 Task: Assign team members to create training materials for the data visualization training session.
Action: Mouse moved to (837, 517)
Screenshot: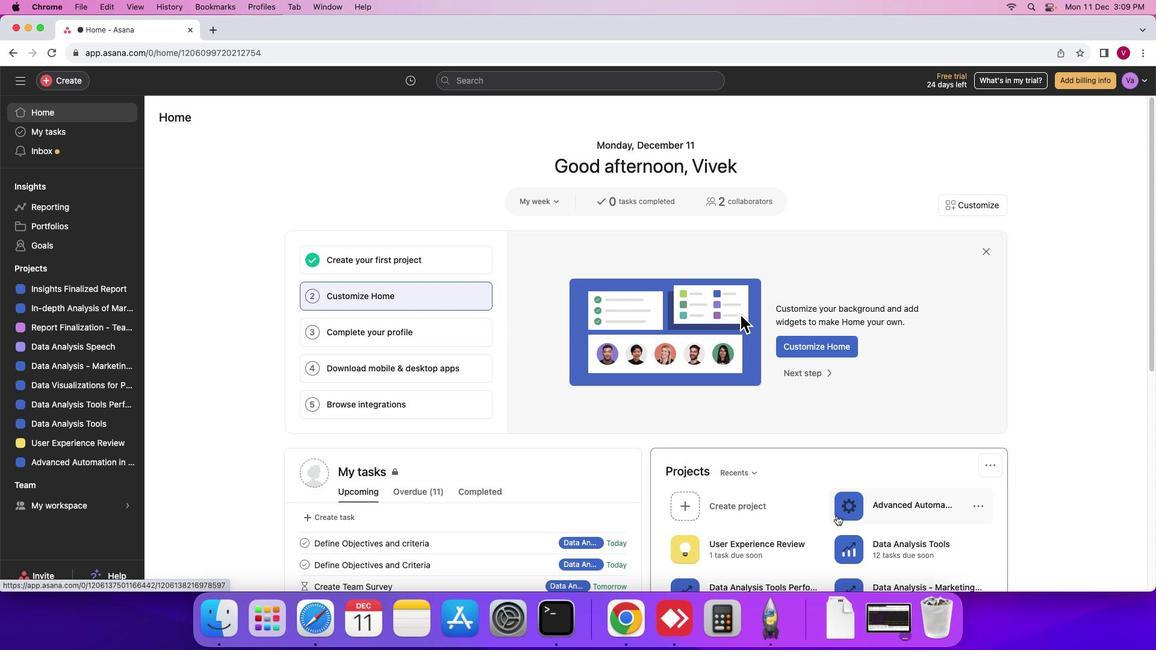 
Action: Mouse pressed left at (837, 517)
Screenshot: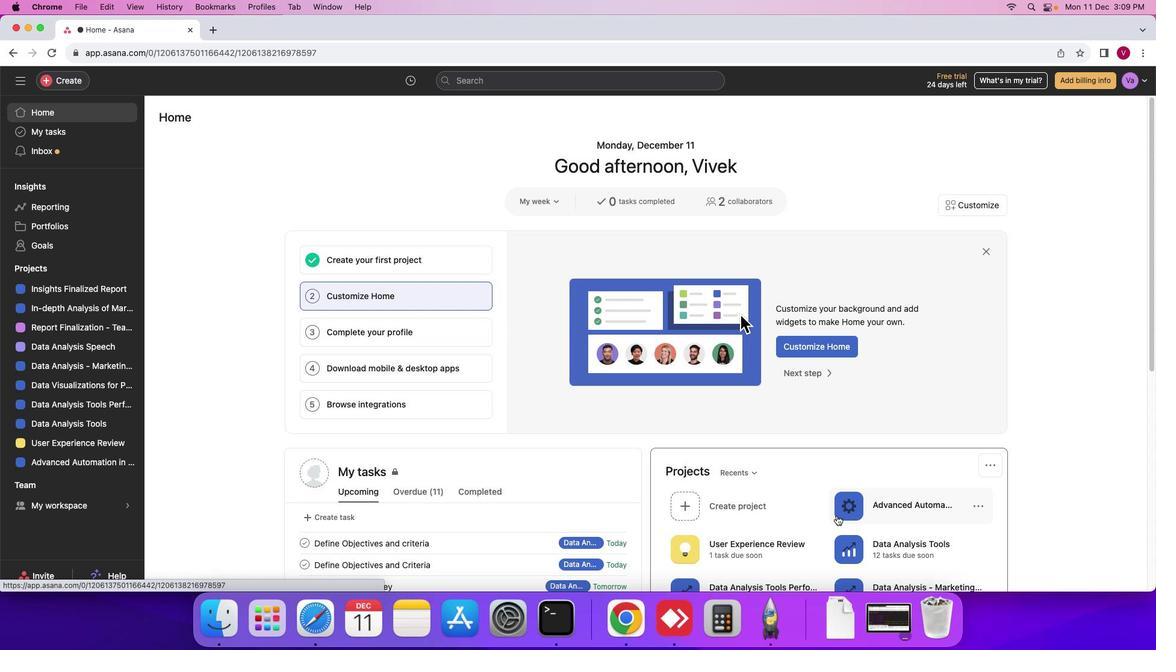 
Action: Mouse moved to (169, 225)
Screenshot: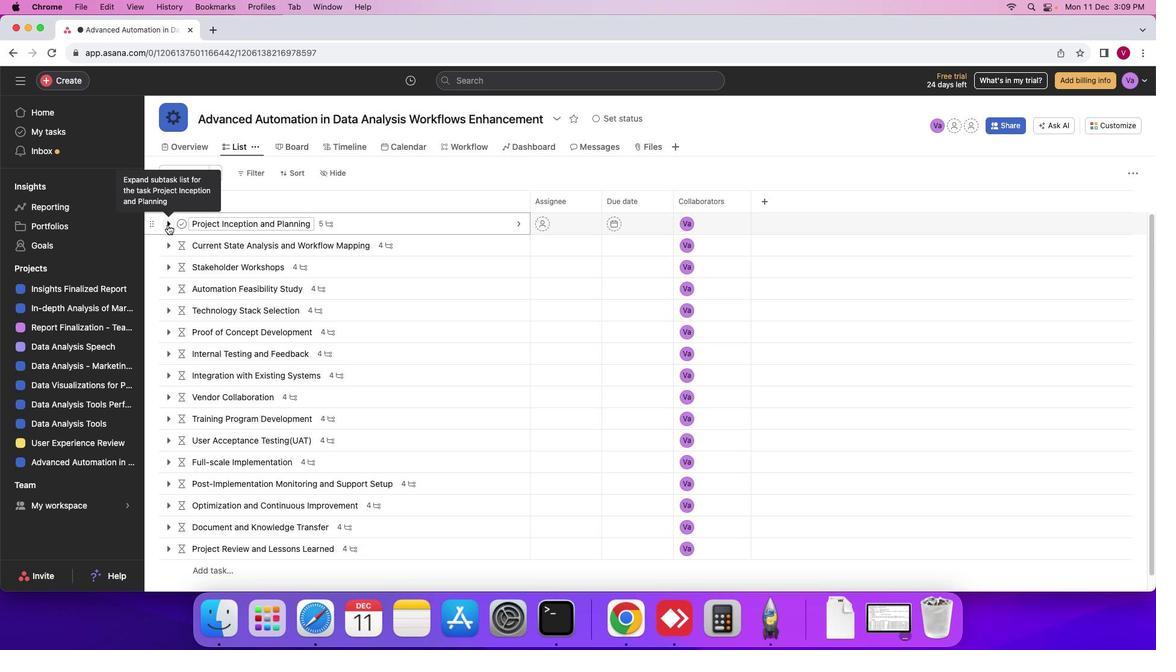 
Action: Mouse pressed left at (169, 225)
Screenshot: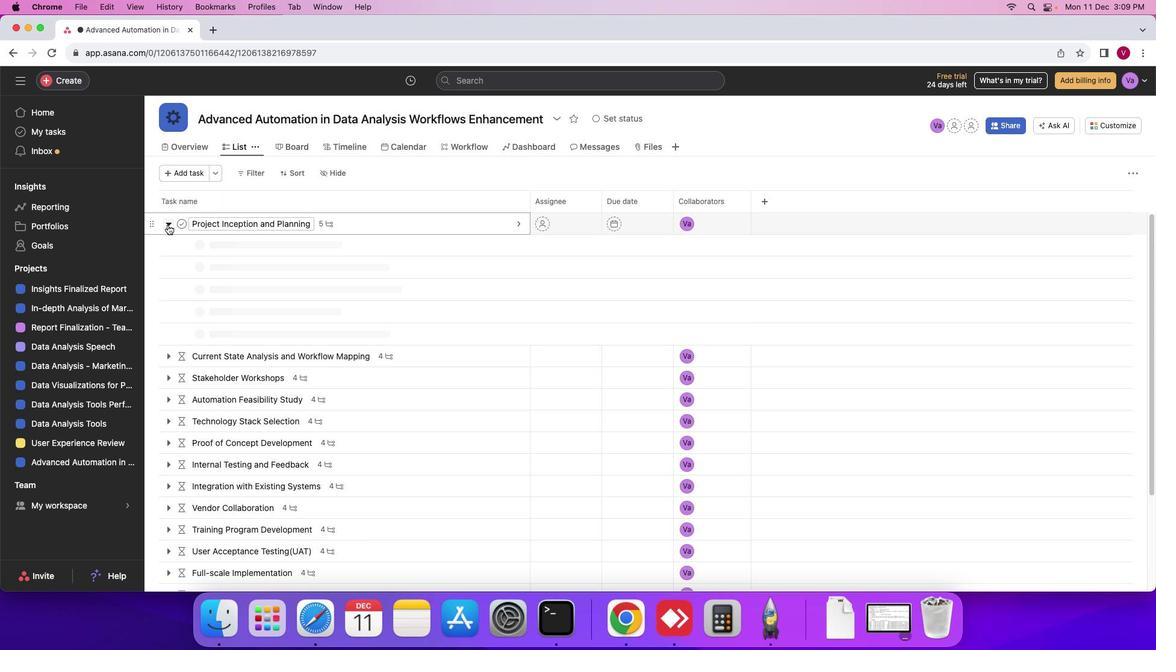 
Action: Mouse moved to (593, 225)
Screenshot: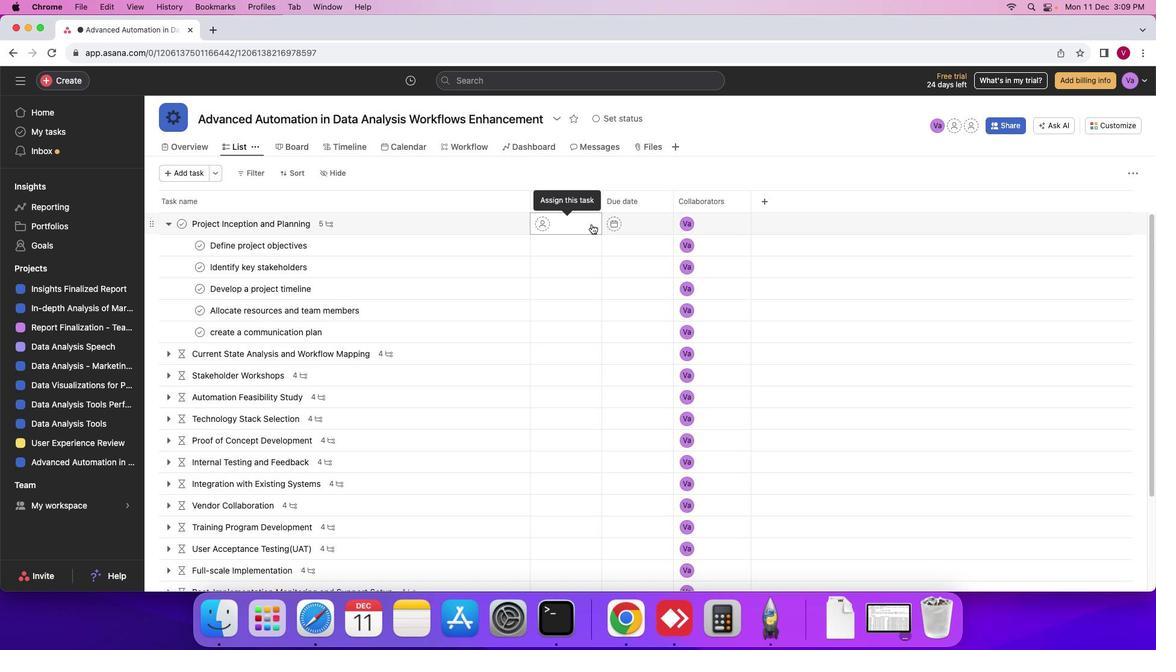 
Action: Mouse pressed left at (593, 225)
Screenshot: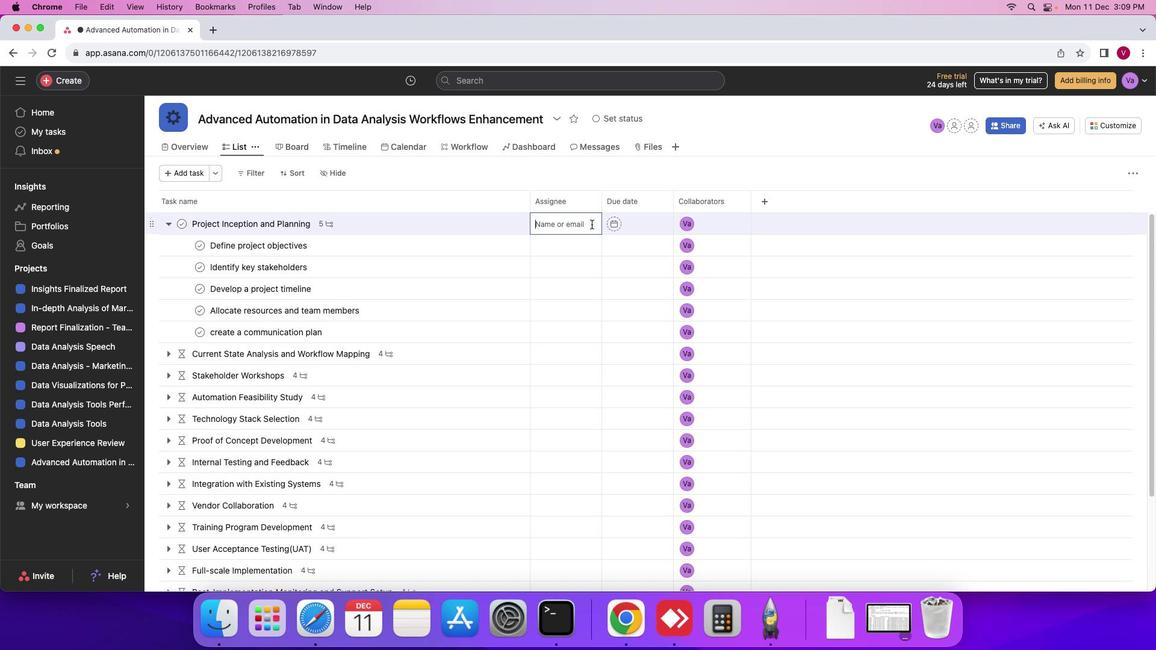 
Action: Mouse moved to (594, 272)
Screenshot: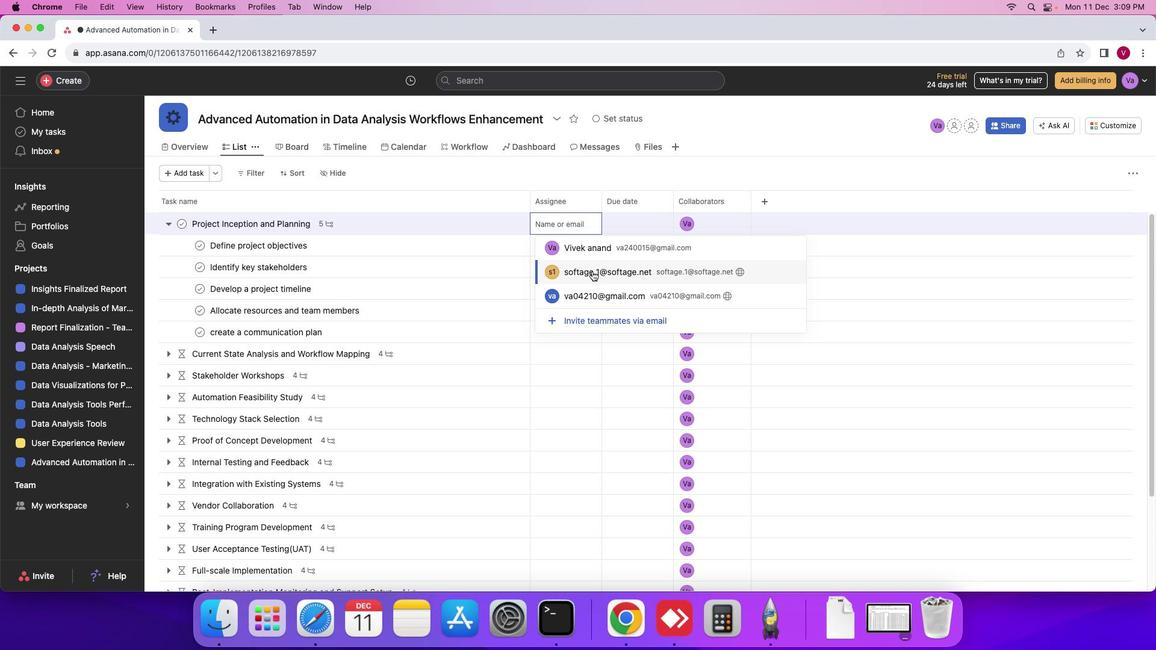
Action: Mouse pressed left at (594, 272)
Screenshot: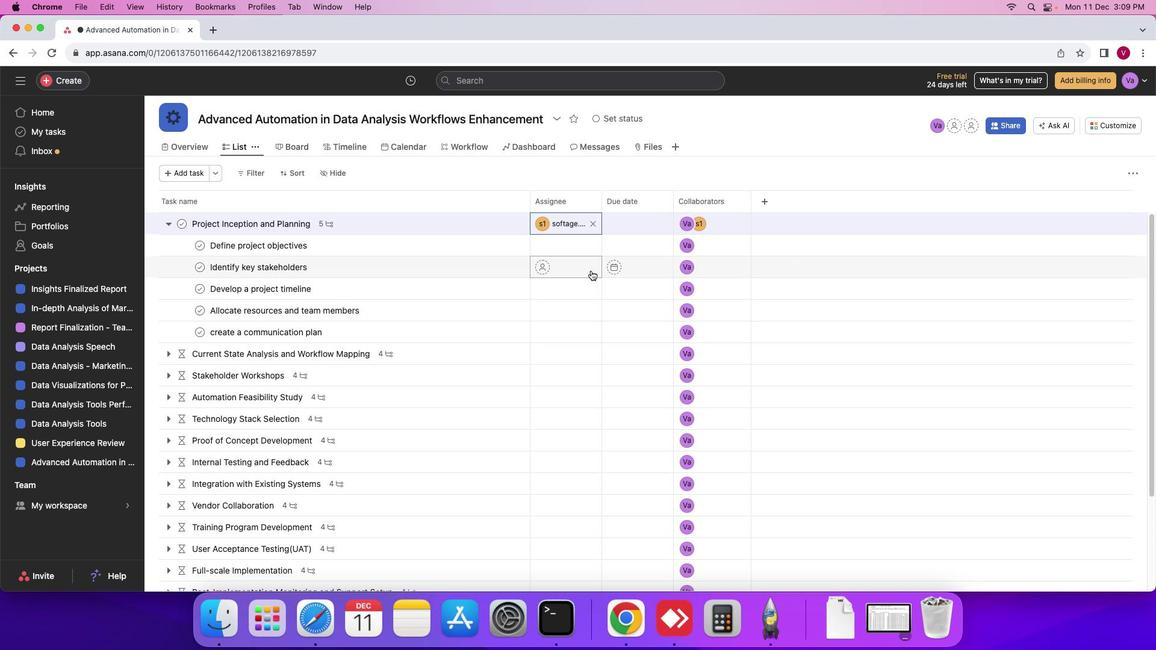 
Action: Mouse moved to (560, 251)
Screenshot: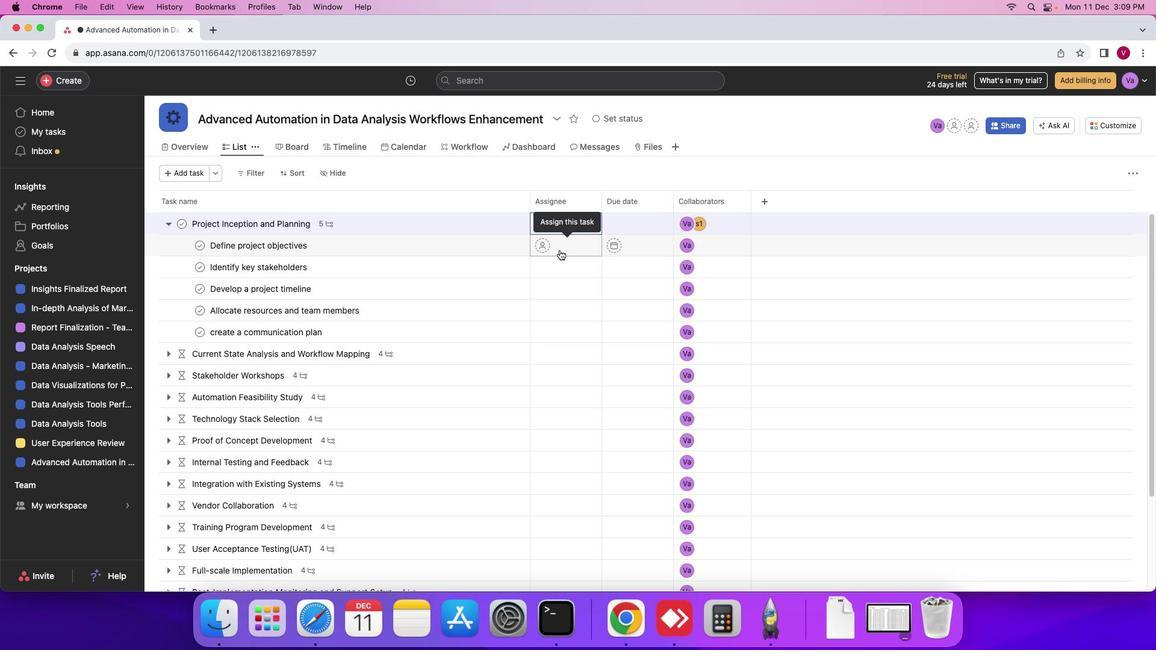 
Action: Mouse pressed left at (560, 251)
Screenshot: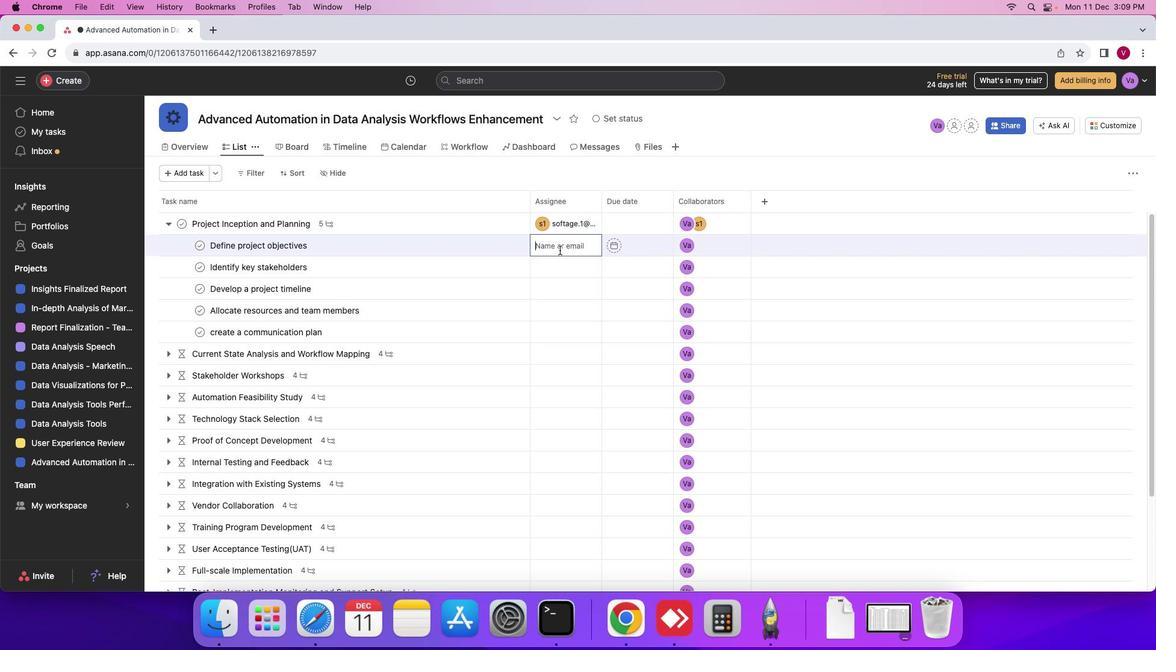 
Action: Mouse moved to (590, 310)
Screenshot: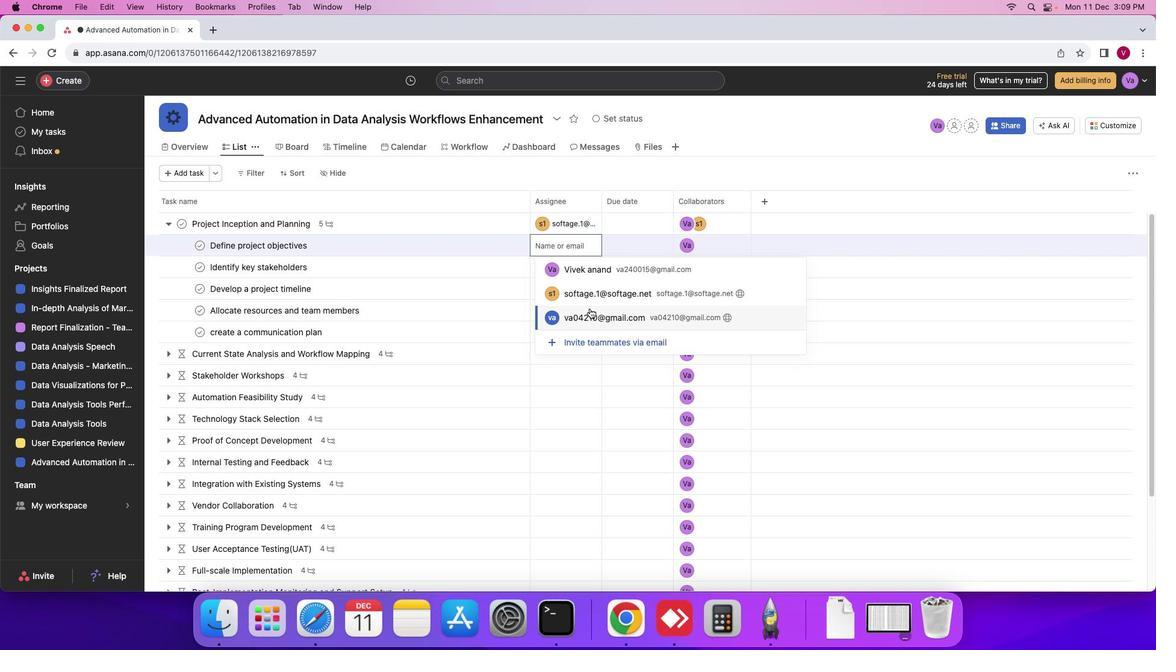 
Action: Mouse pressed left at (590, 310)
Screenshot: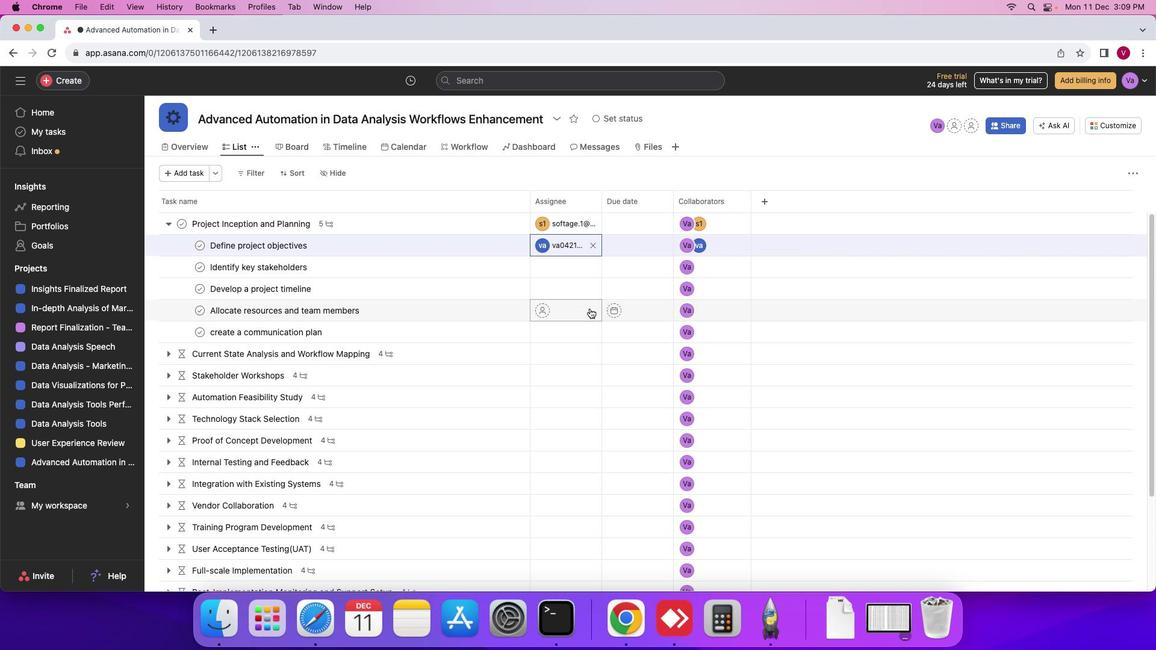 
Action: Mouse moved to (583, 268)
Screenshot: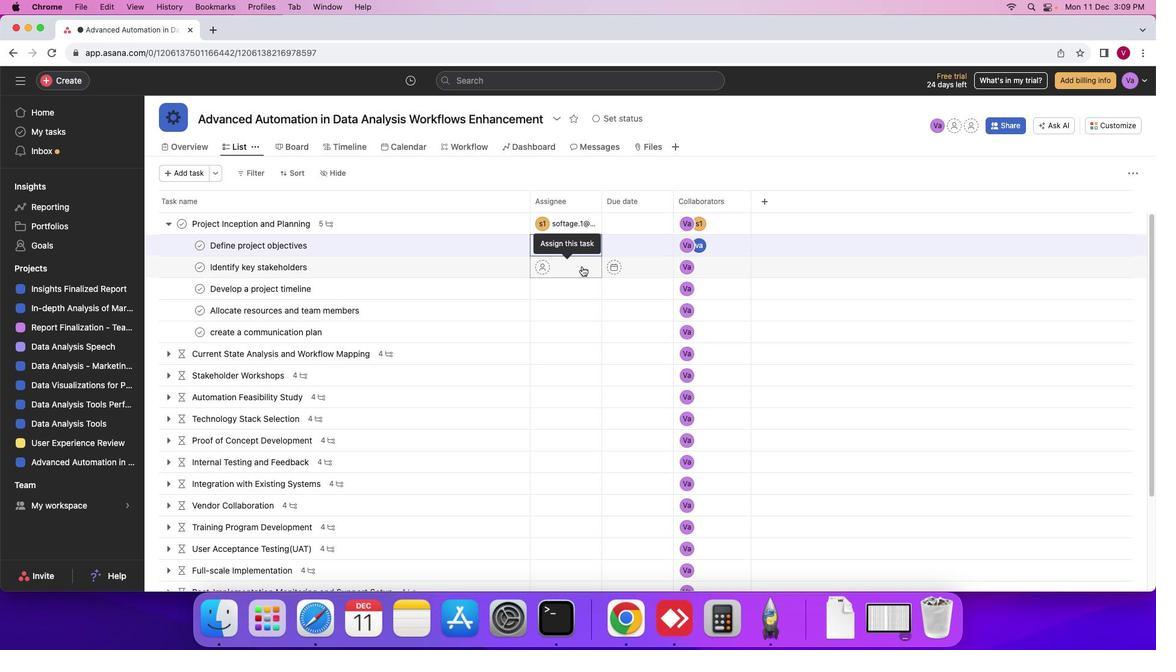 
Action: Mouse pressed left at (583, 268)
Screenshot: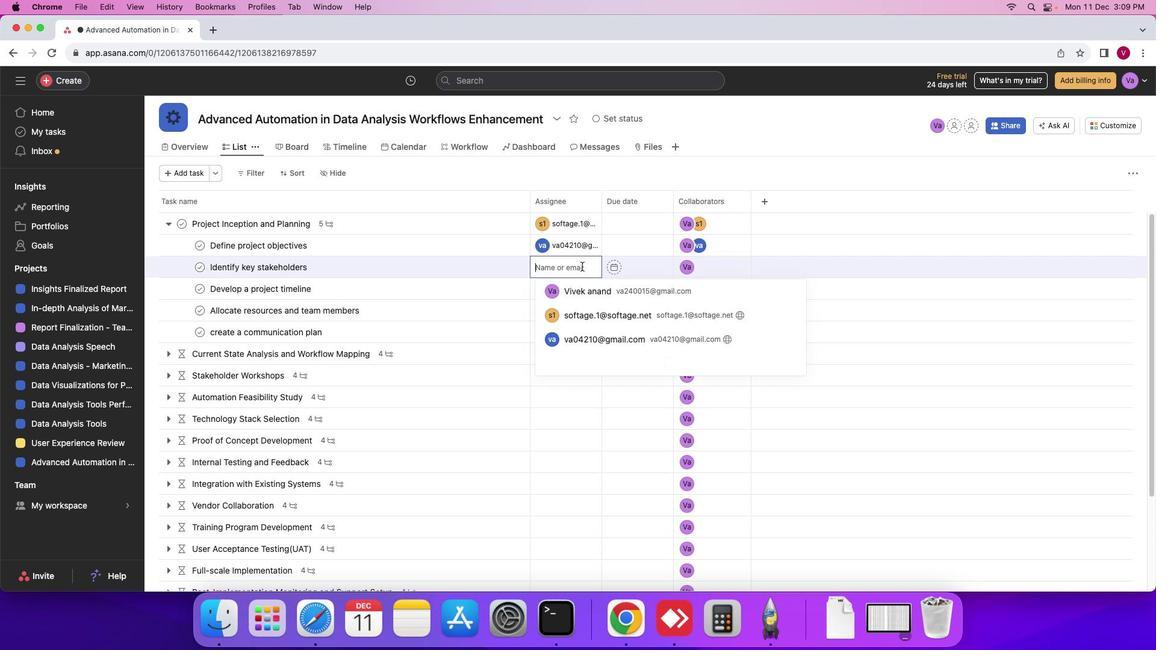 
Action: Mouse moved to (588, 340)
Screenshot: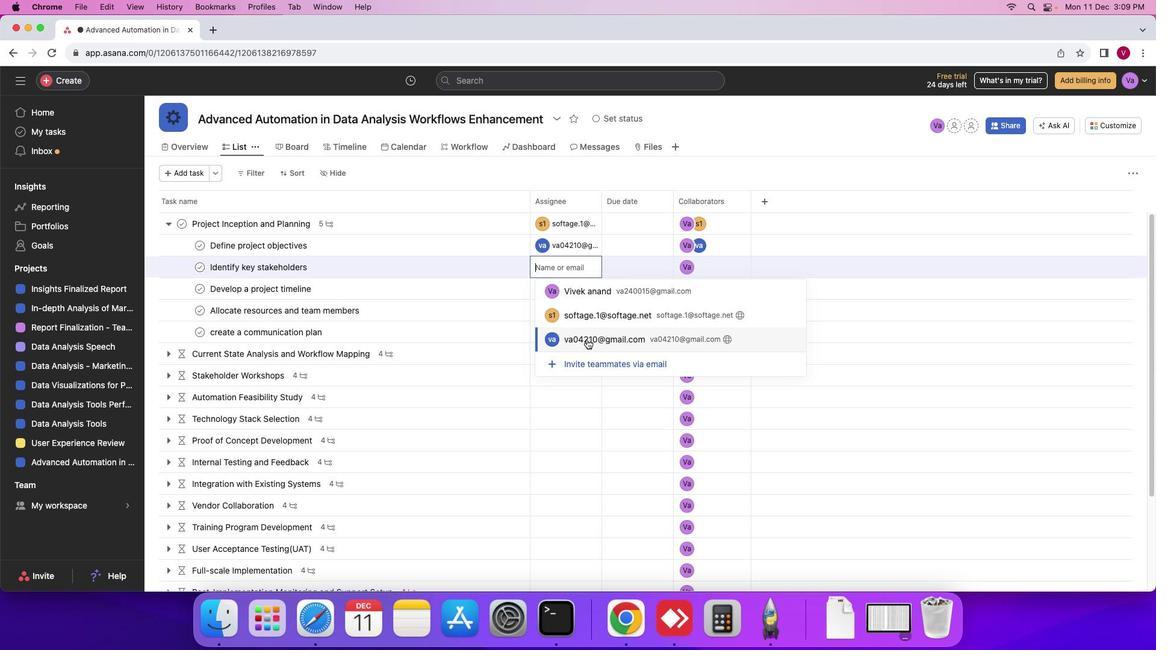 
Action: Mouse pressed left at (588, 340)
Screenshot: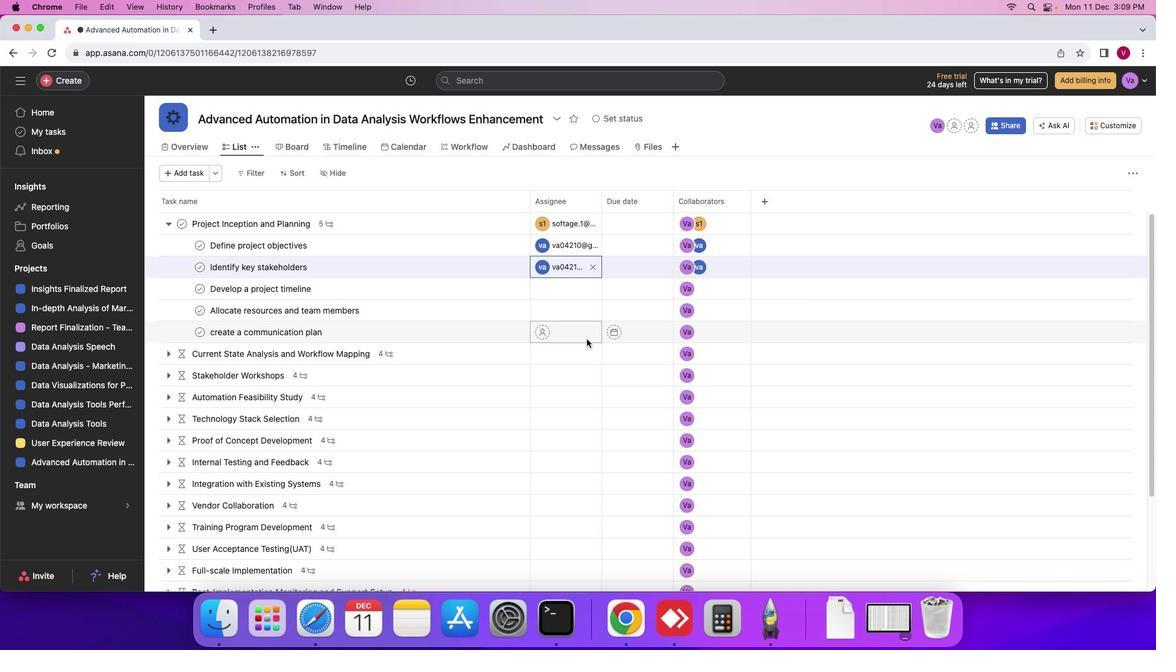 
Action: Mouse moved to (458, 291)
Screenshot: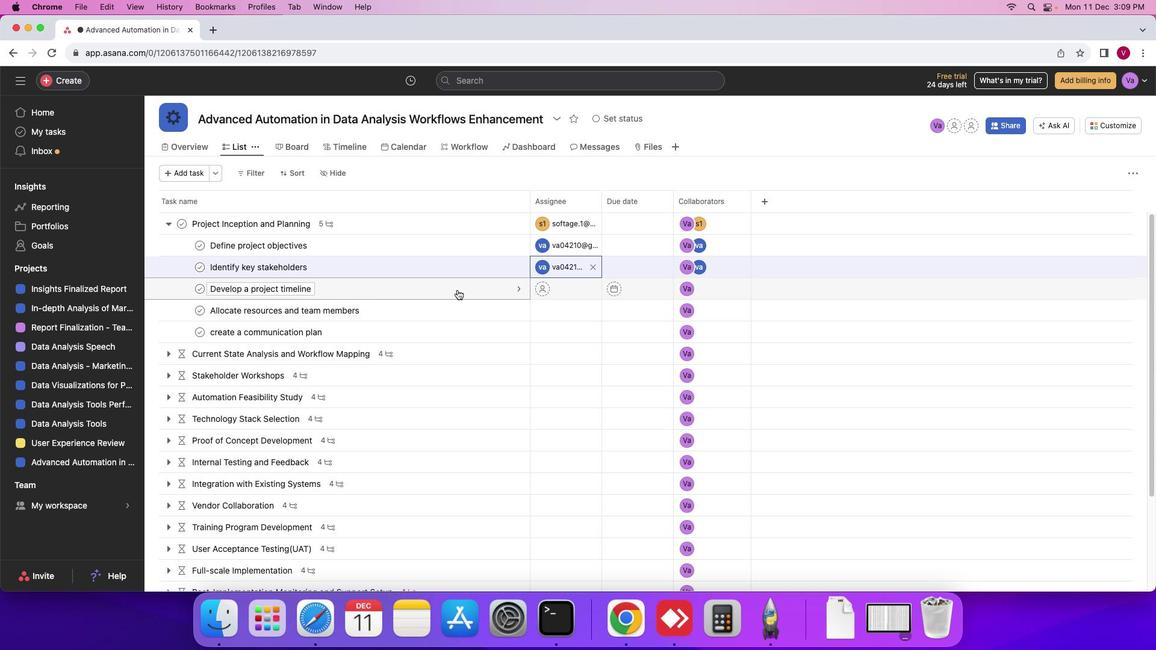 
Action: Mouse pressed left at (458, 291)
Screenshot: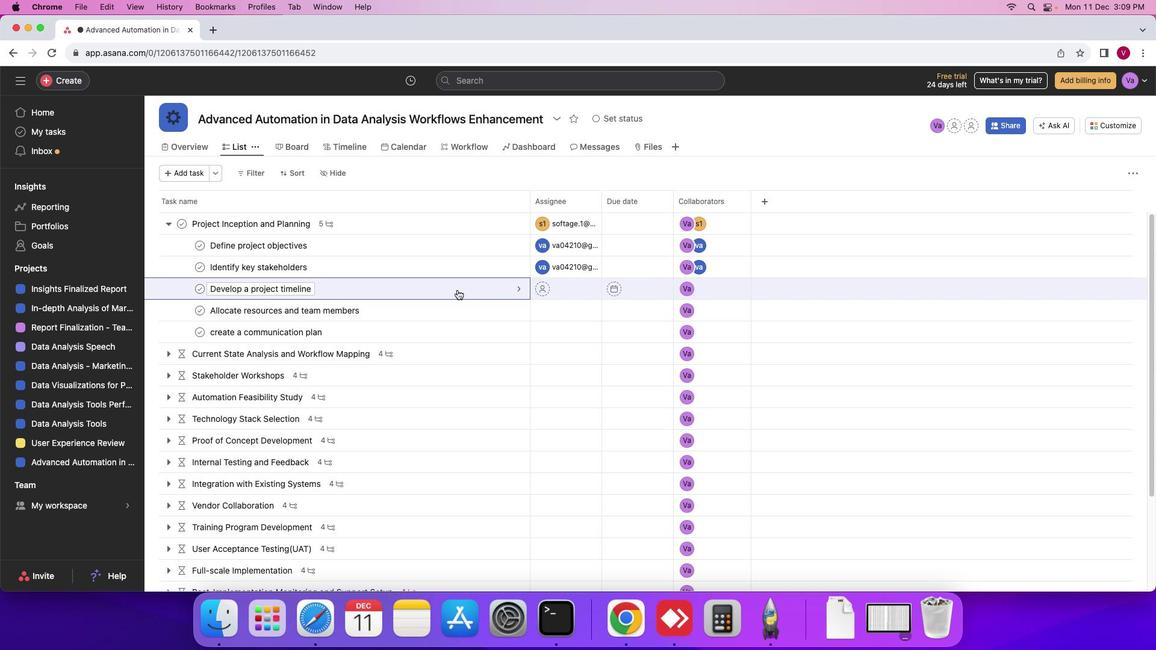 
Action: Mouse moved to (571, 295)
Screenshot: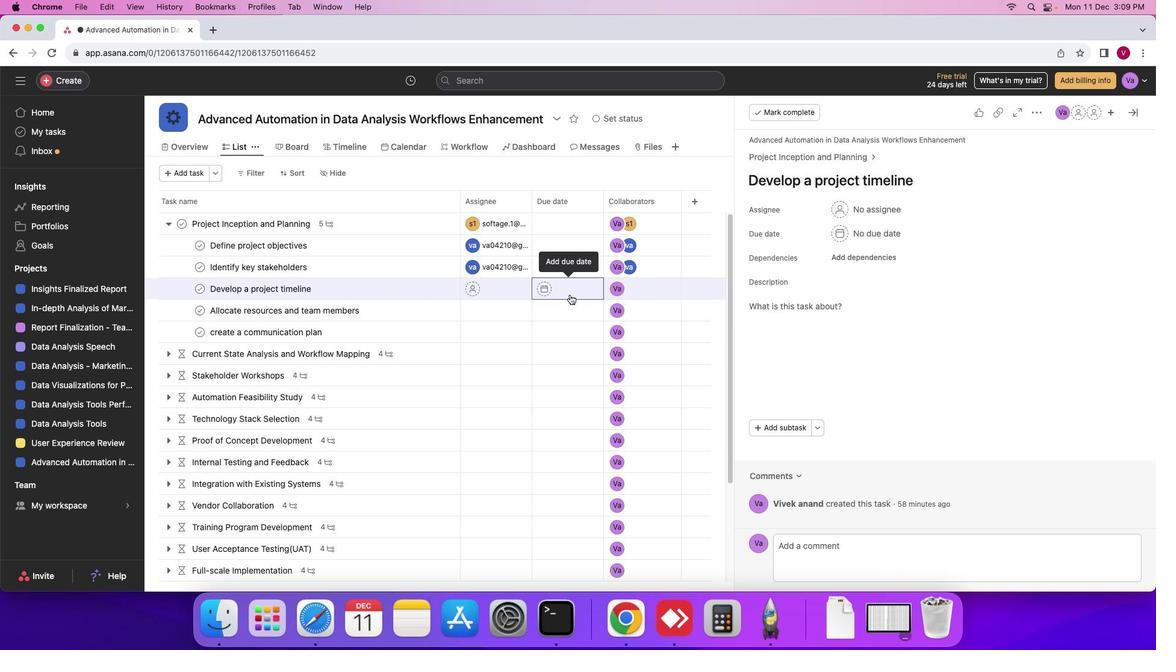 
Action: Mouse pressed left at (571, 295)
Screenshot: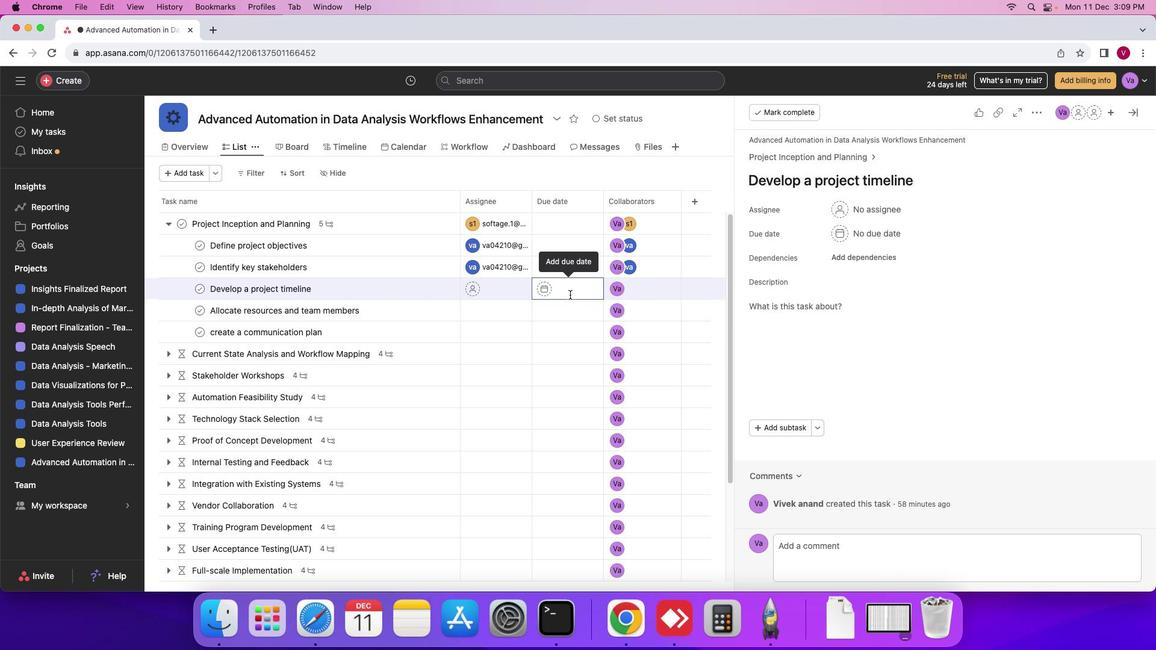 
Action: Mouse moved to (507, 290)
Screenshot: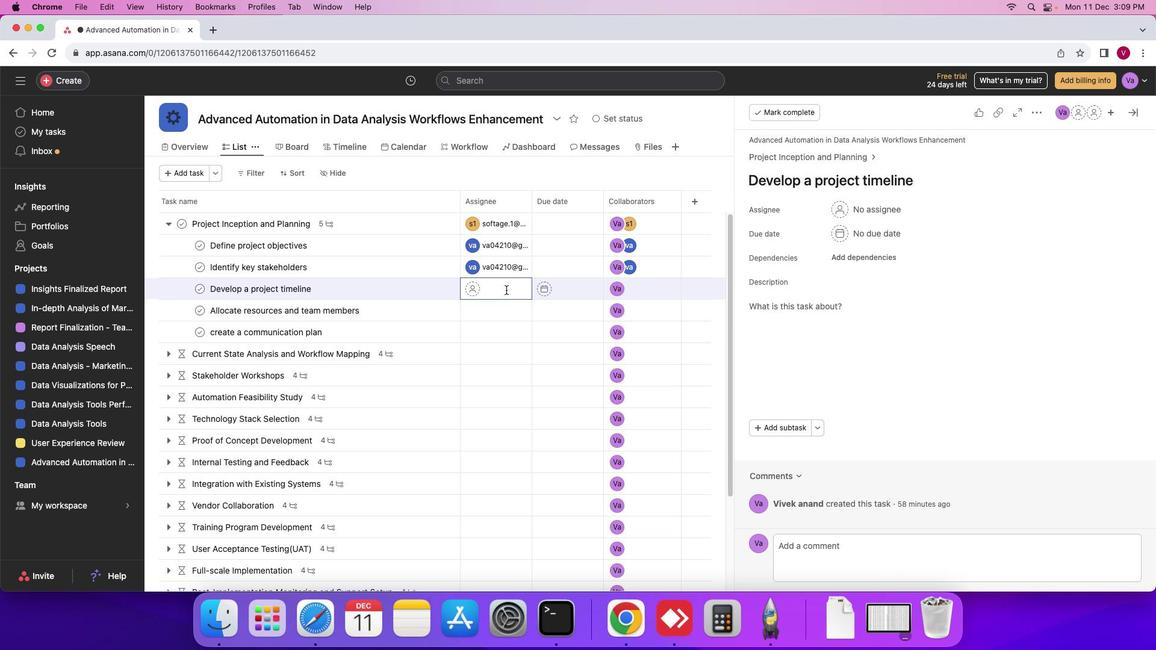 
Action: Mouse pressed left at (507, 290)
Screenshot: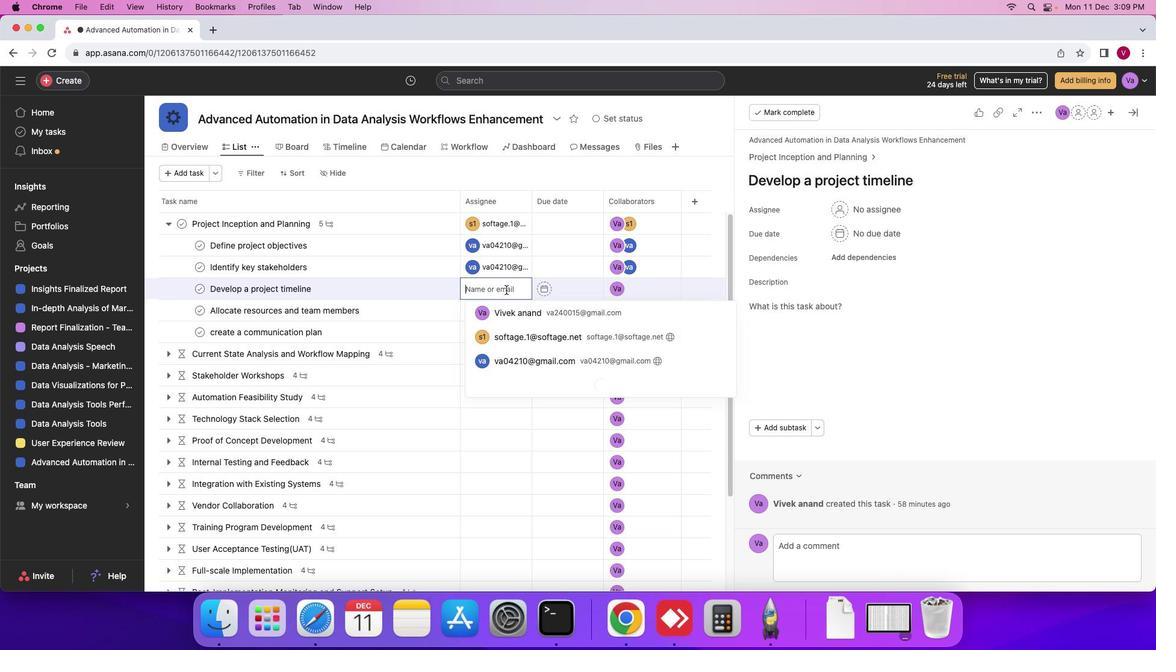 
Action: Mouse moved to (512, 351)
Screenshot: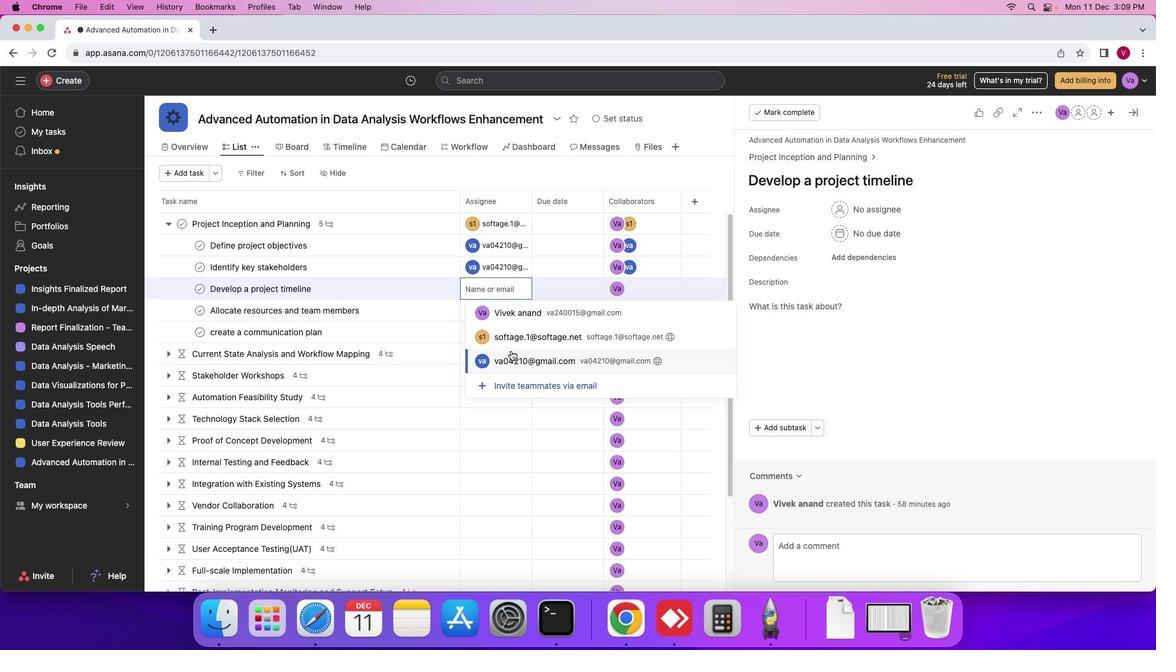 
Action: Mouse pressed left at (512, 351)
Screenshot: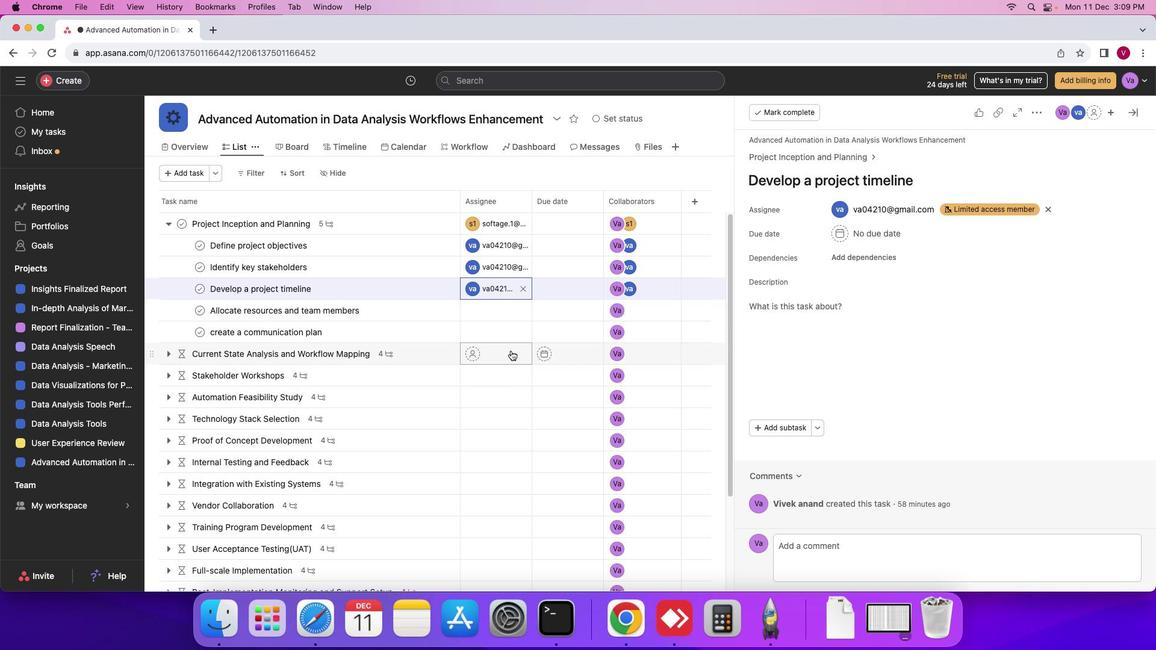 
Action: Mouse moved to (486, 315)
Screenshot: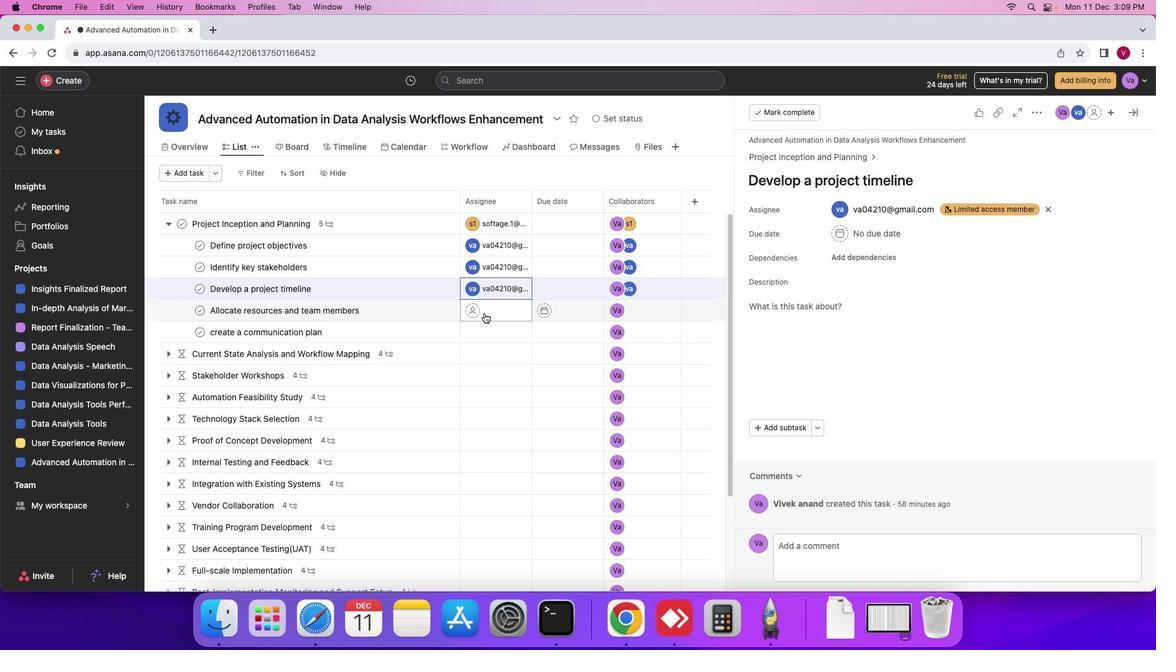 
Action: Mouse pressed left at (486, 315)
Screenshot: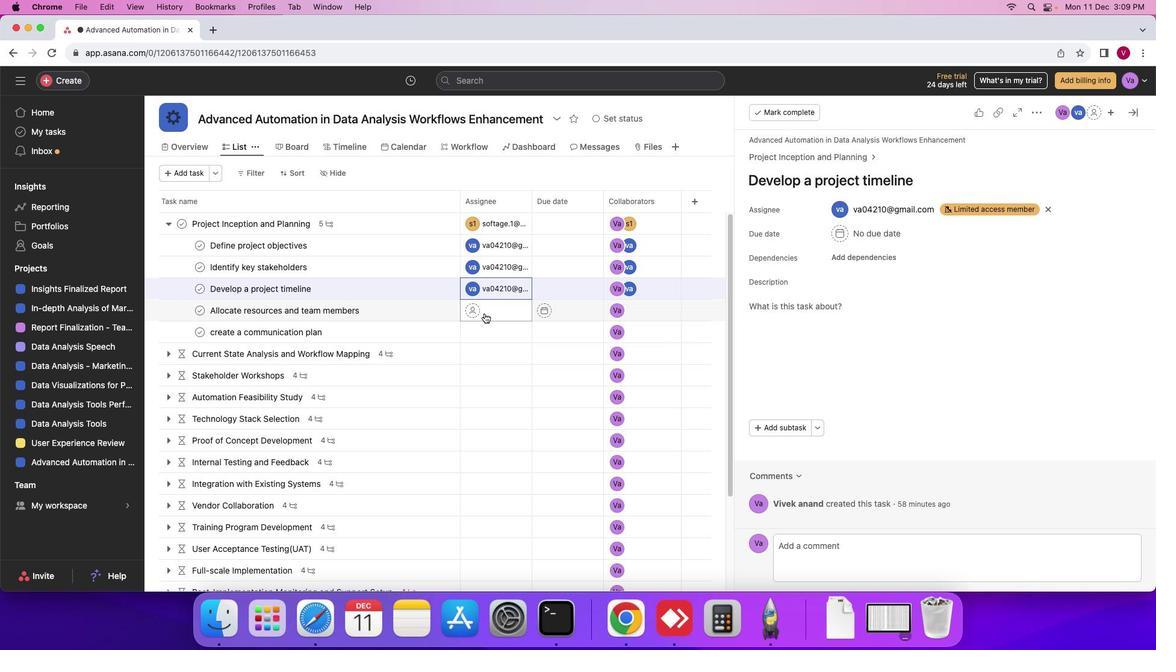 
Action: Mouse moved to (493, 333)
Screenshot: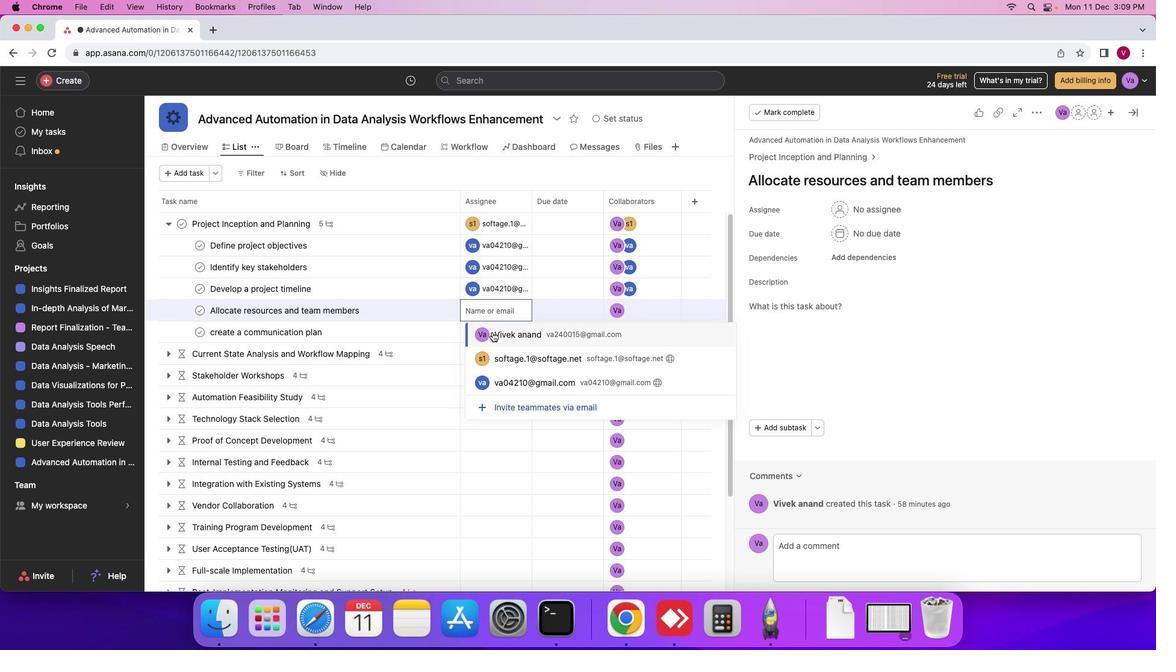 
Action: Mouse pressed left at (493, 333)
Screenshot: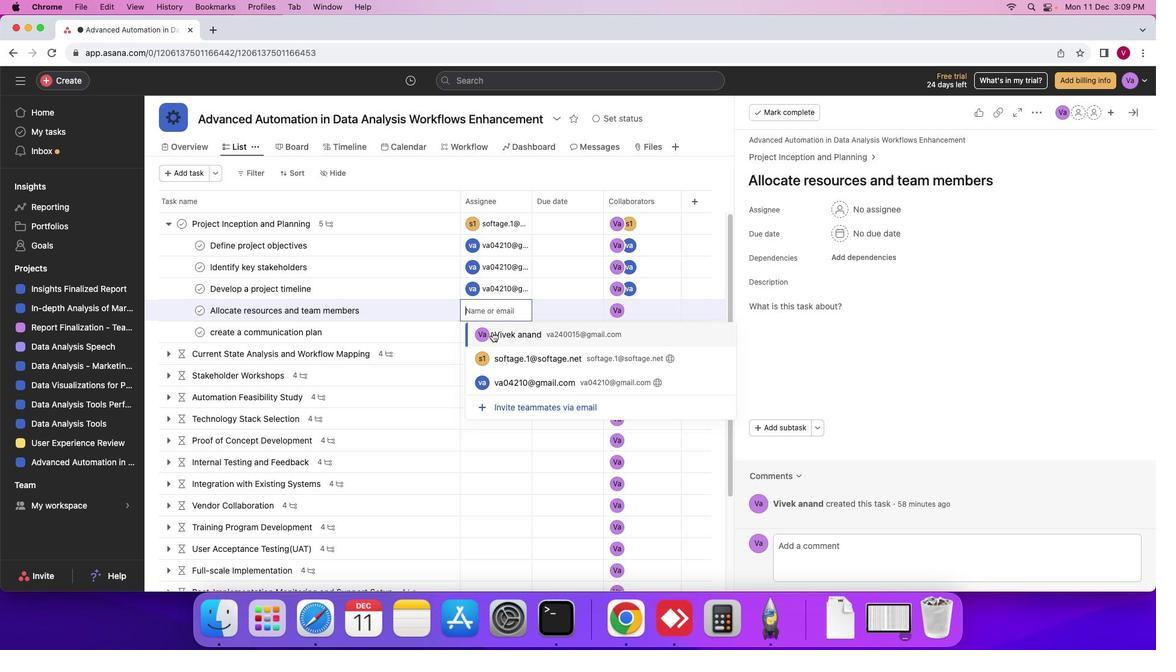 
Action: Mouse moved to (484, 333)
Screenshot: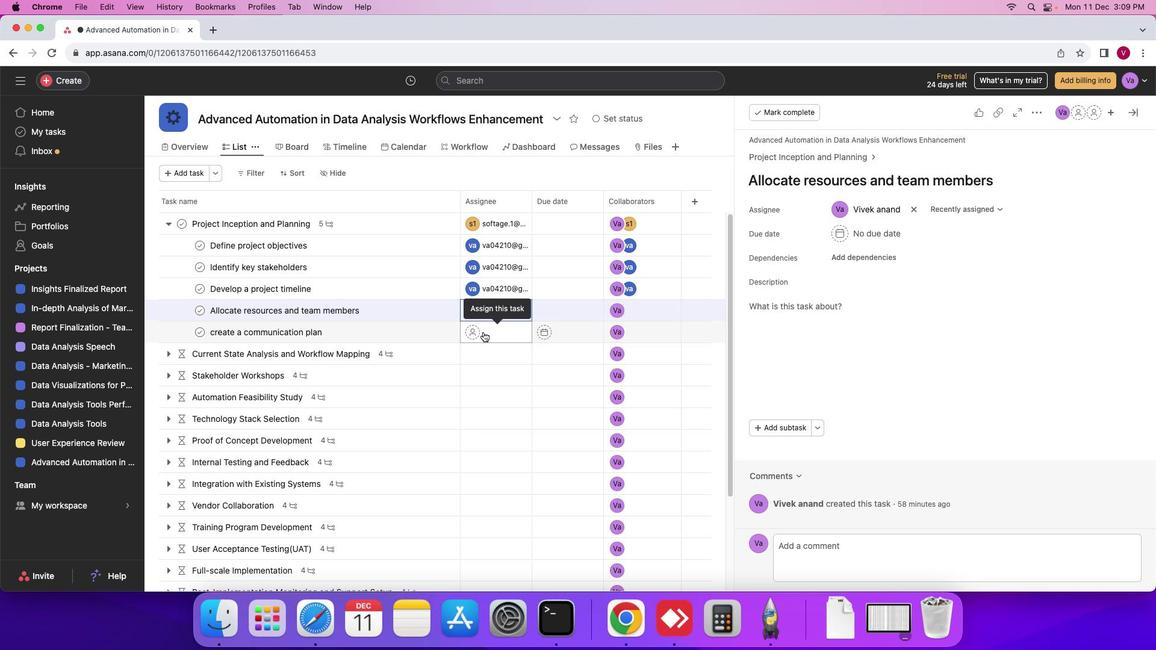 
Action: Mouse pressed left at (484, 333)
Screenshot: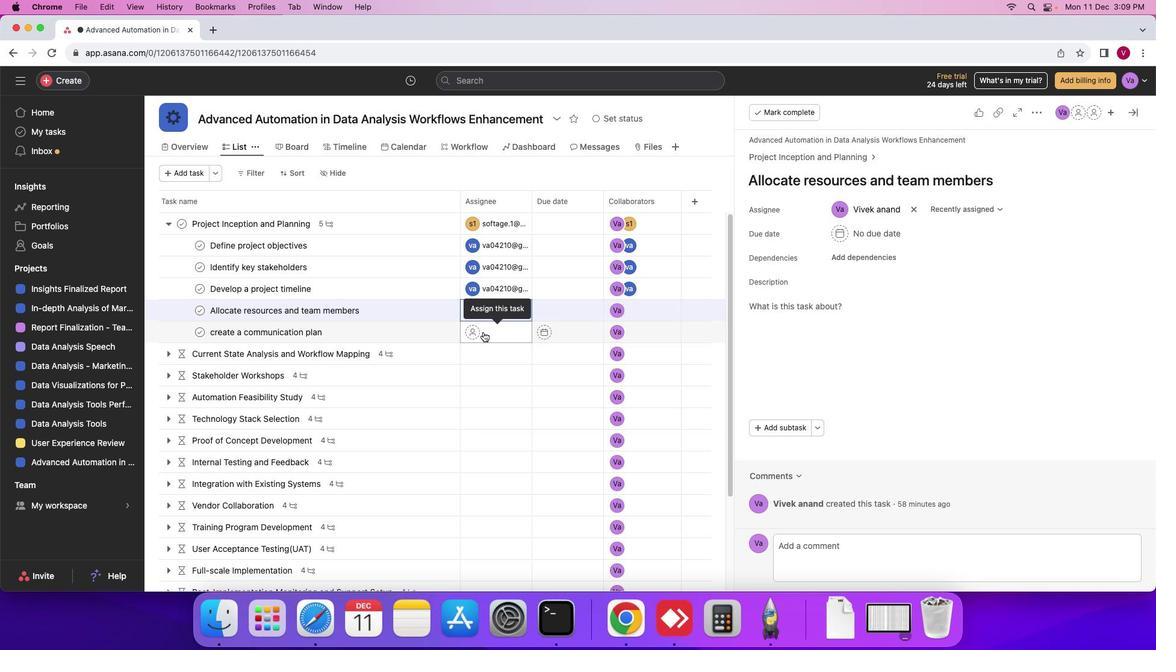 
Action: Mouse moved to (485, 362)
Screenshot: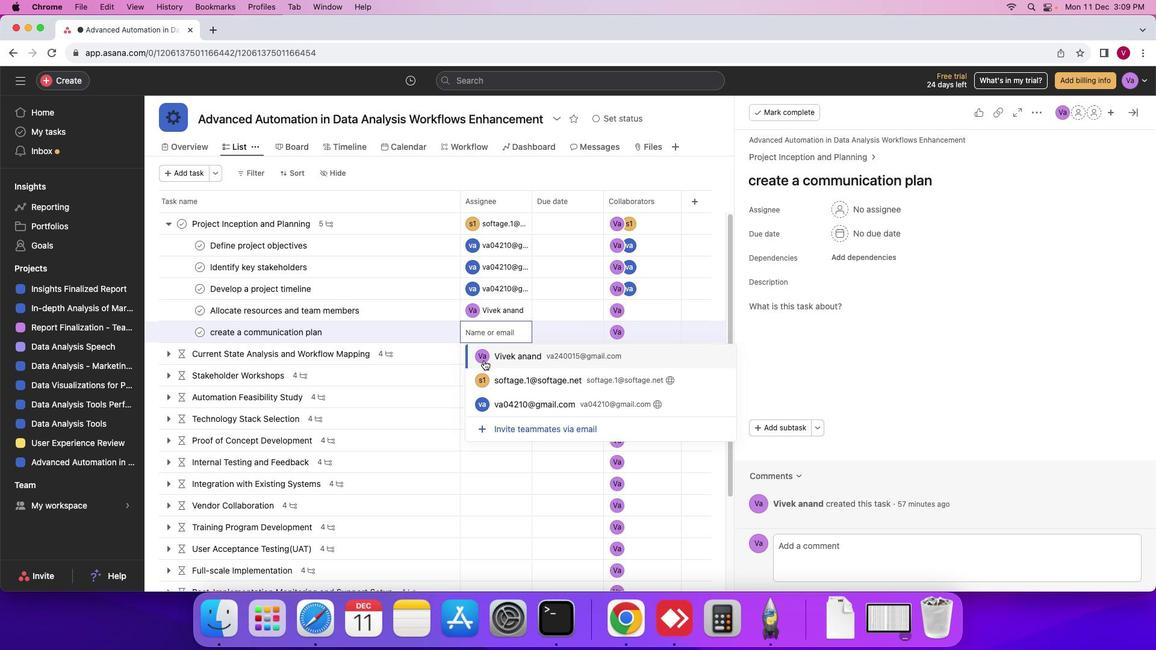 
Action: Mouse pressed left at (485, 362)
Screenshot: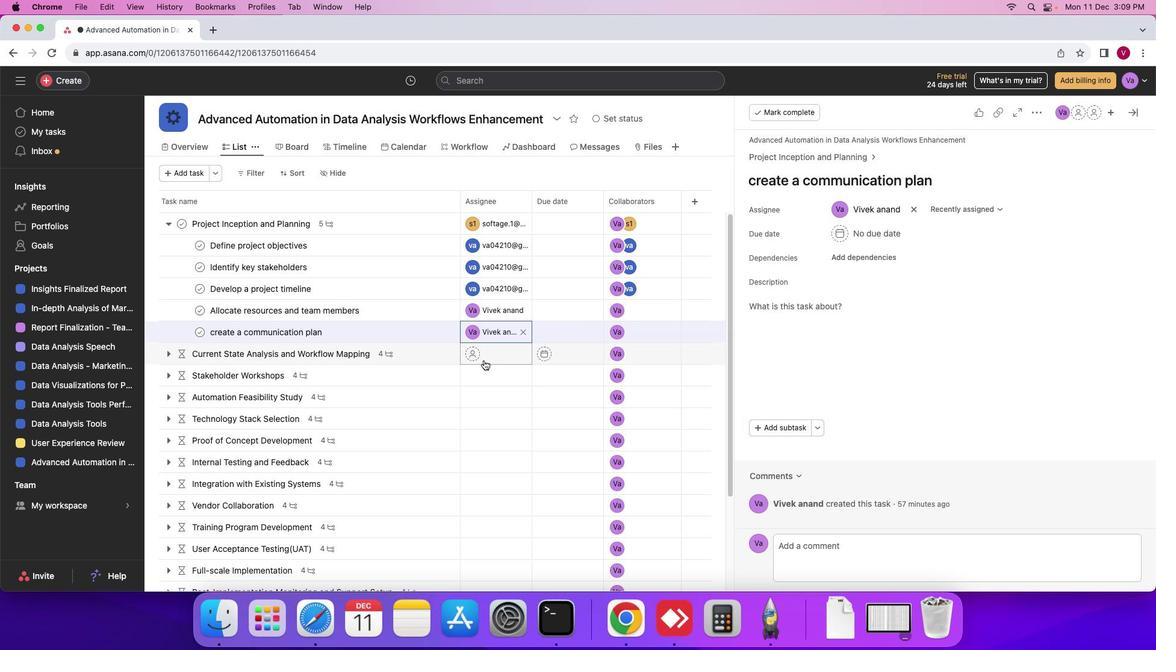 
Action: Mouse moved to (509, 359)
Screenshot: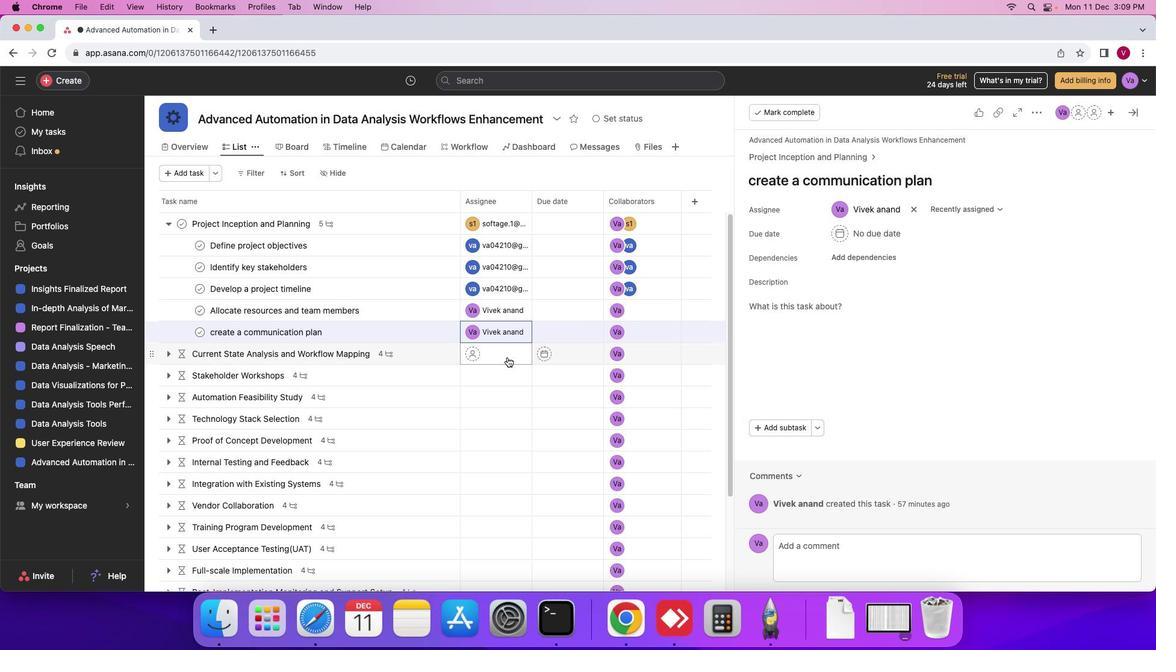 
Action: Mouse pressed left at (509, 359)
Screenshot: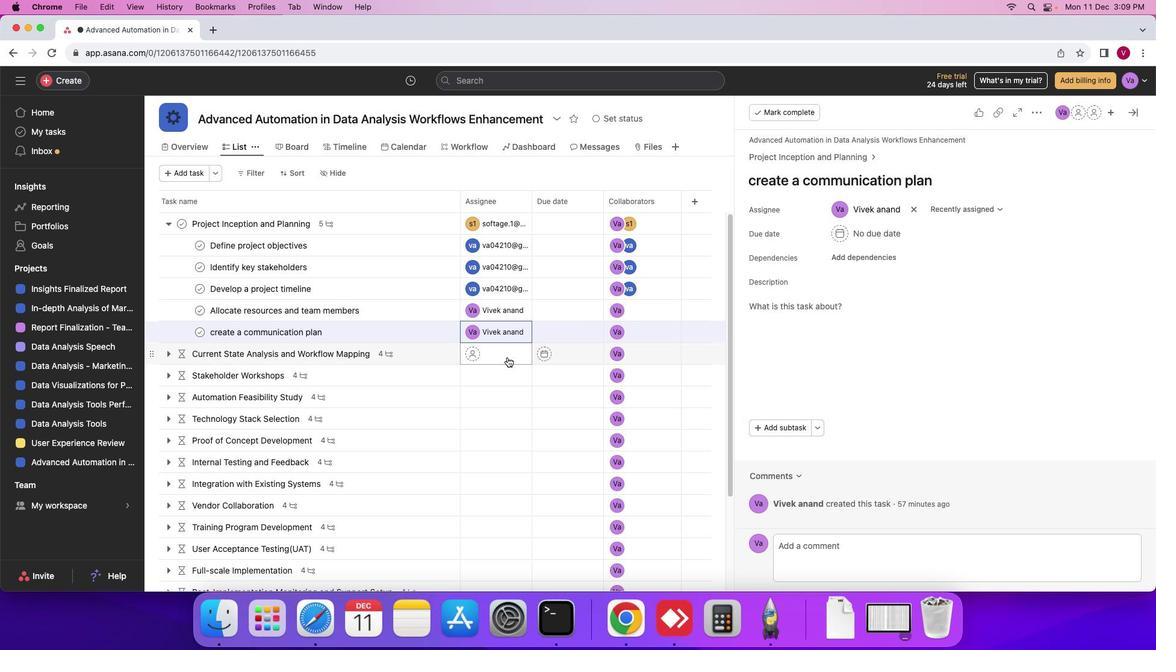 
Action: Mouse moved to (504, 397)
Screenshot: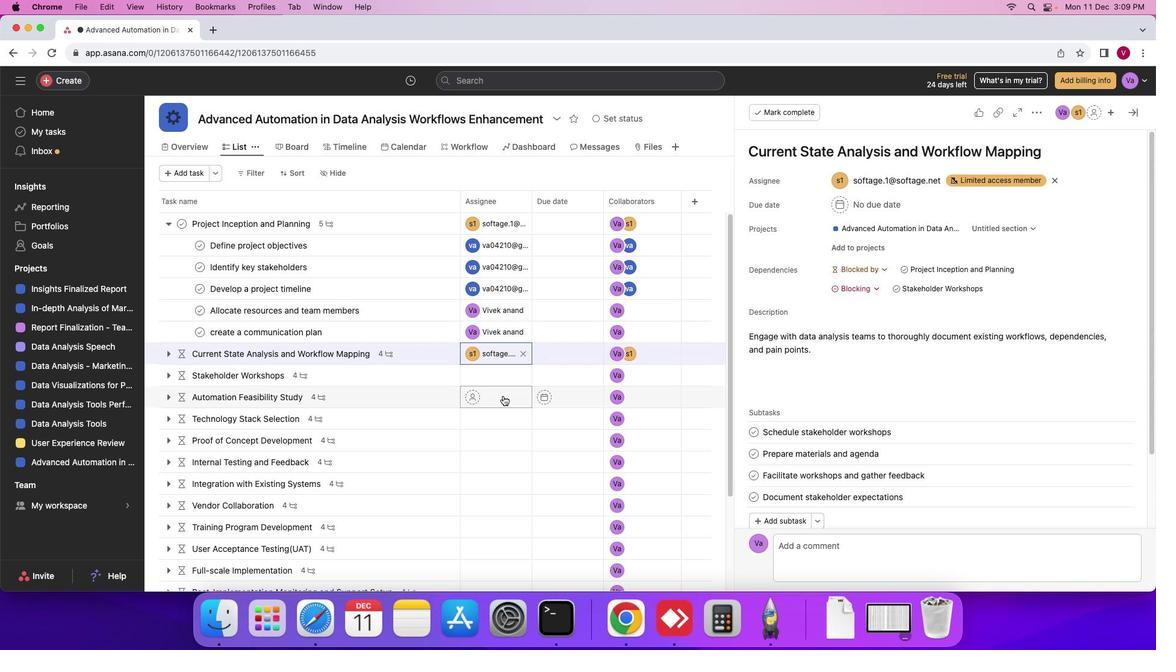 
Action: Mouse pressed left at (504, 397)
Screenshot: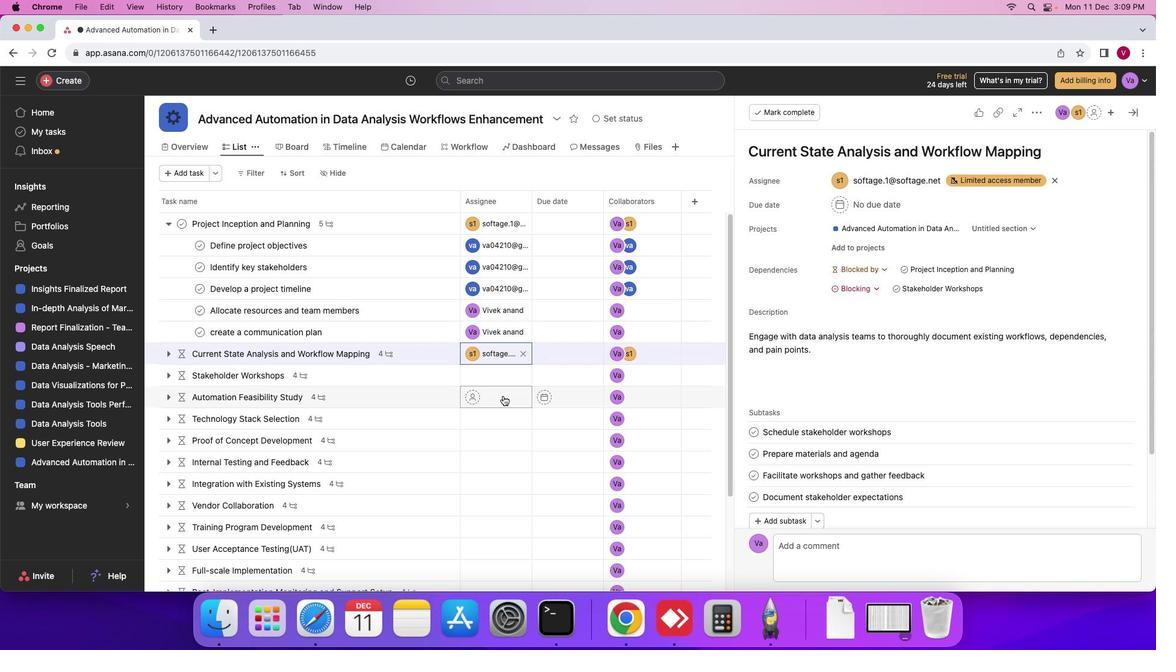 
Action: Mouse moved to (484, 371)
Screenshot: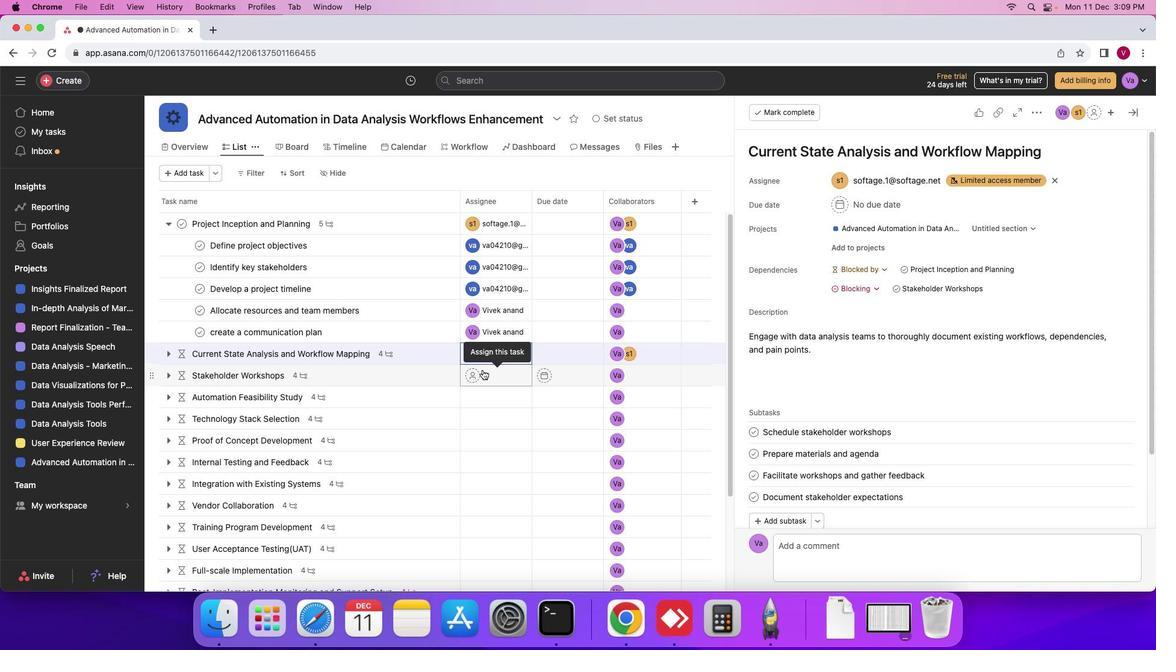 
Action: Mouse pressed left at (484, 371)
Screenshot: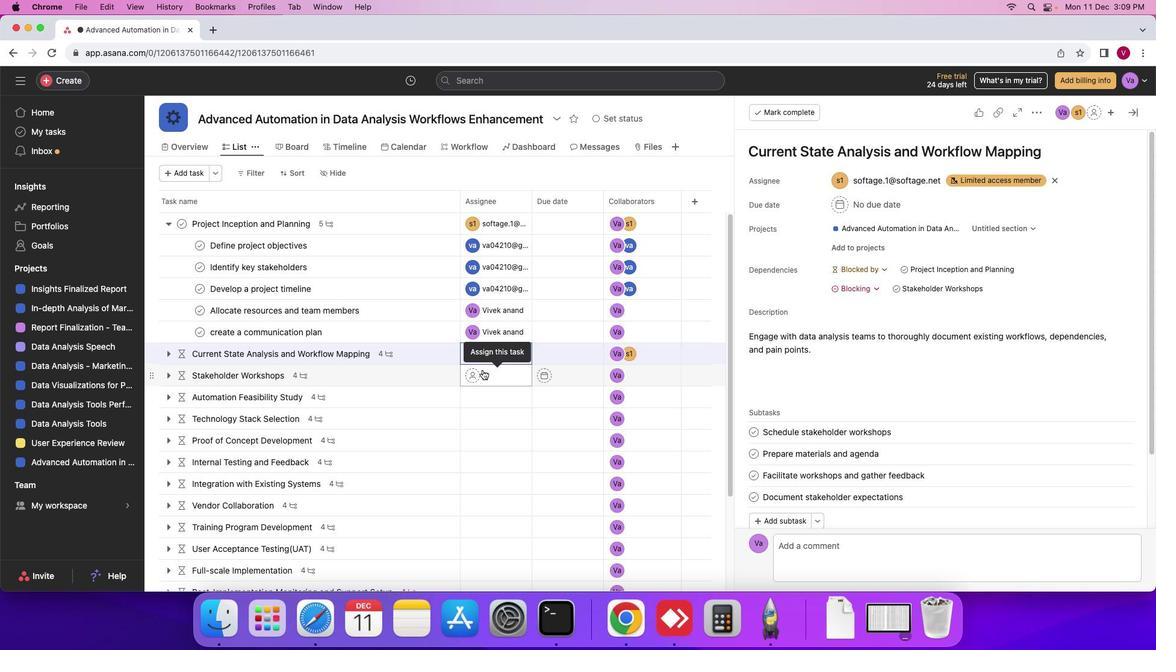 
Action: Mouse moved to (498, 451)
Screenshot: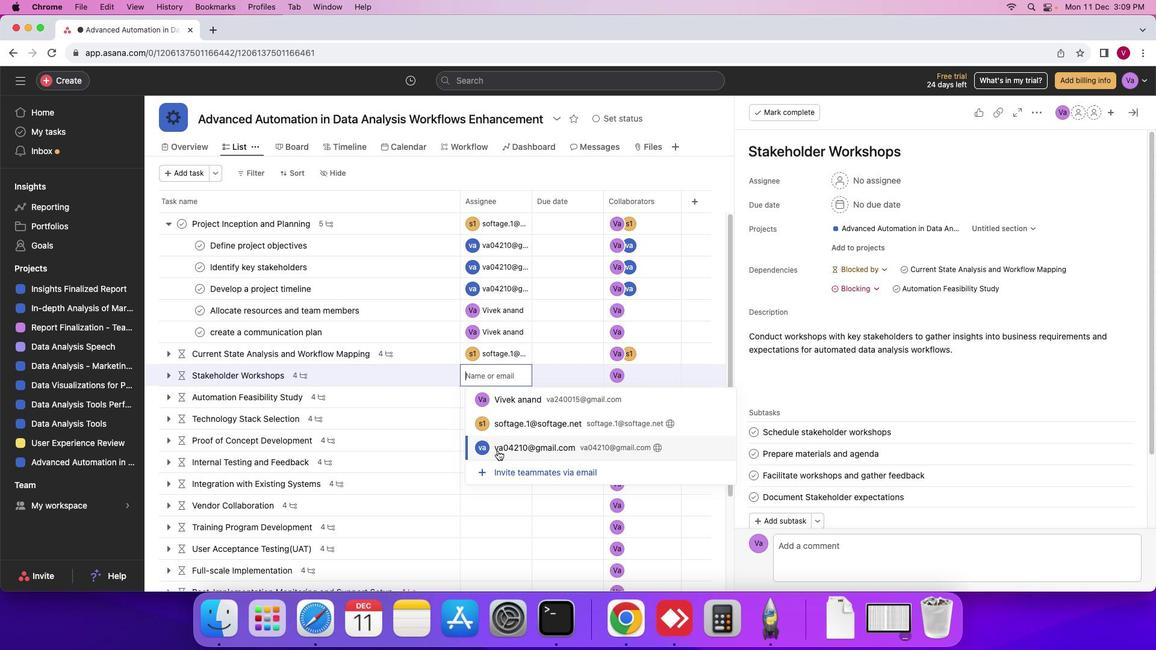 
Action: Mouse pressed left at (498, 451)
Screenshot: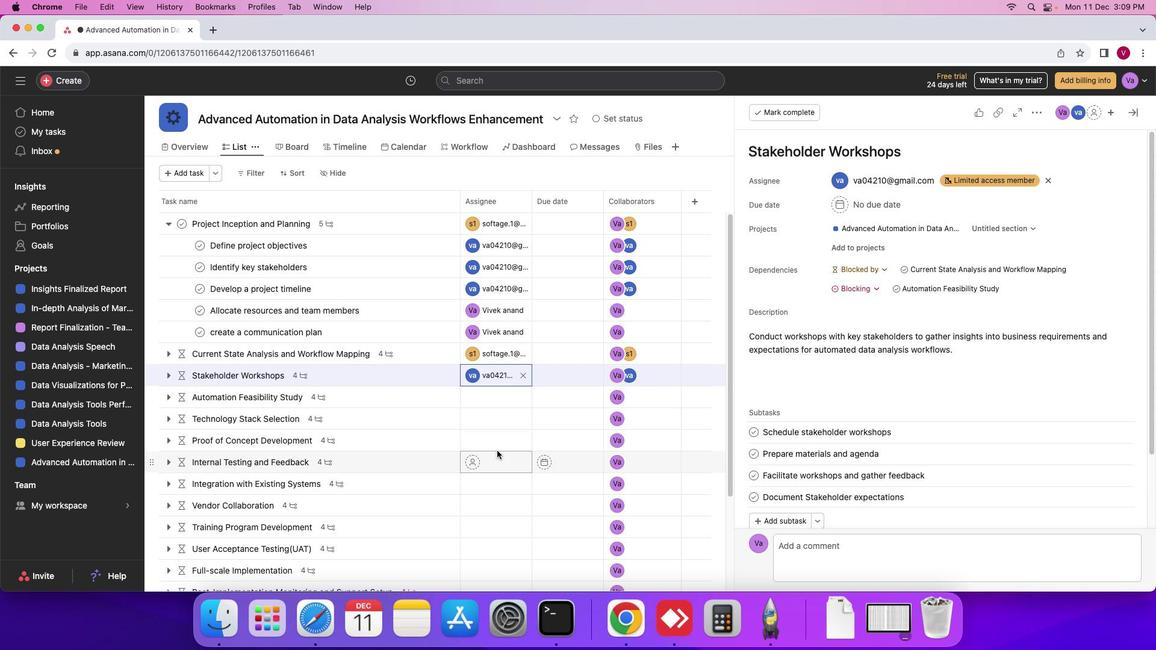 
Action: Mouse moved to (480, 401)
Screenshot: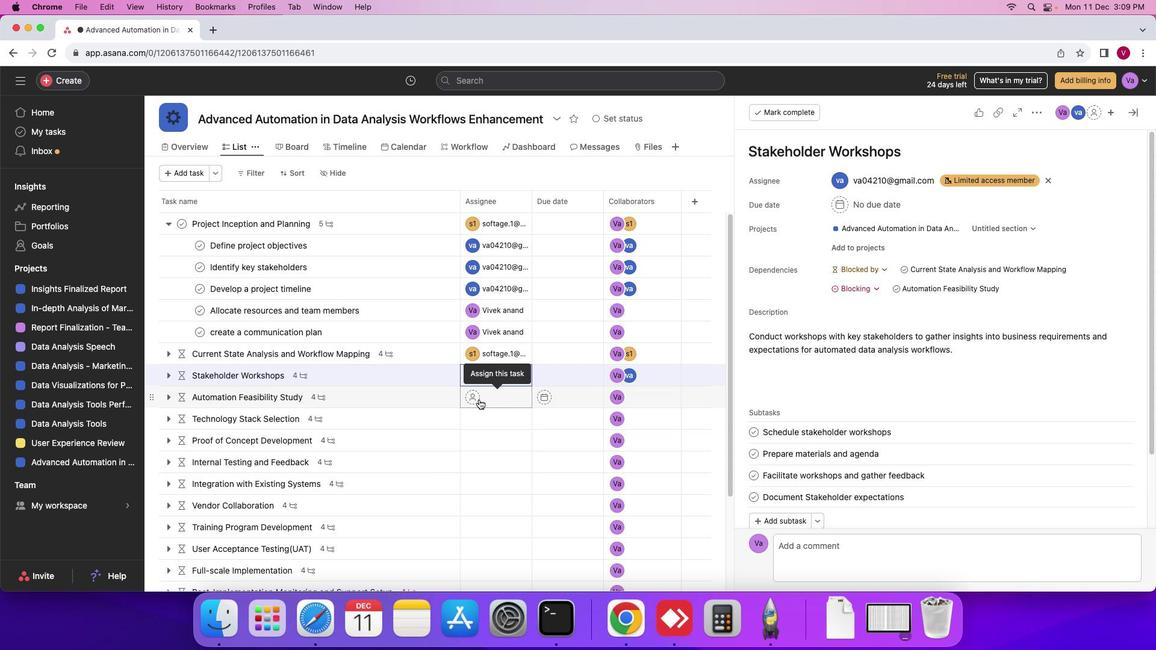 
Action: Mouse pressed left at (480, 401)
Screenshot: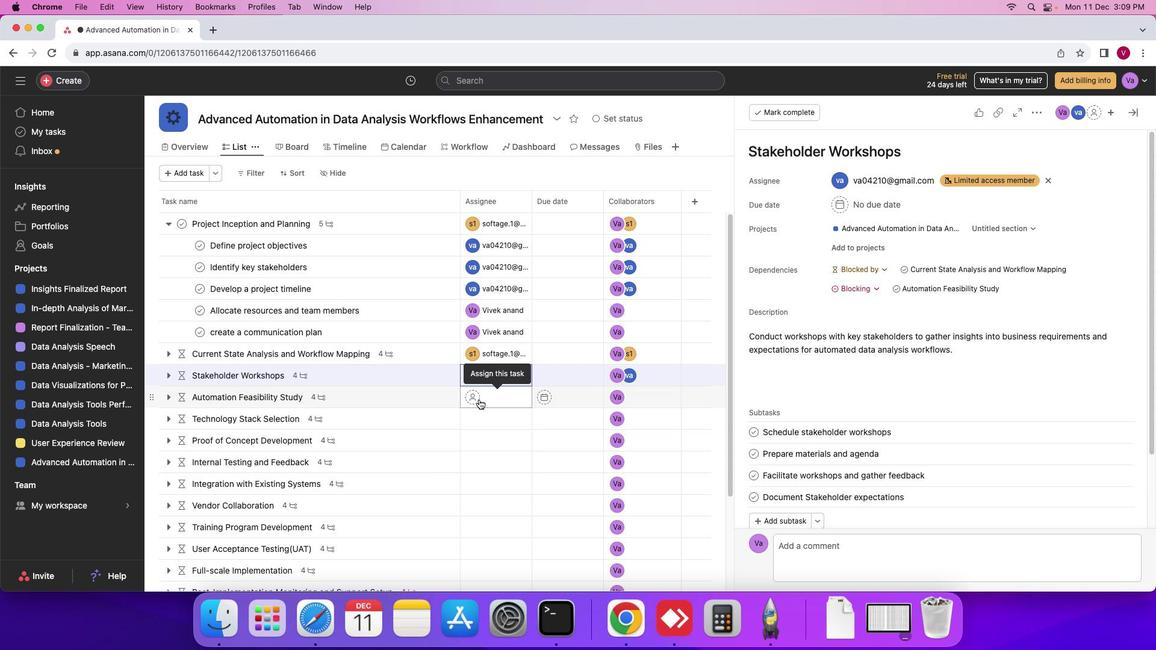
Action: Mouse moved to (495, 463)
Screenshot: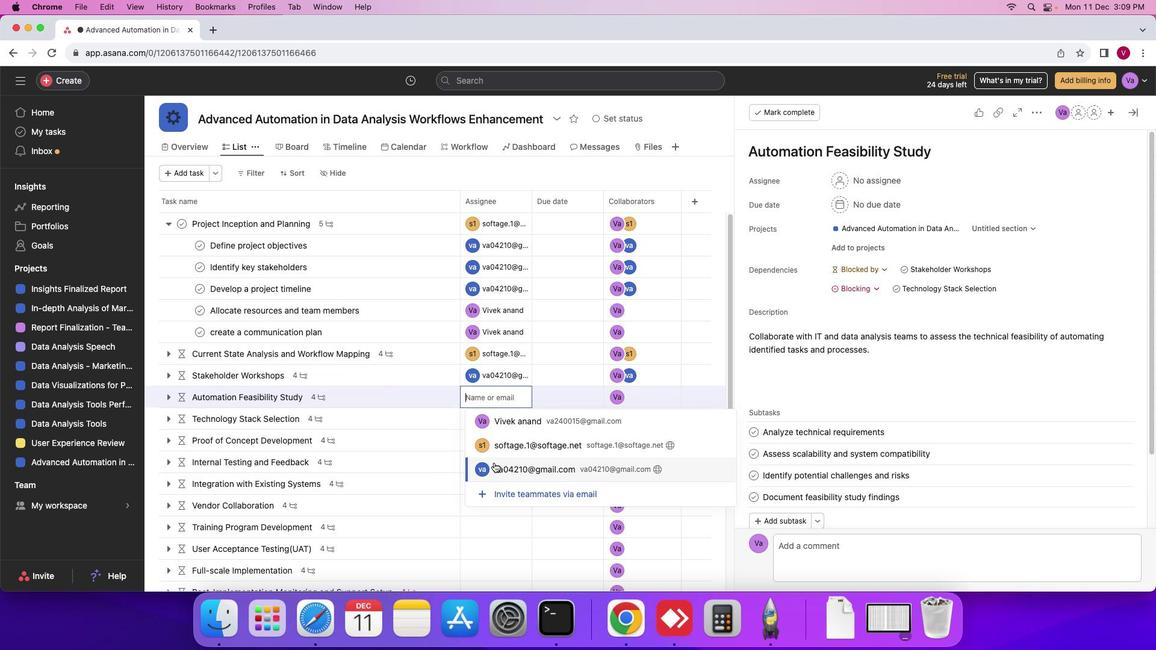 
Action: Mouse pressed left at (495, 463)
Screenshot: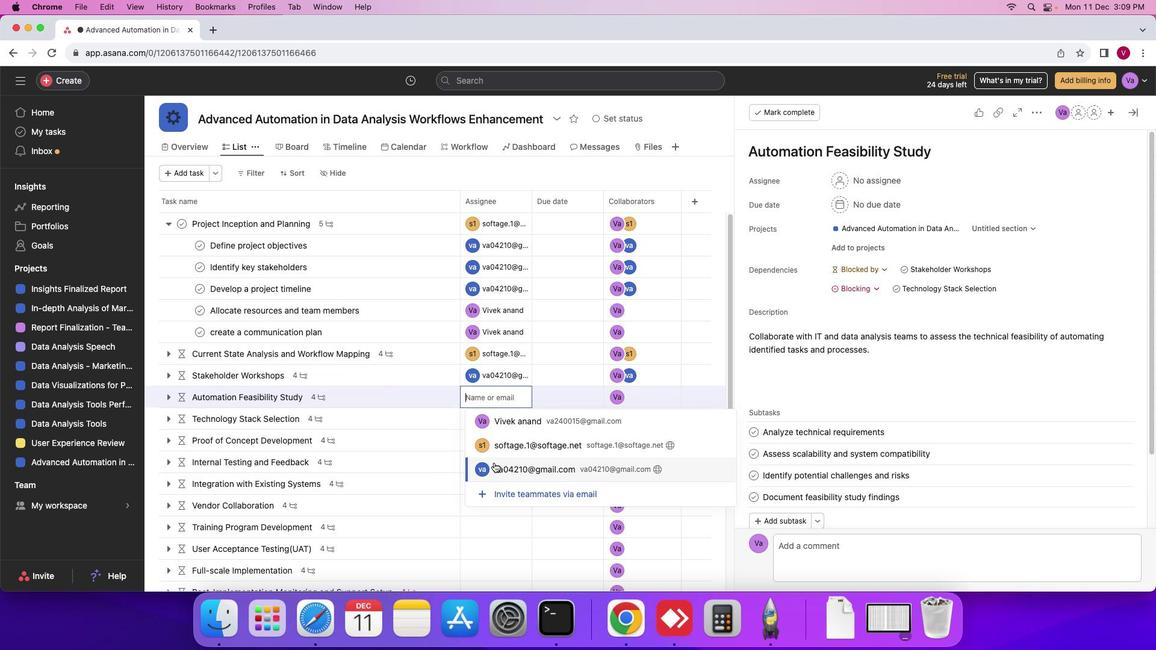 
Action: Mouse moved to (471, 427)
Screenshot: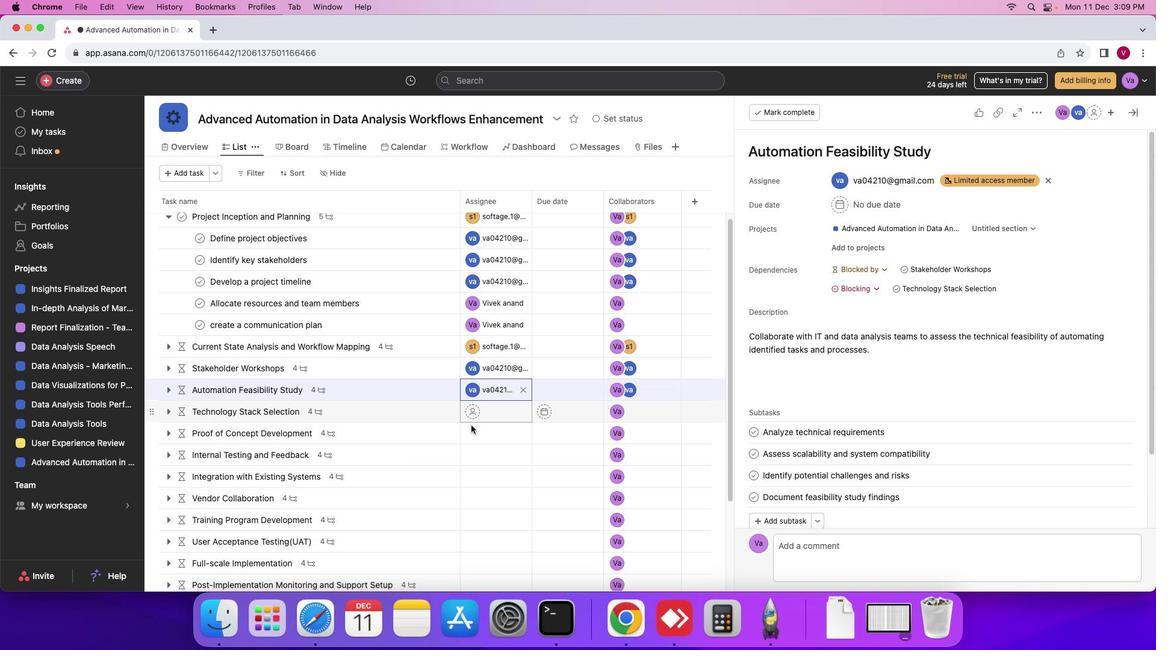 
Action: Mouse scrolled (471, 427) with delta (1, 0)
Screenshot: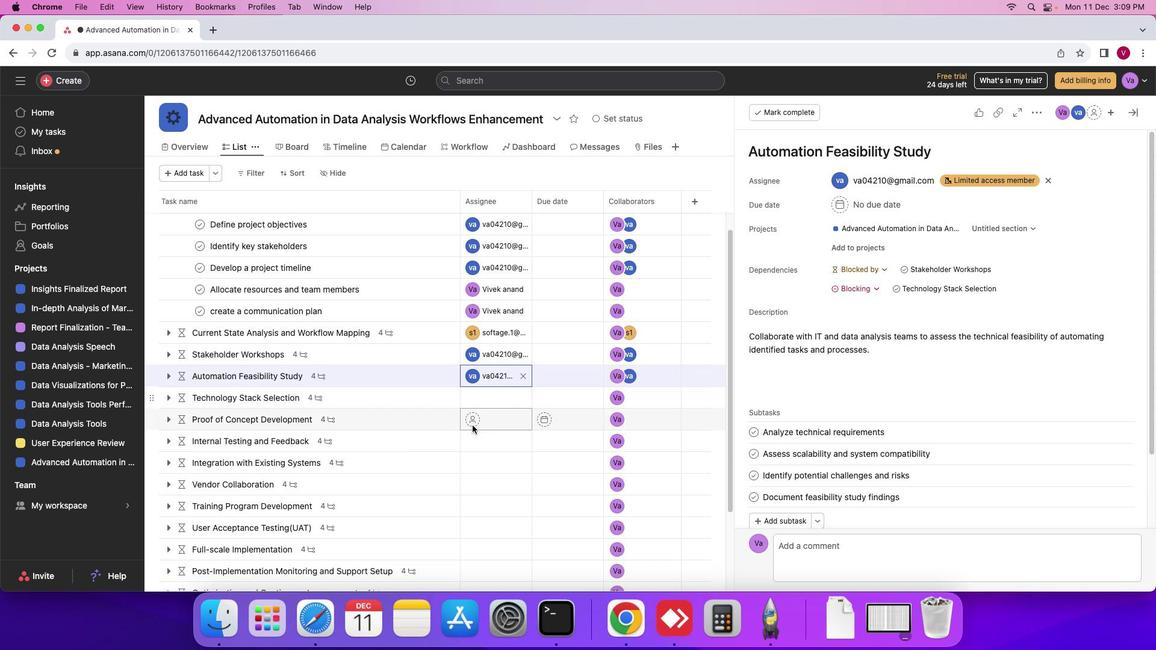 
Action: Mouse moved to (472, 427)
Screenshot: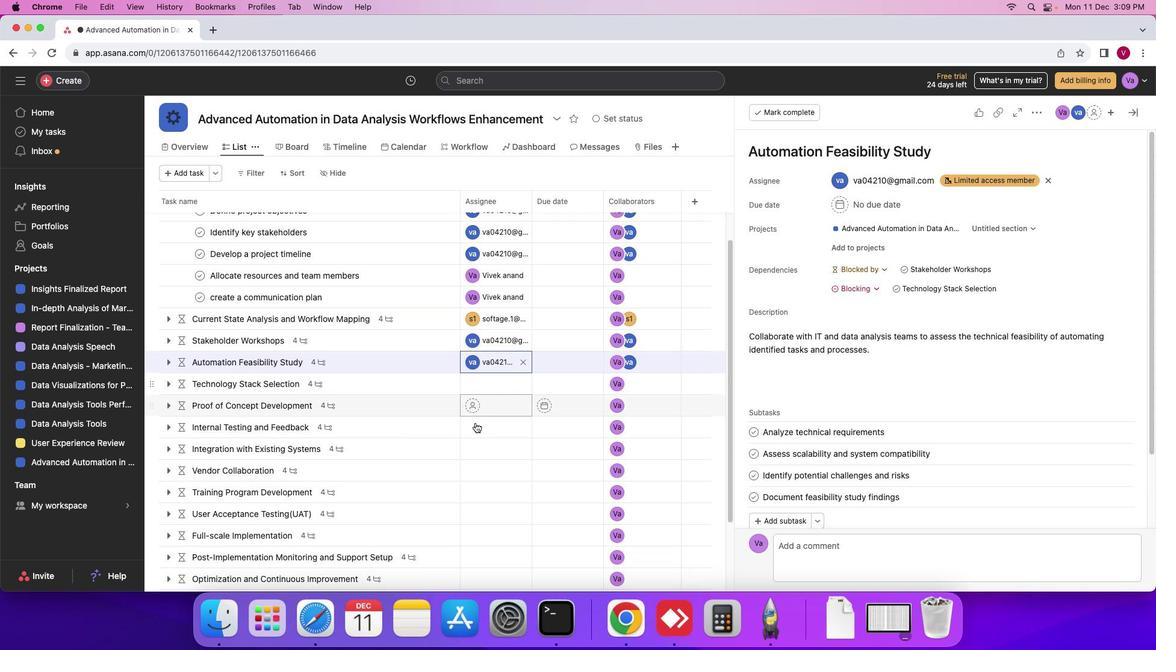 
Action: Mouse scrolled (472, 427) with delta (1, 0)
Screenshot: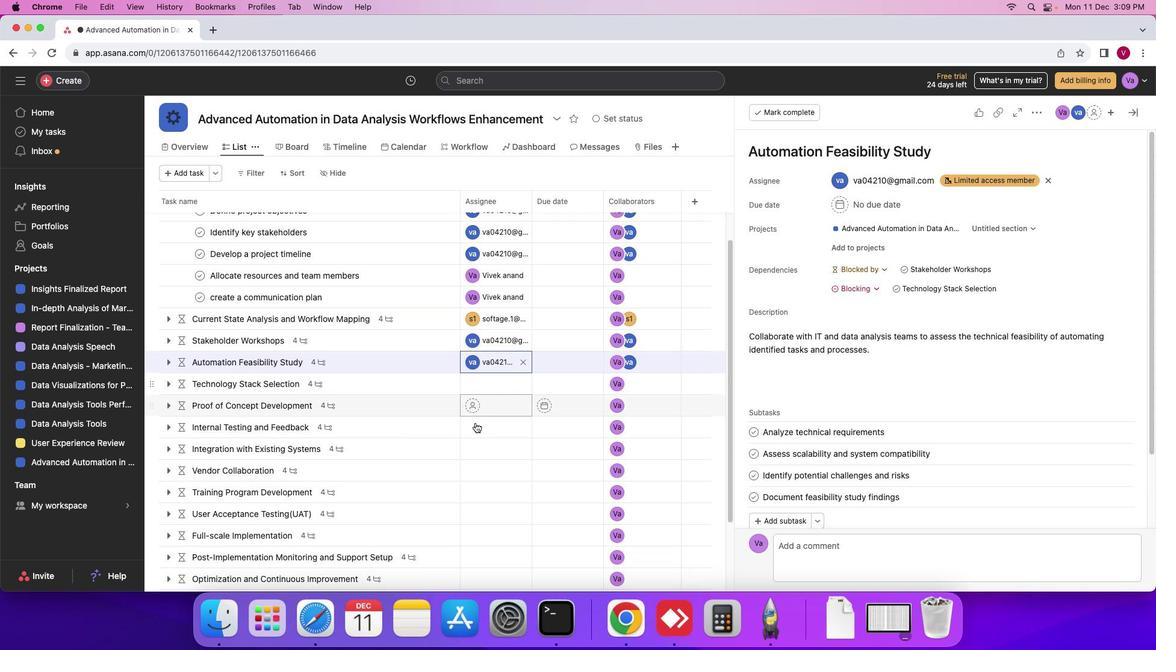 
Action: Mouse moved to (472, 427)
Screenshot: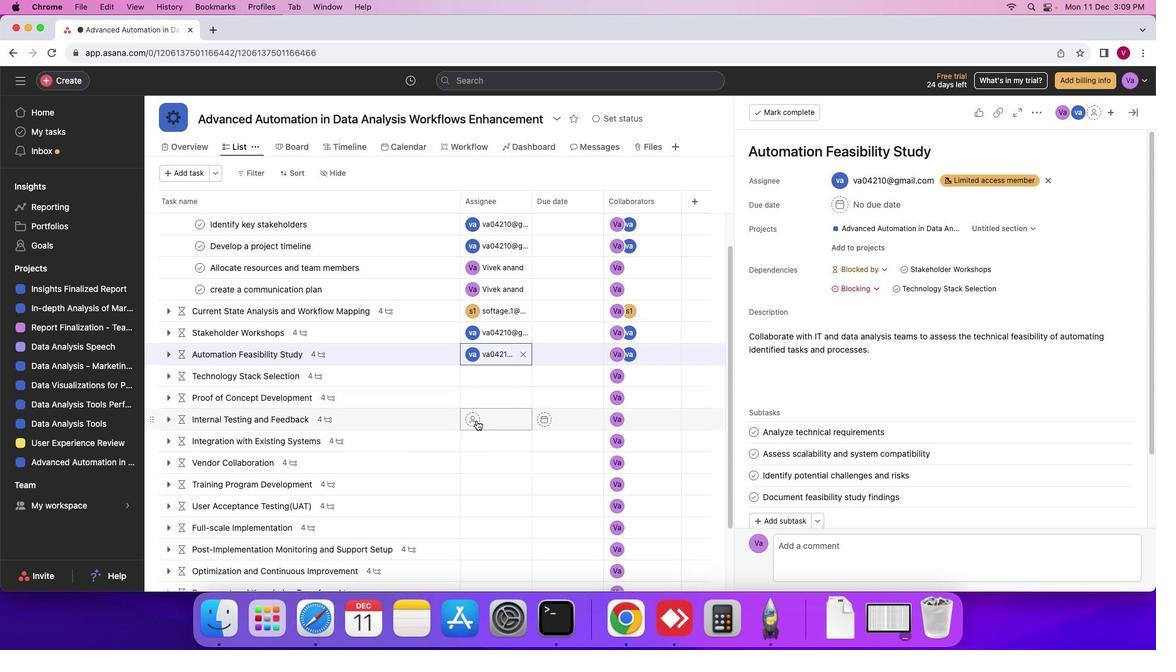 
Action: Mouse scrolled (472, 427) with delta (1, 0)
Screenshot: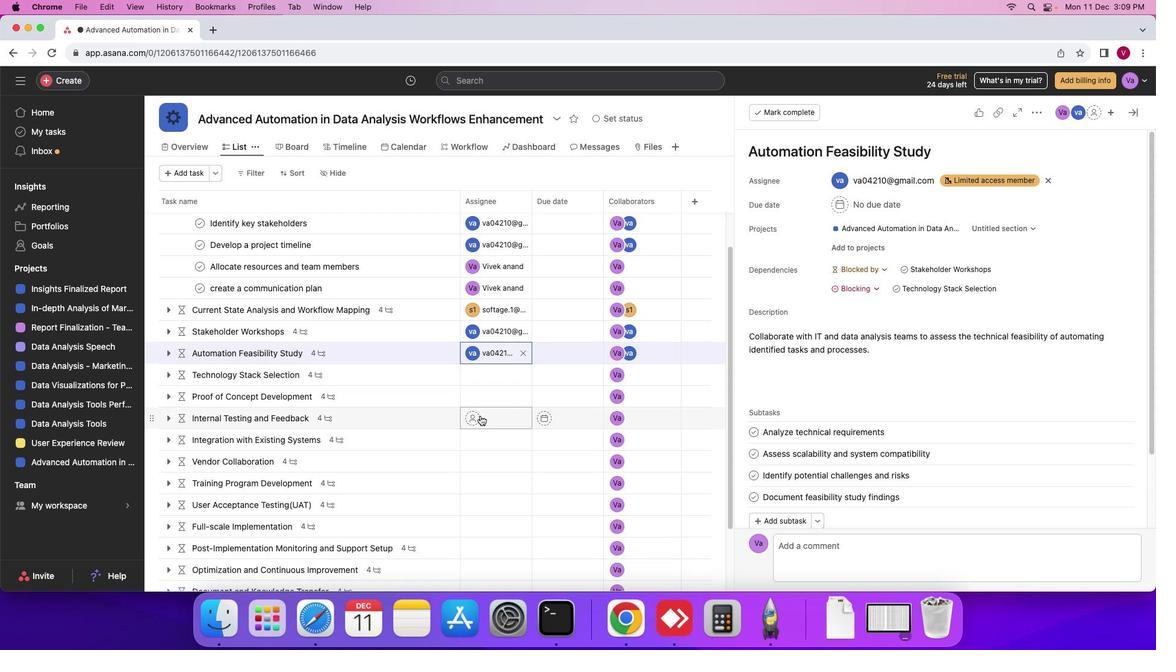 
Action: Mouse moved to (504, 374)
Screenshot: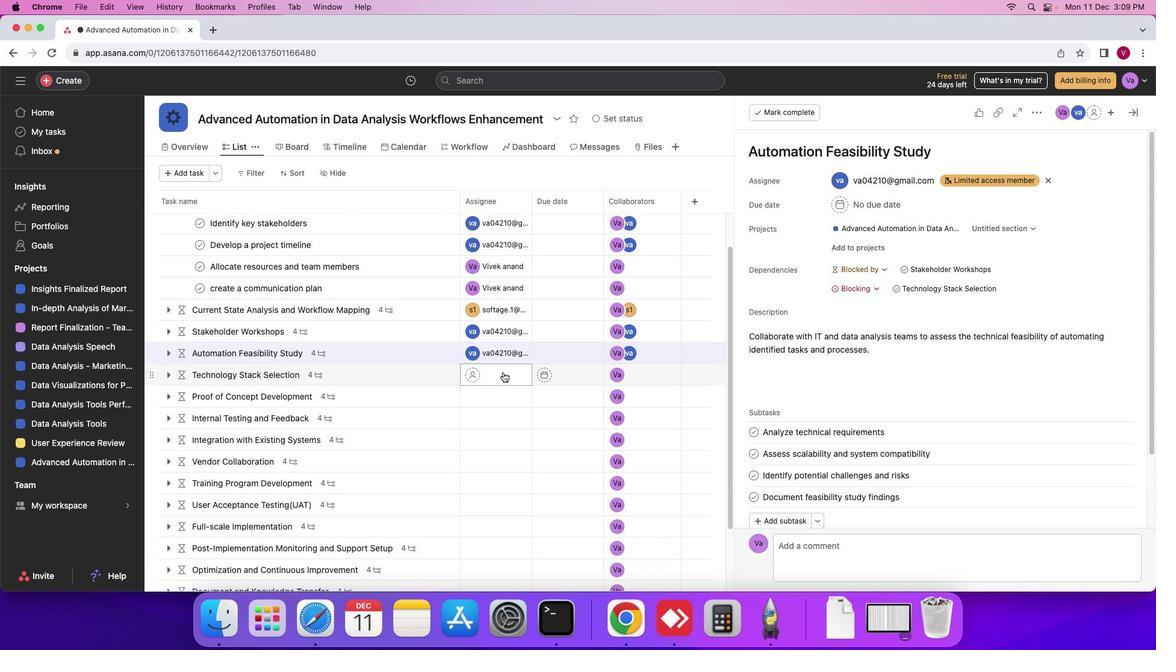 
Action: Mouse pressed left at (504, 374)
Screenshot: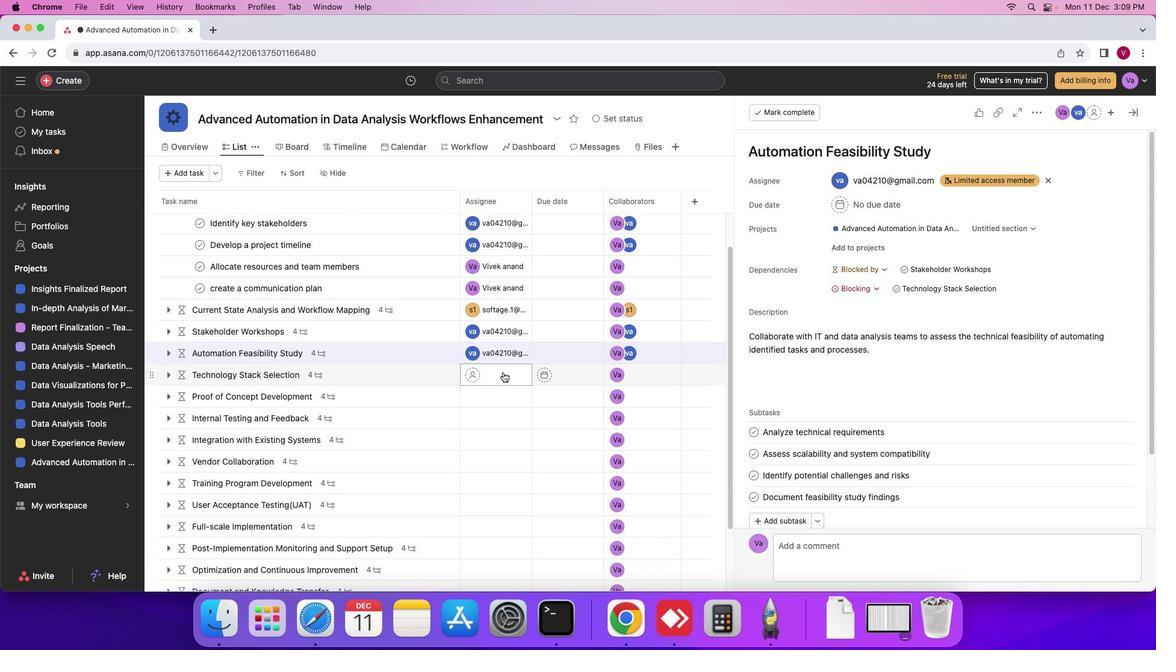 
Action: Mouse moved to (534, 441)
Screenshot: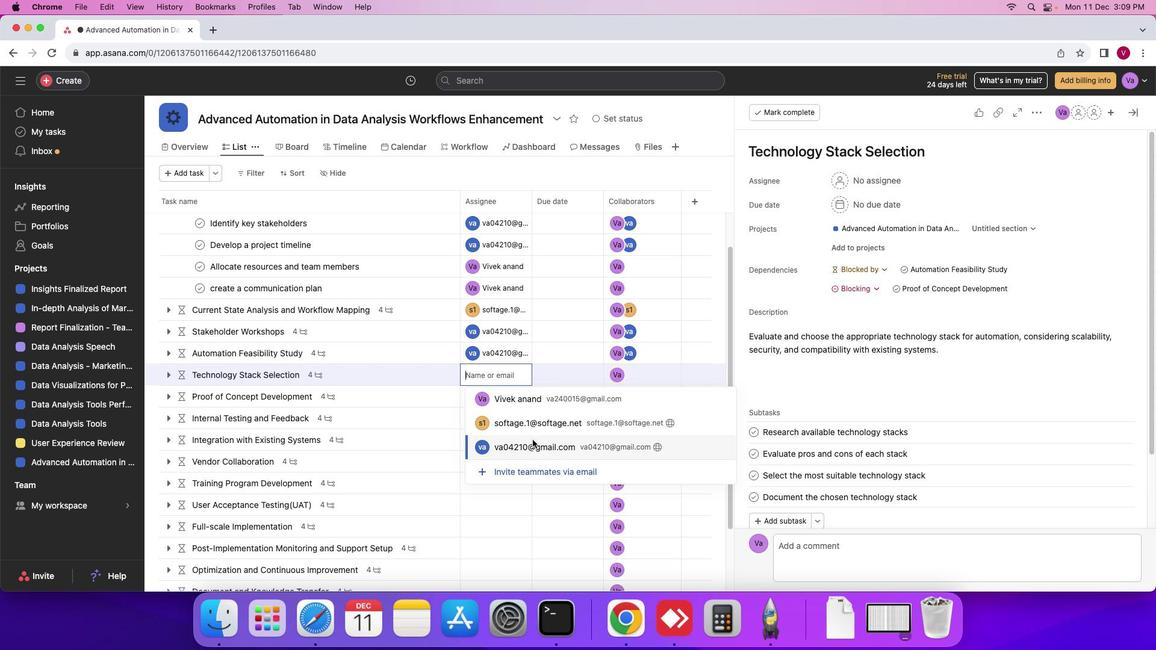
Action: Mouse pressed left at (534, 441)
Screenshot: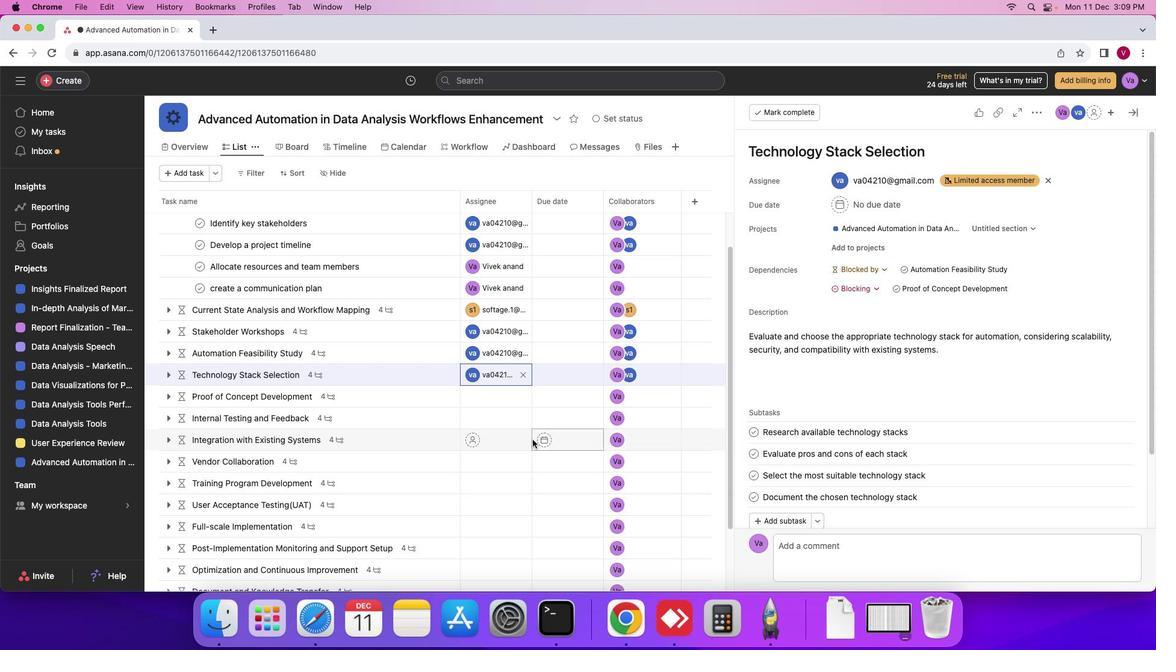 
Action: Mouse moved to (476, 399)
Screenshot: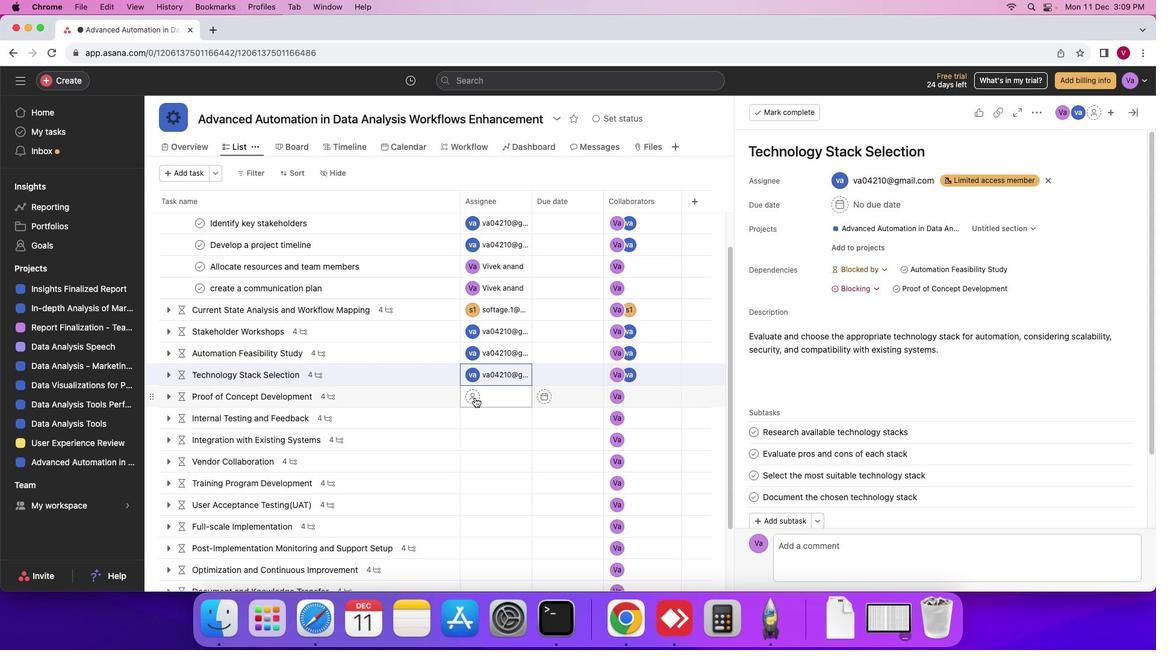 
Action: Mouse pressed left at (476, 399)
Screenshot: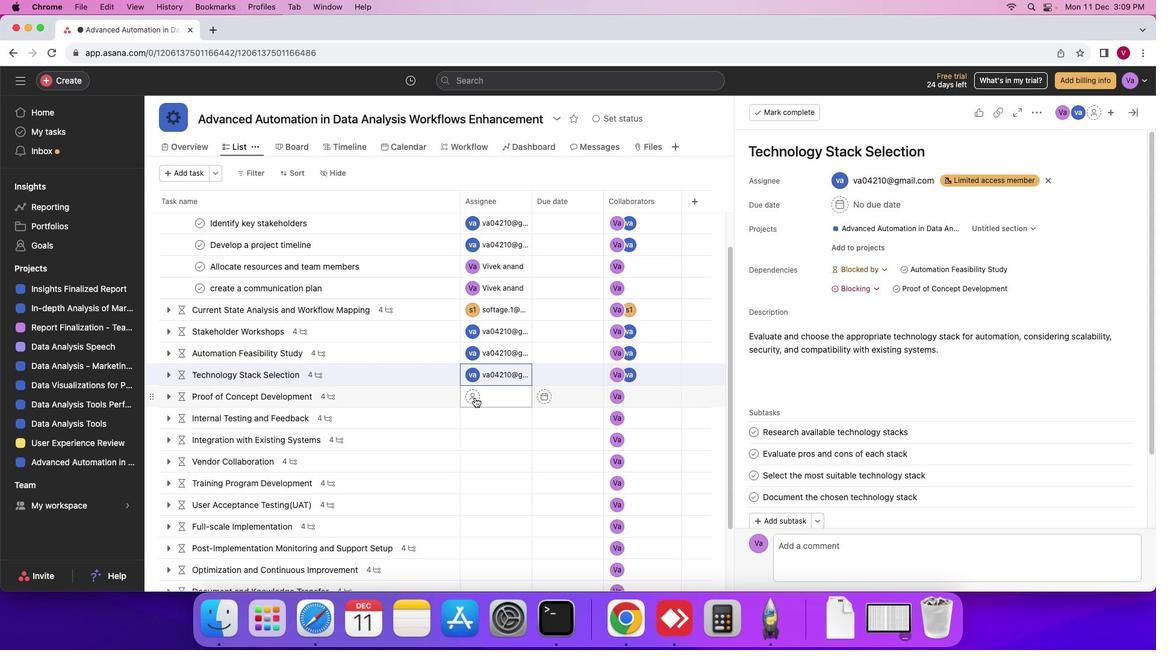 
Action: Mouse moved to (552, 450)
Screenshot: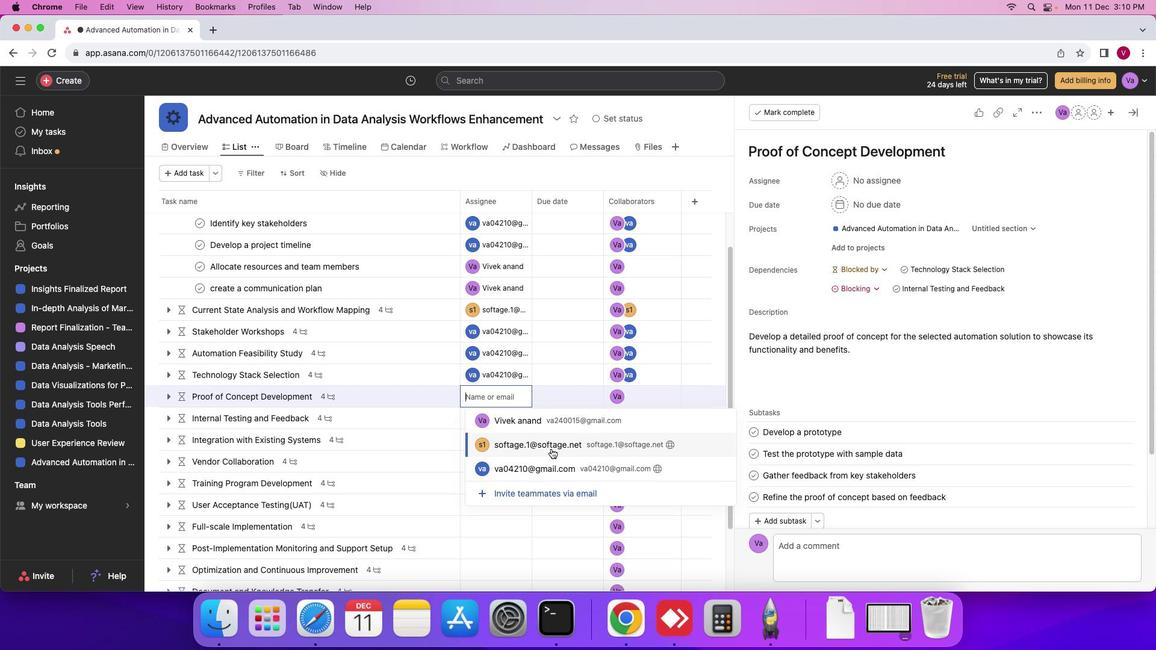 
Action: Mouse pressed left at (552, 450)
Screenshot: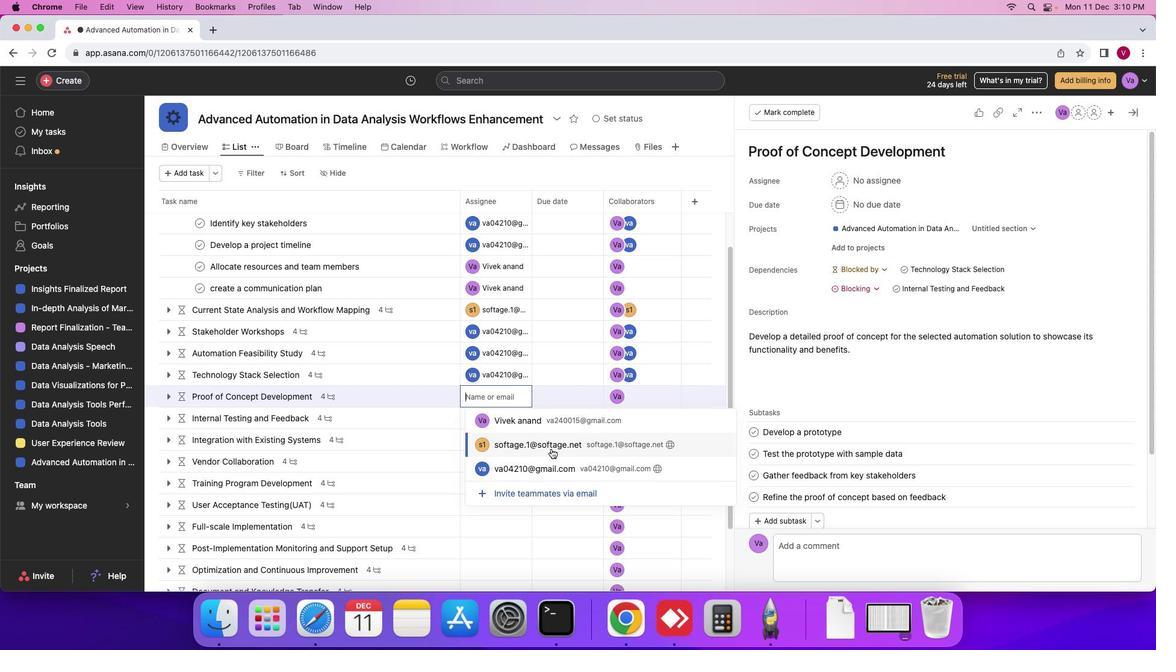 
Action: Mouse moved to (170, 315)
Screenshot: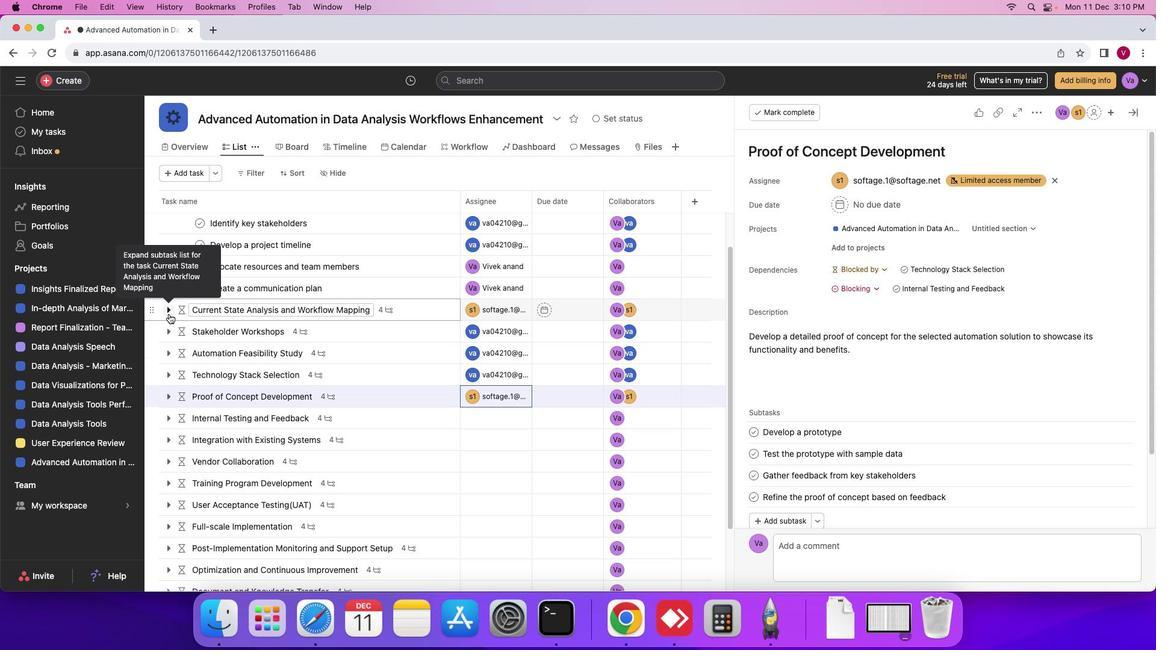 
Action: Mouse pressed left at (170, 315)
Screenshot: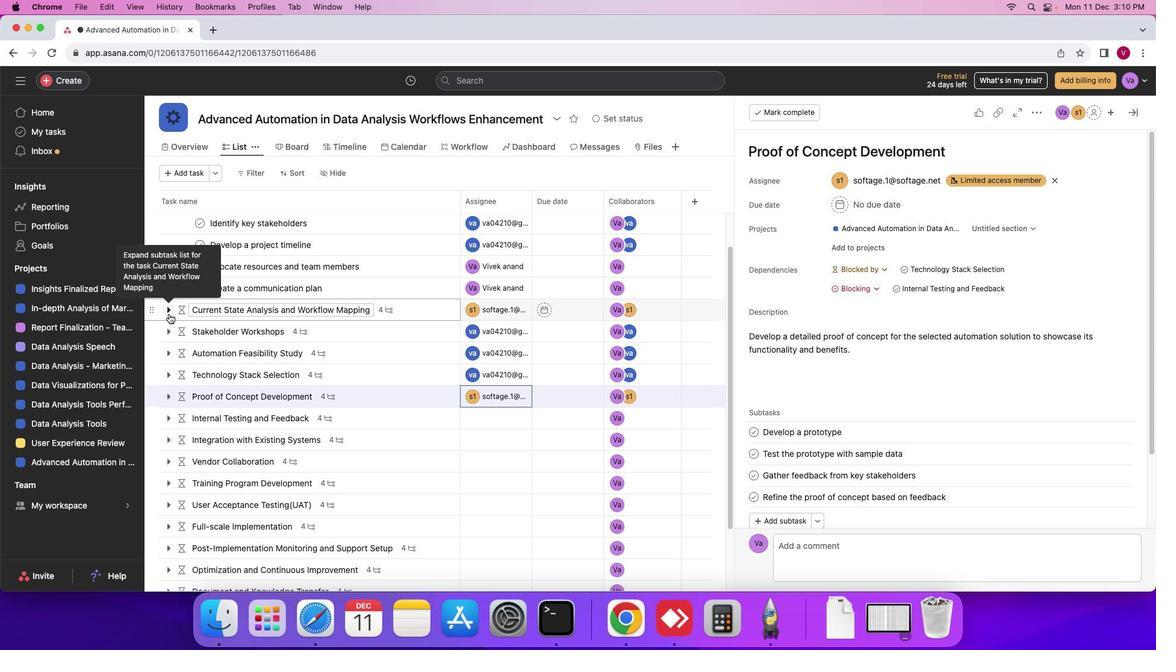 
Action: Mouse moved to (501, 332)
Screenshot: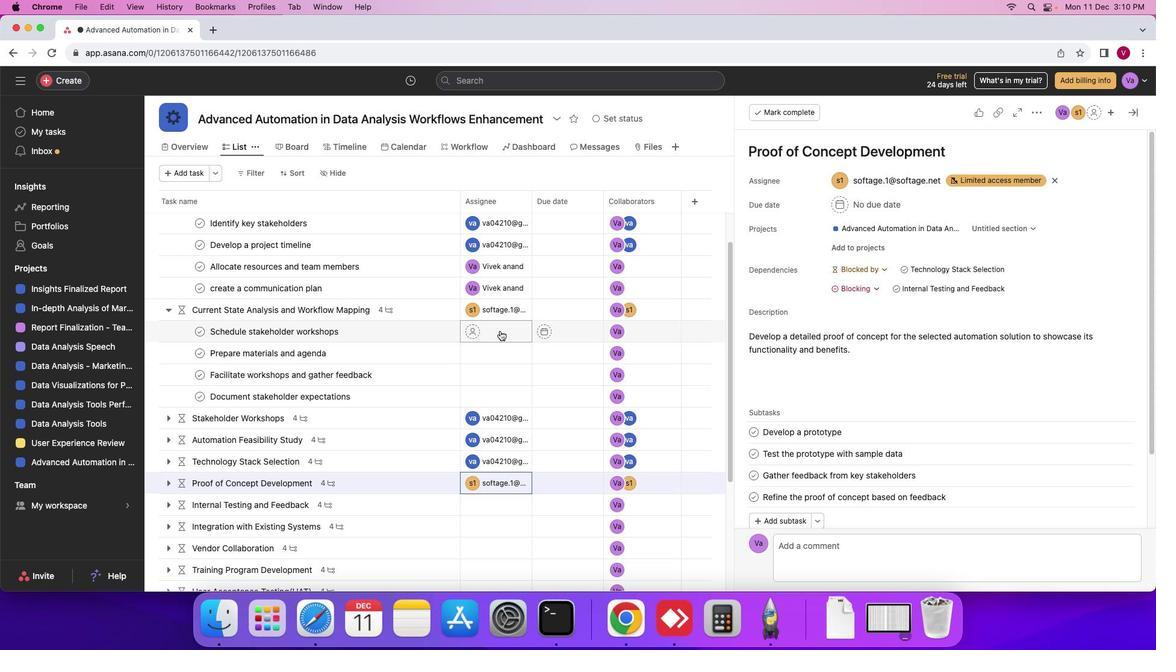 
Action: Mouse pressed left at (501, 332)
Screenshot: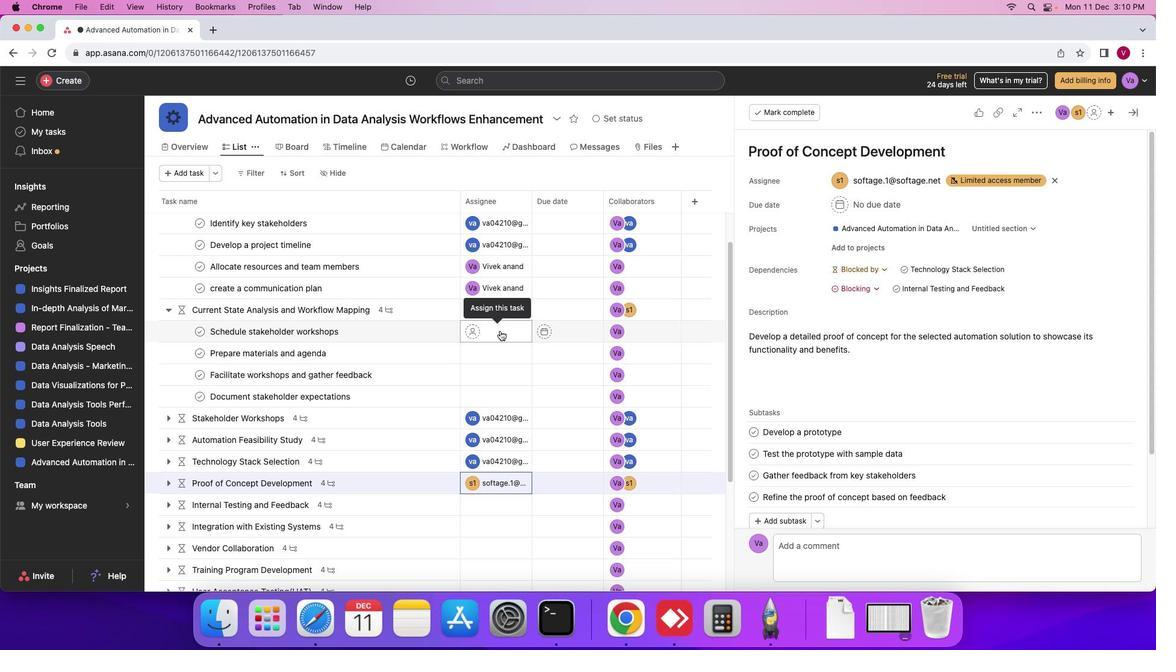 
Action: Mouse moved to (498, 400)
Screenshot: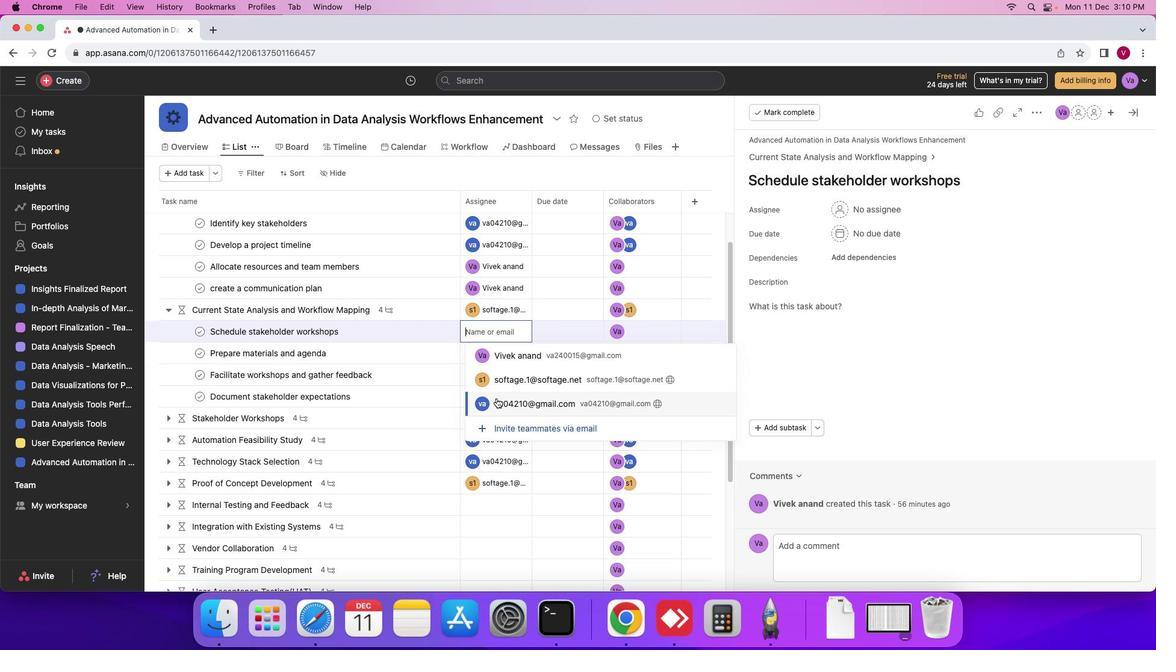 
Action: Mouse pressed left at (498, 400)
Screenshot: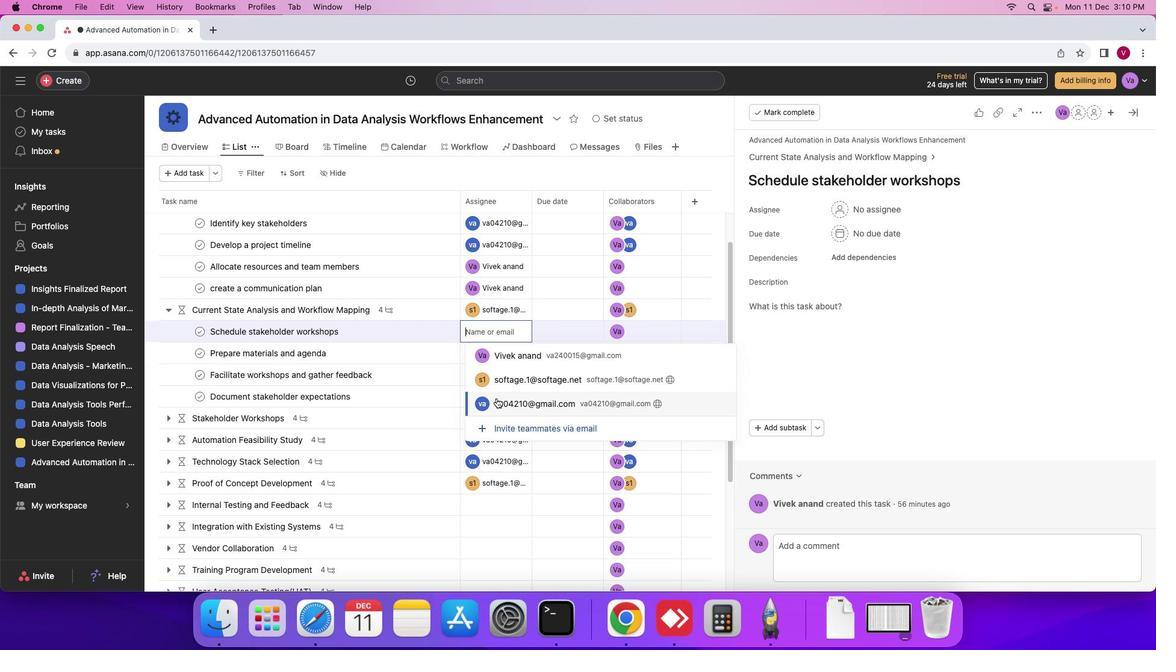 
Action: Mouse moved to (487, 353)
Screenshot: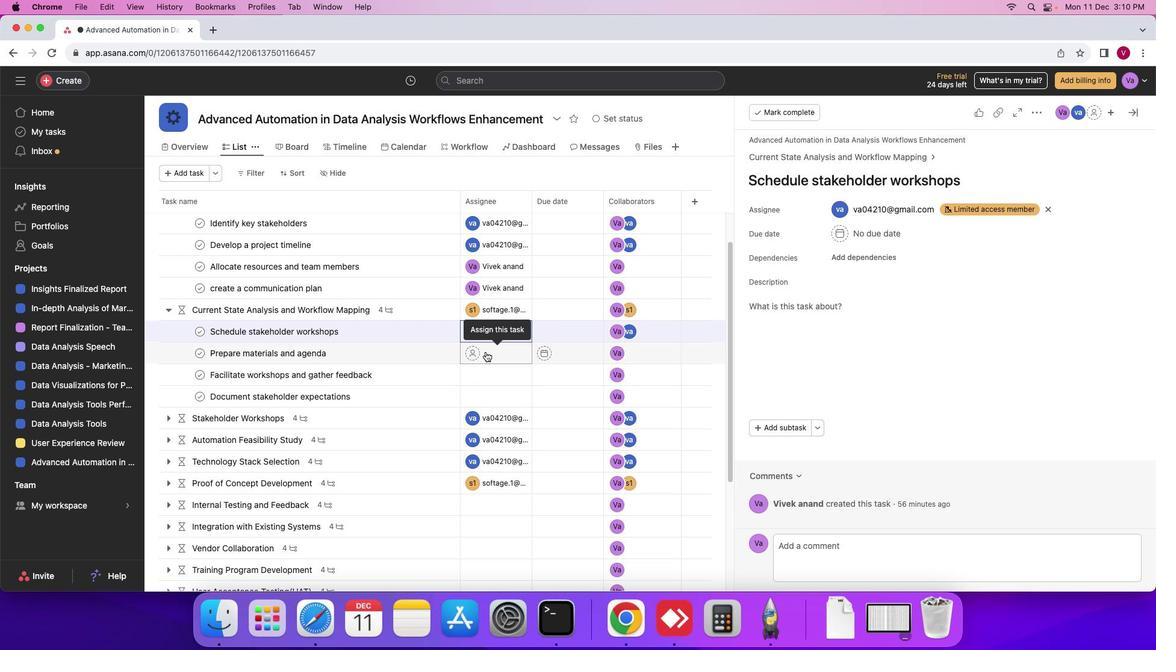 
Action: Mouse pressed left at (487, 353)
Screenshot: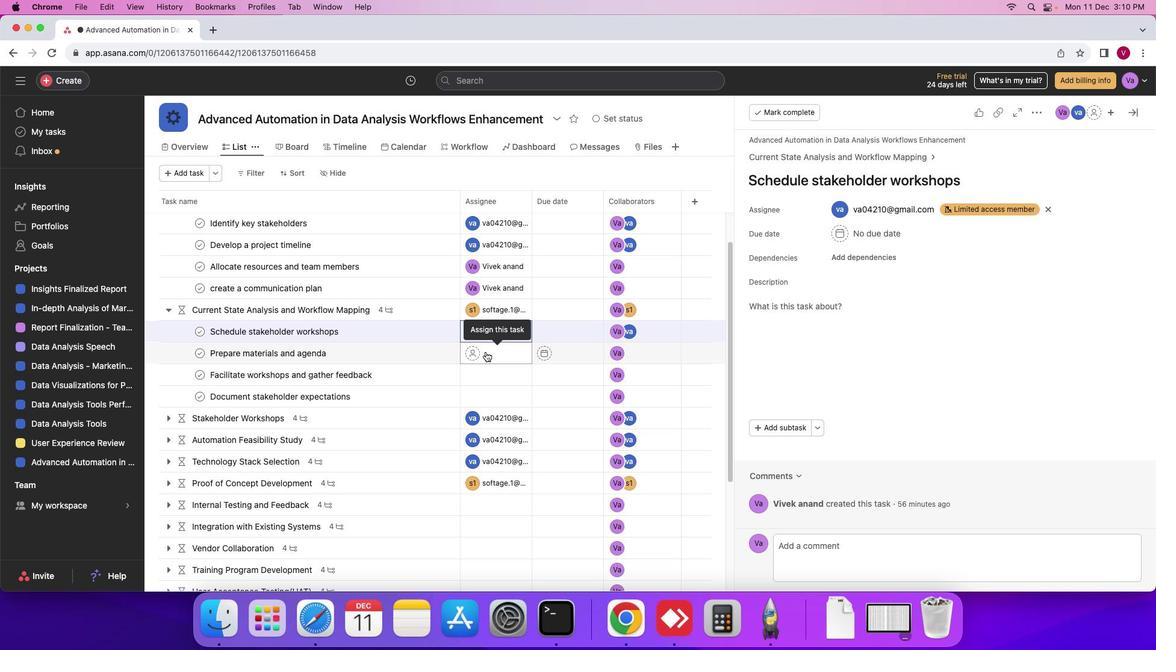 
Action: Mouse moved to (496, 410)
Screenshot: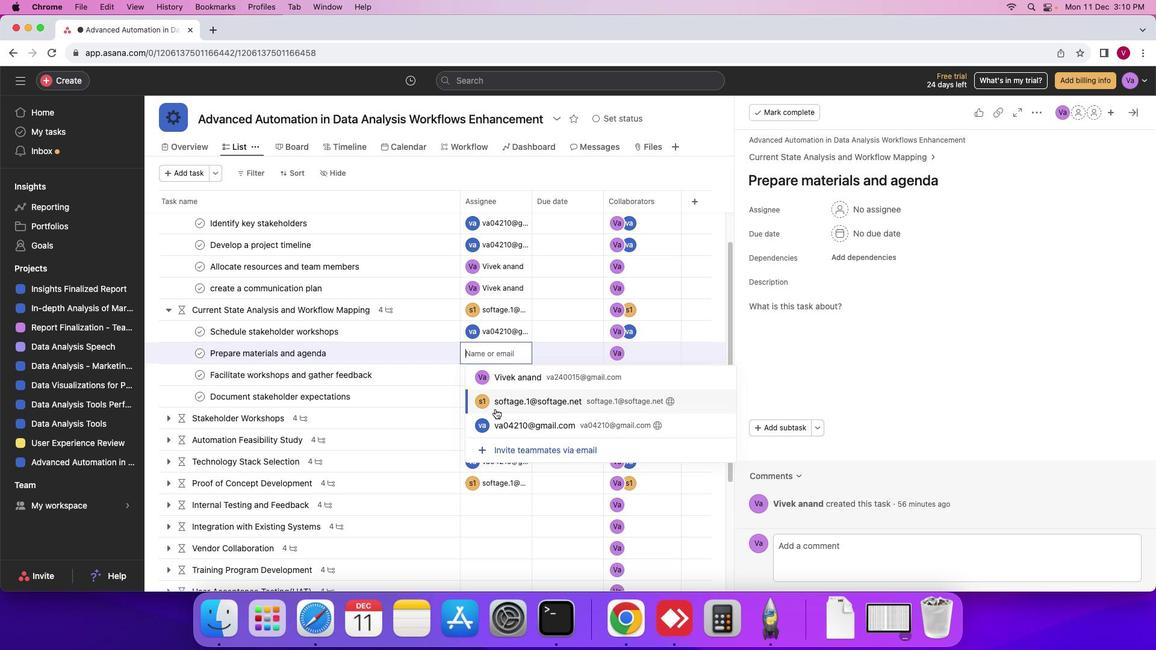 
Action: Mouse pressed left at (496, 410)
Screenshot: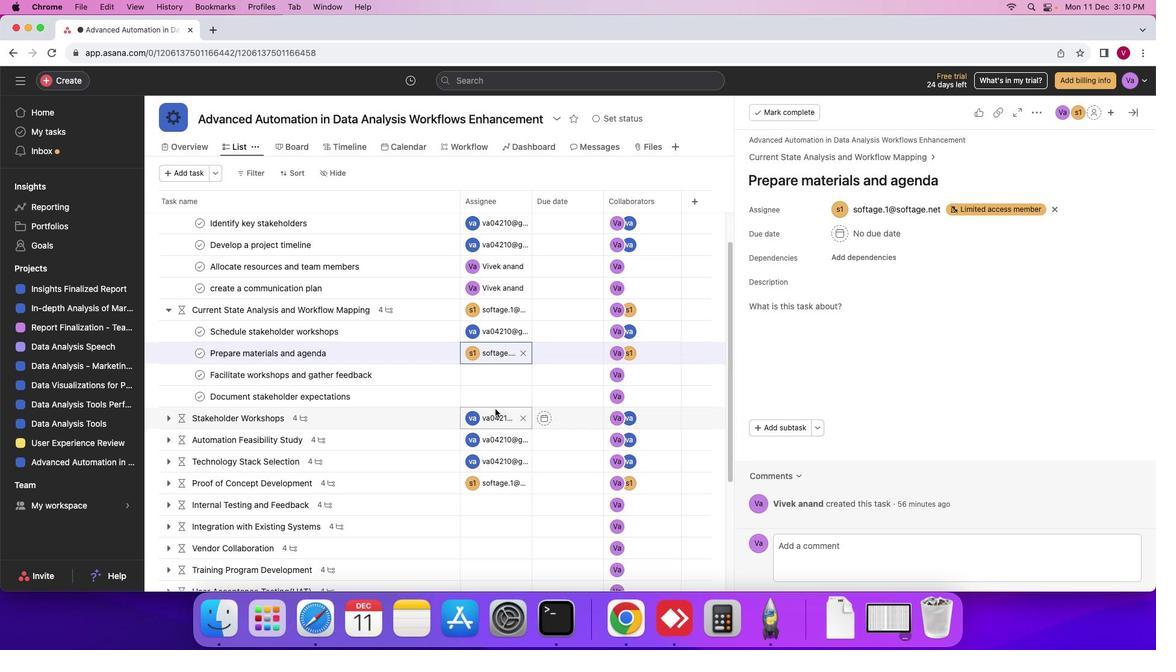 
Action: Mouse moved to (481, 383)
Screenshot: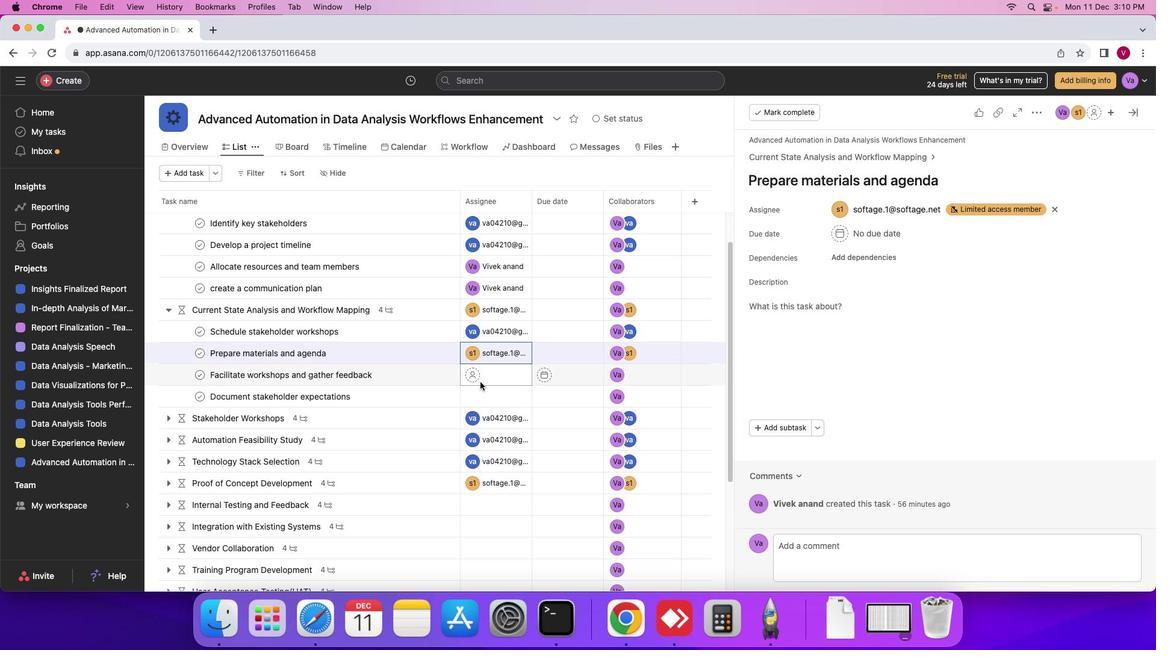 
Action: Mouse pressed left at (481, 383)
Screenshot: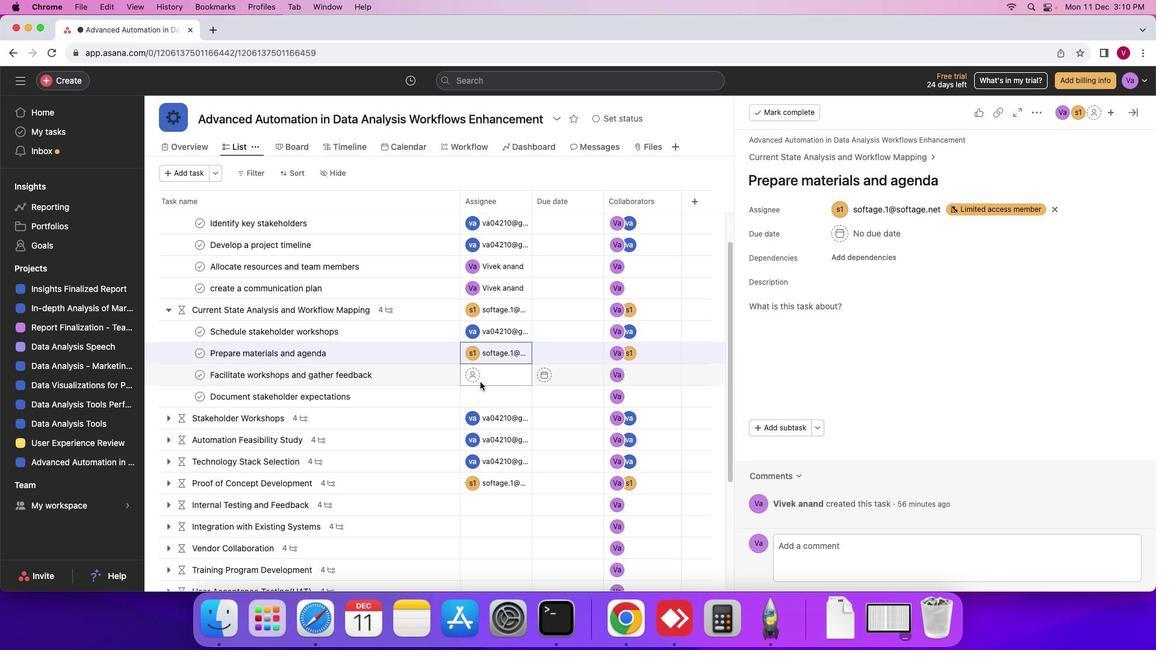 
Action: Mouse moved to (483, 380)
Screenshot: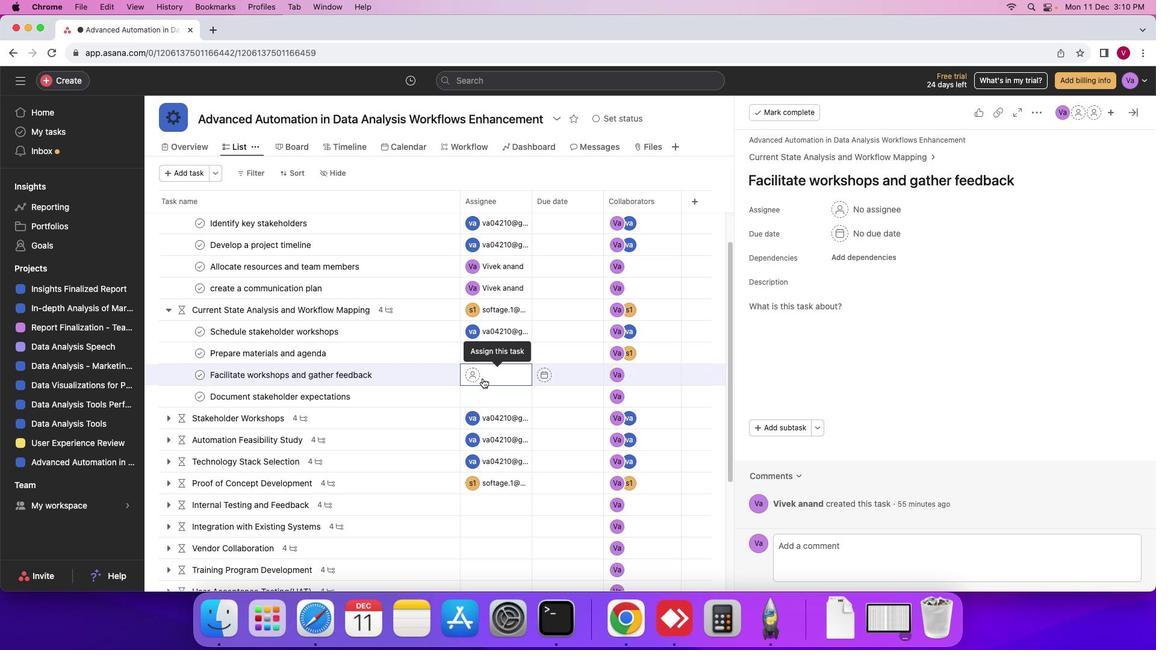 
Action: Mouse pressed left at (483, 380)
Screenshot: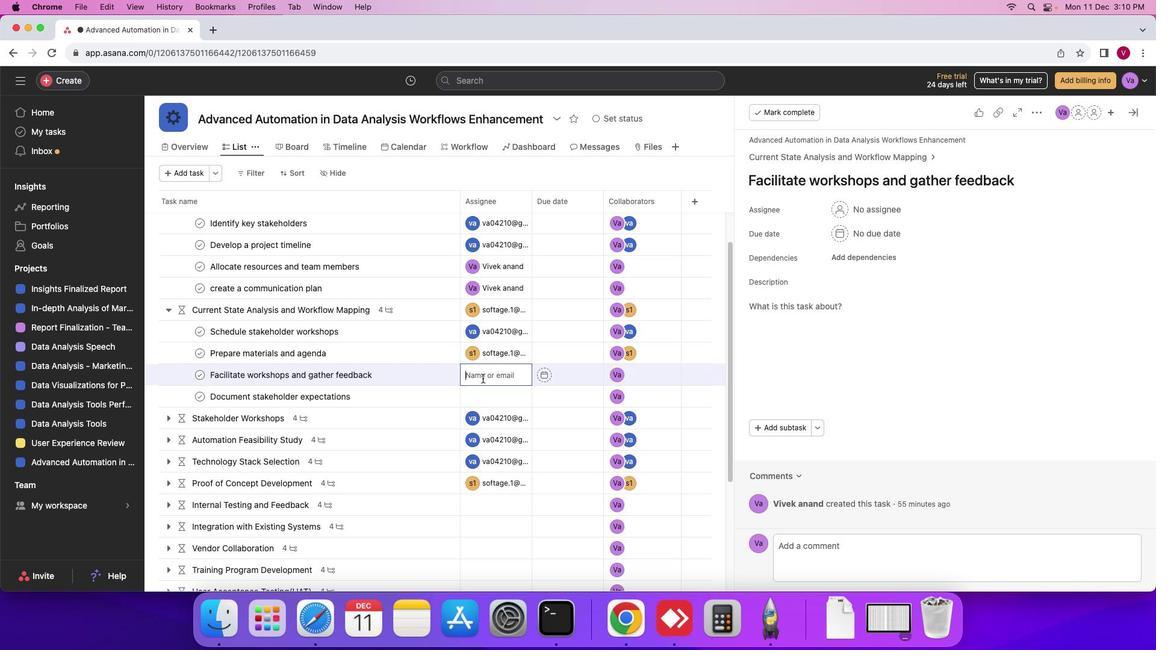
Action: Mouse moved to (494, 425)
Screenshot: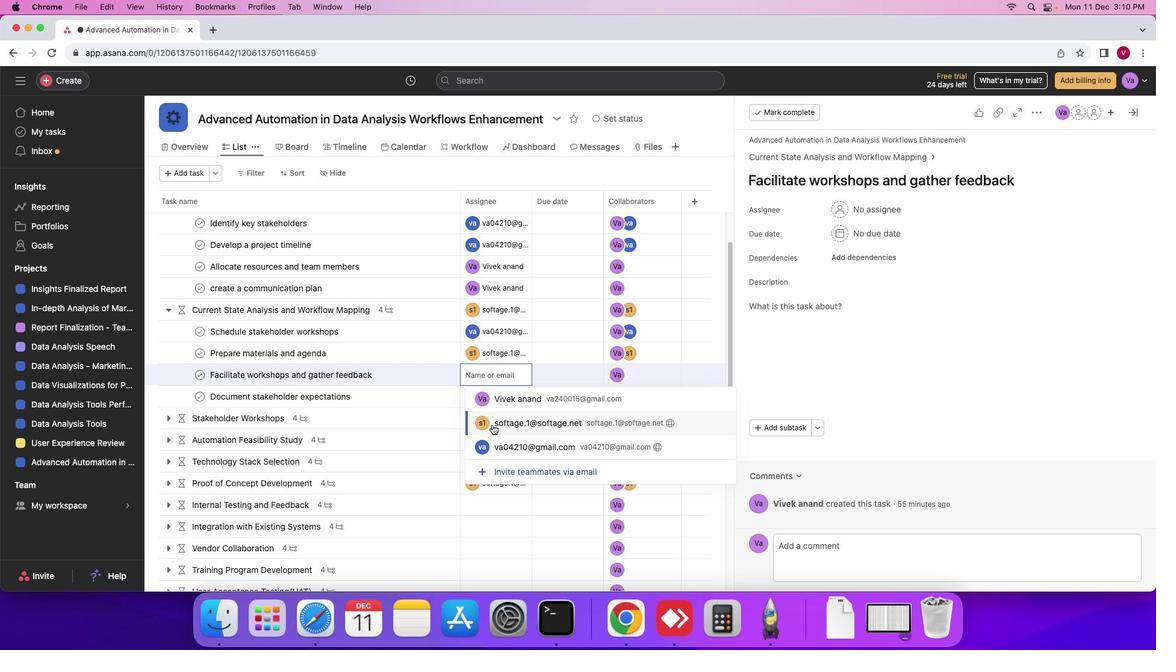 
Action: Mouse pressed left at (494, 425)
Screenshot: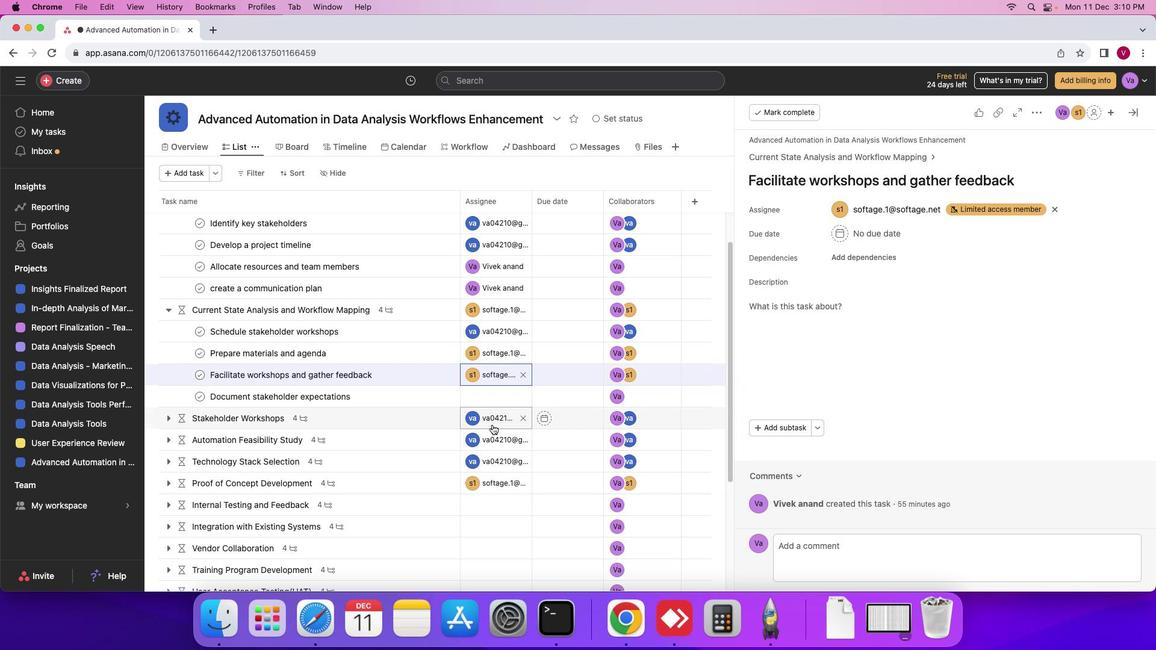
Action: Mouse moved to (477, 403)
Screenshot: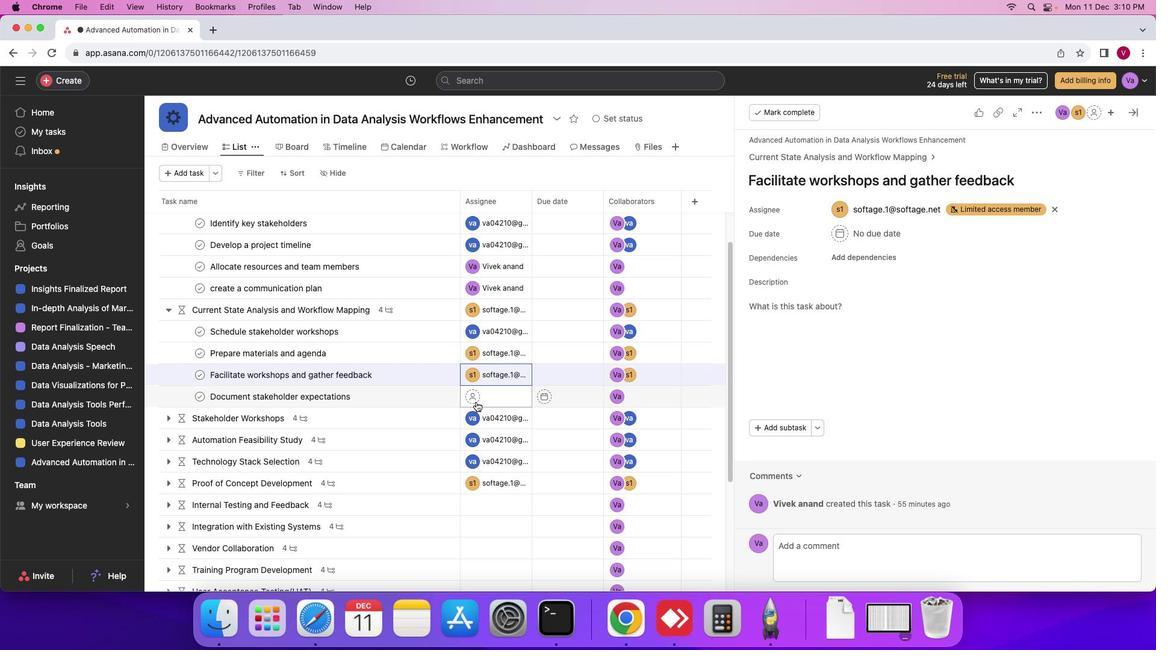 
Action: Mouse pressed left at (477, 403)
Screenshot: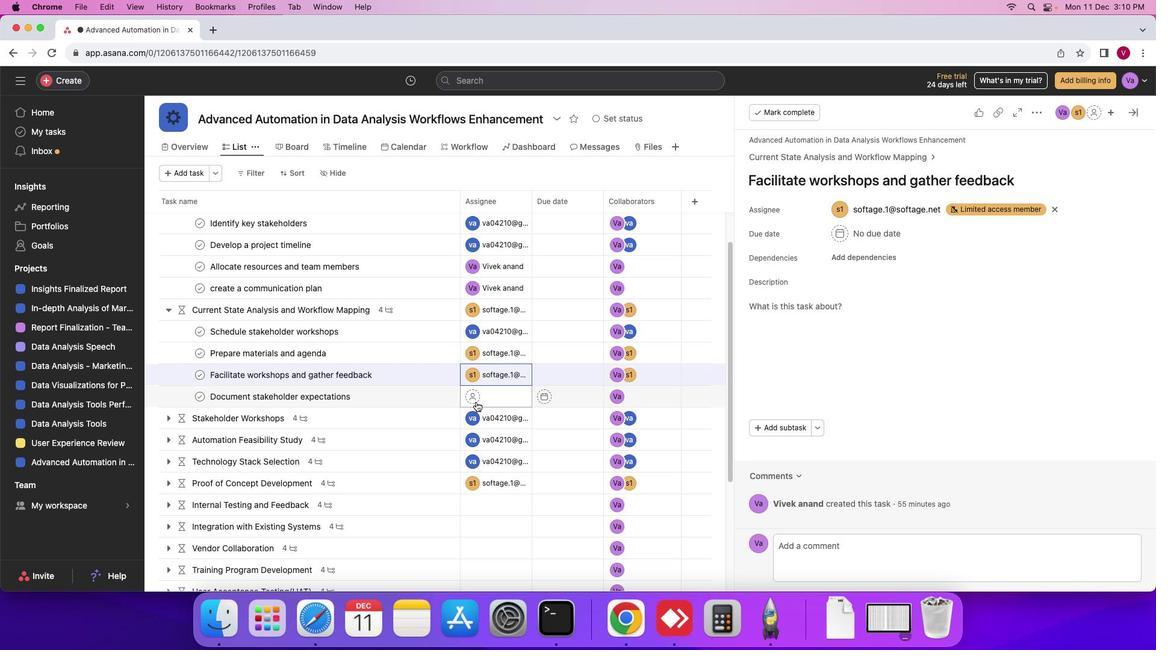 
Action: Mouse moved to (508, 463)
Screenshot: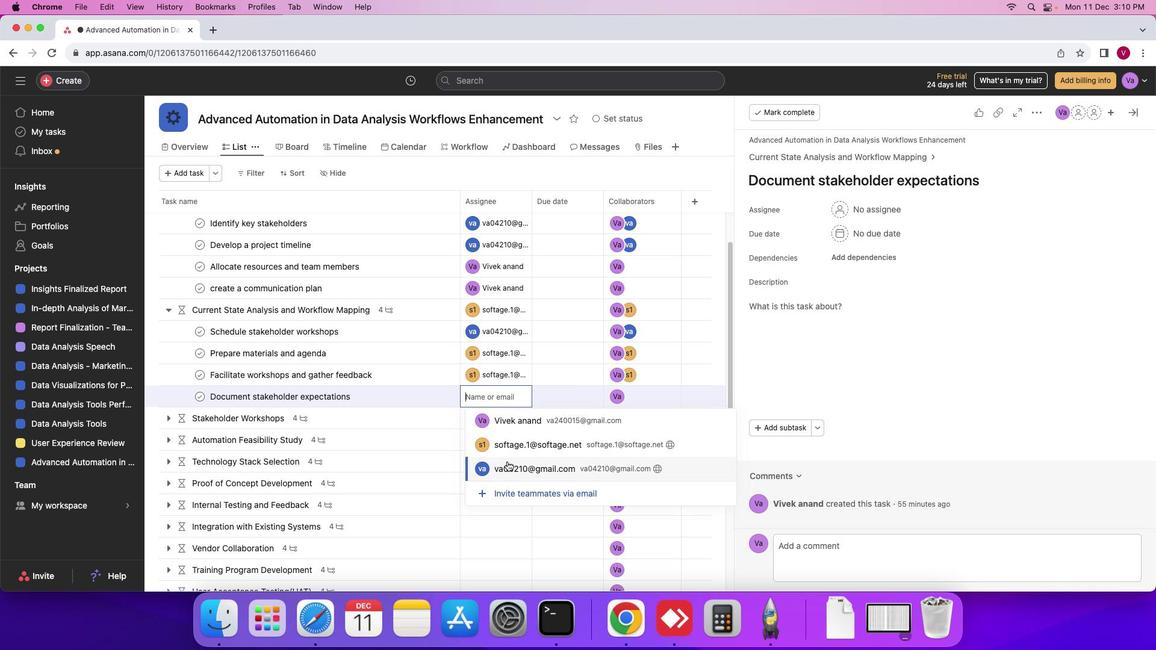 
Action: Mouse pressed left at (508, 463)
Screenshot: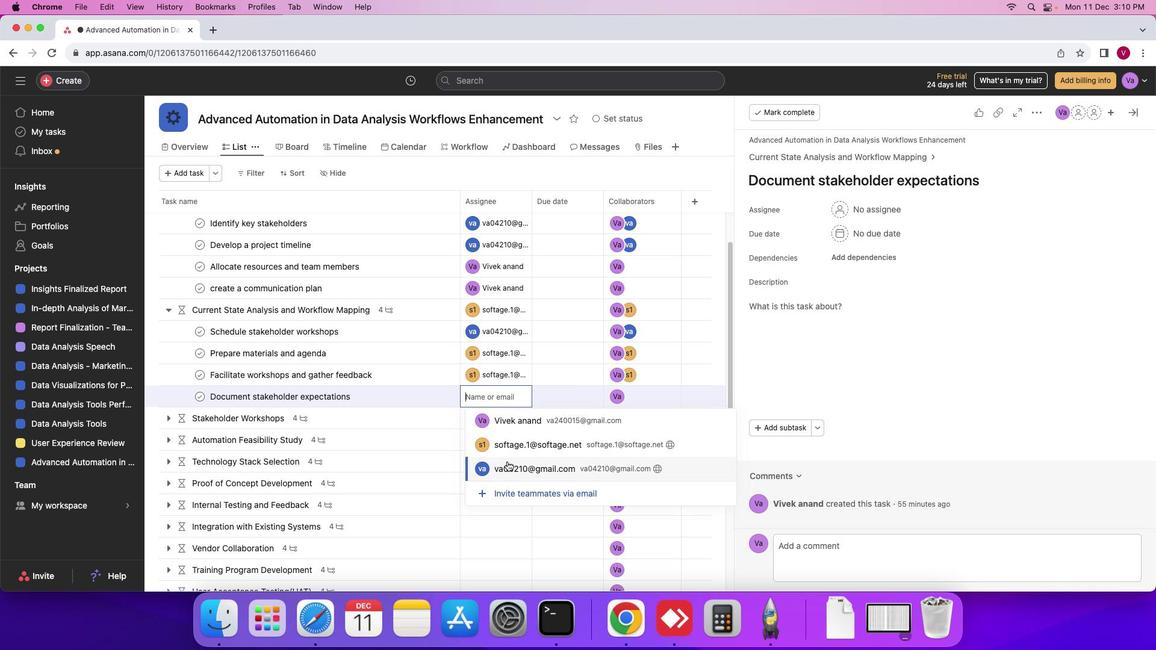 
Action: Mouse moved to (447, 404)
Screenshot: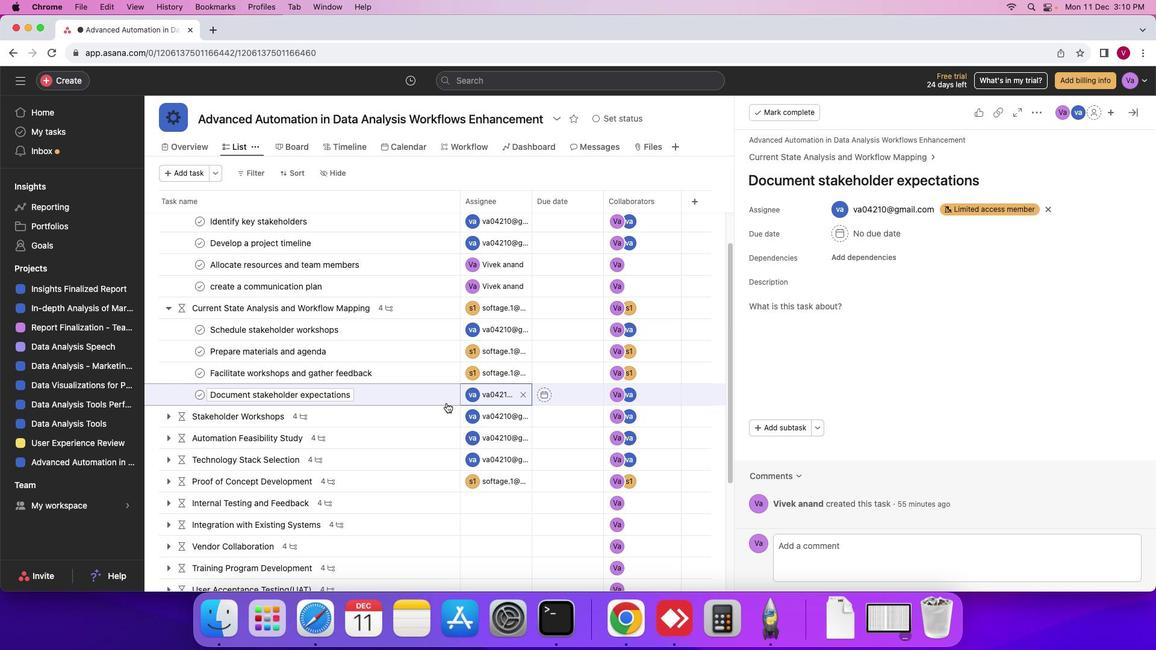 
Action: Mouse scrolled (447, 404) with delta (1, 0)
Screenshot: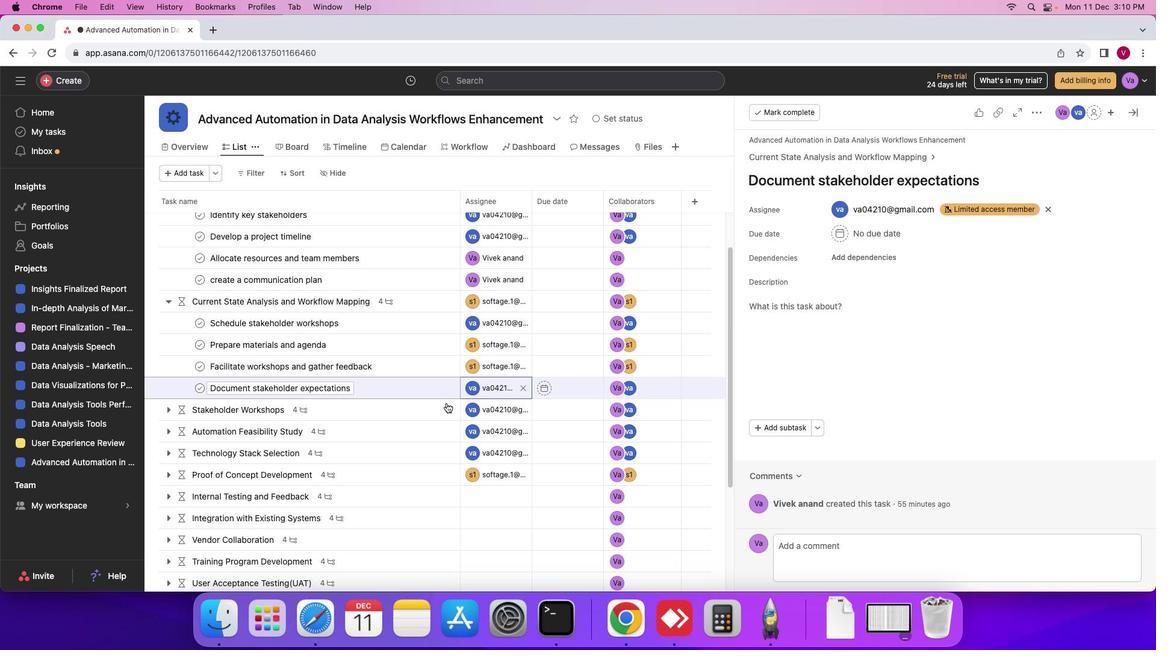 
Action: Mouse scrolled (447, 404) with delta (1, 0)
Screenshot: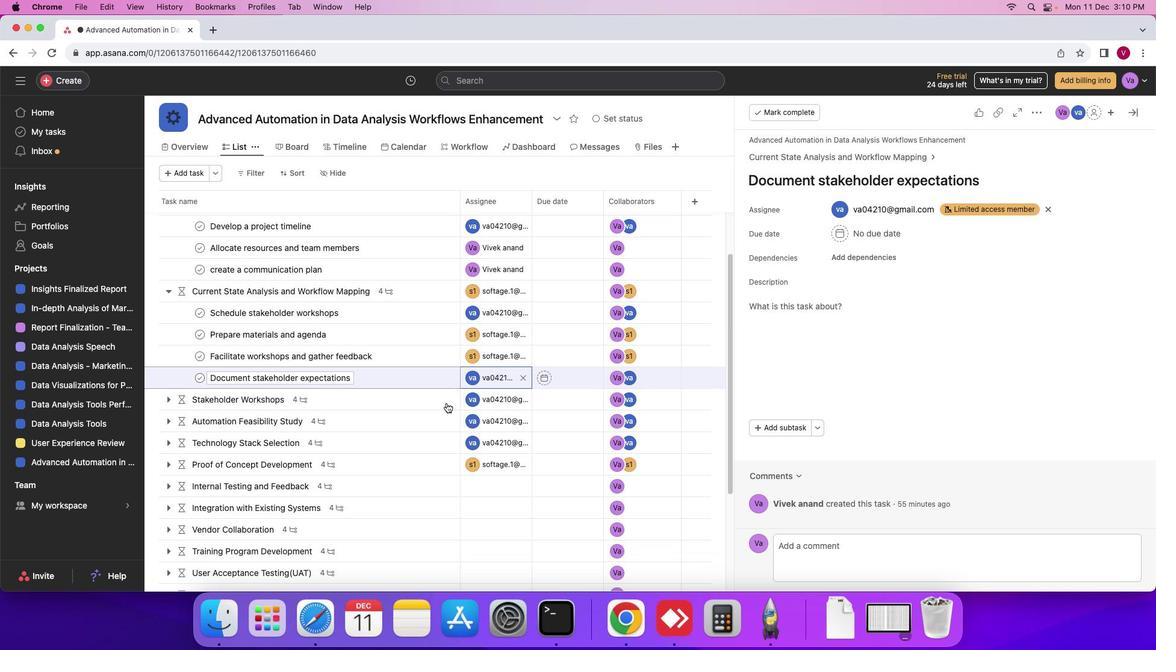 
Action: Mouse scrolled (447, 404) with delta (1, 0)
Screenshot: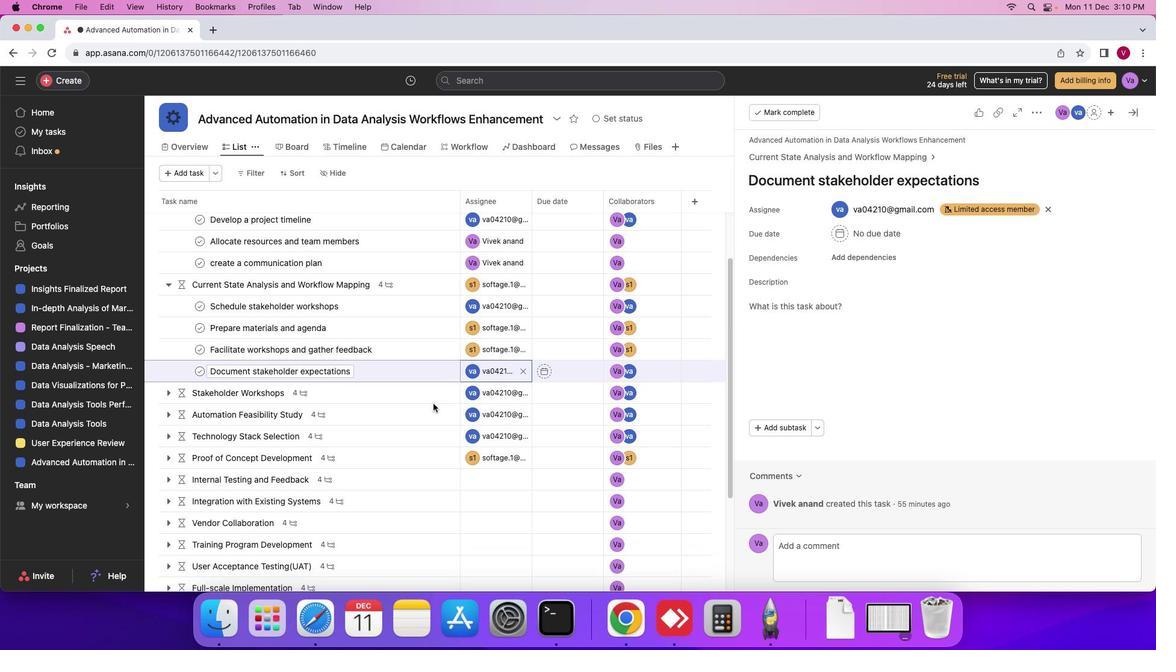 
Action: Mouse moved to (168, 393)
Screenshot: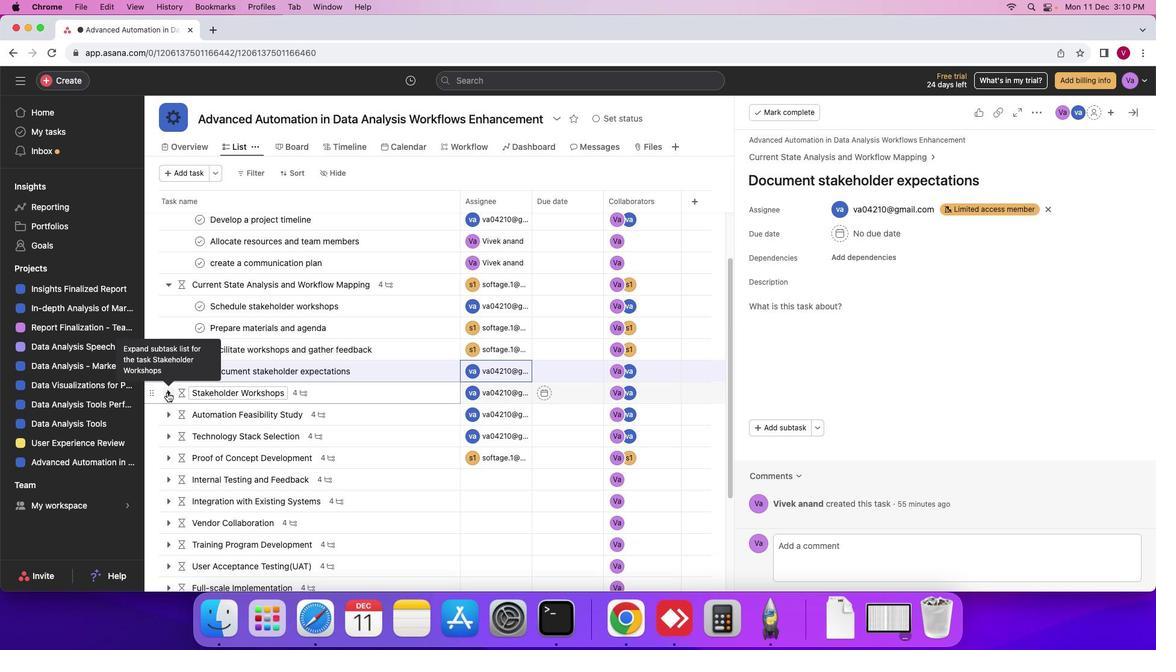 
Action: Mouse pressed left at (168, 393)
Screenshot: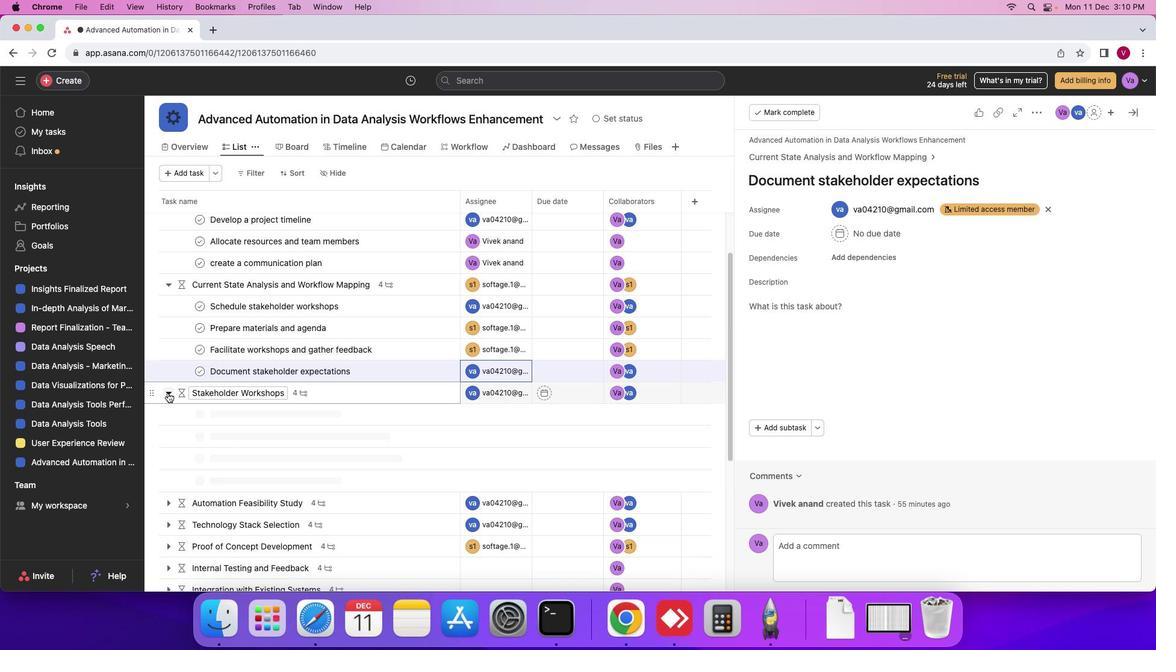 
Action: Mouse moved to (472, 418)
Screenshot: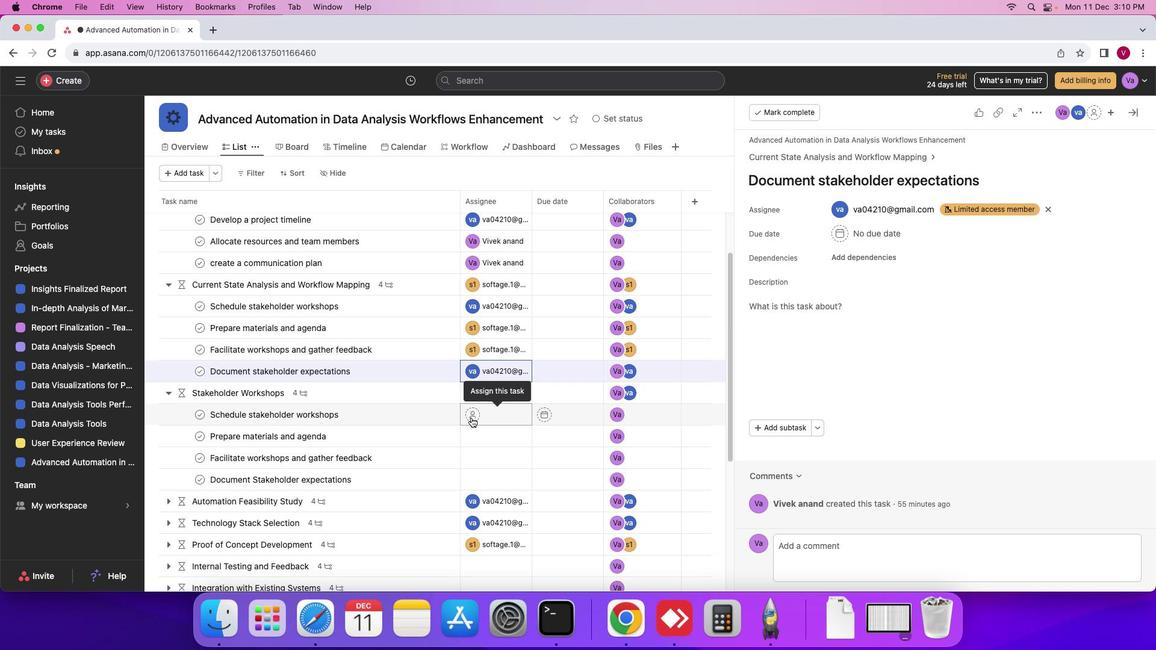 
Action: Mouse pressed left at (472, 418)
Screenshot: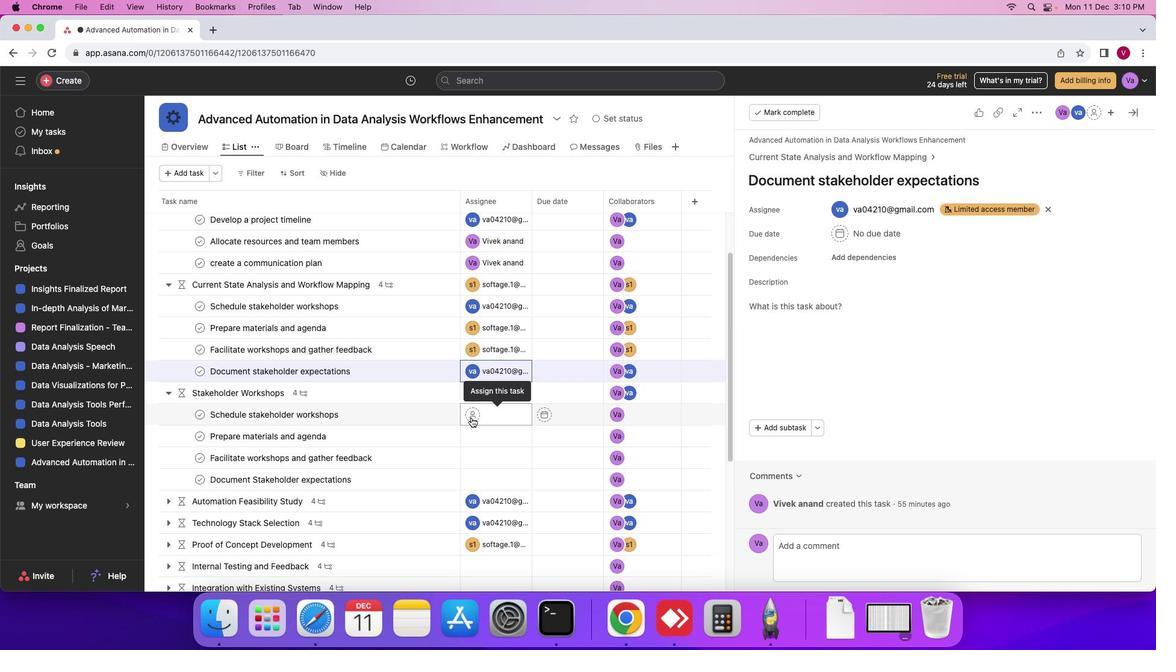 
Action: Mouse moved to (500, 456)
Screenshot: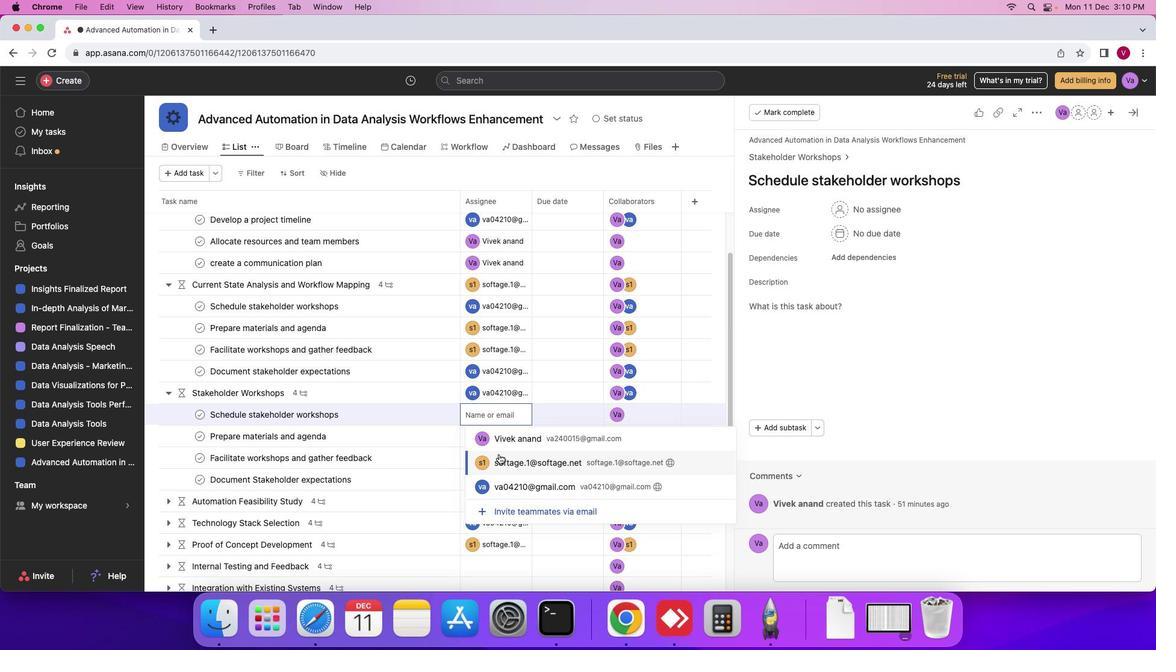 
Action: Mouse pressed left at (500, 456)
Screenshot: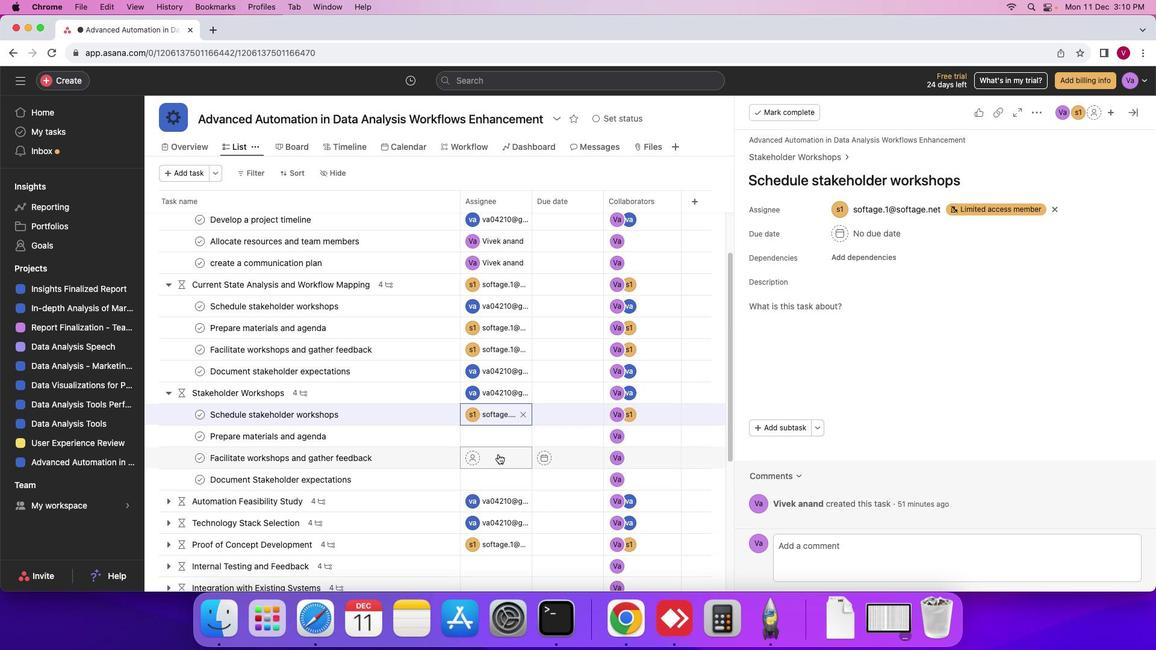
Action: Mouse moved to (481, 437)
Screenshot: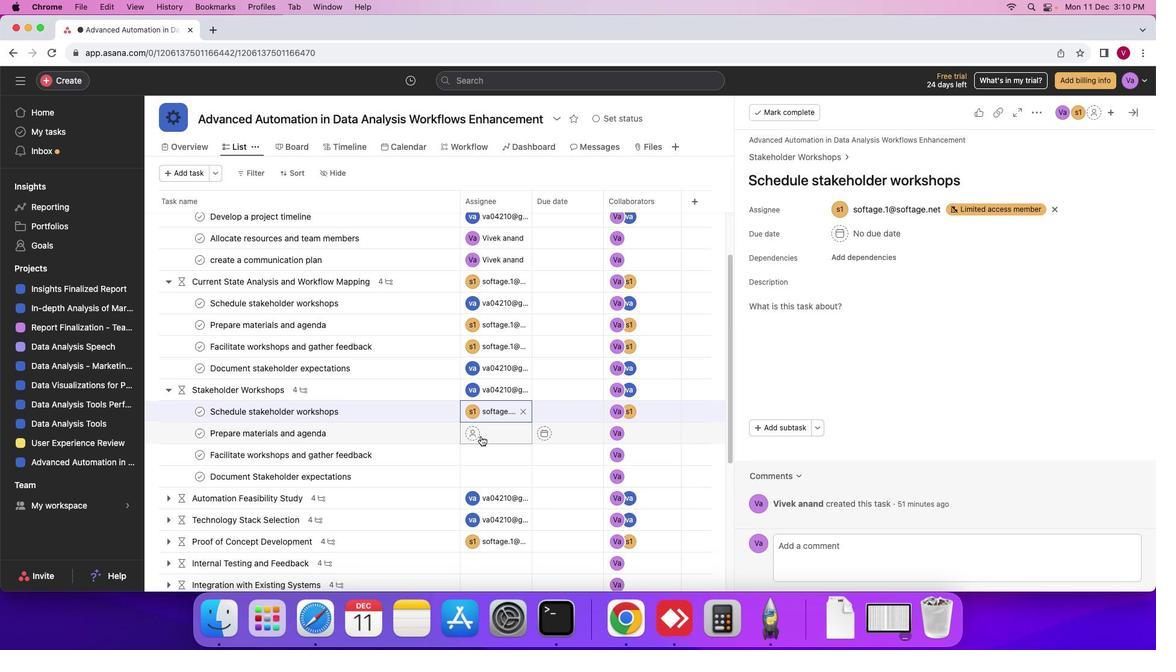 
Action: Mouse scrolled (481, 437) with delta (1, 0)
Screenshot: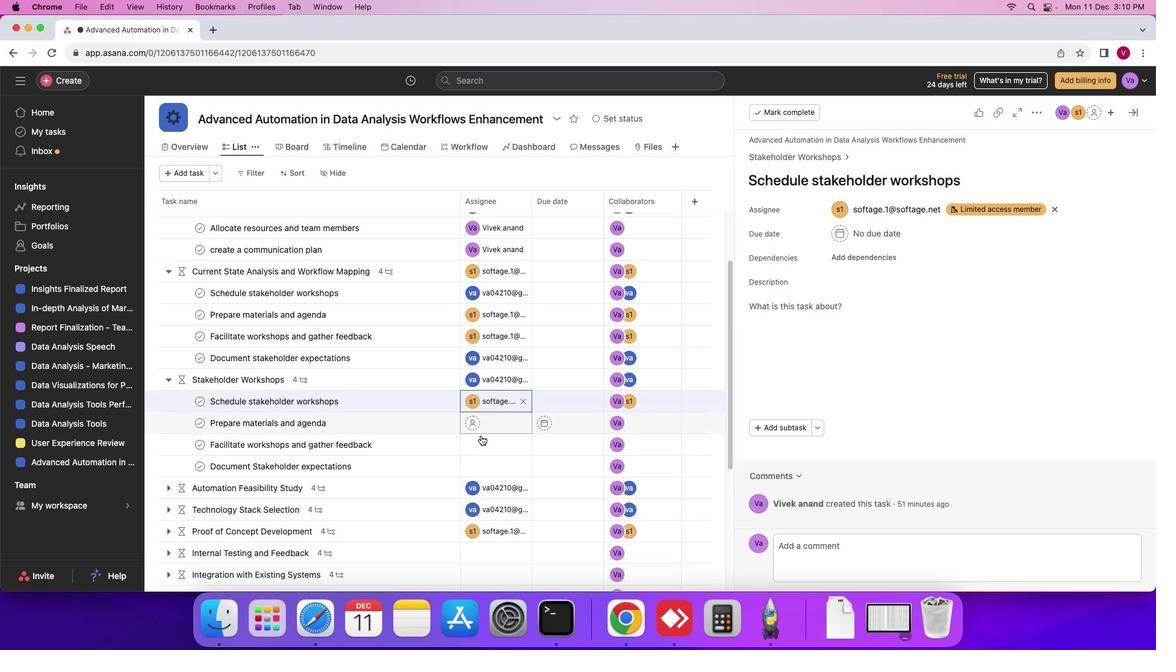 
Action: Mouse scrolled (481, 437) with delta (1, 0)
Screenshot: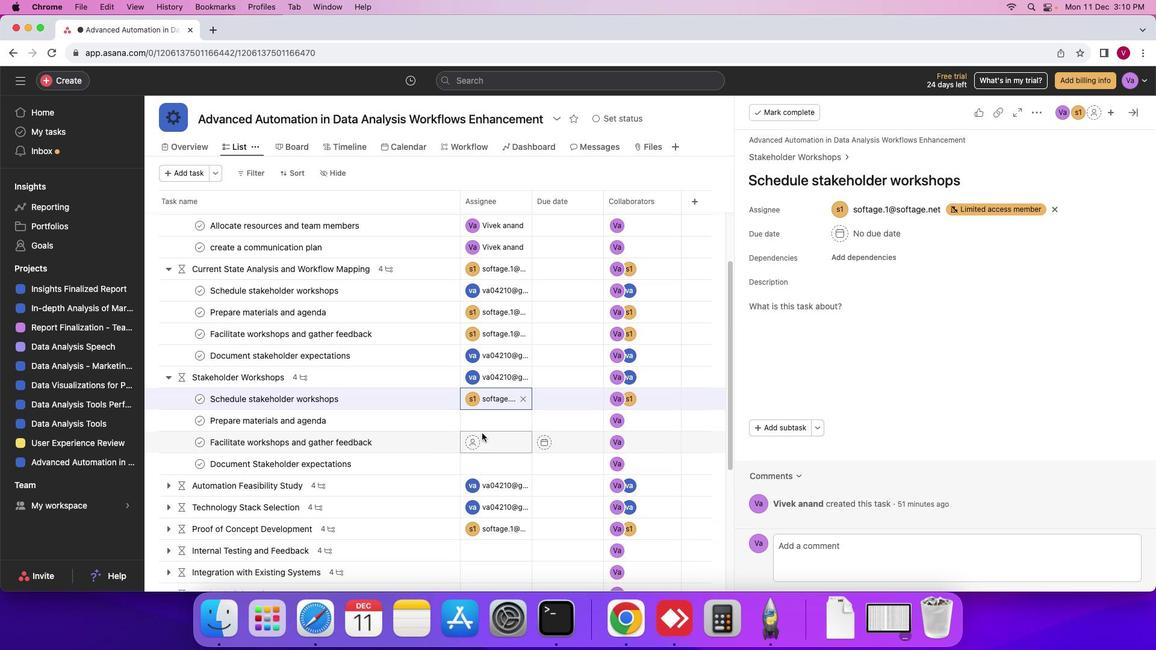 
Action: Mouse moved to (504, 416)
Screenshot: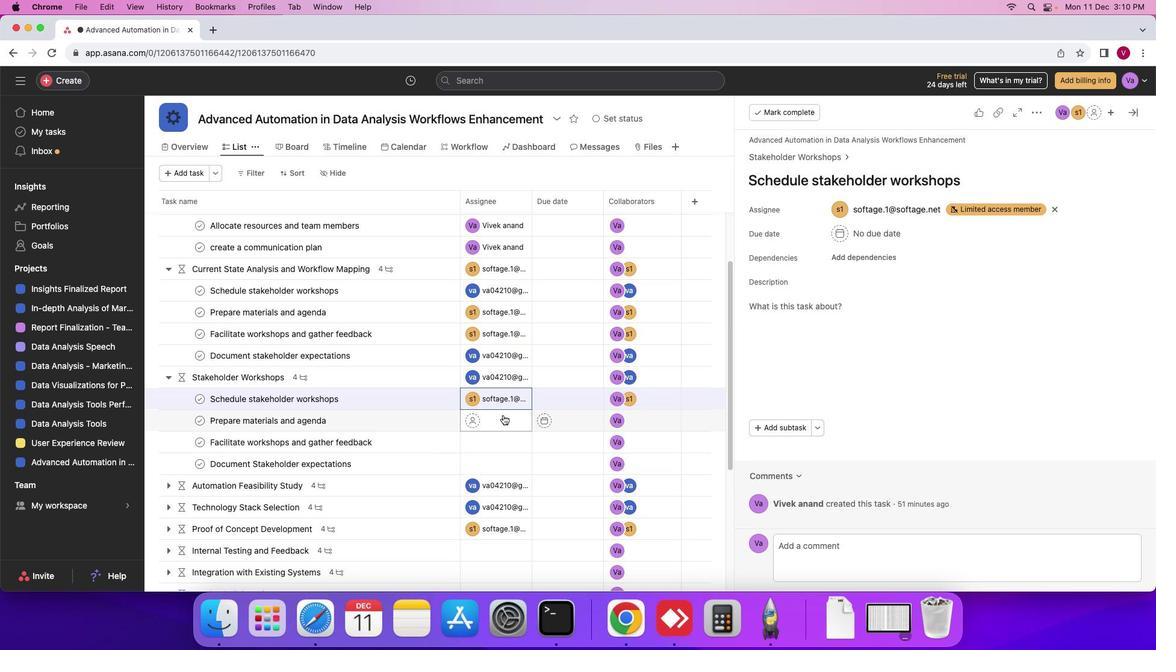 
Action: Mouse pressed left at (504, 416)
Screenshot: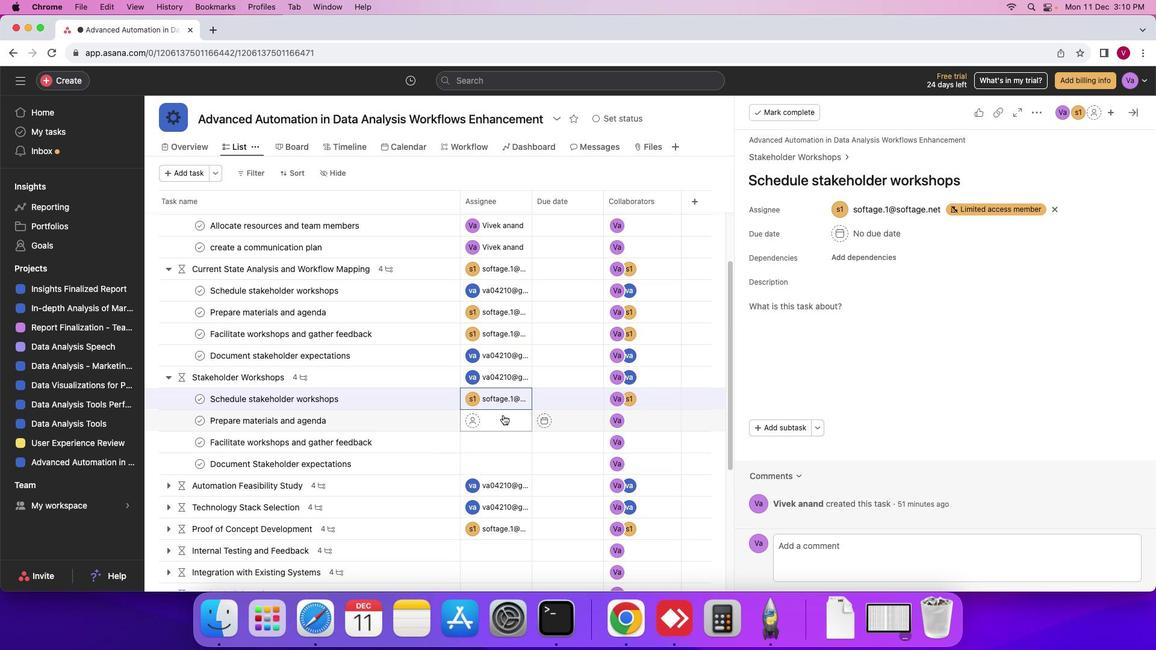 
Action: Mouse moved to (509, 474)
Screenshot: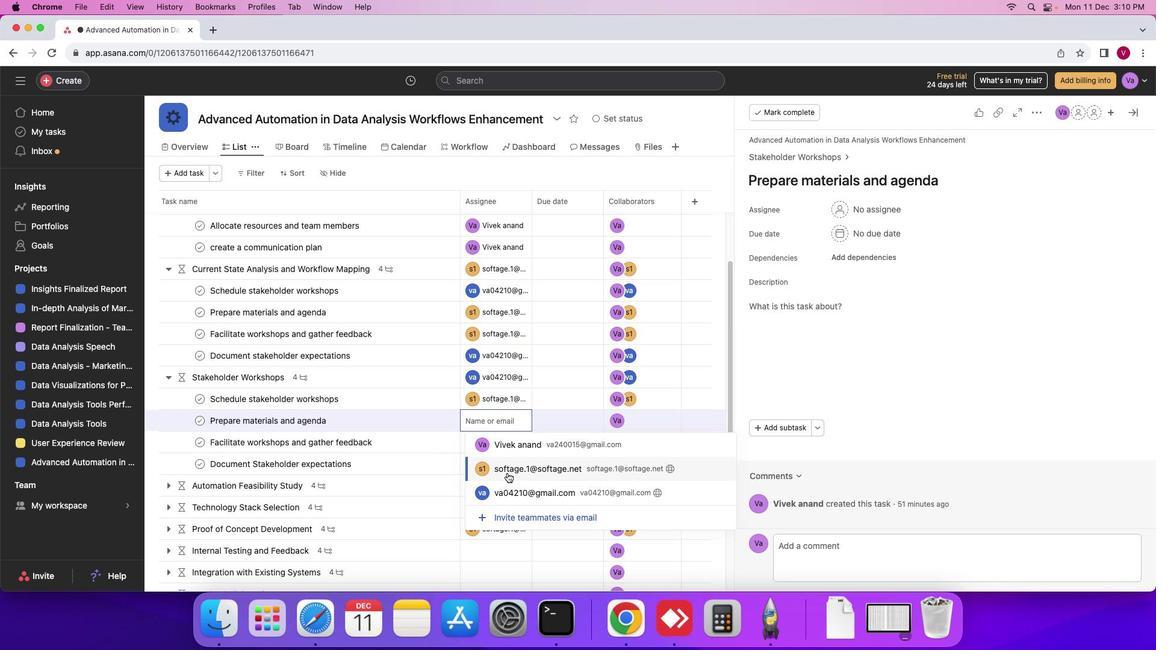 
Action: Mouse pressed left at (509, 474)
Screenshot: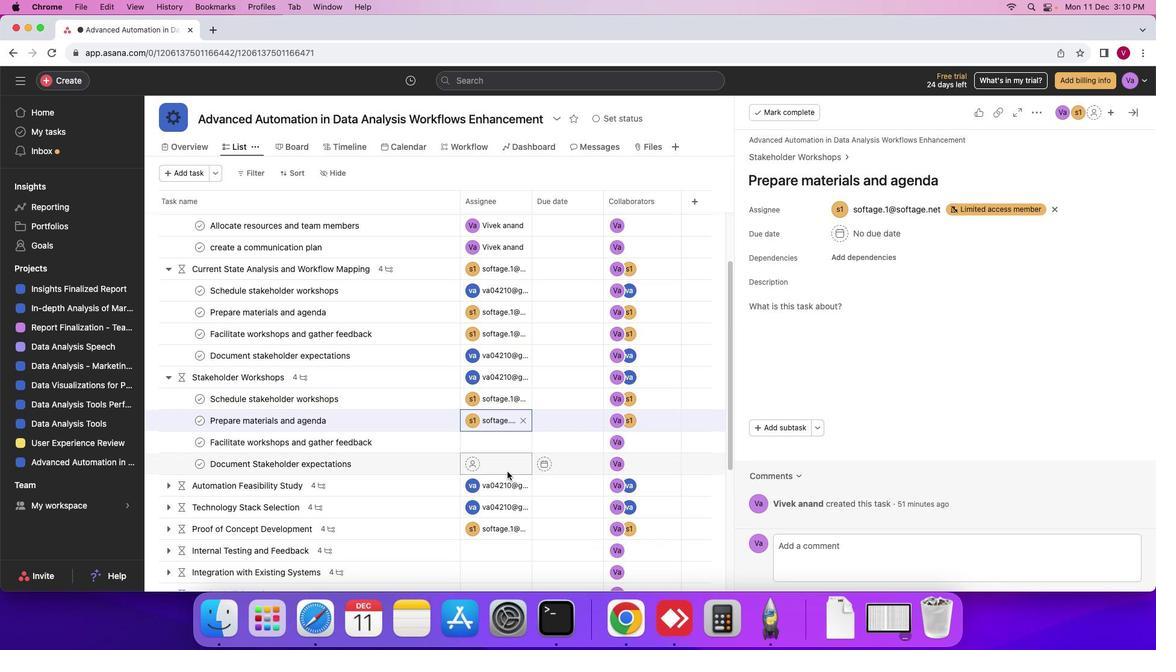 
Action: Mouse moved to (489, 456)
Screenshot: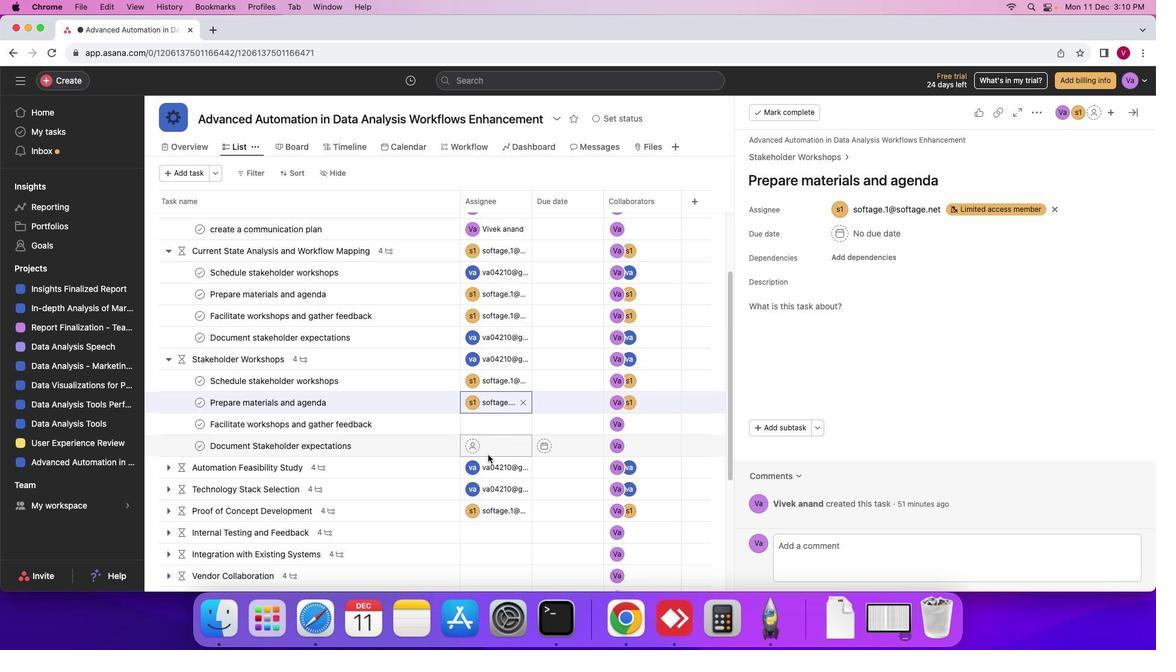 
Action: Mouse scrolled (489, 456) with delta (1, 0)
Screenshot: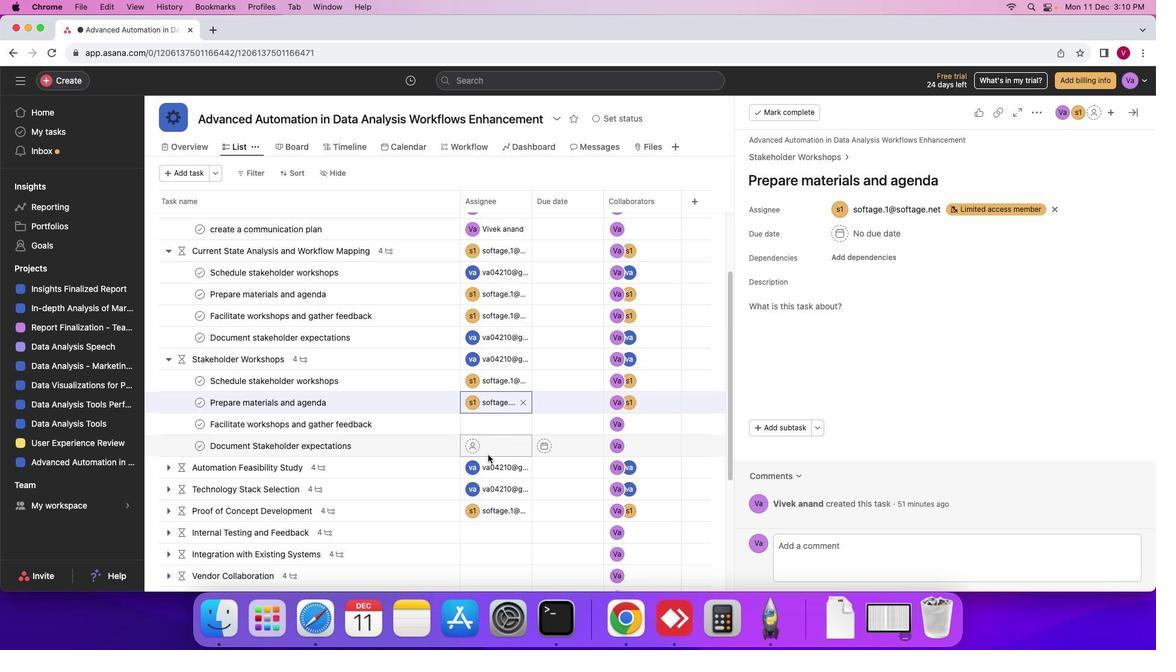 
Action: Mouse scrolled (489, 456) with delta (1, 0)
Screenshot: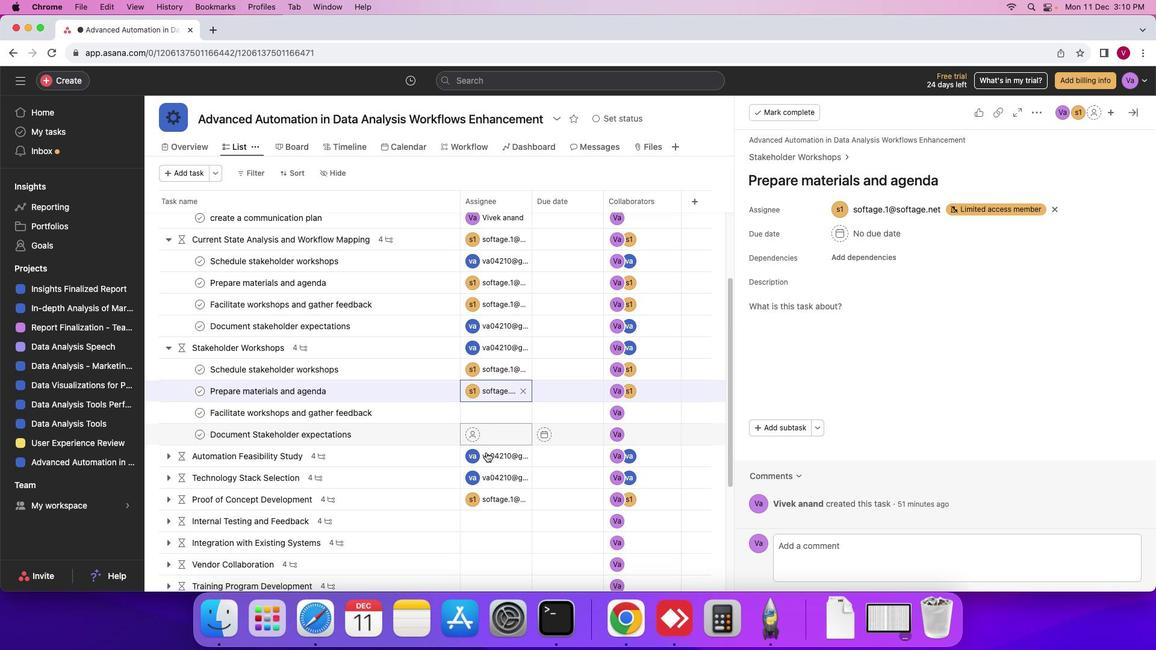 
Action: Mouse scrolled (489, 456) with delta (1, 0)
Screenshot: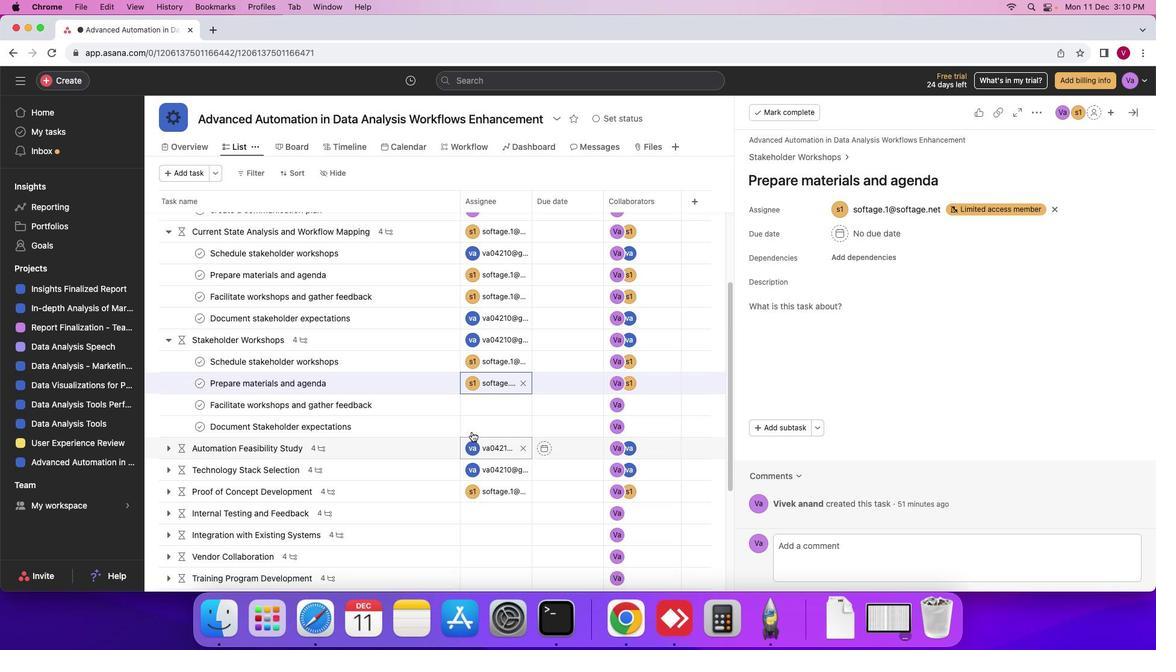 
Action: Mouse moved to (469, 413)
Screenshot: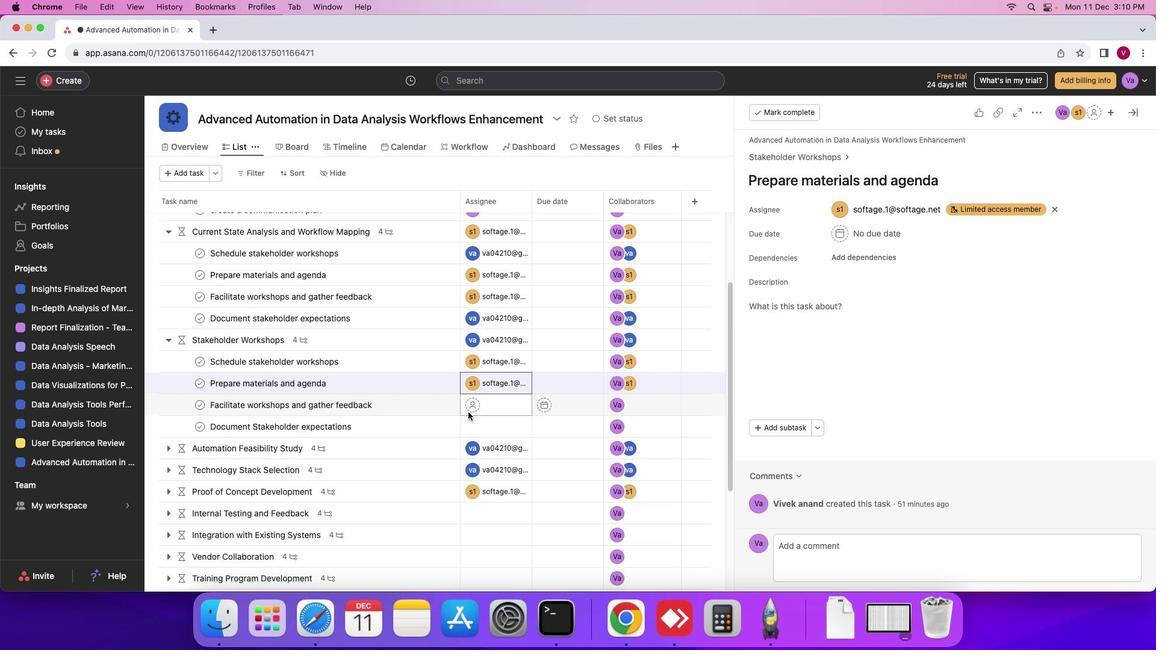 
Action: Mouse pressed left at (469, 413)
Screenshot: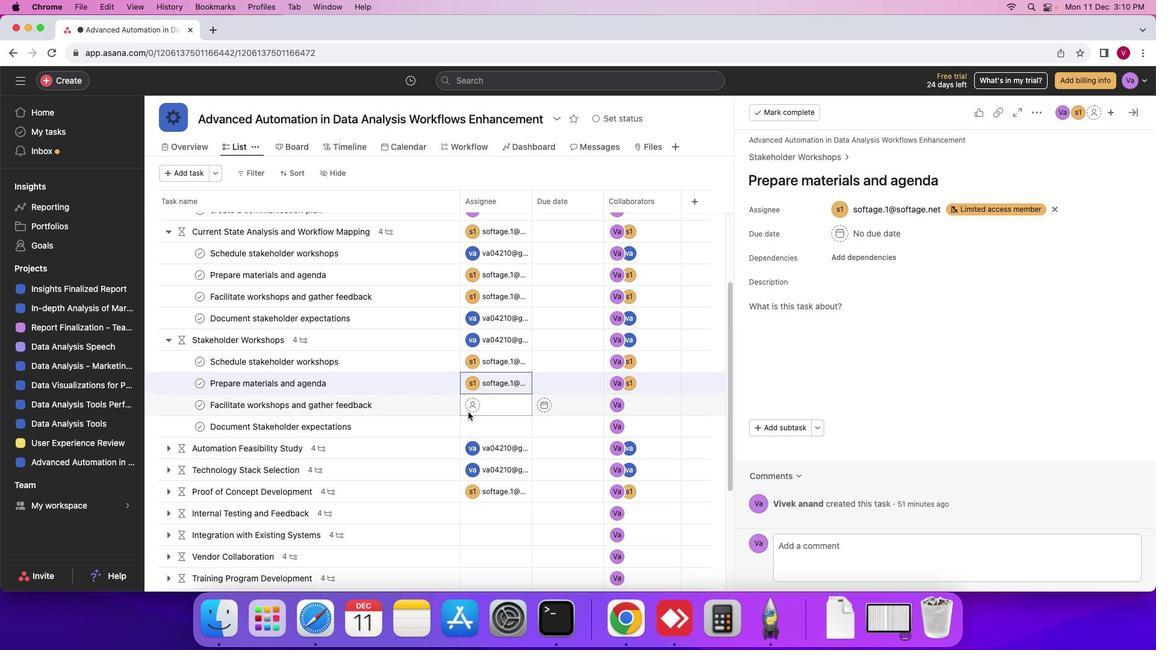 
Action: Mouse moved to (475, 407)
Screenshot: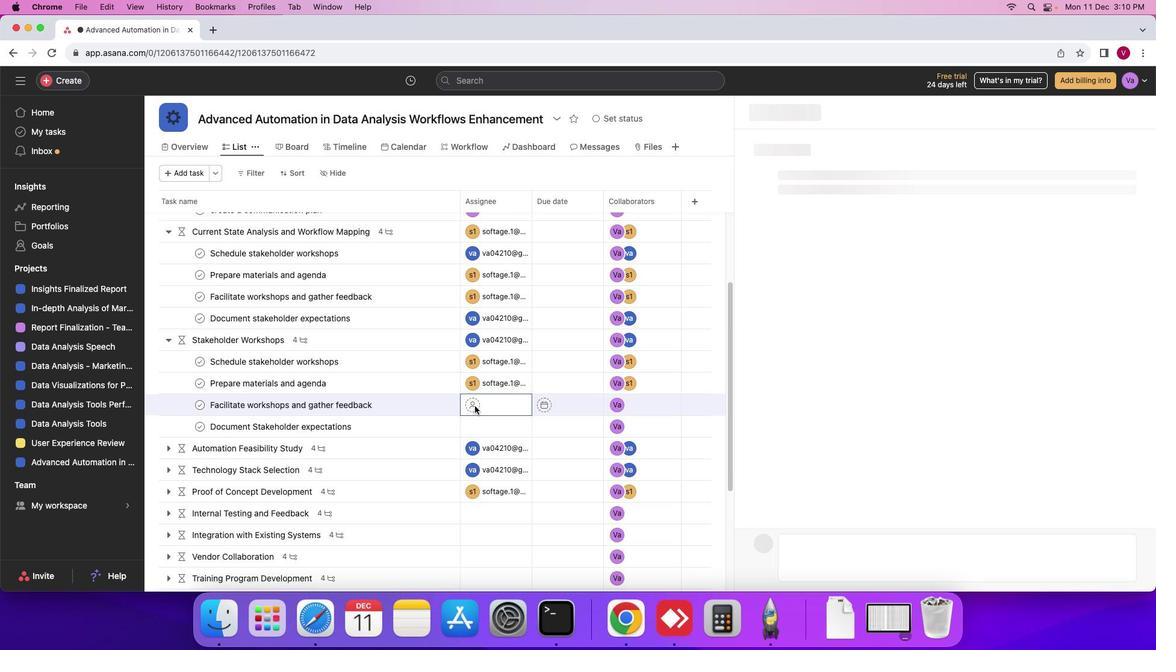 
Action: Mouse pressed left at (475, 407)
Screenshot: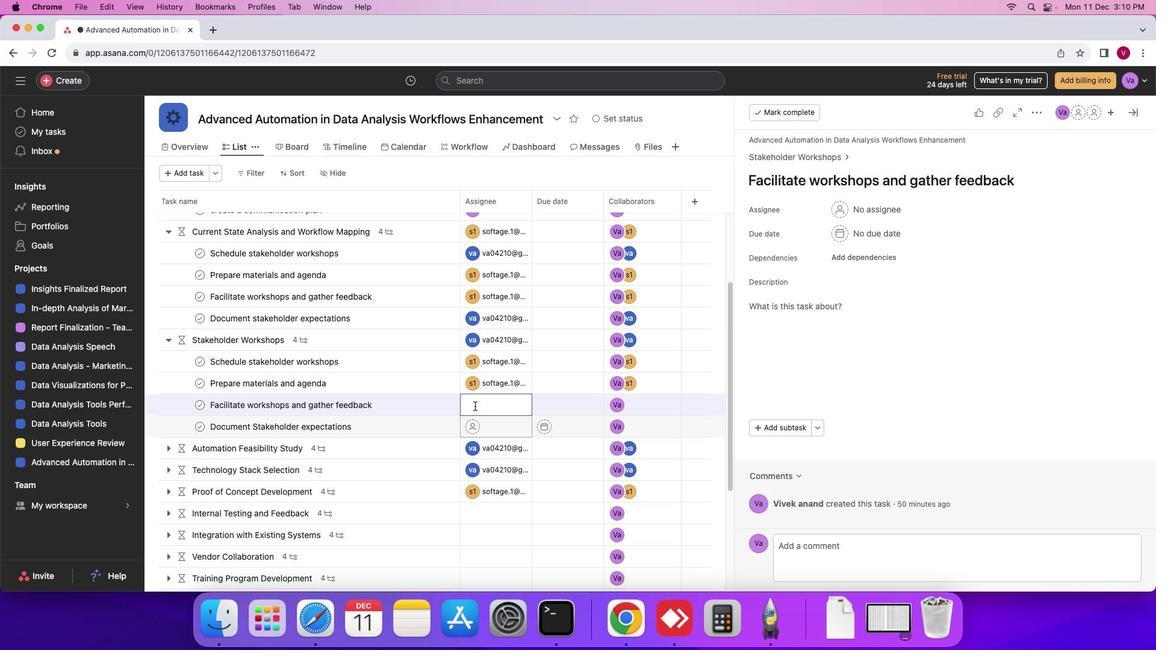 
Action: Mouse moved to (522, 472)
Screenshot: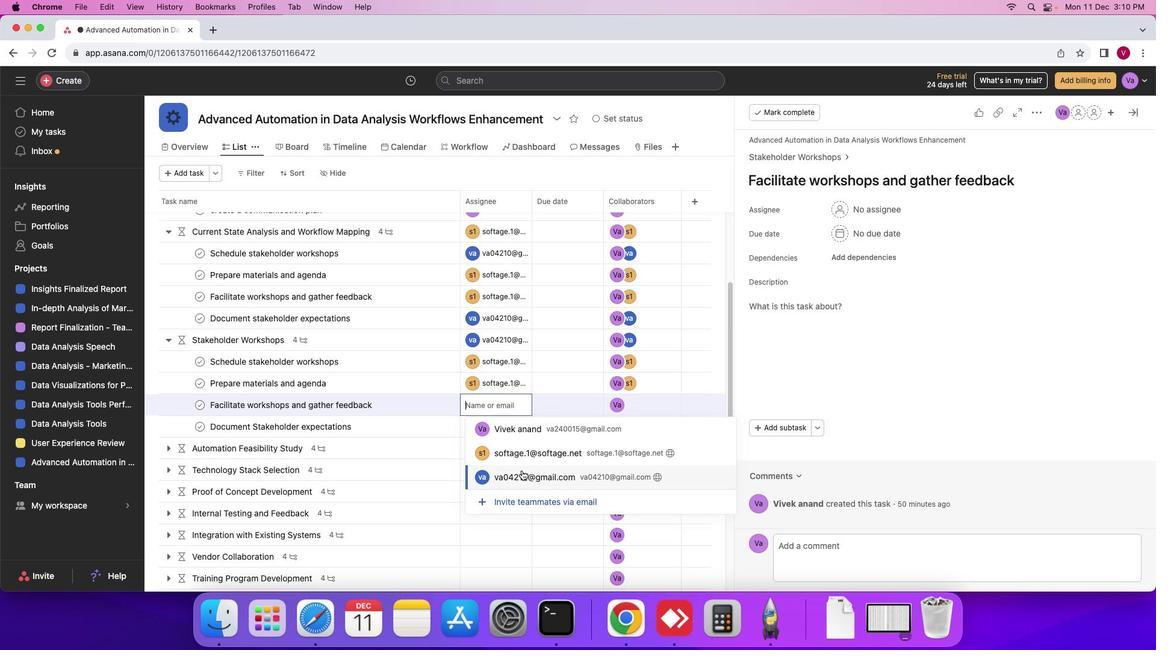 
Action: Mouse pressed left at (522, 472)
Screenshot: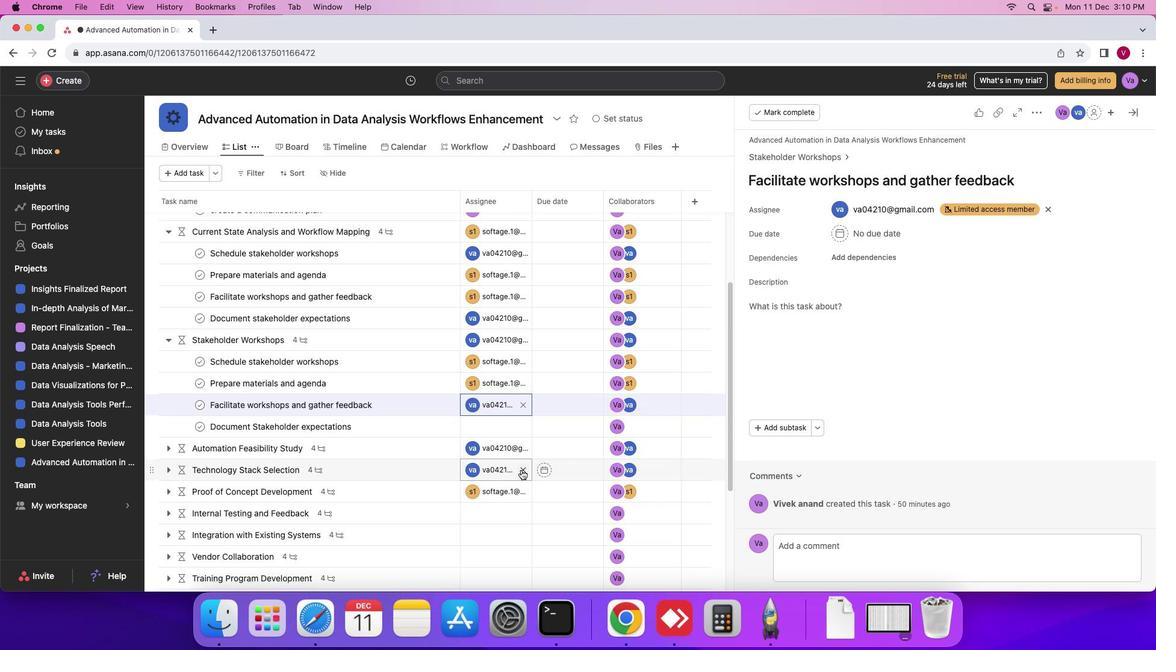 
Action: Mouse moved to (495, 425)
Screenshot: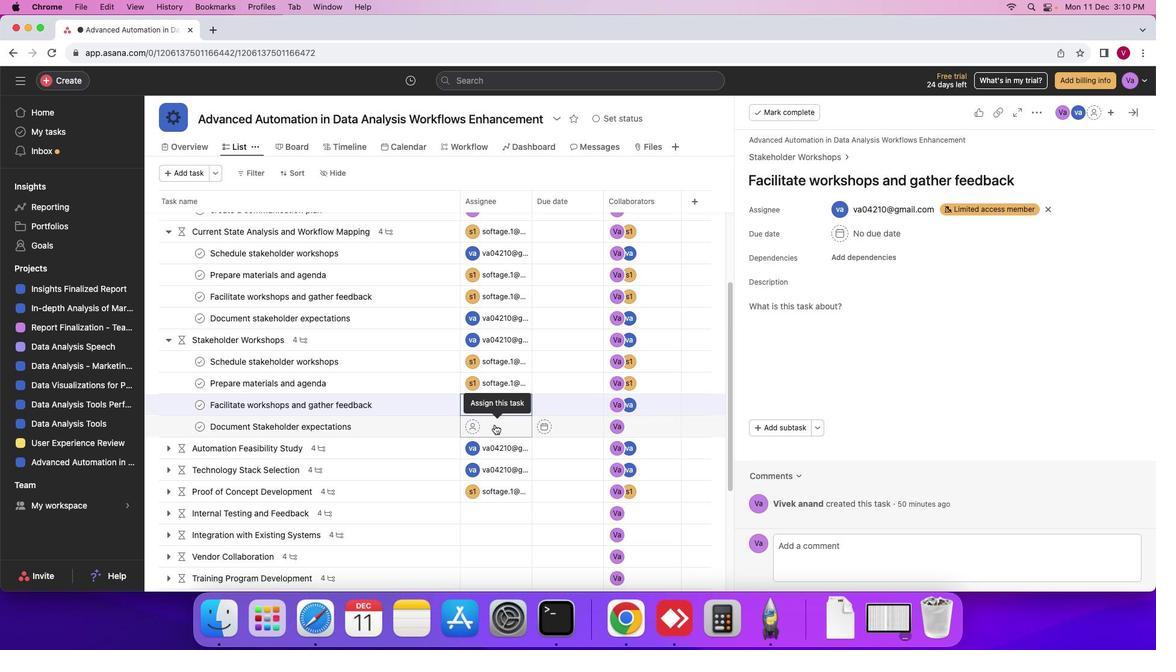 
Action: Mouse pressed left at (495, 425)
Screenshot: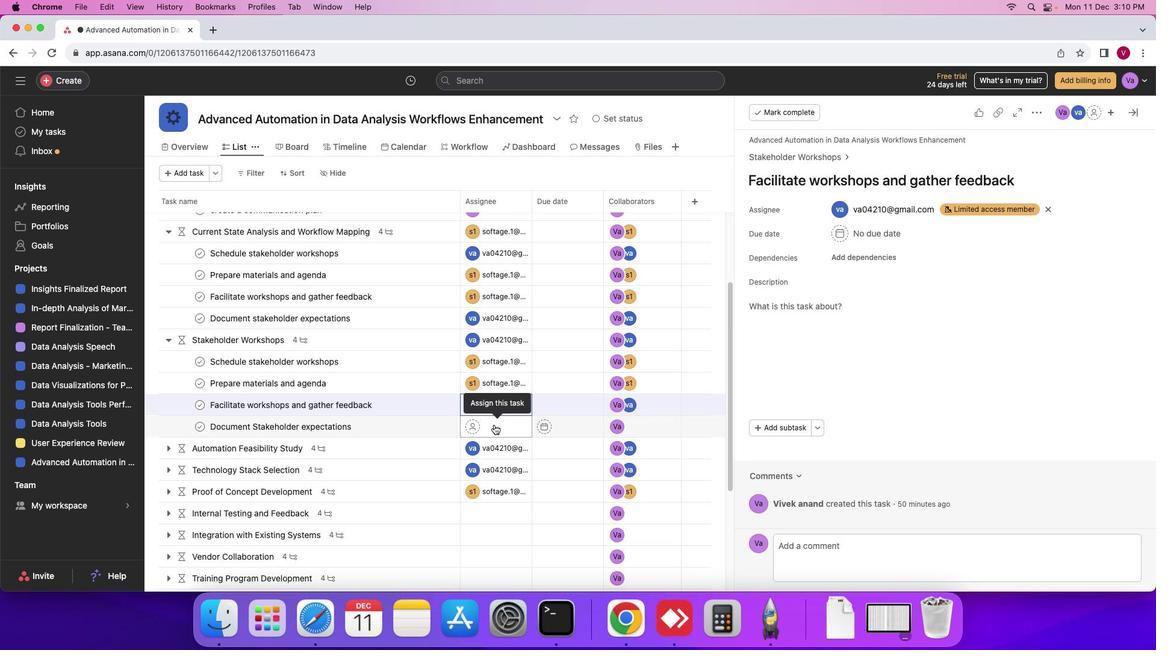 
Action: Mouse moved to (512, 477)
Screenshot: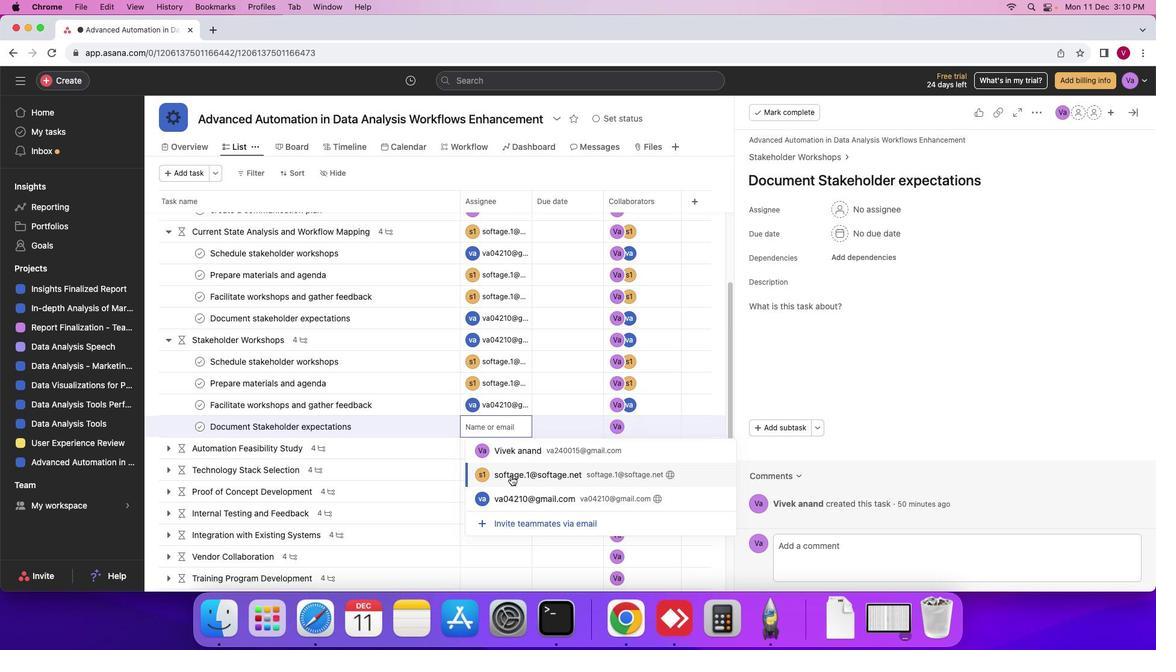 
Action: Mouse pressed left at (512, 477)
Screenshot: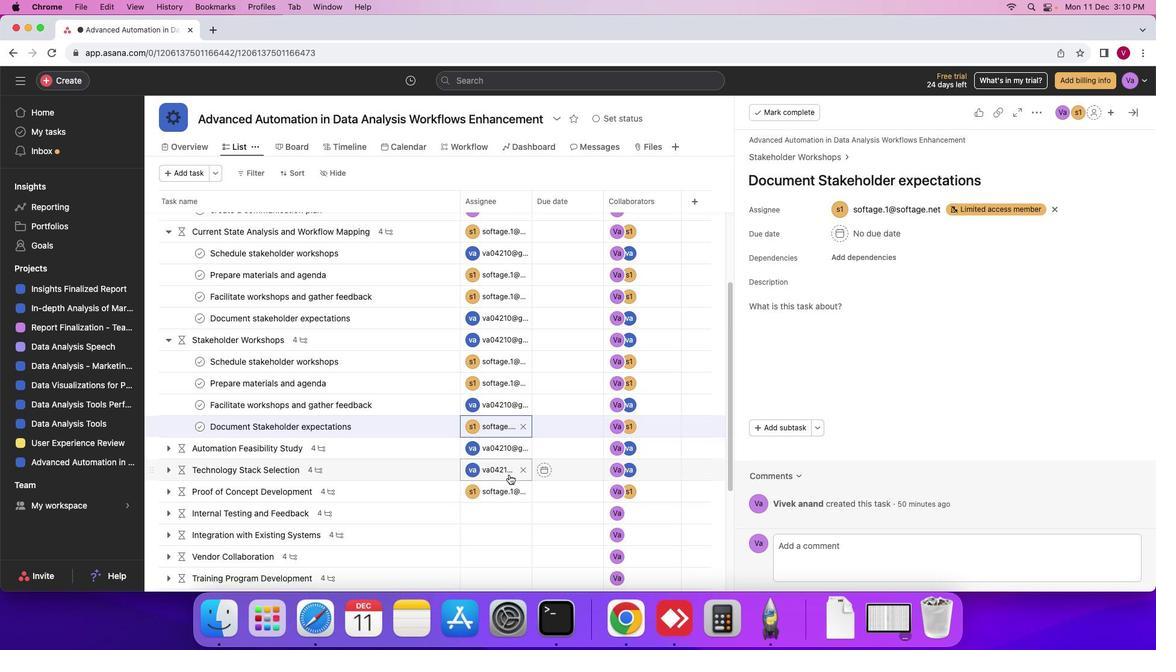 
Action: Mouse moved to (469, 406)
Screenshot: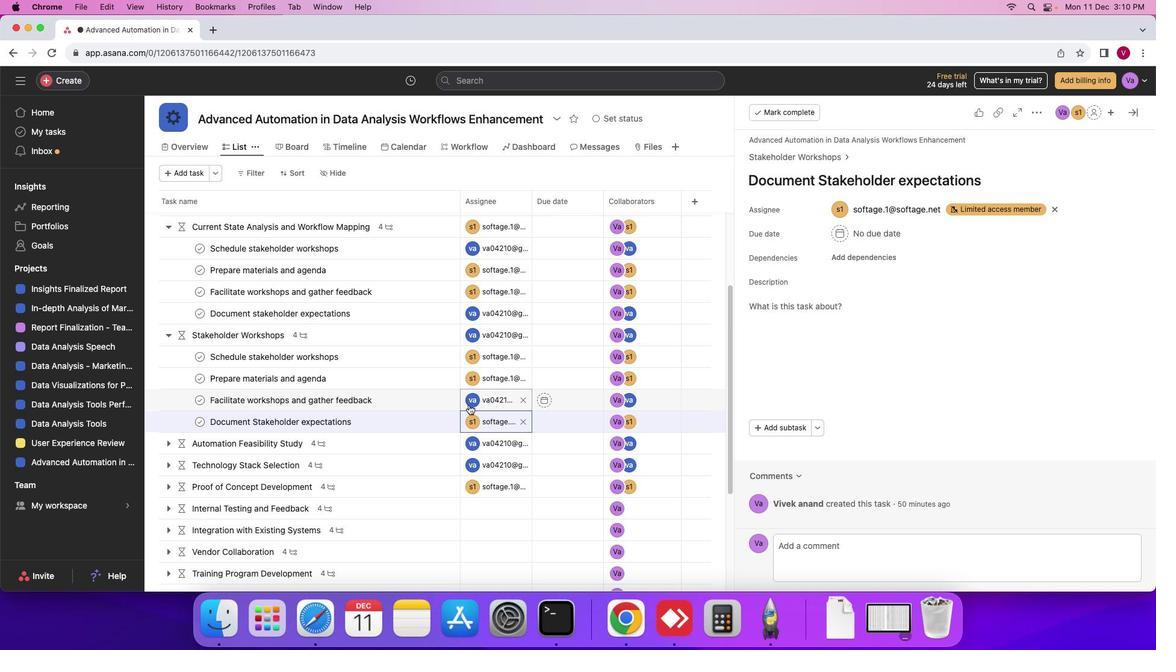 
Action: Mouse scrolled (469, 406) with delta (1, 0)
Screenshot: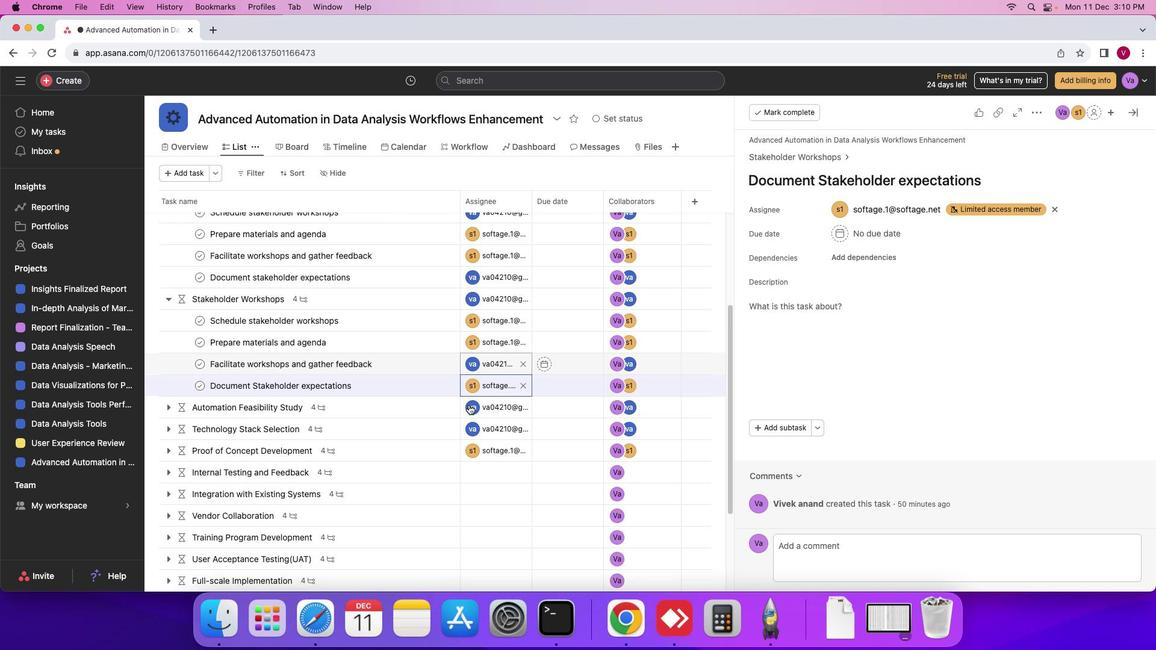 
Action: Mouse scrolled (469, 406) with delta (1, 0)
Screenshot: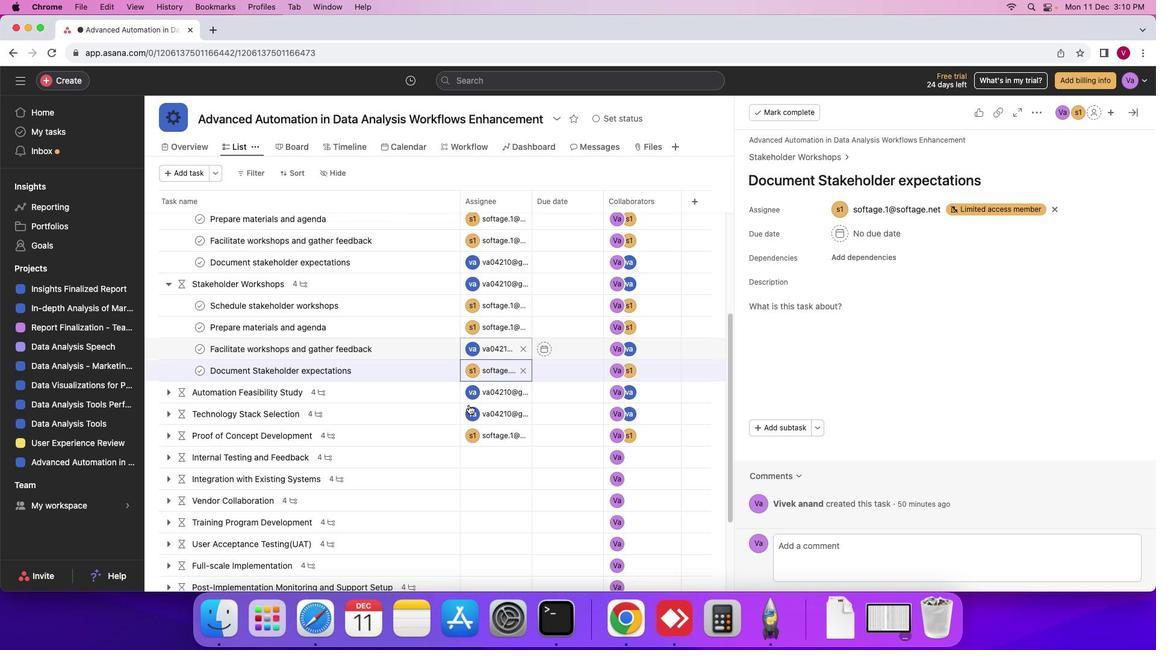 
Action: Mouse scrolled (469, 406) with delta (1, 0)
Screenshot: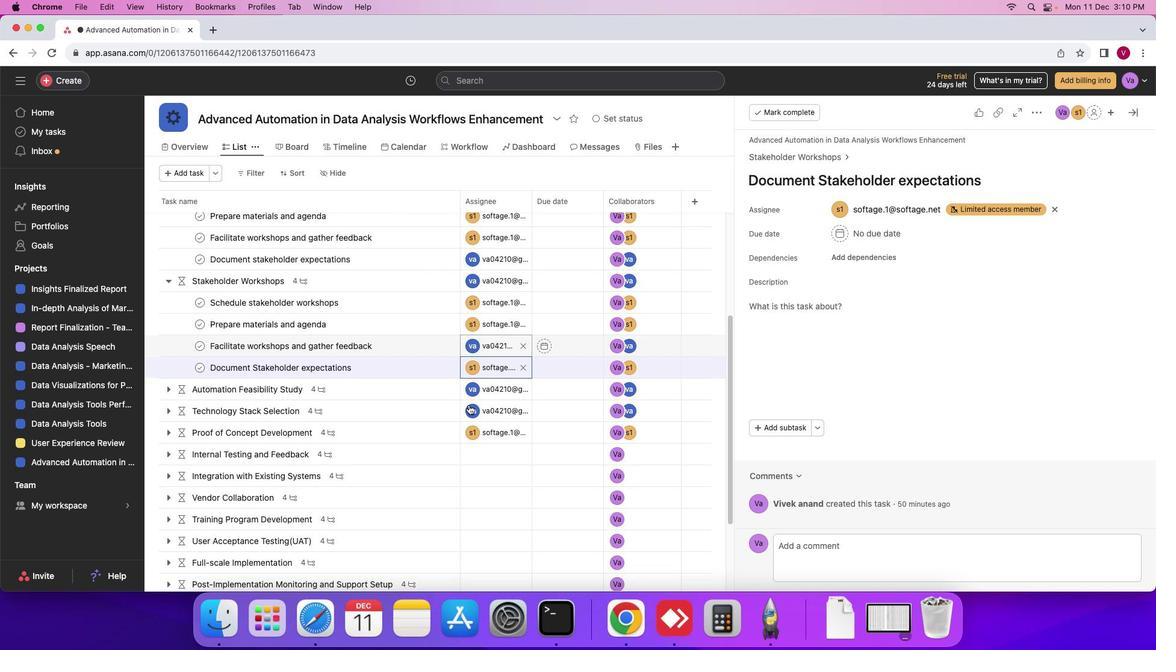 
Action: Mouse moved to (470, 406)
Screenshot: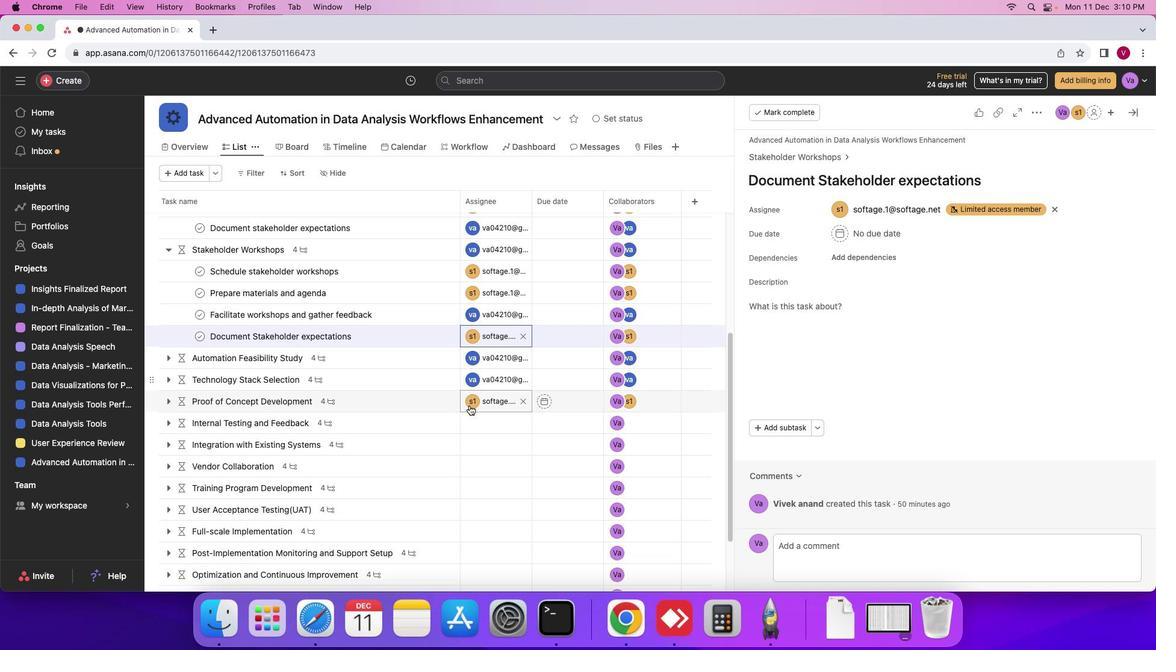 
Action: Mouse scrolled (470, 406) with delta (1, 0)
Screenshot: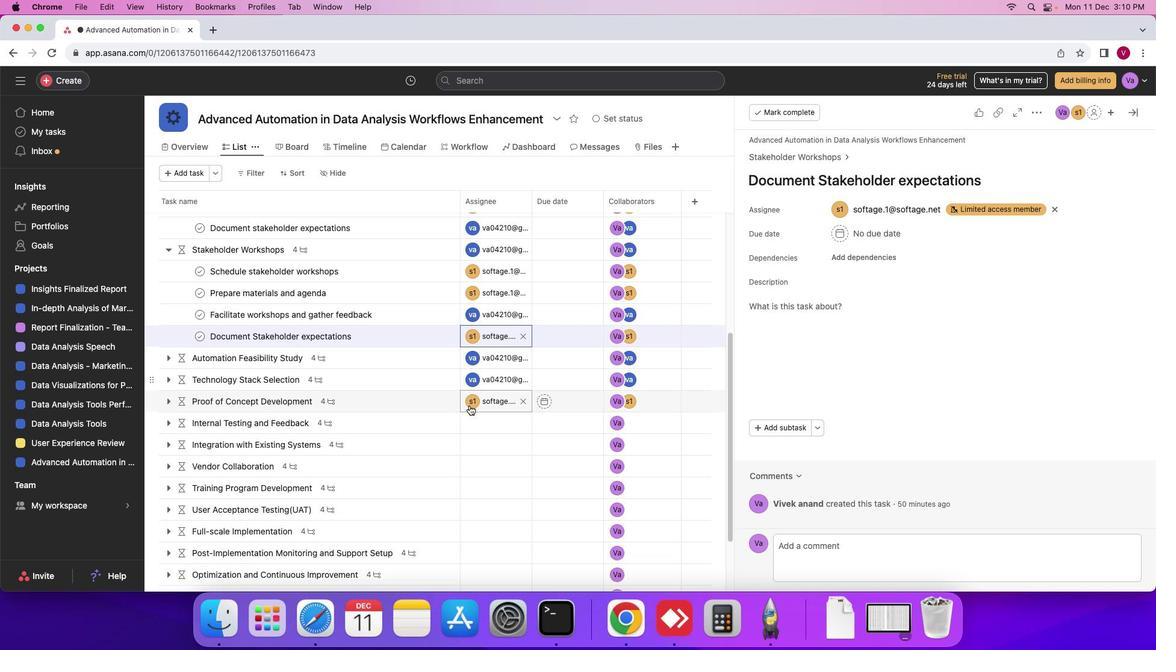 
Action: Mouse scrolled (470, 406) with delta (1, 0)
Screenshot: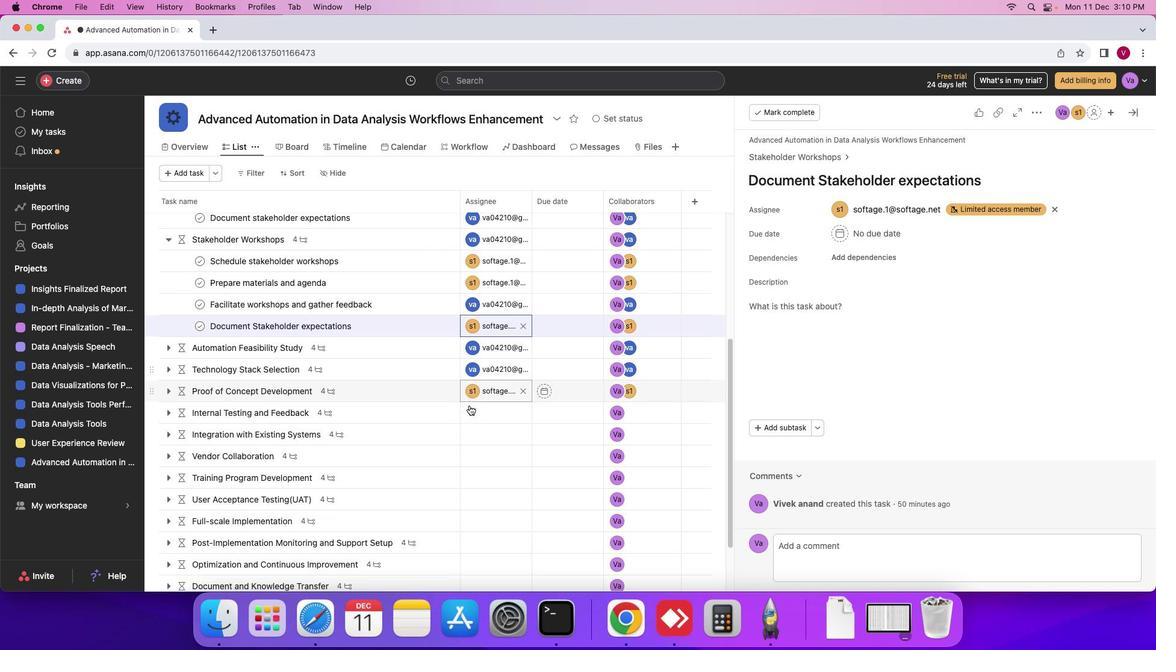 
Action: Mouse scrolled (470, 406) with delta (1, 0)
Screenshot: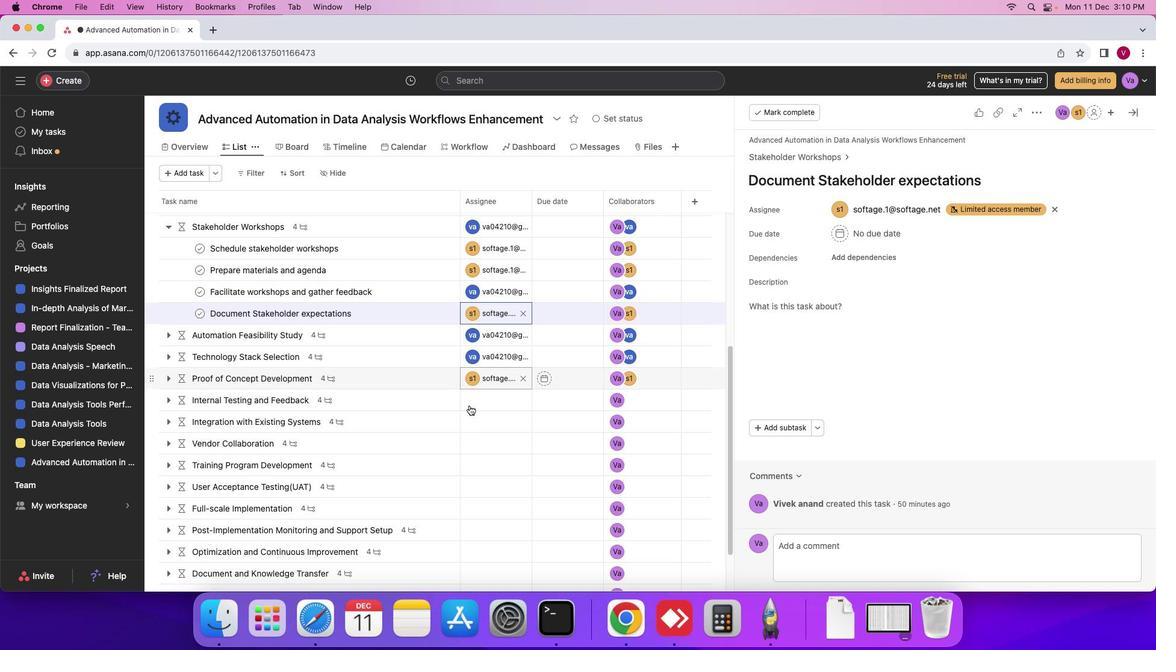 
Action: Mouse moved to (167, 335)
Screenshot: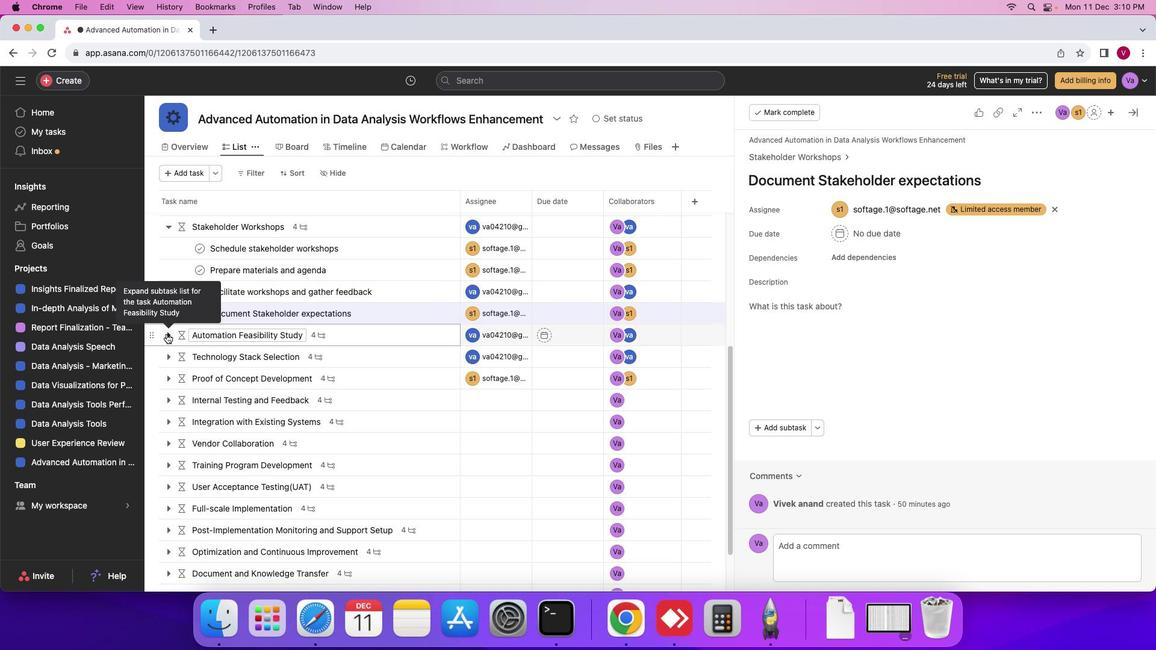 
Action: Mouse pressed left at (167, 335)
Screenshot: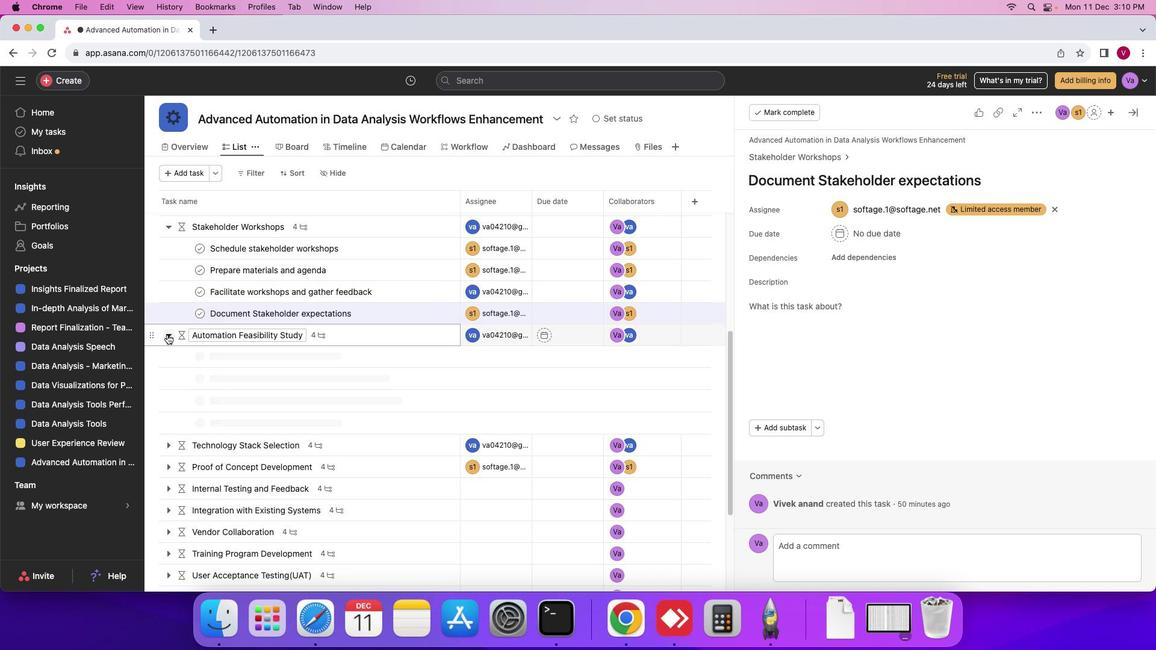 
Action: Mouse moved to (482, 357)
Screenshot: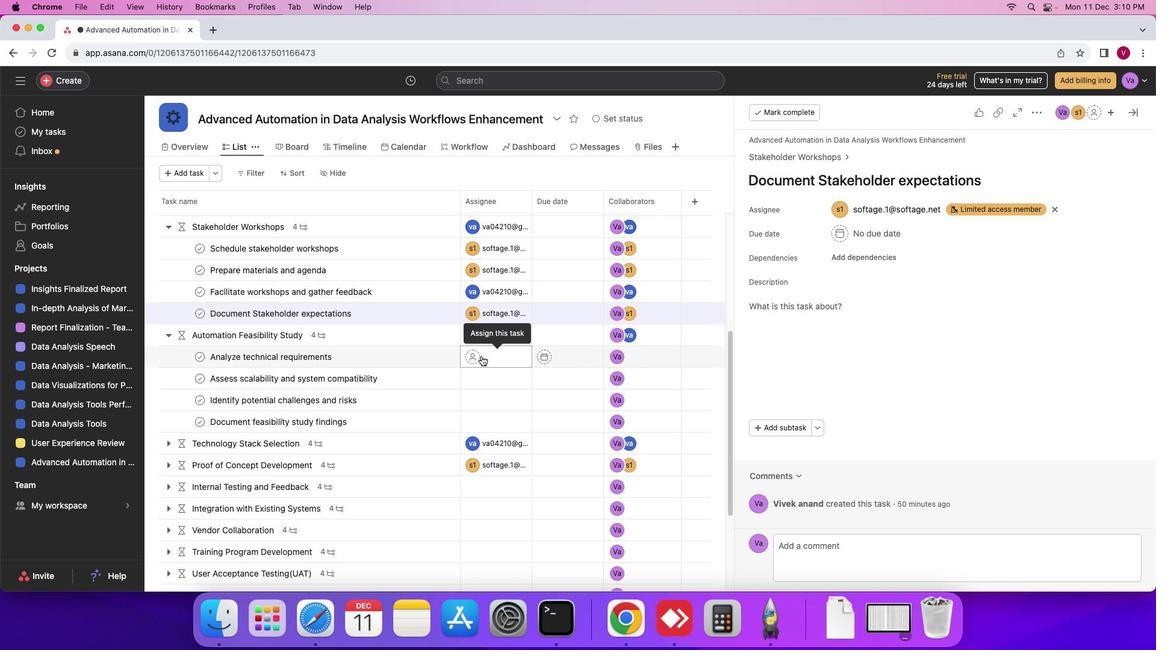 
Action: Mouse pressed left at (482, 357)
Screenshot: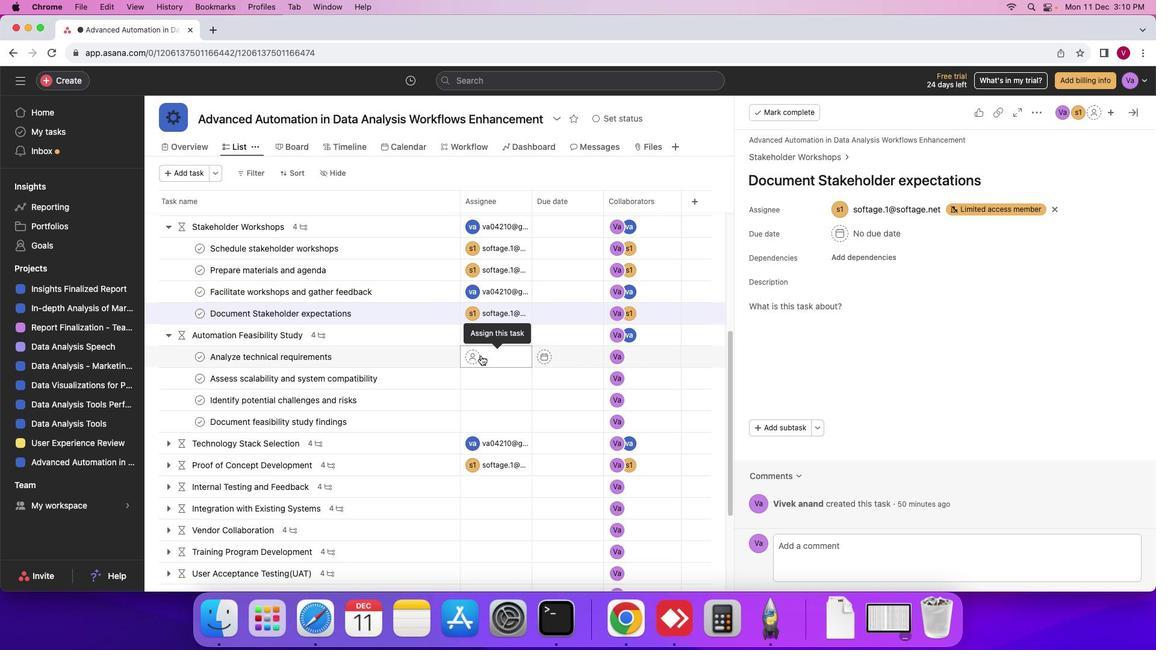 
Action: Mouse moved to (502, 387)
Screenshot: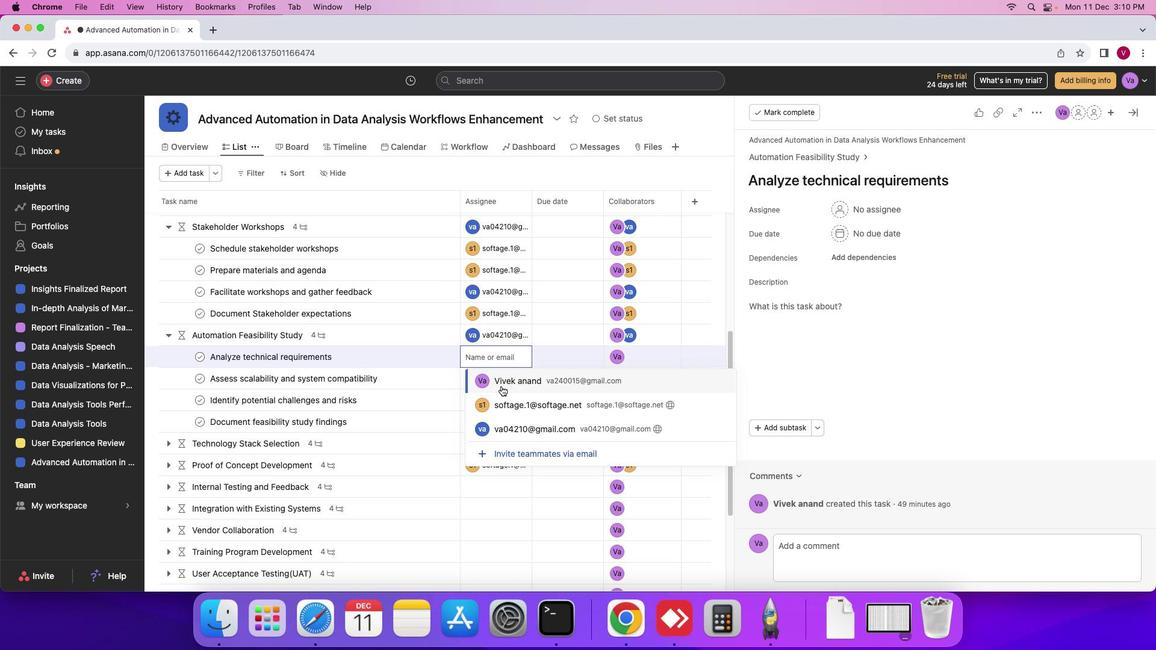 
Action: Mouse pressed left at (502, 387)
Screenshot: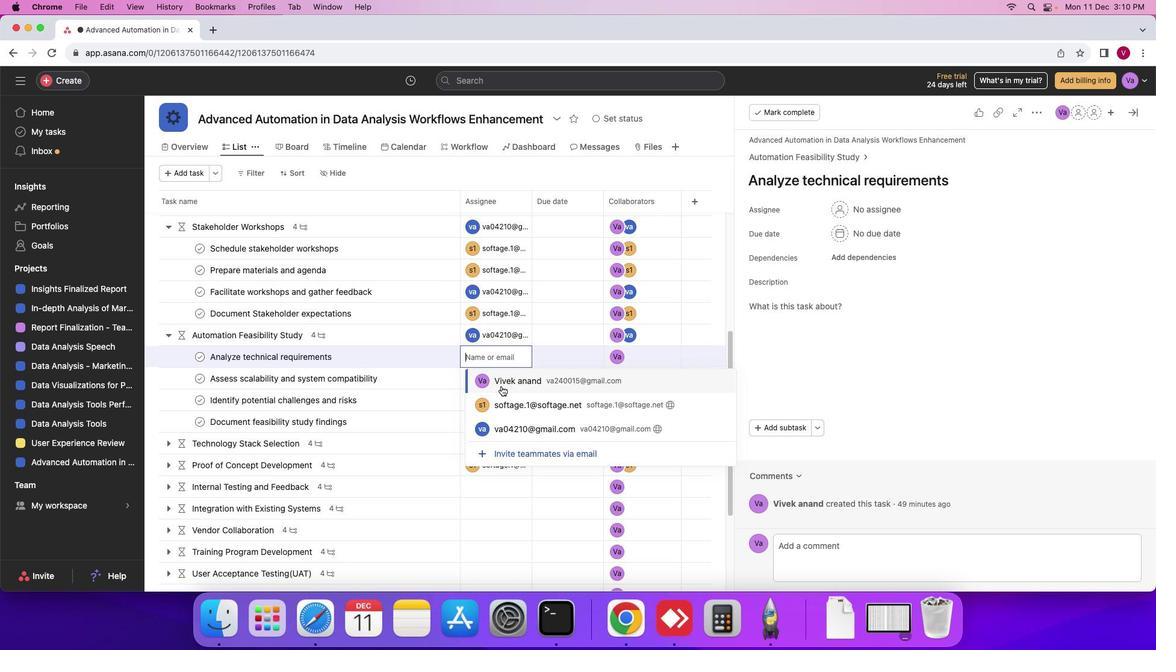 
Action: Mouse moved to (501, 386)
Screenshot: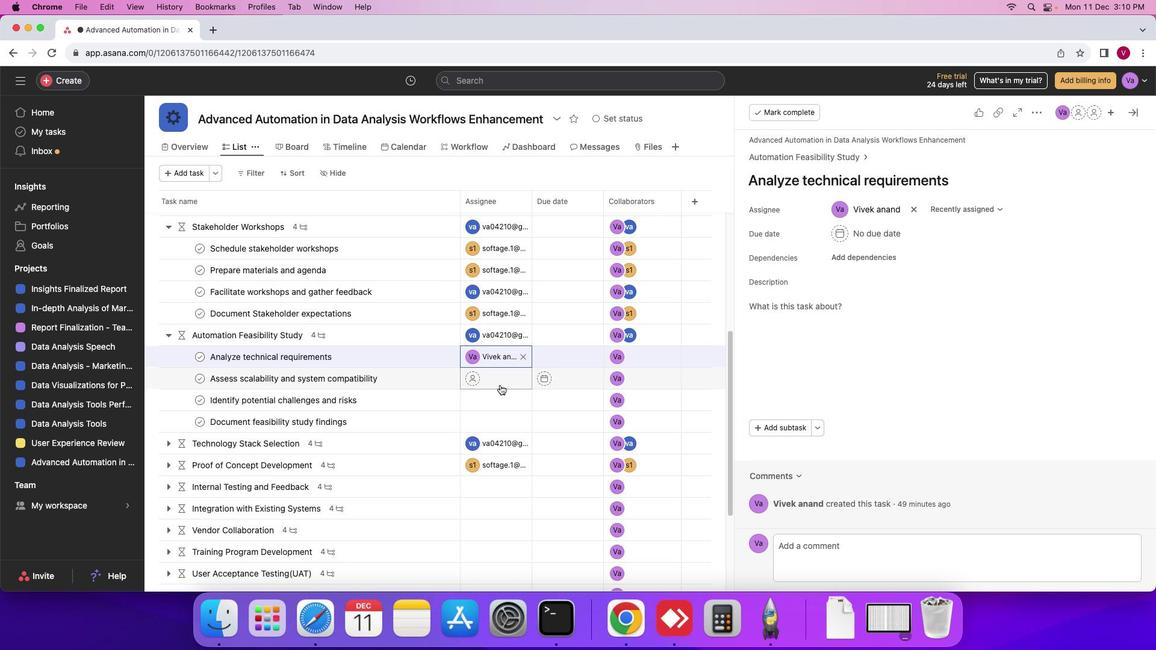 
Action: Mouse pressed left at (501, 386)
Screenshot: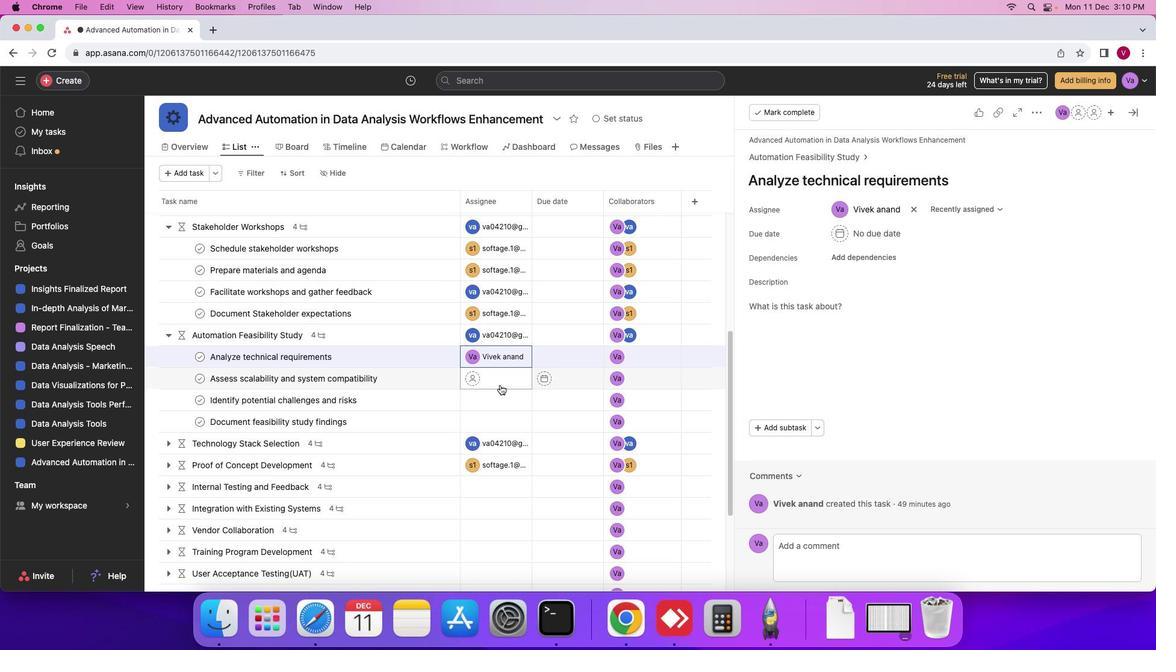 
Action: Mouse moved to (506, 426)
Screenshot: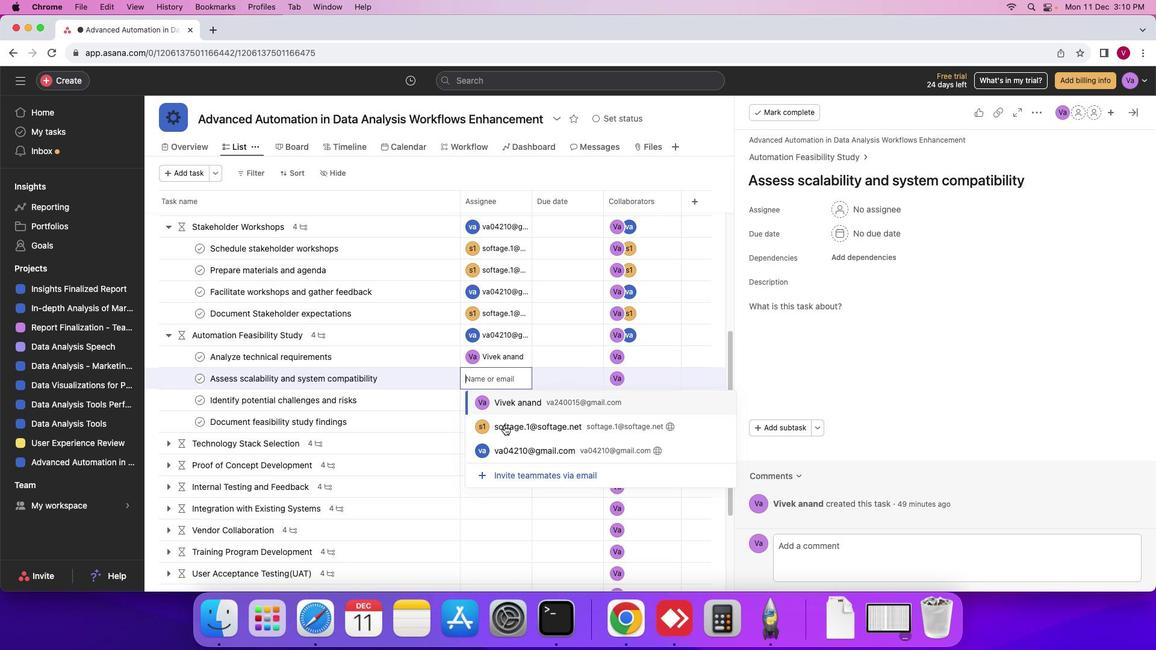 
Action: Mouse pressed left at (506, 426)
Screenshot: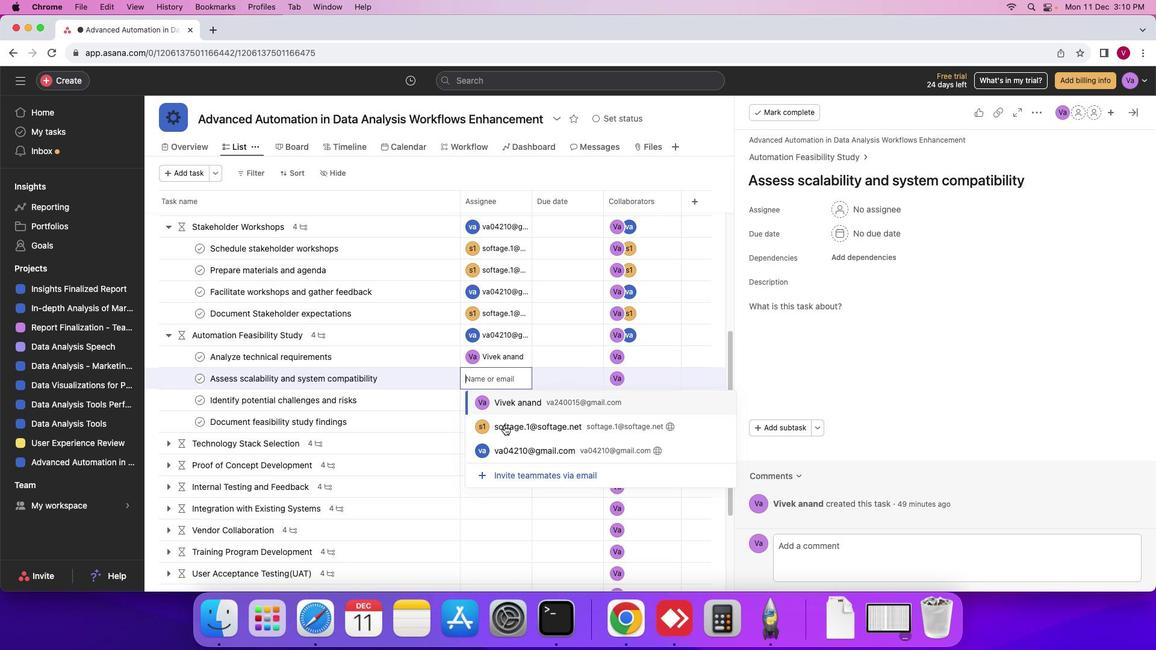 
Action: Mouse moved to (498, 406)
Screenshot: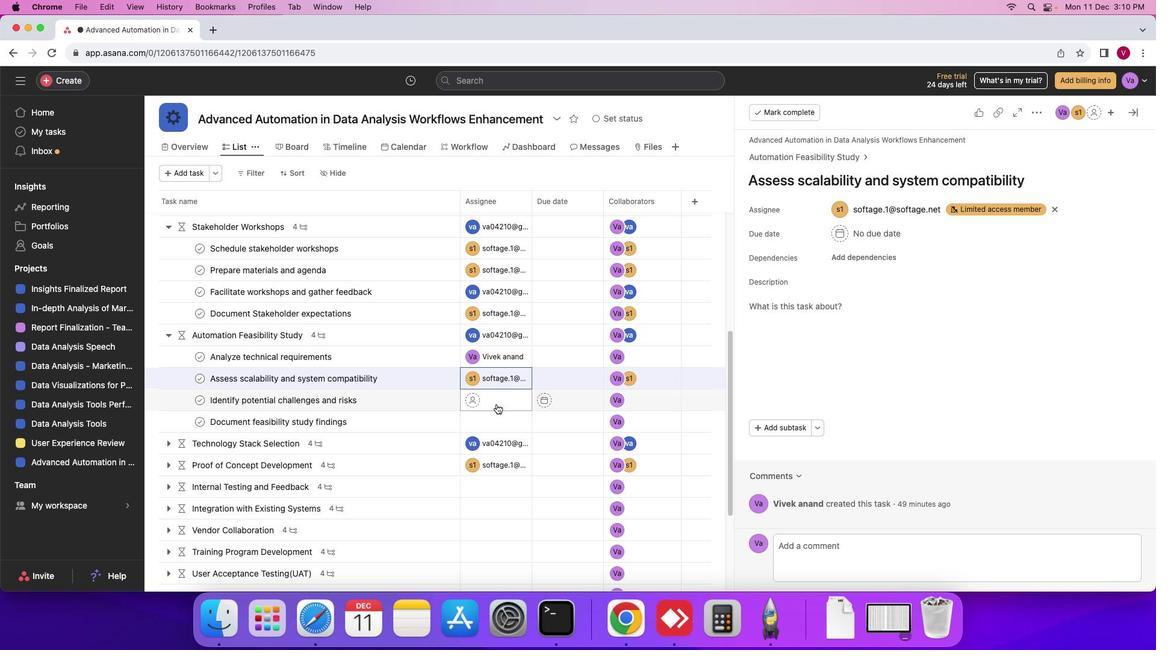 
Action: Mouse pressed left at (498, 406)
Screenshot: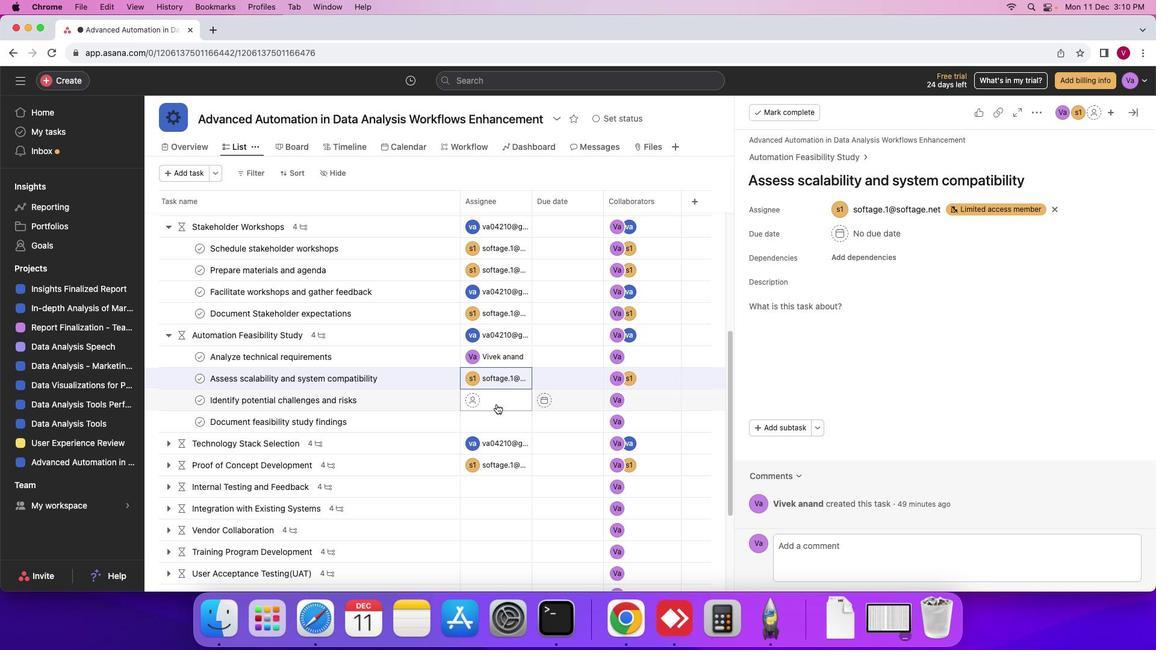 
Action: Mouse moved to (515, 444)
Screenshot: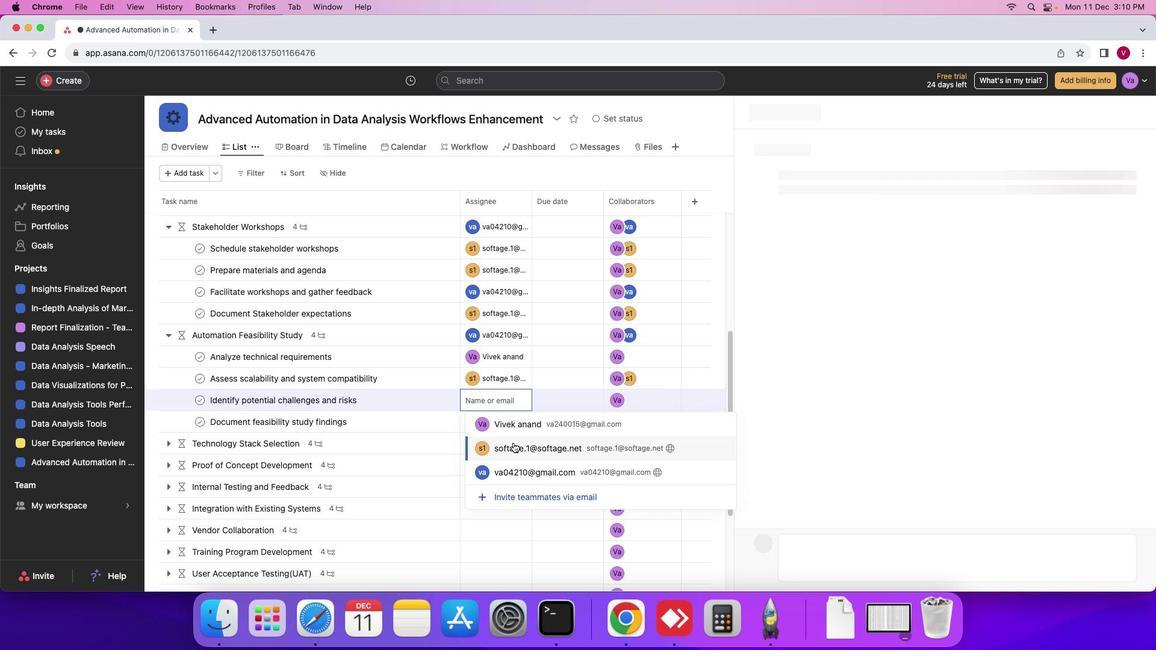 
Action: Mouse pressed left at (515, 444)
Screenshot: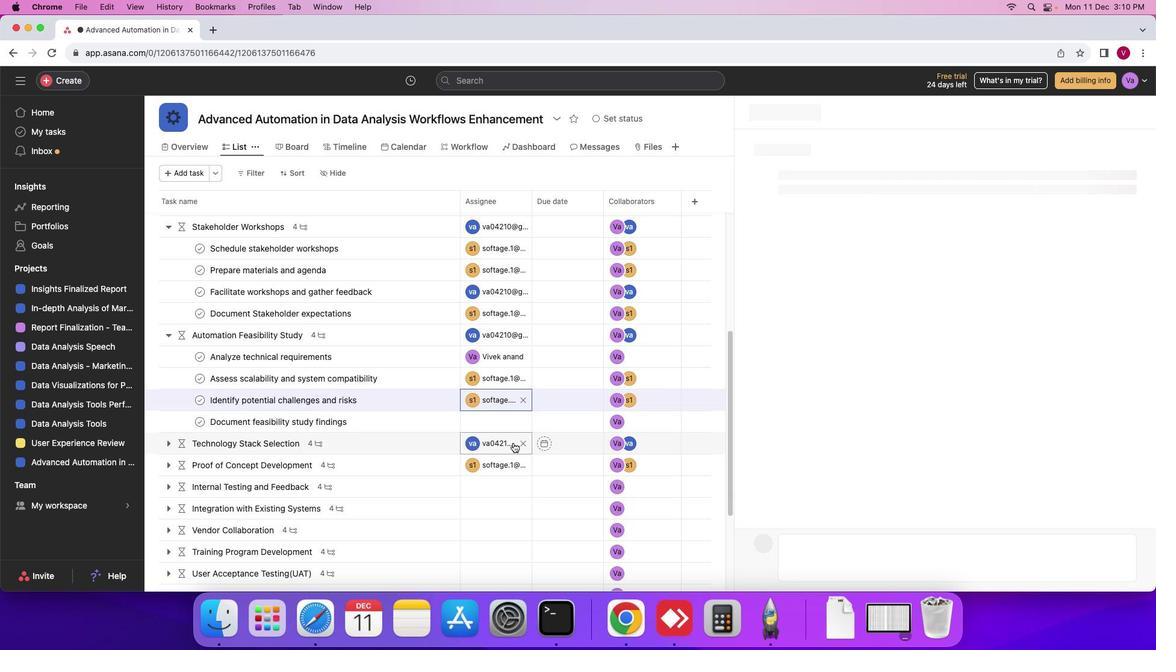 
Action: Mouse moved to (484, 428)
Screenshot: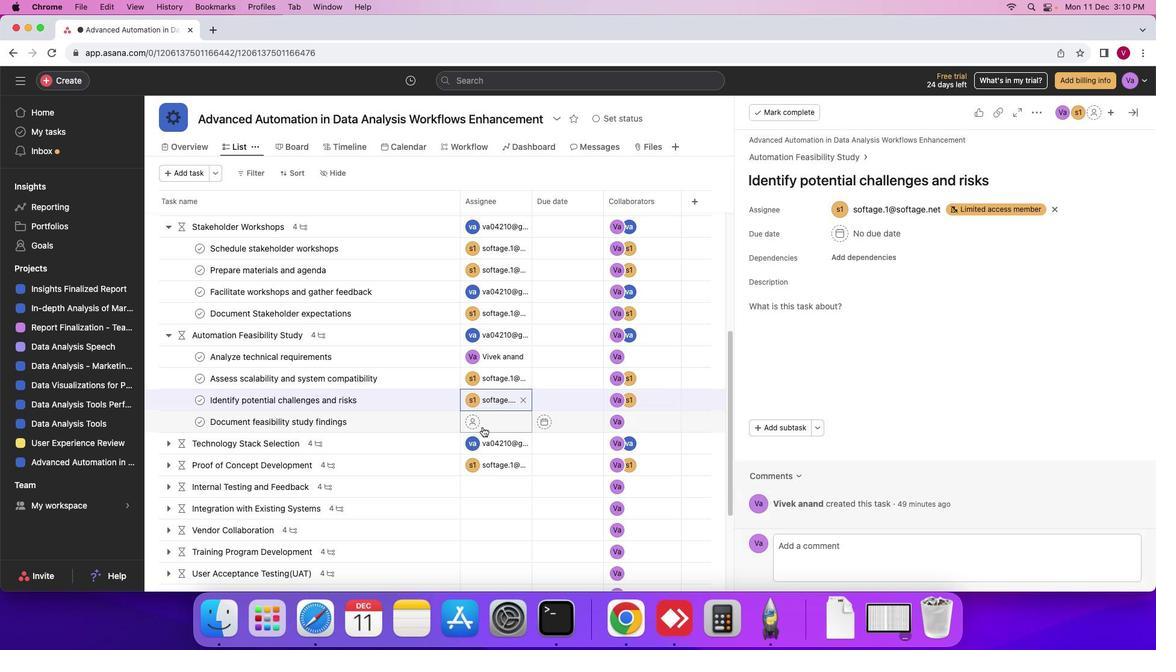 
Action: Mouse pressed left at (484, 428)
Screenshot: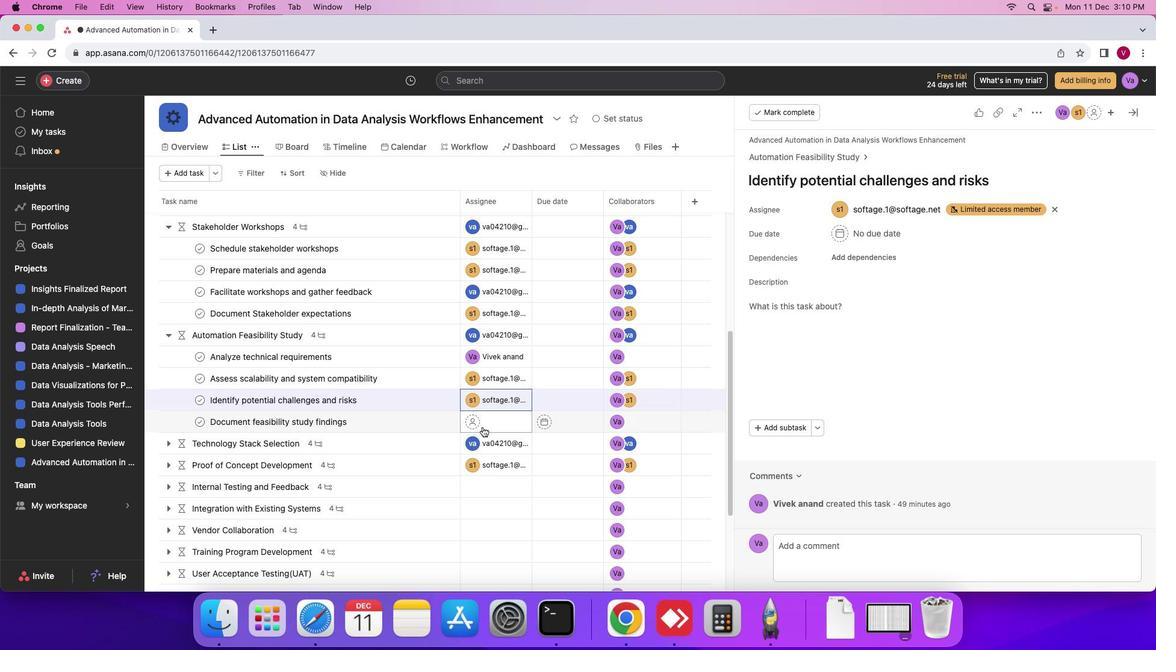 
Action: Mouse moved to (511, 487)
Screenshot: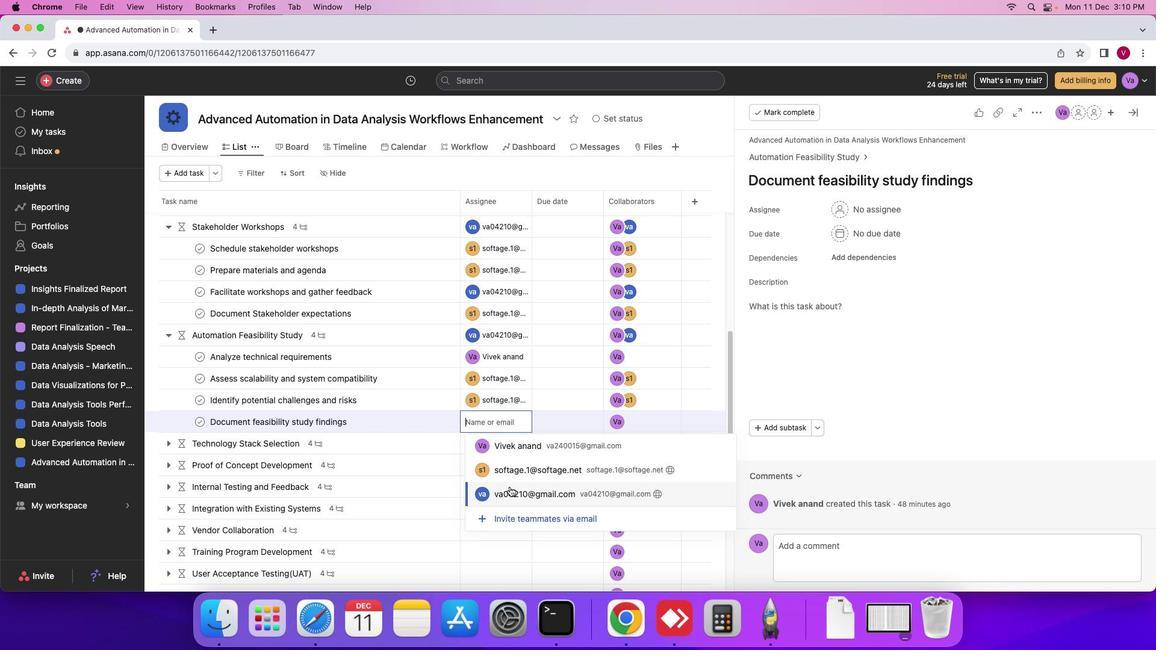 
Action: Mouse pressed left at (511, 487)
Screenshot: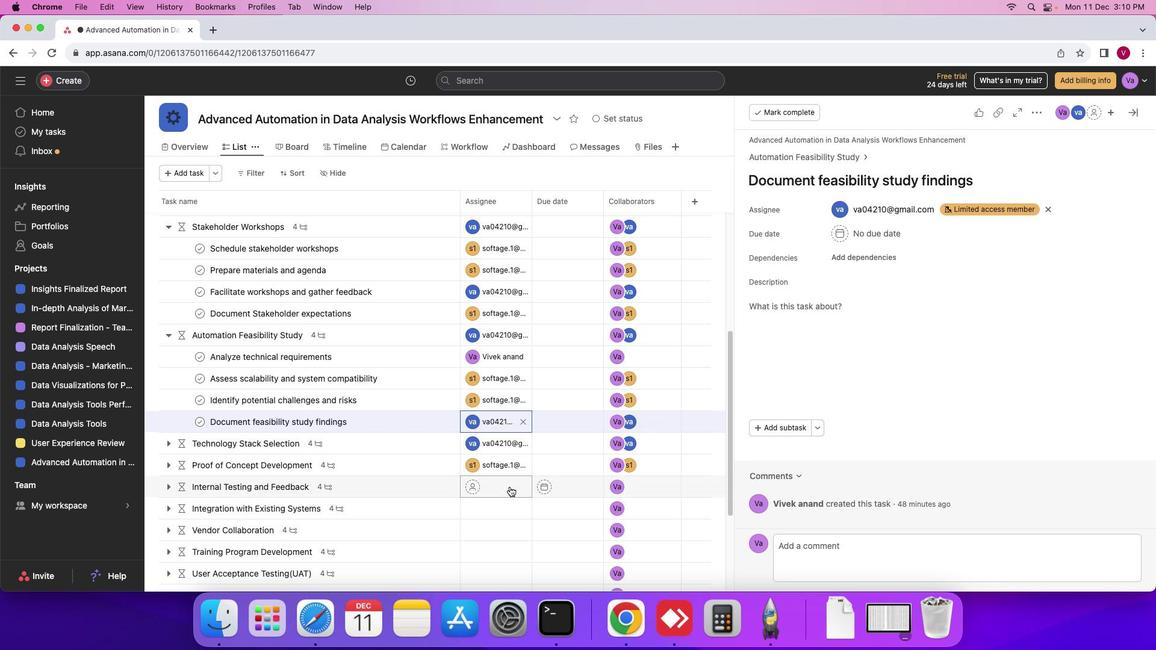 
Action: Mouse moved to (396, 390)
Screenshot: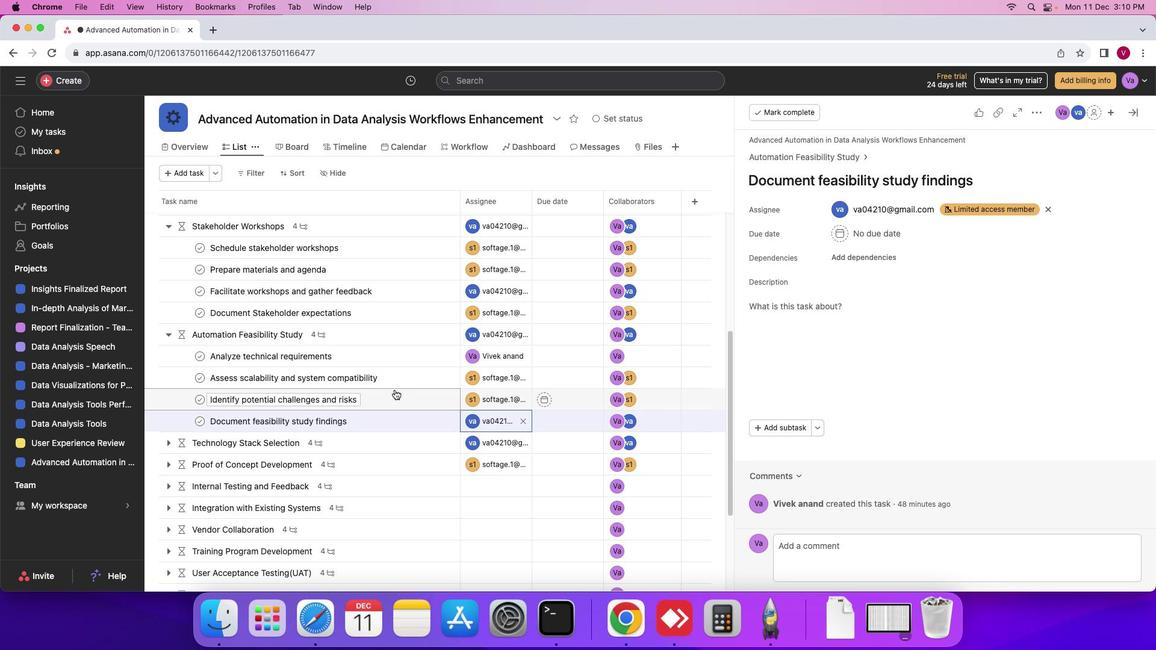 
Action: Mouse scrolled (396, 390) with delta (1, 0)
Screenshot: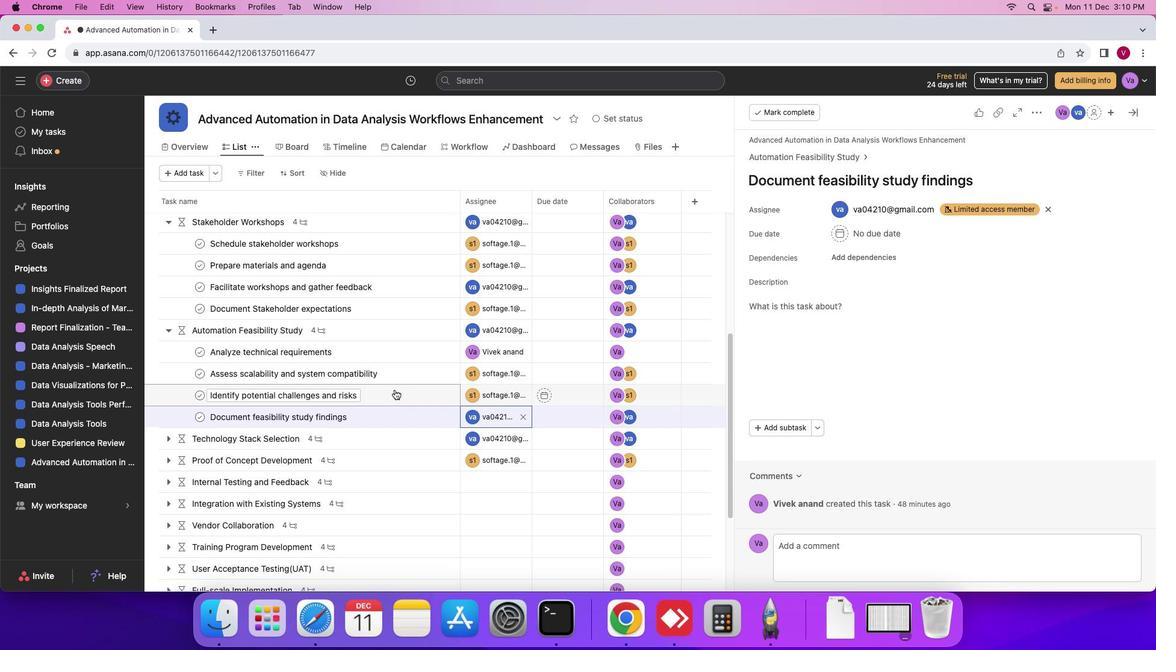 
Action: Mouse scrolled (396, 390) with delta (1, 0)
Screenshot: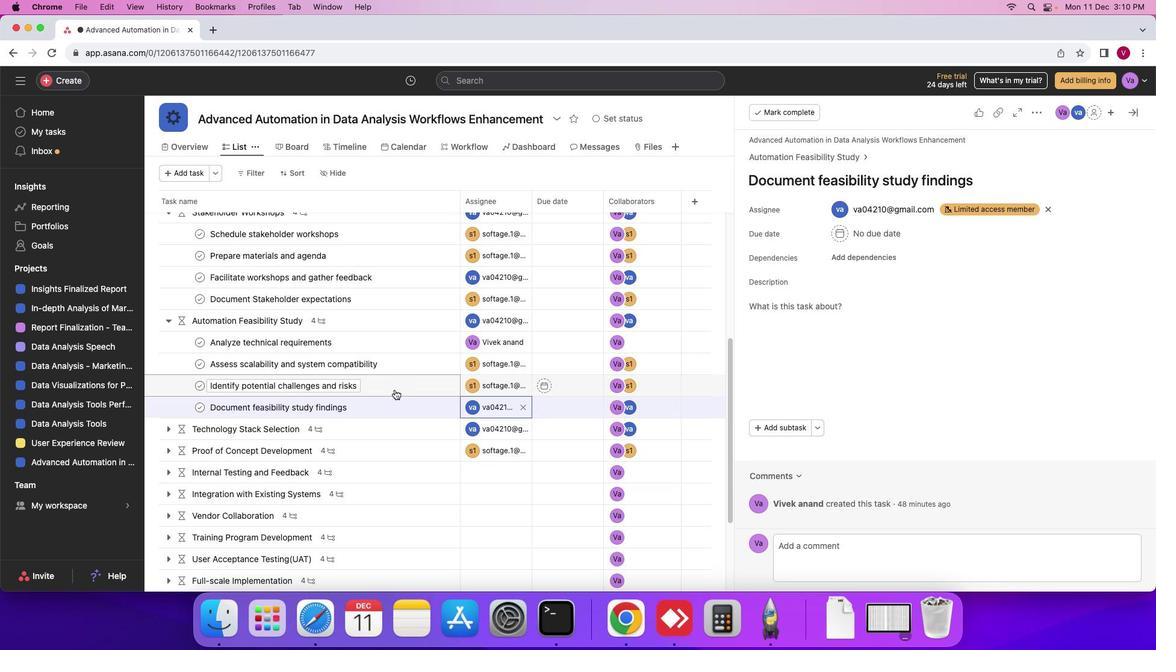 
Action: Mouse scrolled (396, 390) with delta (1, 0)
Screenshot: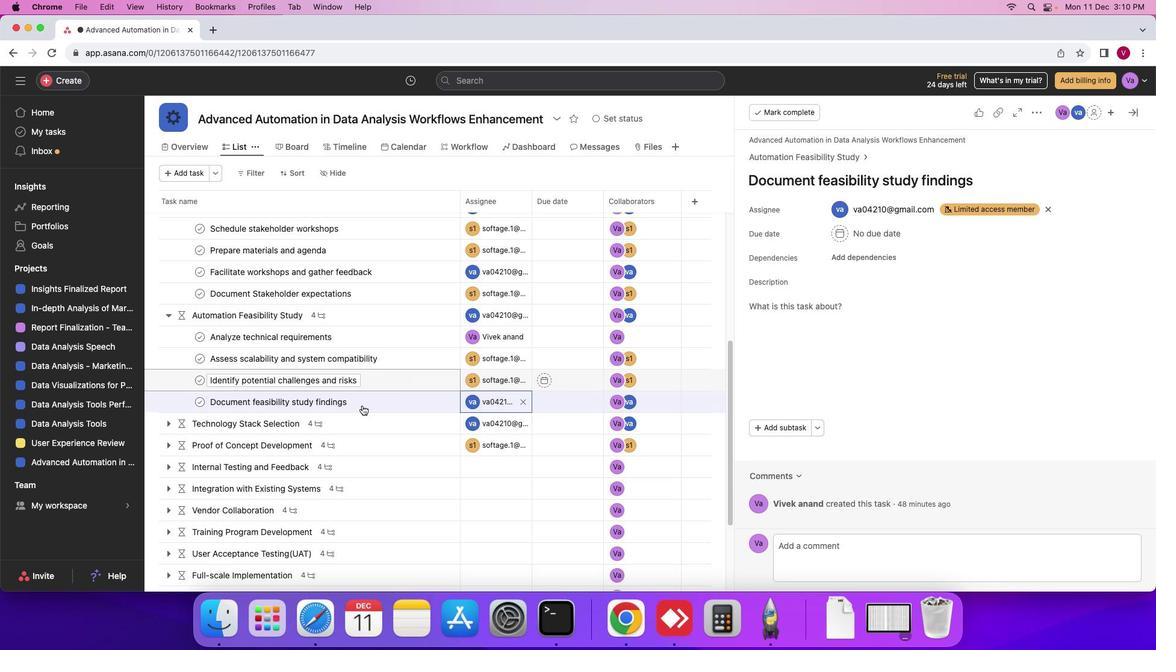 
Action: Mouse moved to (171, 429)
Screenshot: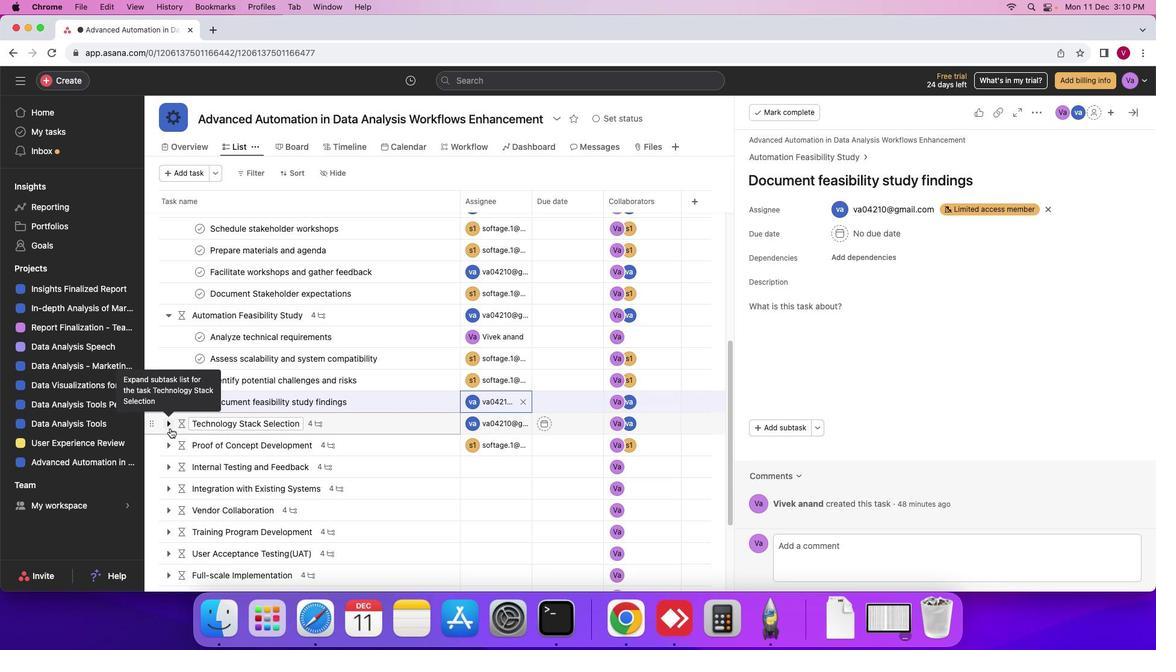 
Action: Mouse pressed left at (171, 429)
Screenshot: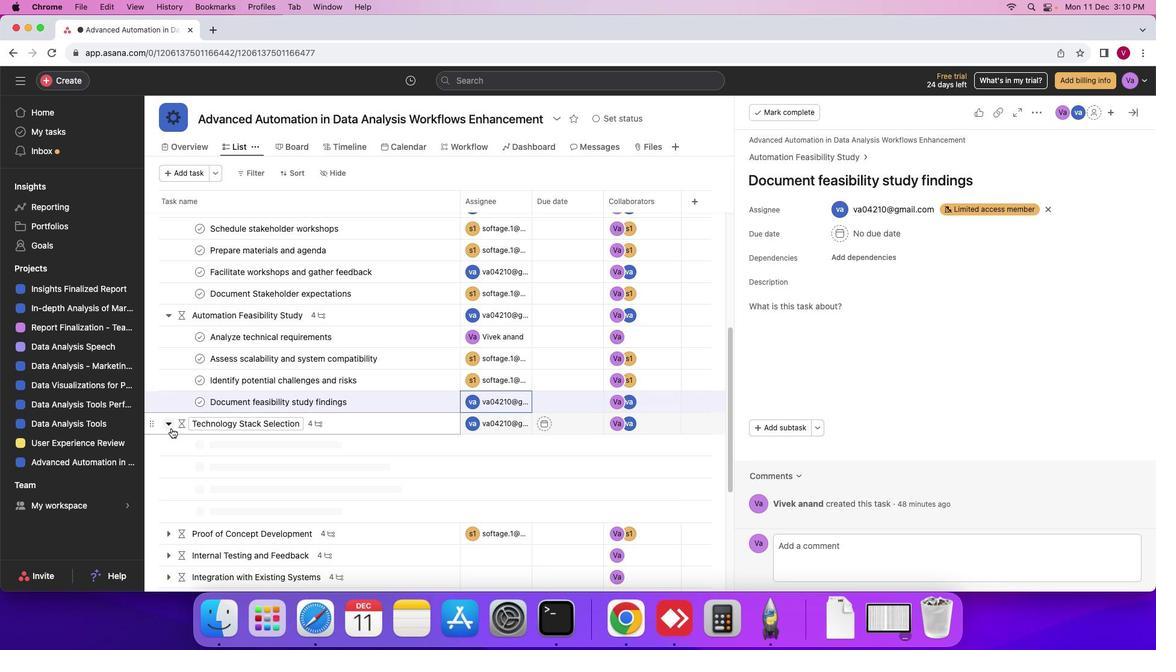 
Action: Mouse moved to (467, 446)
Screenshot: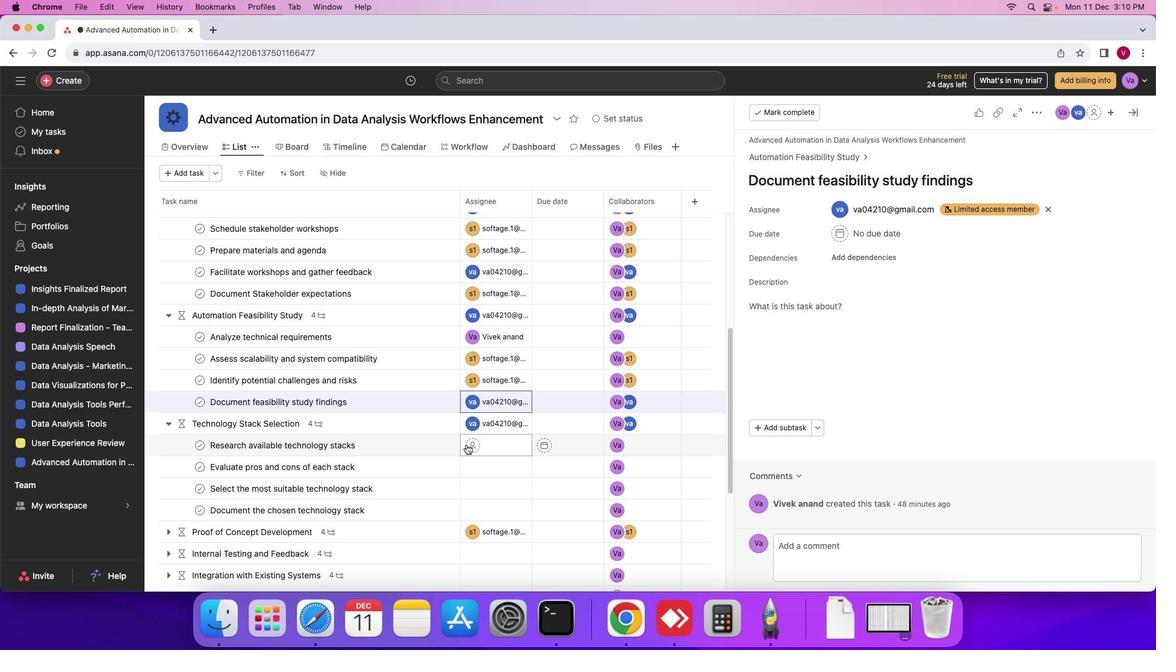 
Action: Mouse pressed left at (467, 446)
Screenshot: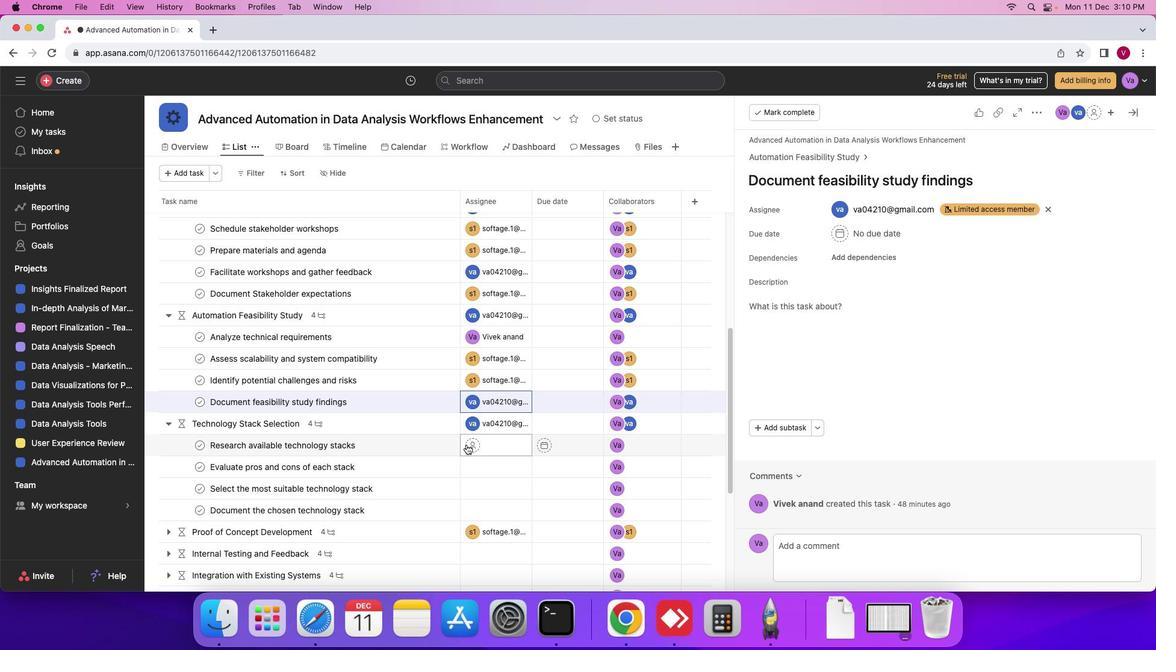 
Action: Mouse moved to (528, 481)
Screenshot: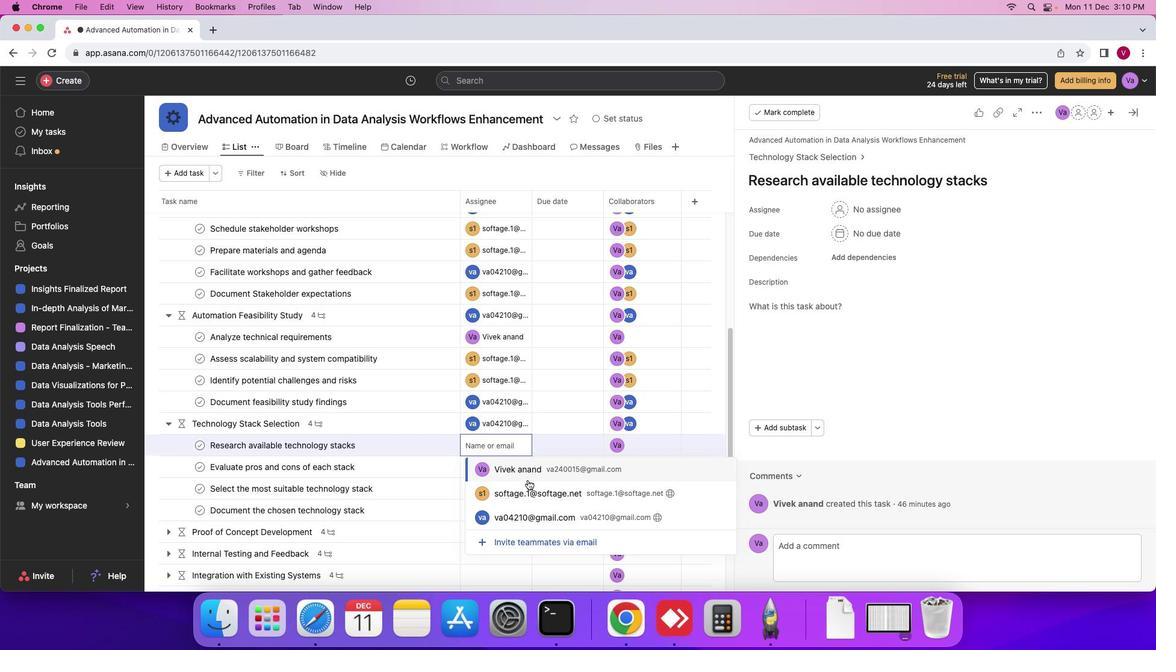 
Action: Mouse pressed left at (528, 481)
Screenshot: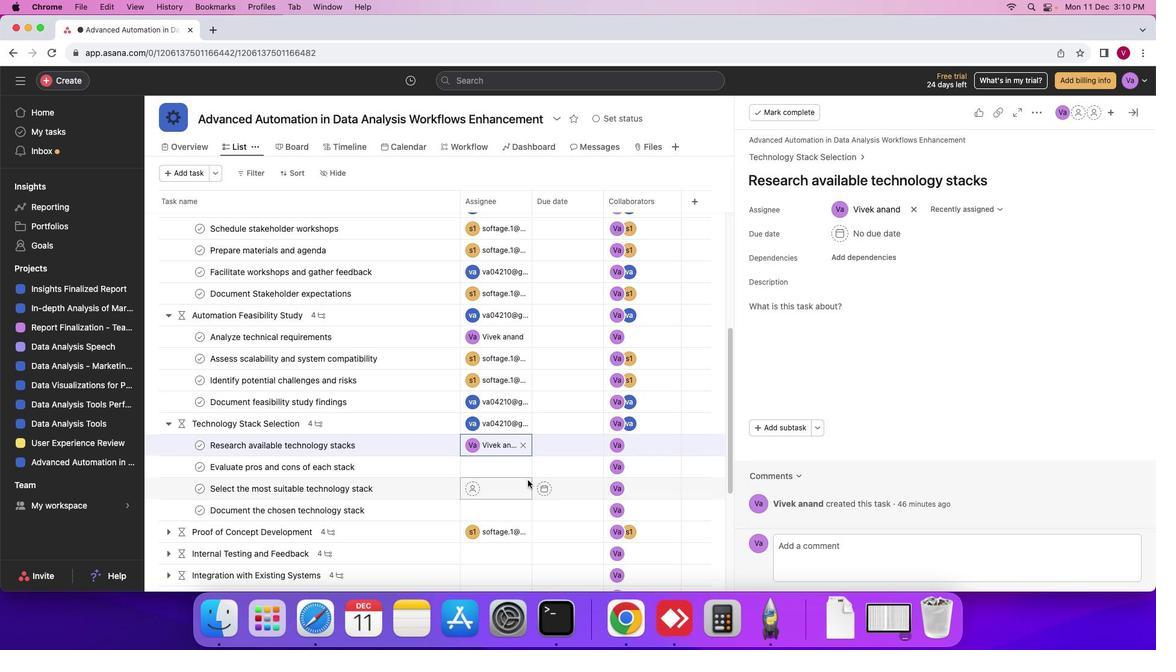 
Action: Mouse moved to (502, 469)
Screenshot: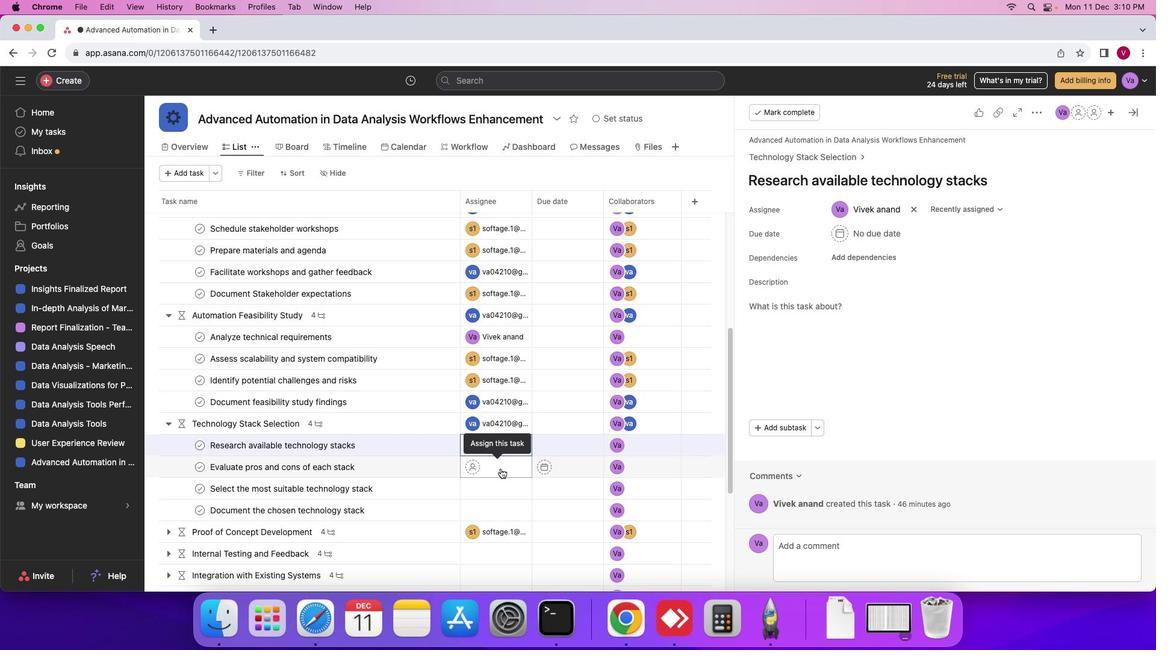 
Action: Mouse pressed left at (502, 469)
Screenshot: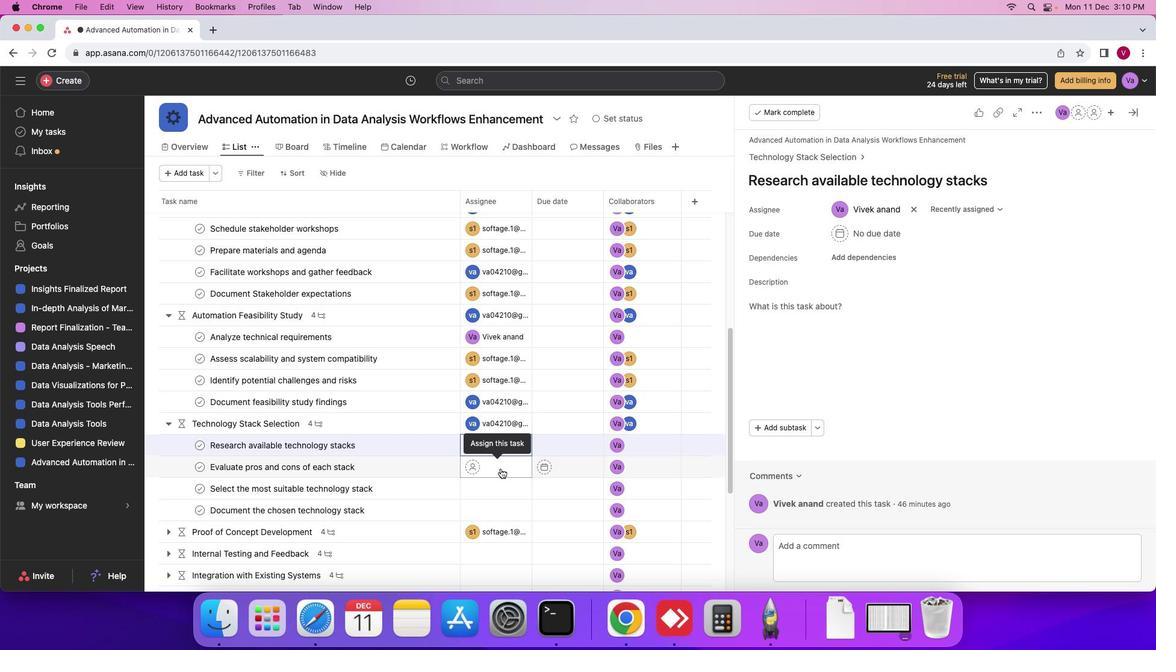 
Action: Mouse moved to (518, 491)
Screenshot: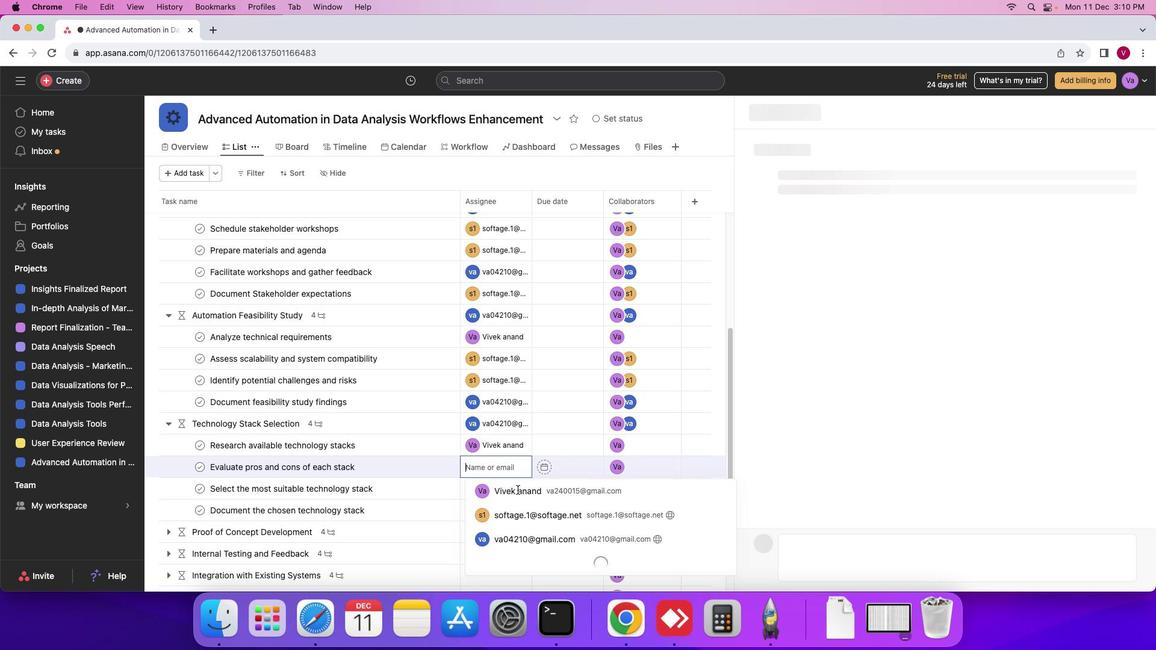 
Action: Mouse pressed left at (518, 491)
Screenshot: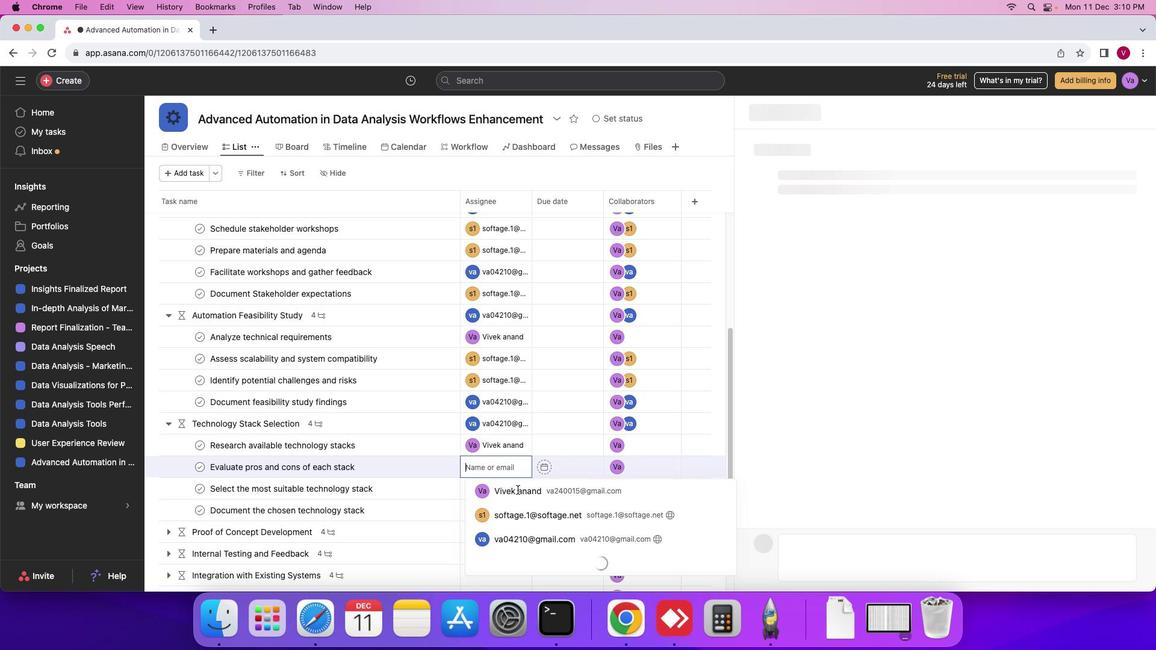
Action: Mouse moved to (516, 494)
Screenshot: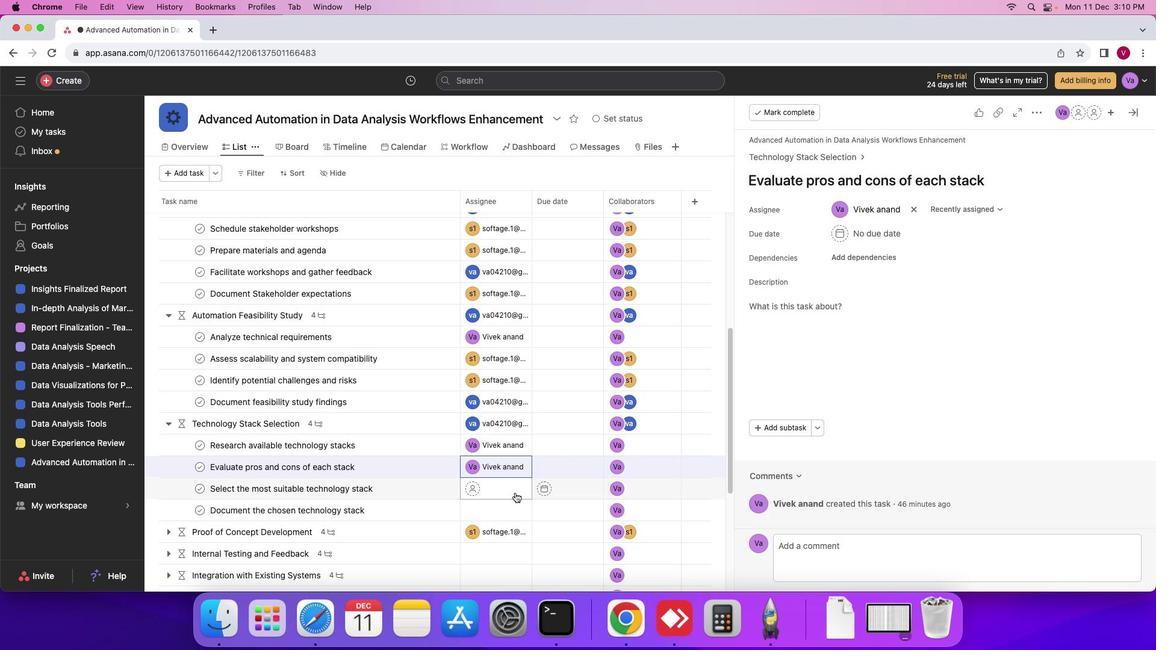 
Action: Mouse pressed left at (516, 494)
Screenshot: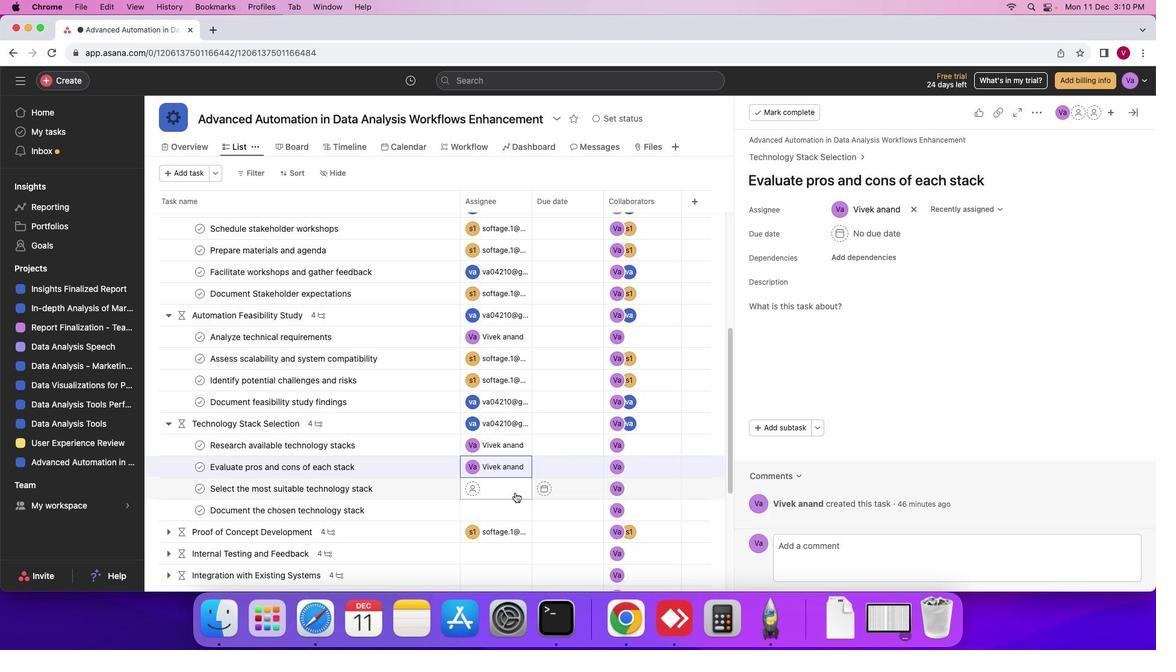 
Action: Mouse moved to (490, 436)
Screenshot: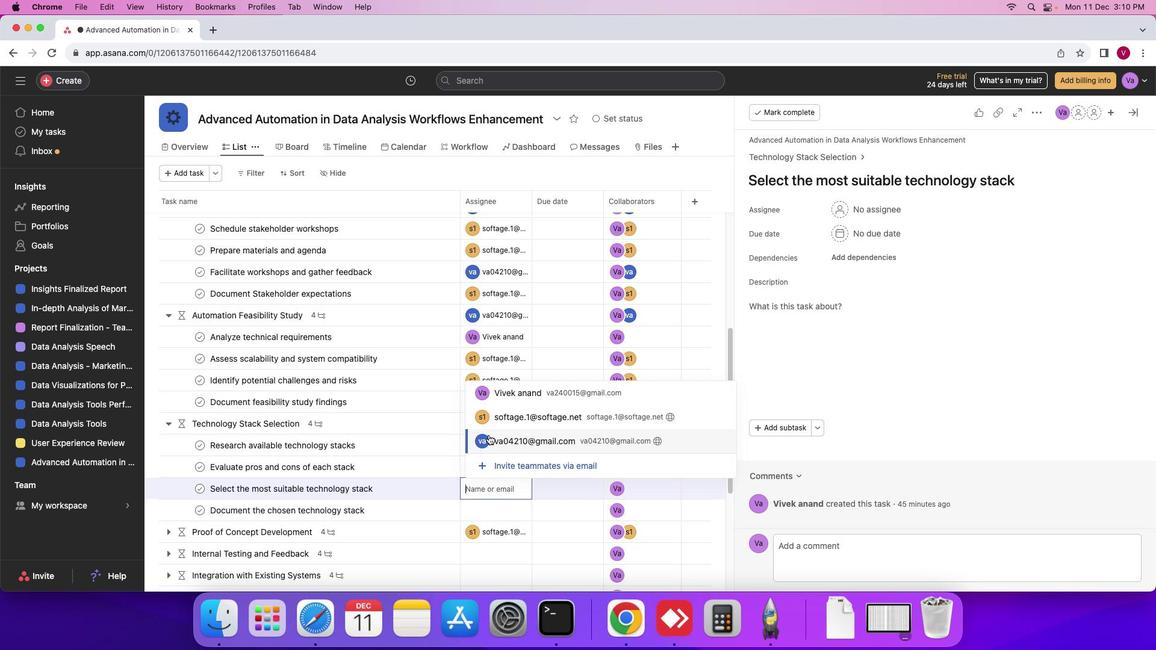 
Action: Mouse pressed left at (490, 436)
Screenshot: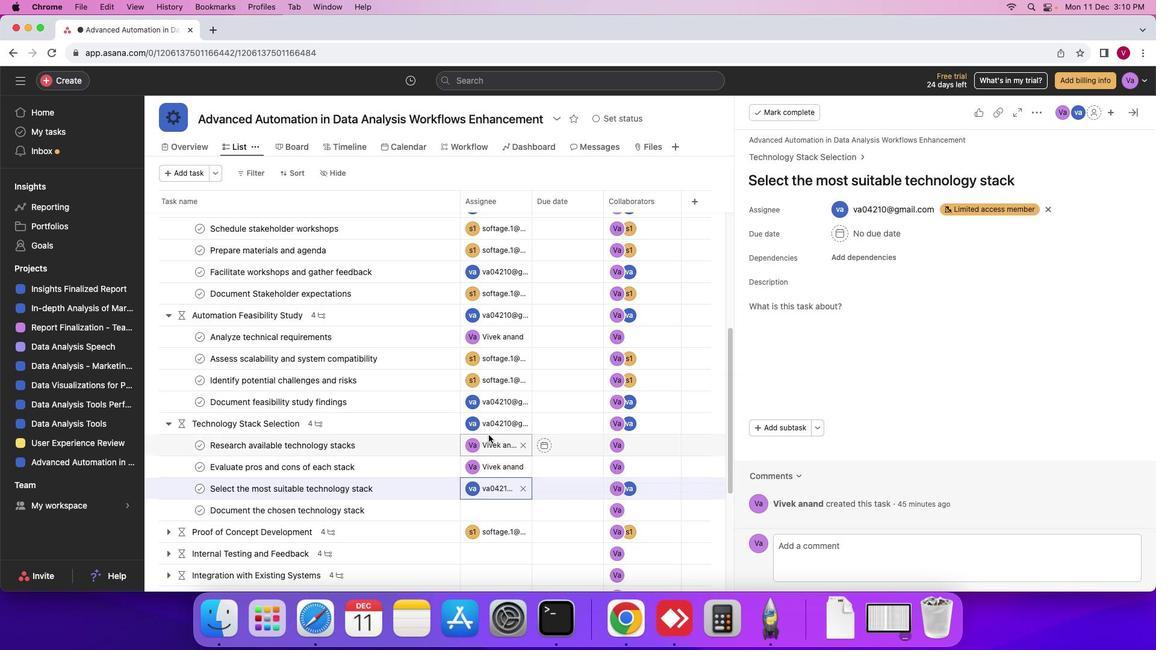 
Action: Mouse moved to (495, 510)
Screenshot: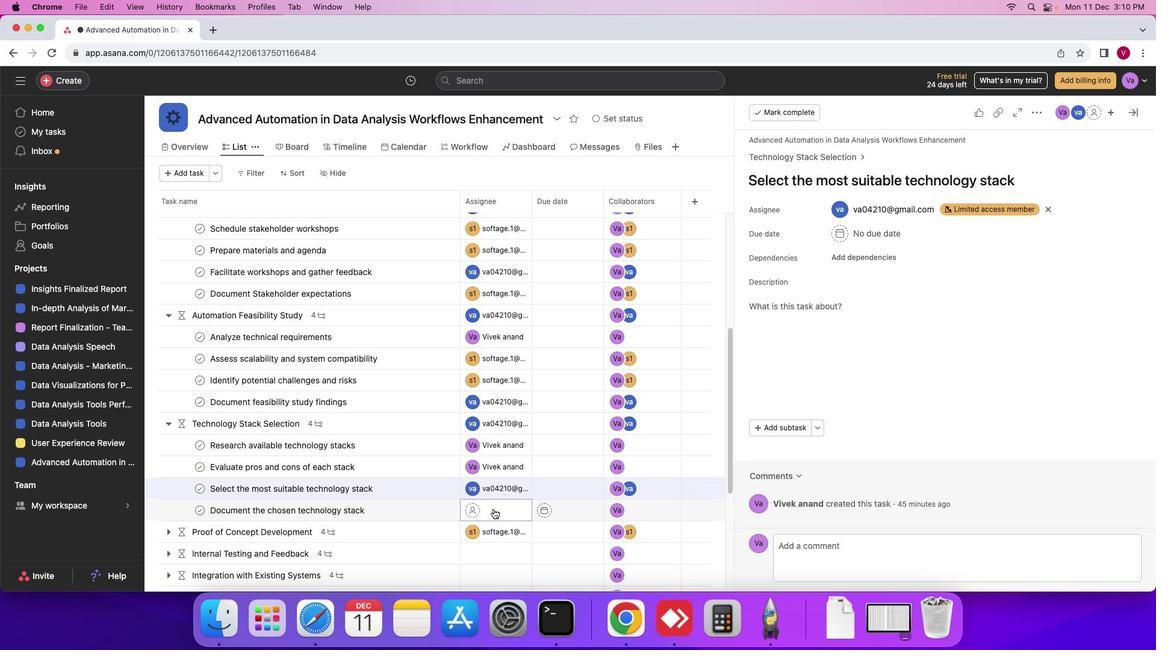 
Action: Mouse pressed left at (495, 510)
Screenshot: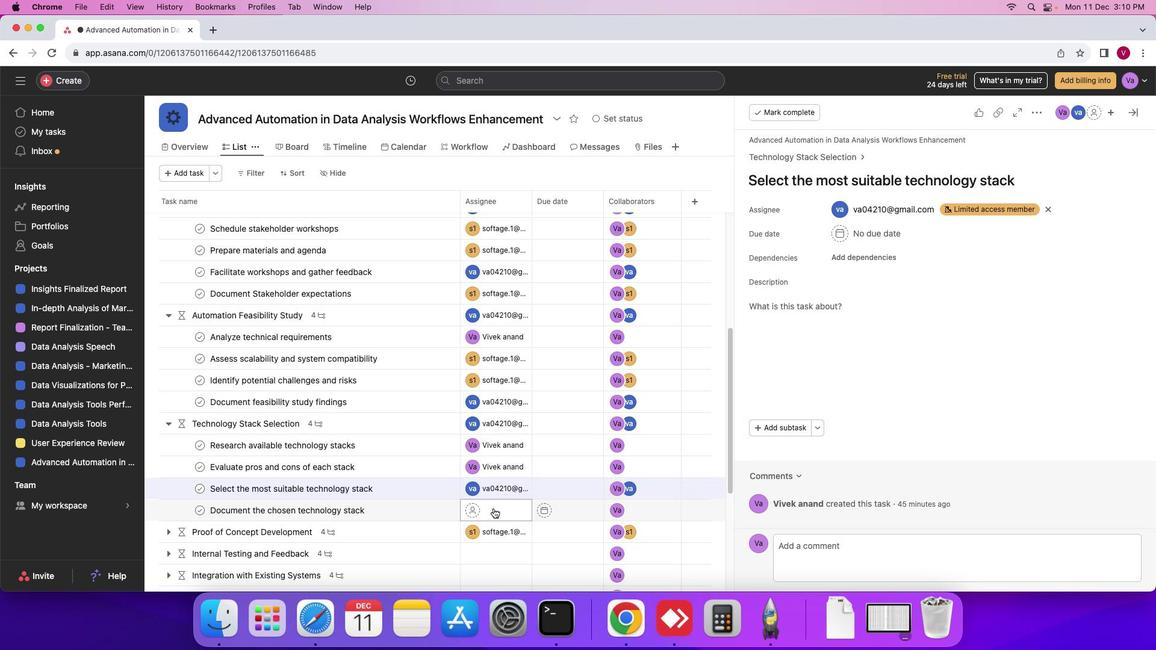 
Action: Mouse moved to (484, 445)
Screenshot: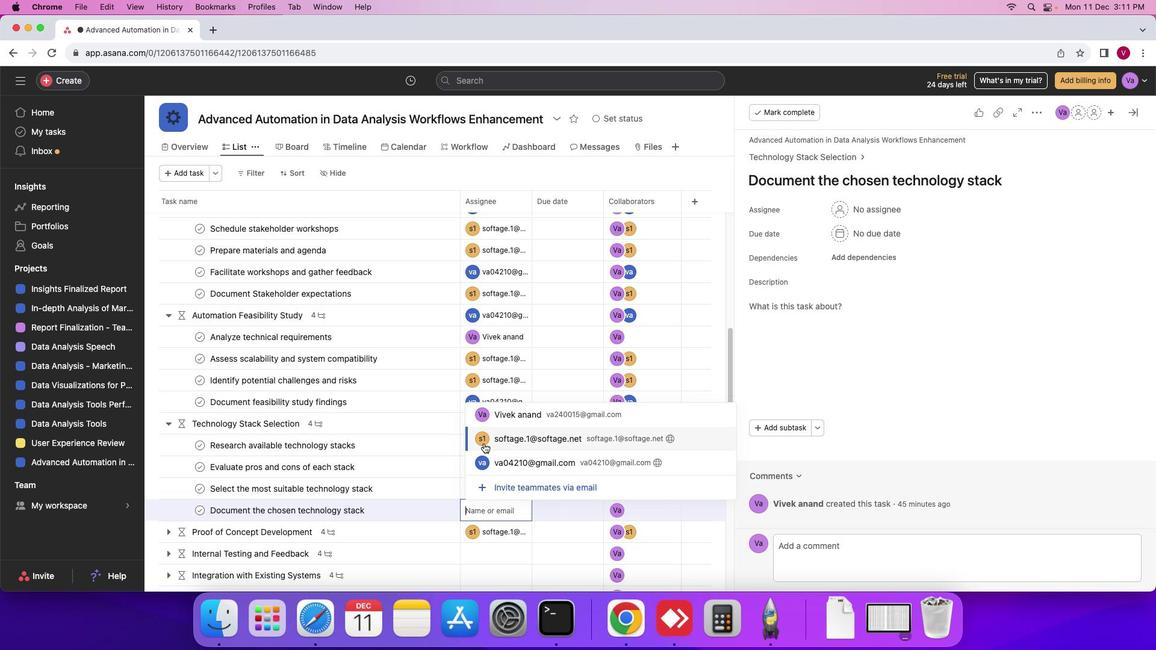 
Action: Mouse pressed left at (484, 445)
Screenshot: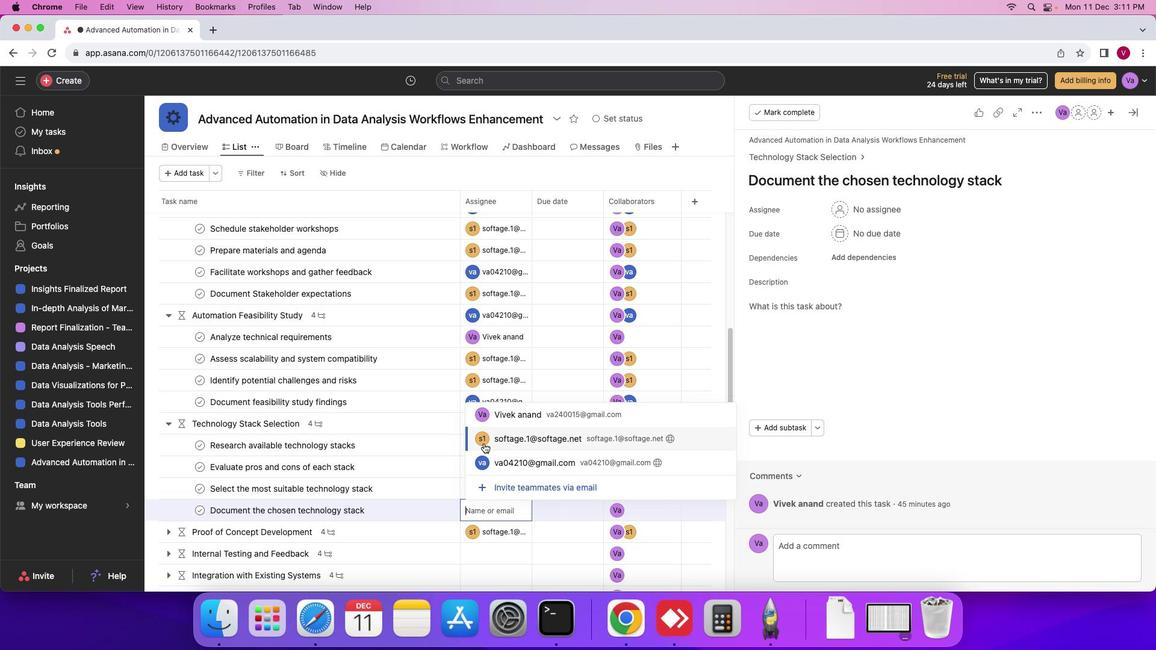 
Action: Mouse moved to (377, 461)
Screenshot: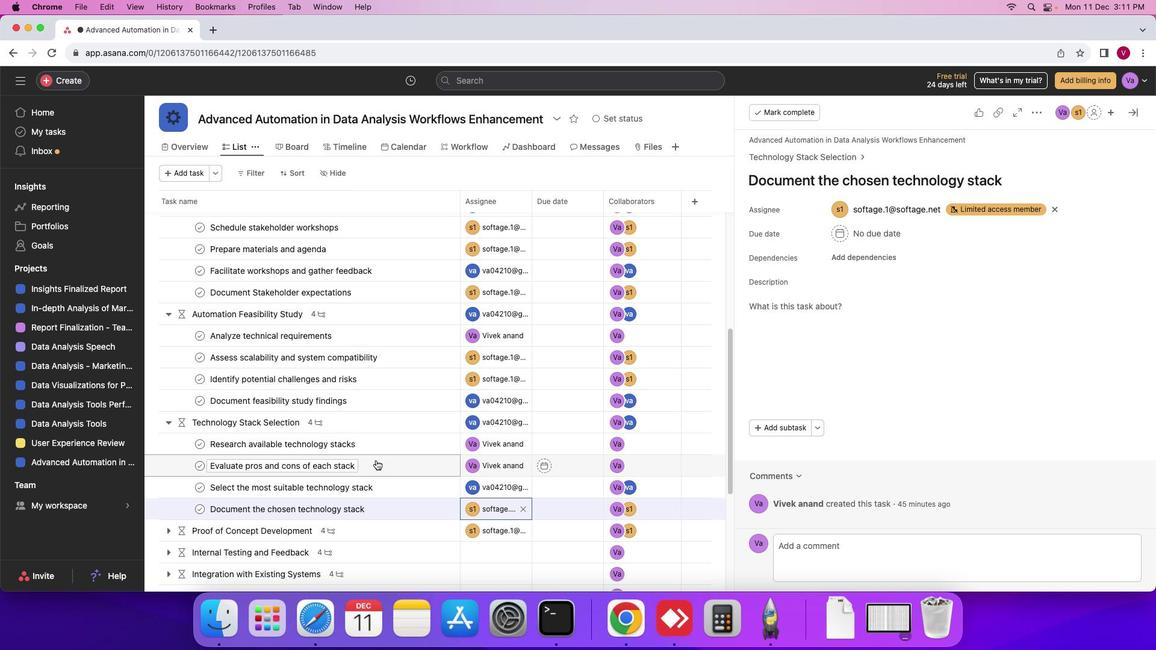 
Action: Mouse scrolled (377, 461) with delta (1, 0)
Screenshot: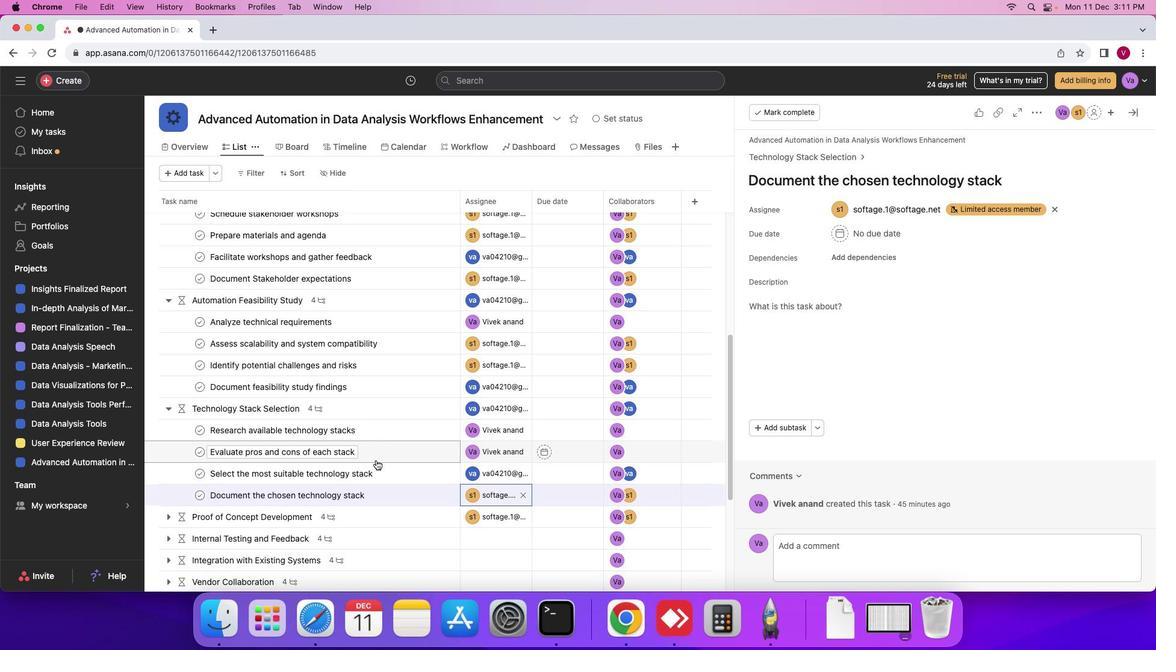 
Action: Mouse scrolled (377, 461) with delta (1, 0)
Screenshot: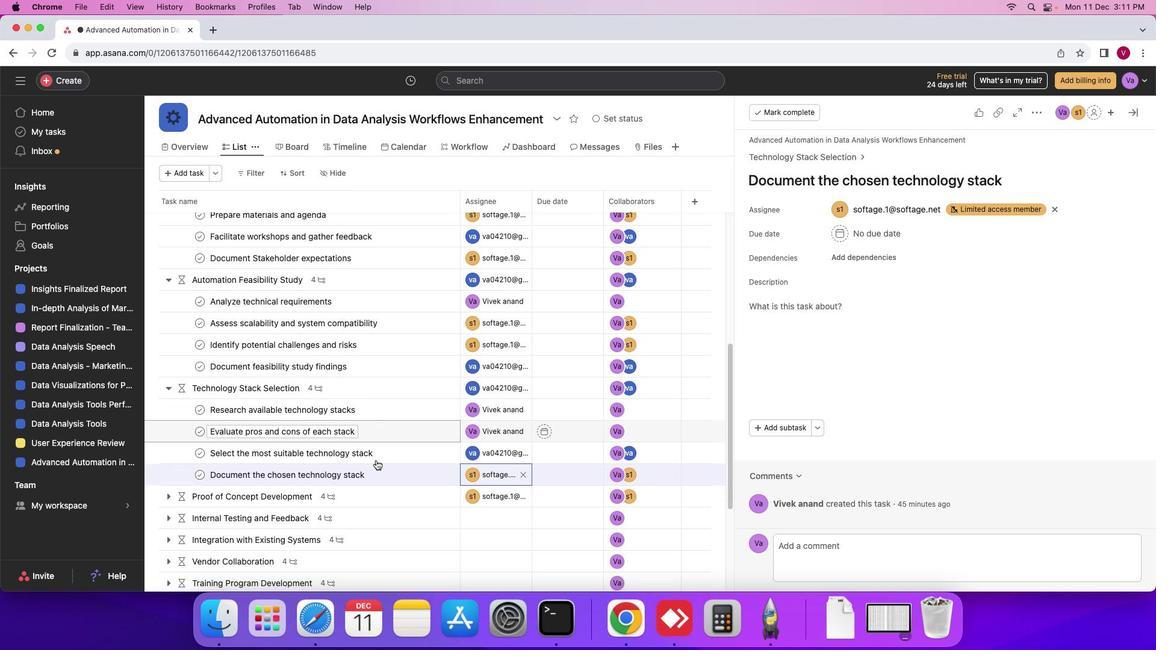 
Action: Mouse scrolled (377, 461) with delta (1, 0)
Screenshot: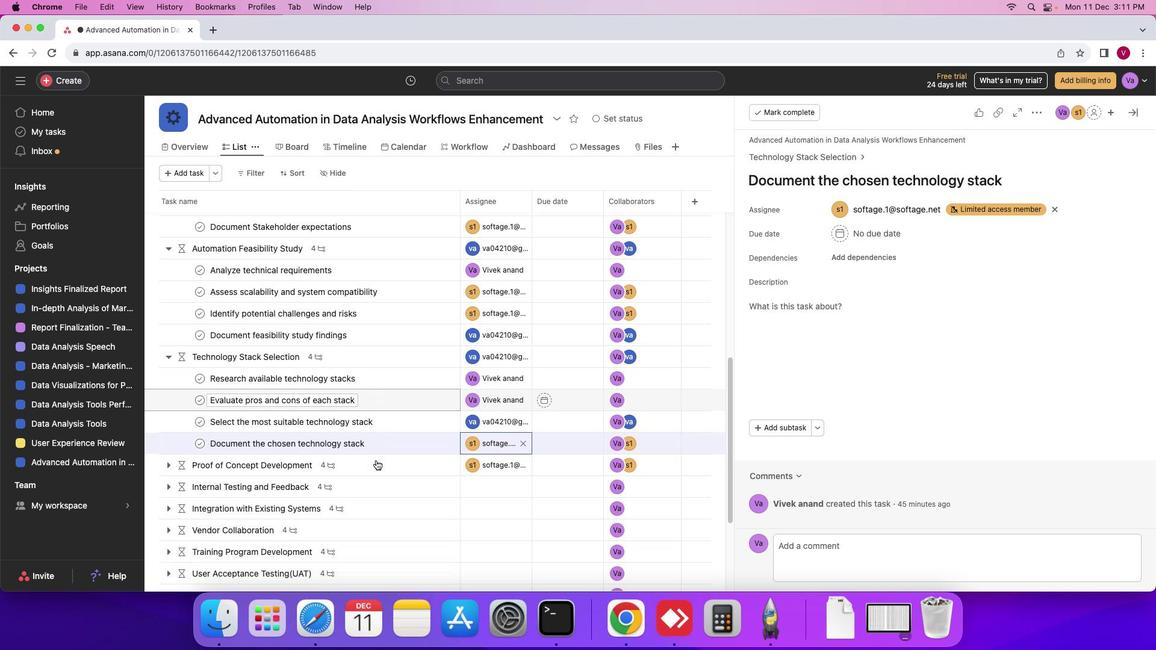 
Action: Mouse scrolled (377, 461) with delta (1, 0)
Screenshot: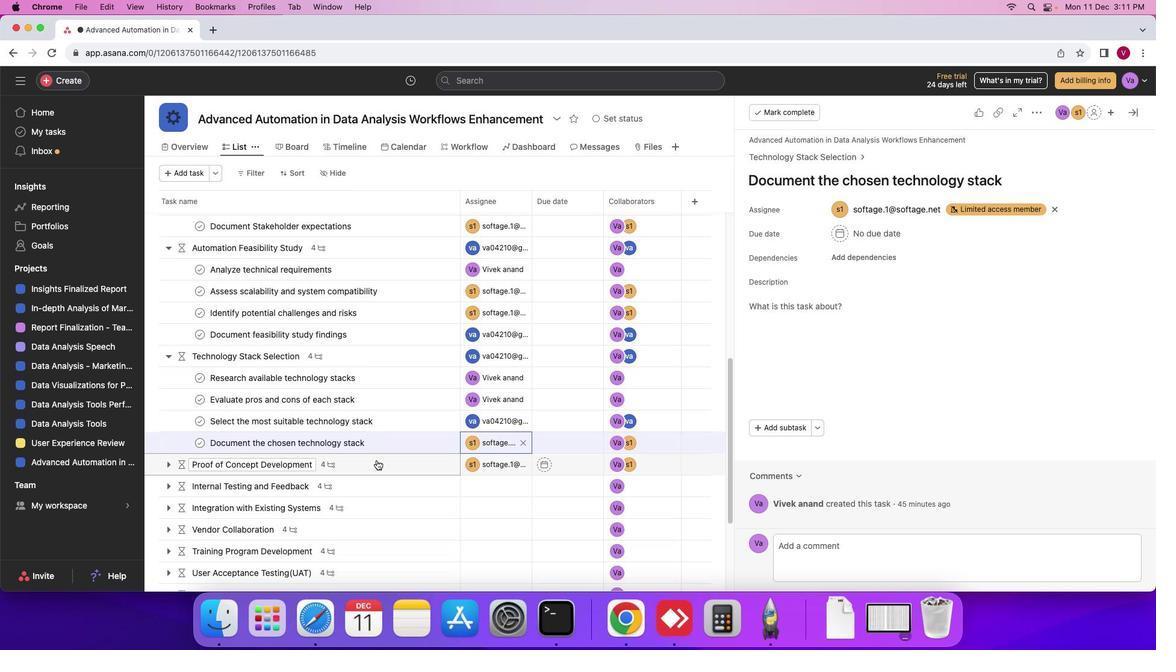 
Action: Mouse moved to (378, 461)
Screenshot: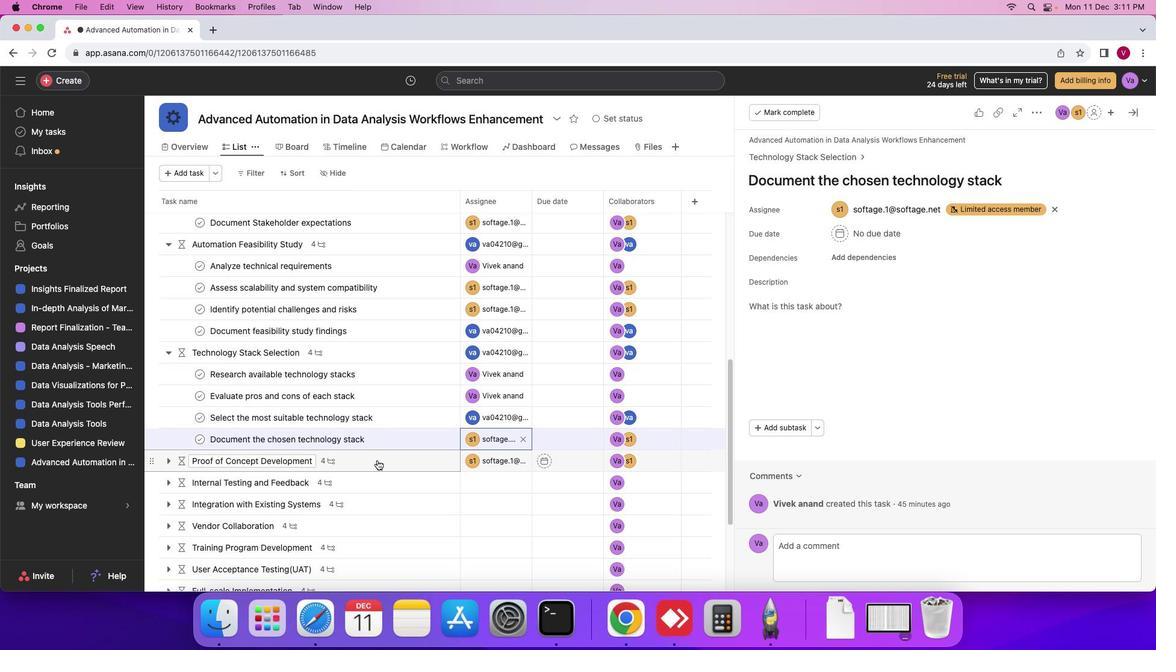 
Action: Mouse scrolled (378, 461) with delta (1, 0)
Screenshot: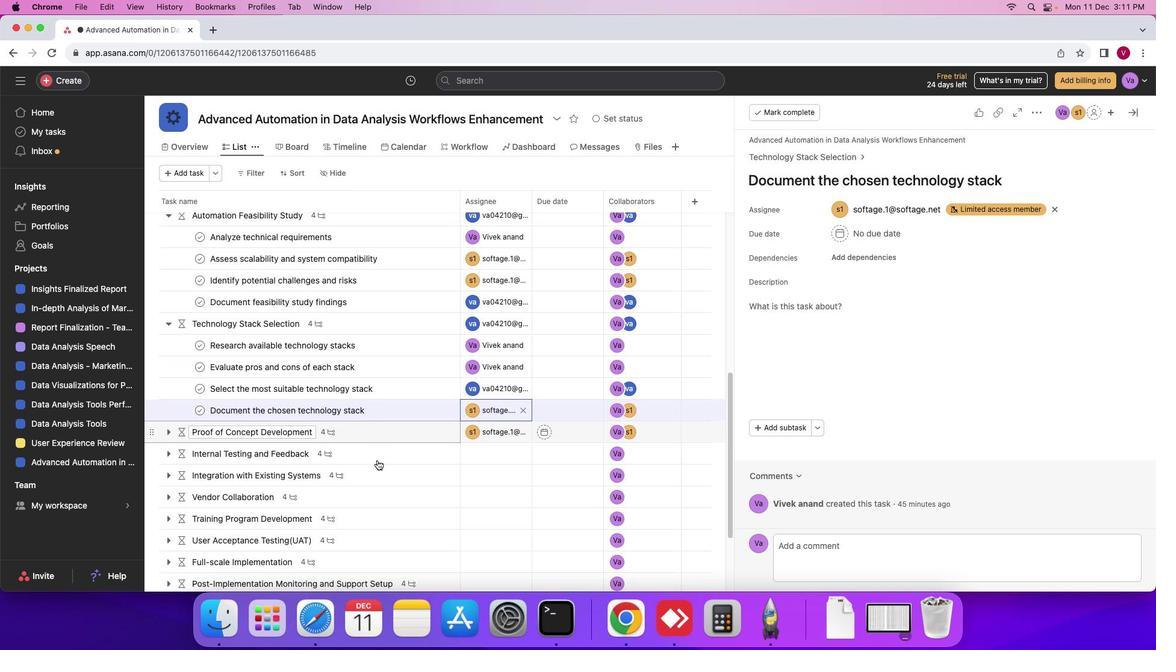 
Action: Mouse moved to (378, 461)
Screenshot: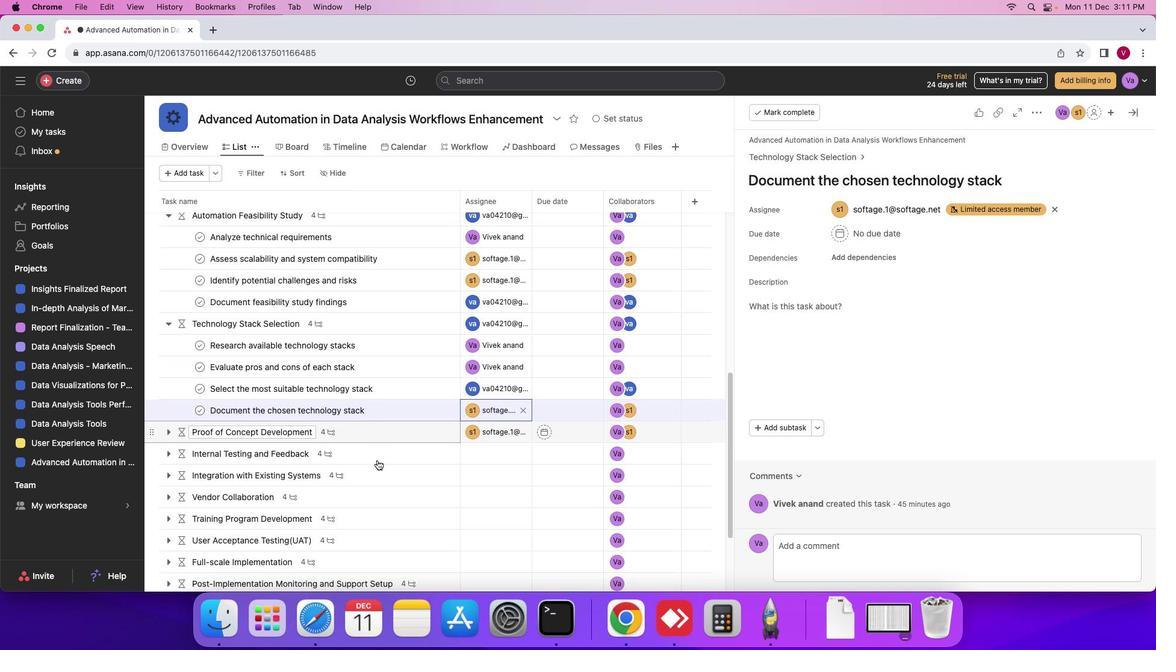 
Action: Mouse scrolled (378, 461) with delta (1, 0)
Screenshot: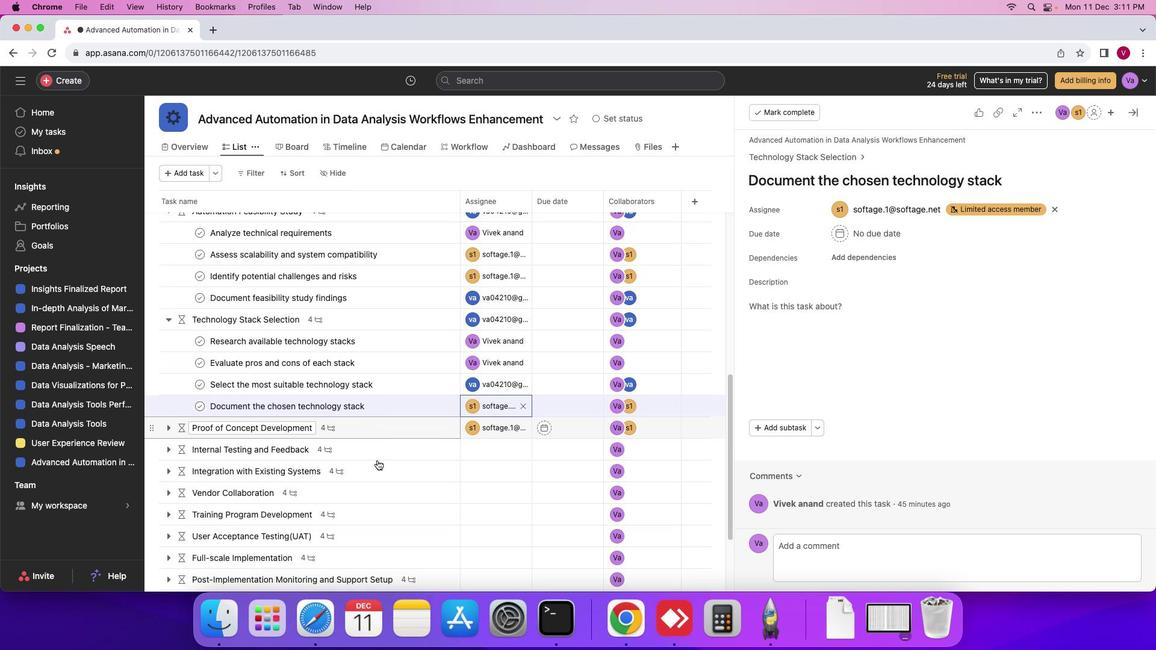 
Action: Mouse scrolled (378, 461) with delta (1, 0)
Screenshot: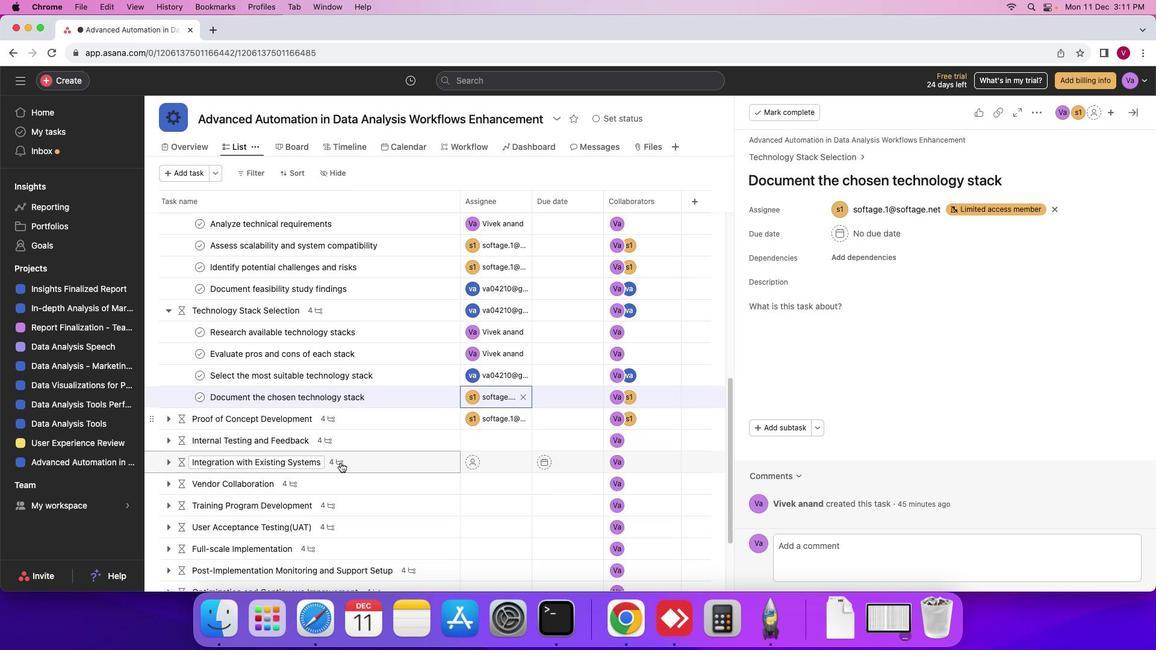 
Action: Mouse moved to (171, 424)
Screenshot: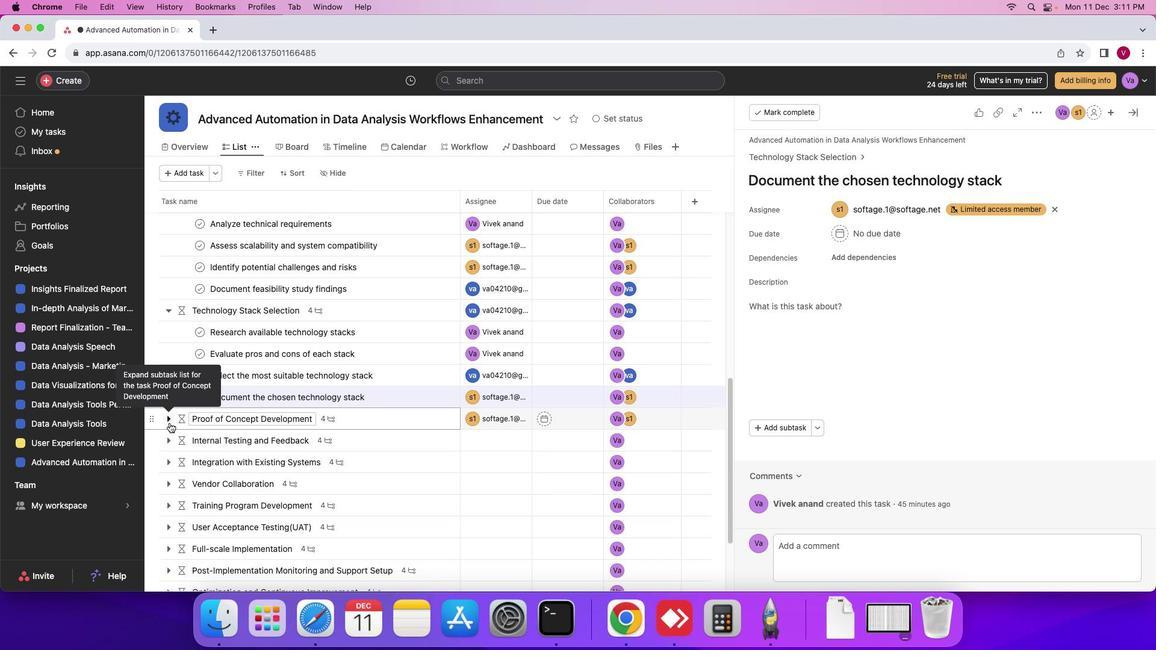 
Action: Mouse pressed left at (171, 424)
Screenshot: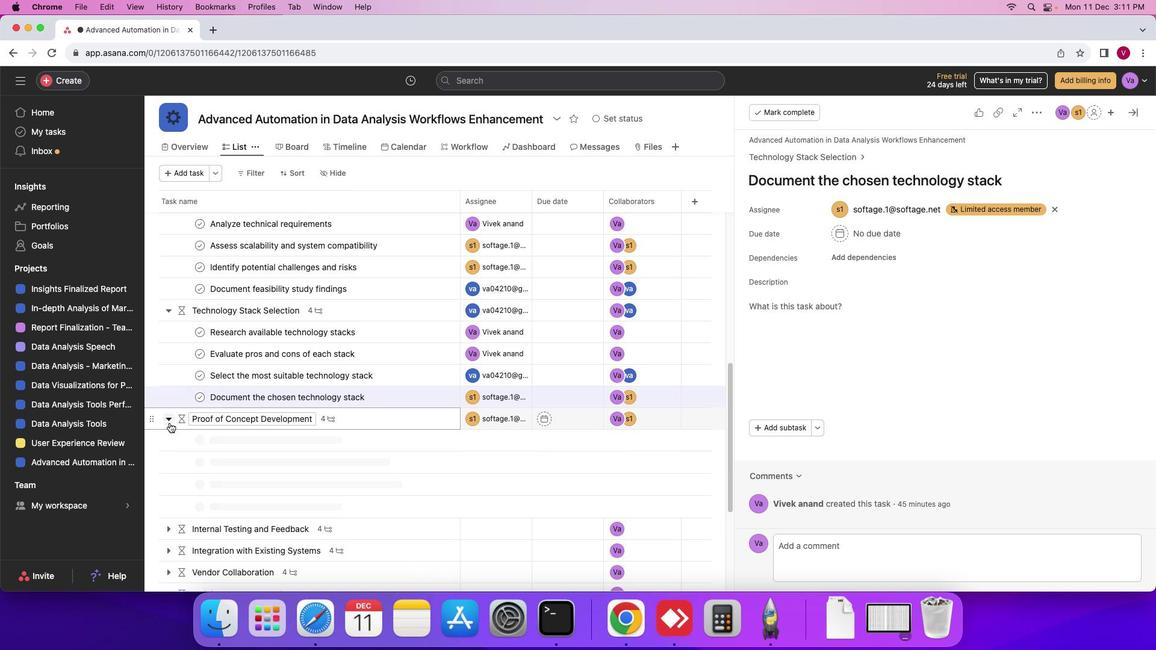 
Action: Mouse moved to (507, 471)
Screenshot: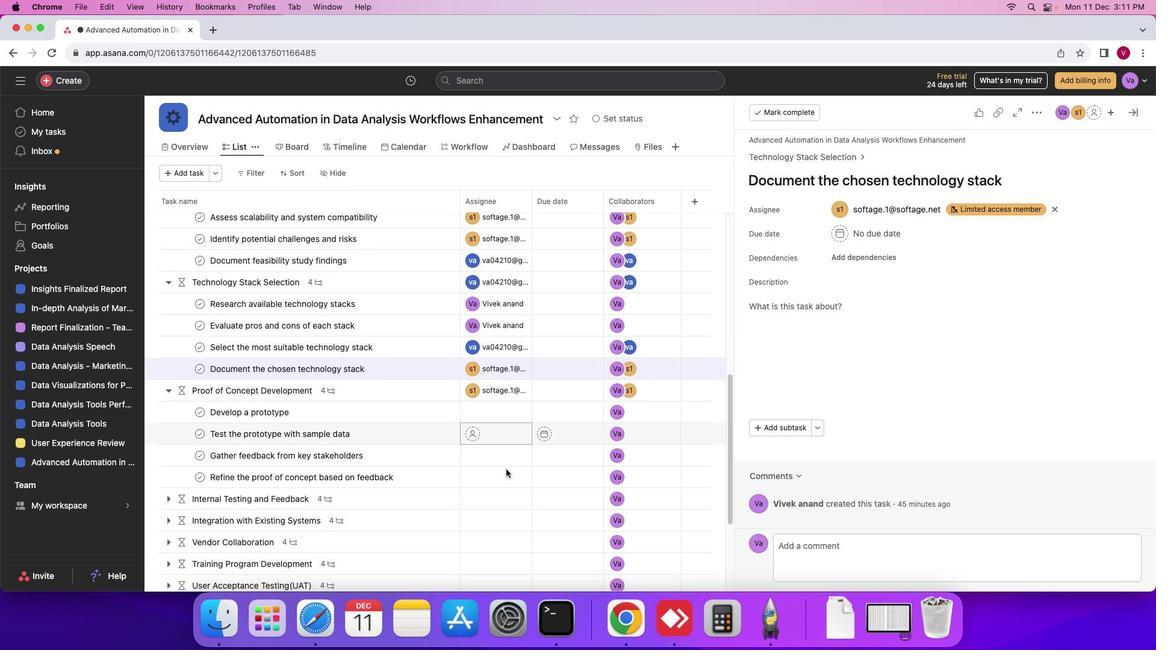 
Action: Mouse scrolled (507, 471) with delta (1, 0)
Screenshot: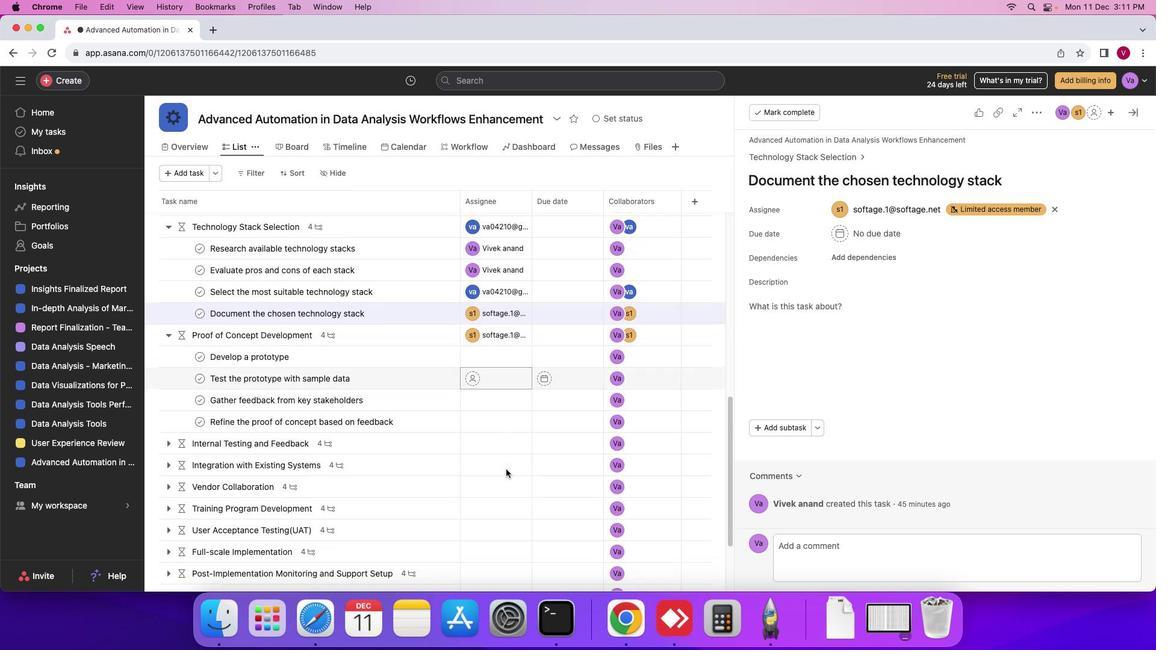 
Action: Mouse scrolled (507, 471) with delta (1, 0)
Screenshot: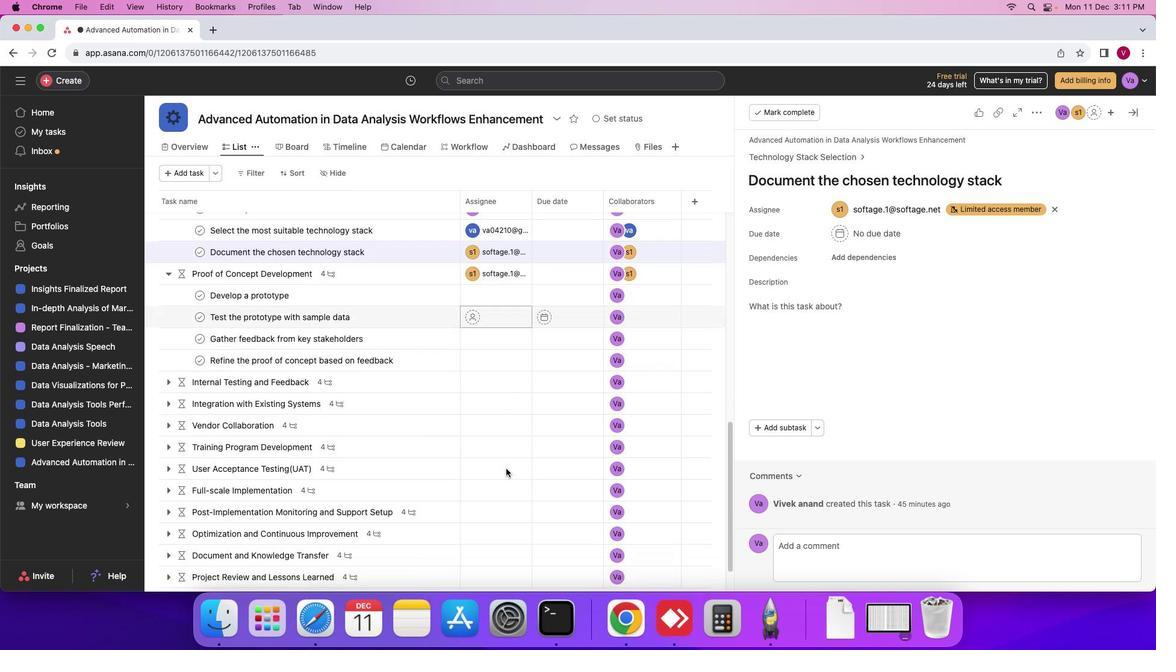 
Action: Mouse scrolled (507, 471) with delta (1, 0)
Screenshot: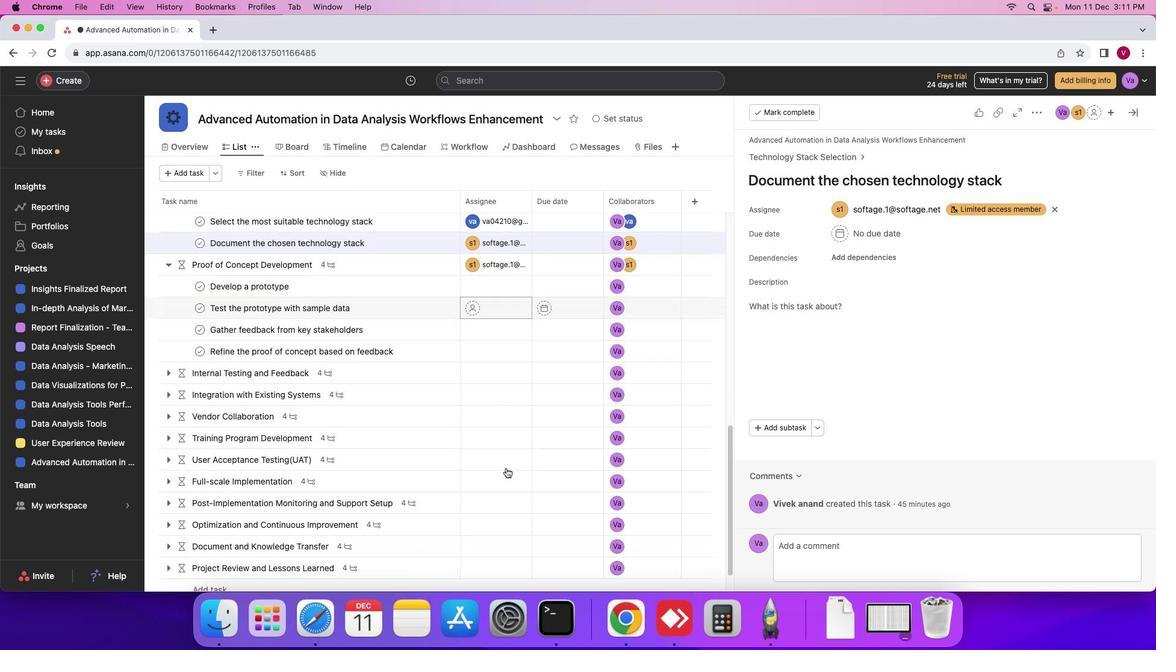 
Action: Mouse scrolled (507, 471) with delta (1, 0)
Screenshot: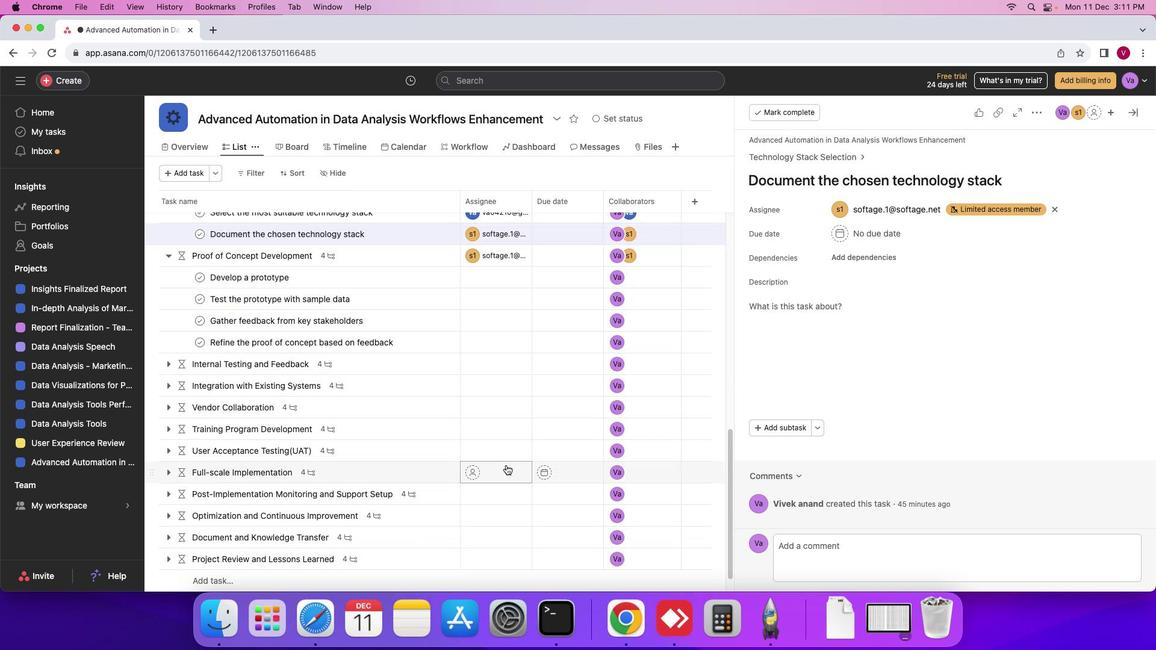 
Action: Mouse moved to (477, 275)
Screenshot: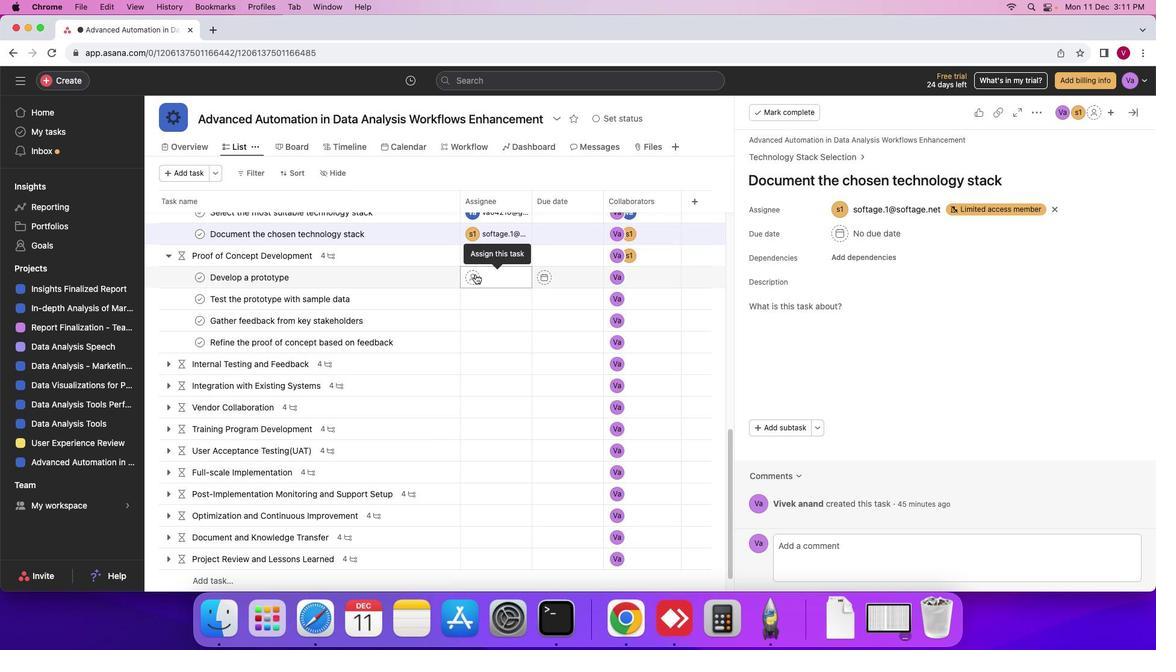 
Action: Mouse pressed left at (477, 275)
Screenshot: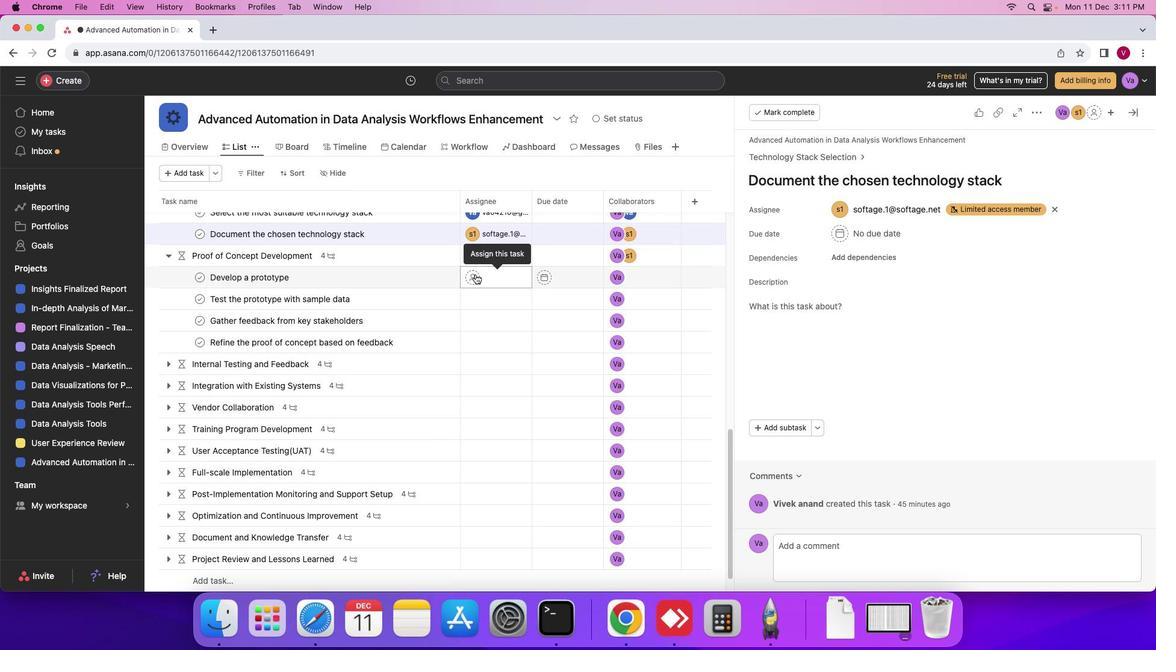 
Action: Mouse moved to (493, 324)
Screenshot: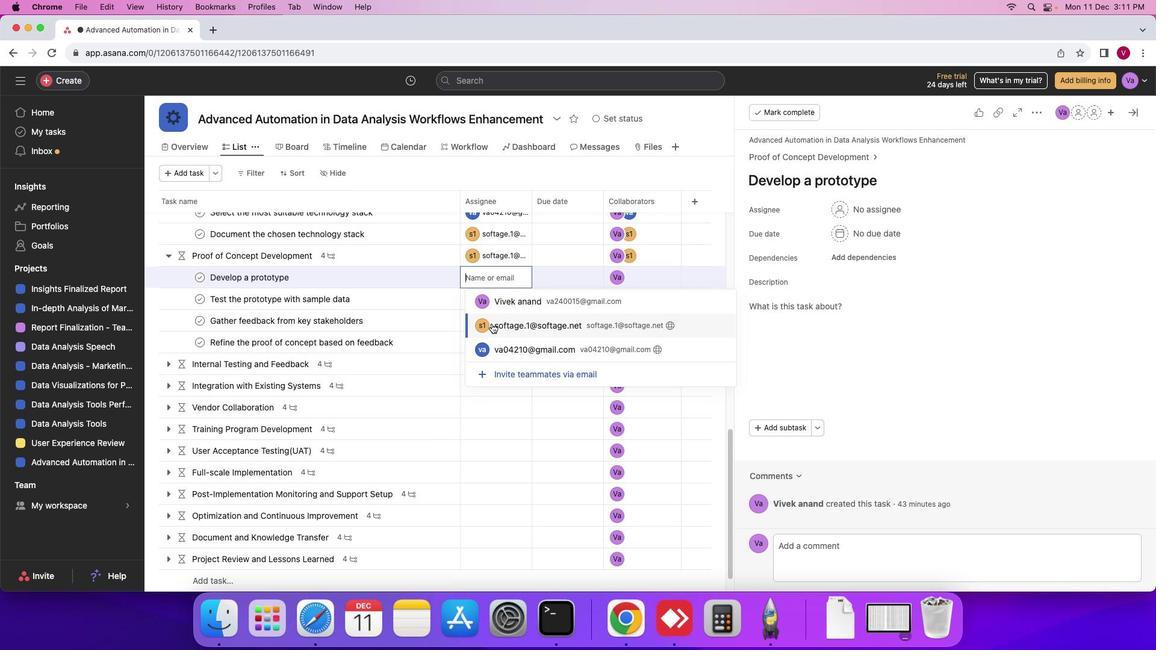 
Action: Mouse pressed left at (493, 324)
Screenshot: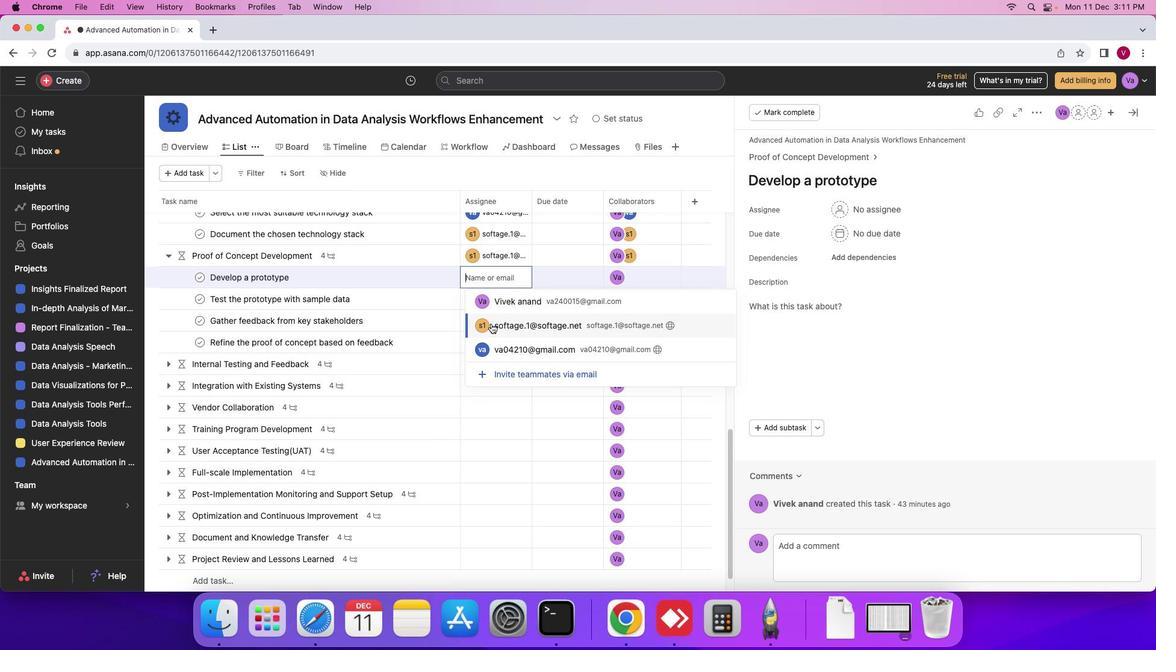 
Action: Mouse moved to (475, 300)
Screenshot: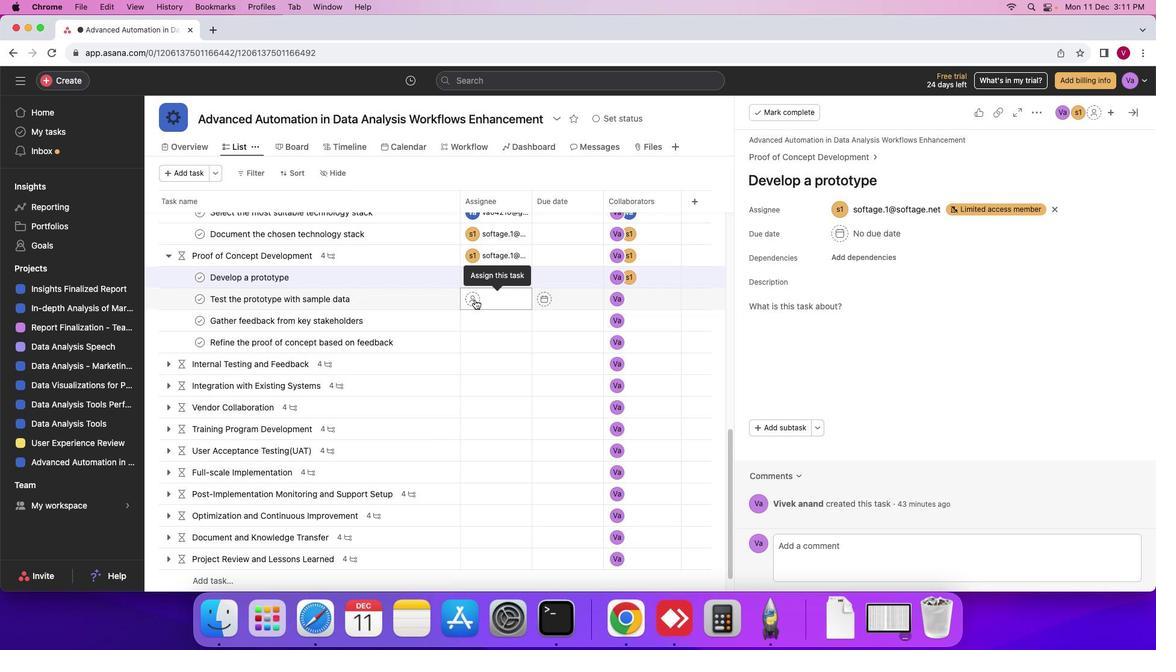 
Action: Mouse pressed left at (475, 300)
Screenshot: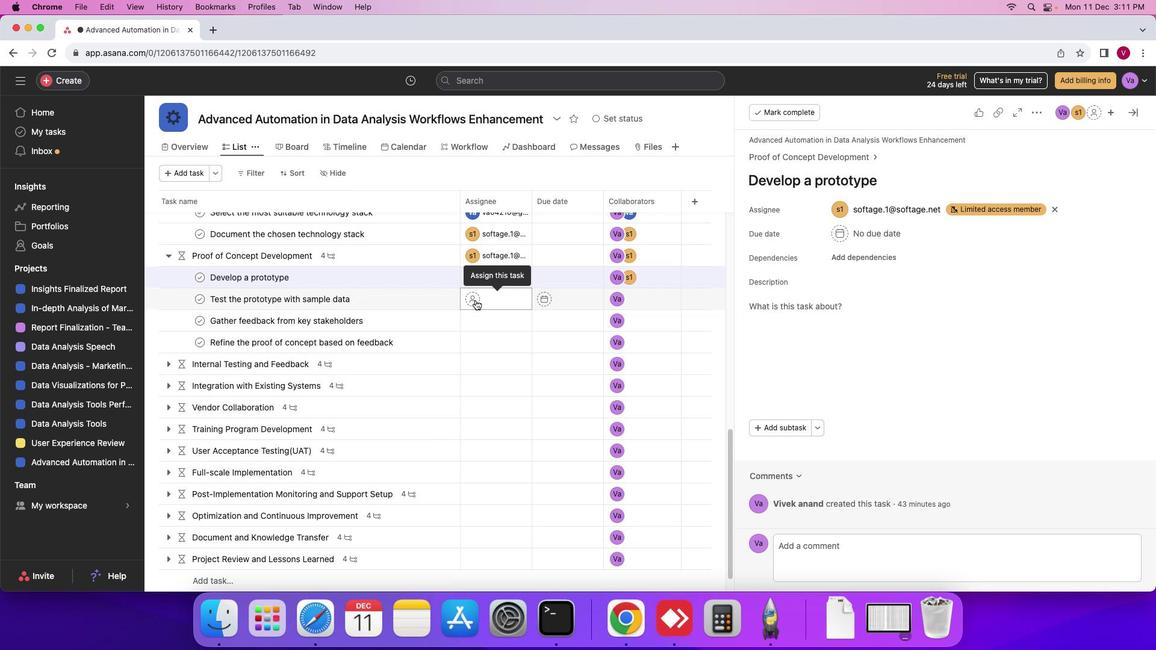 
Action: Mouse moved to (486, 344)
Screenshot: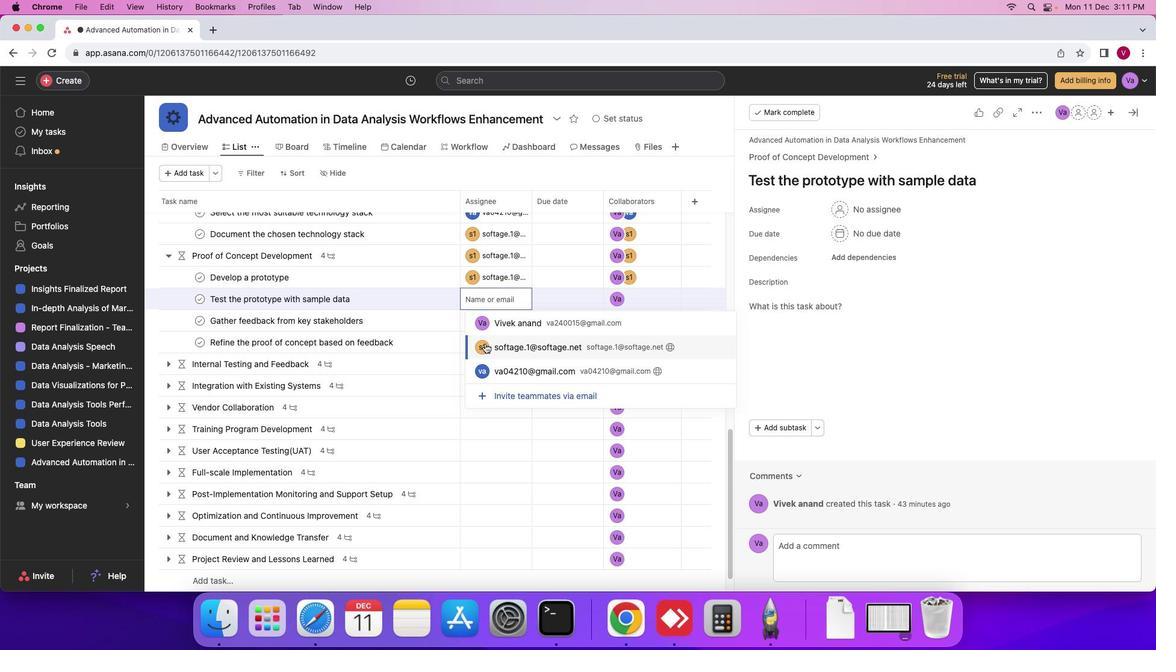 
Action: Mouse pressed left at (486, 344)
Screenshot: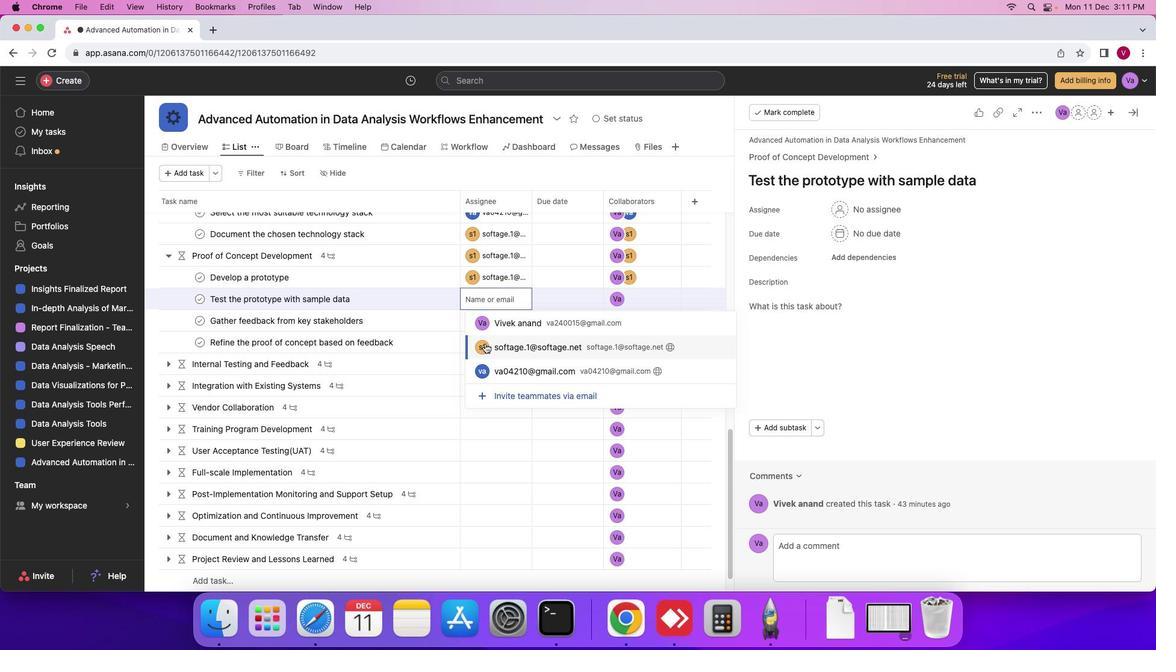
Action: Mouse moved to (482, 330)
Screenshot: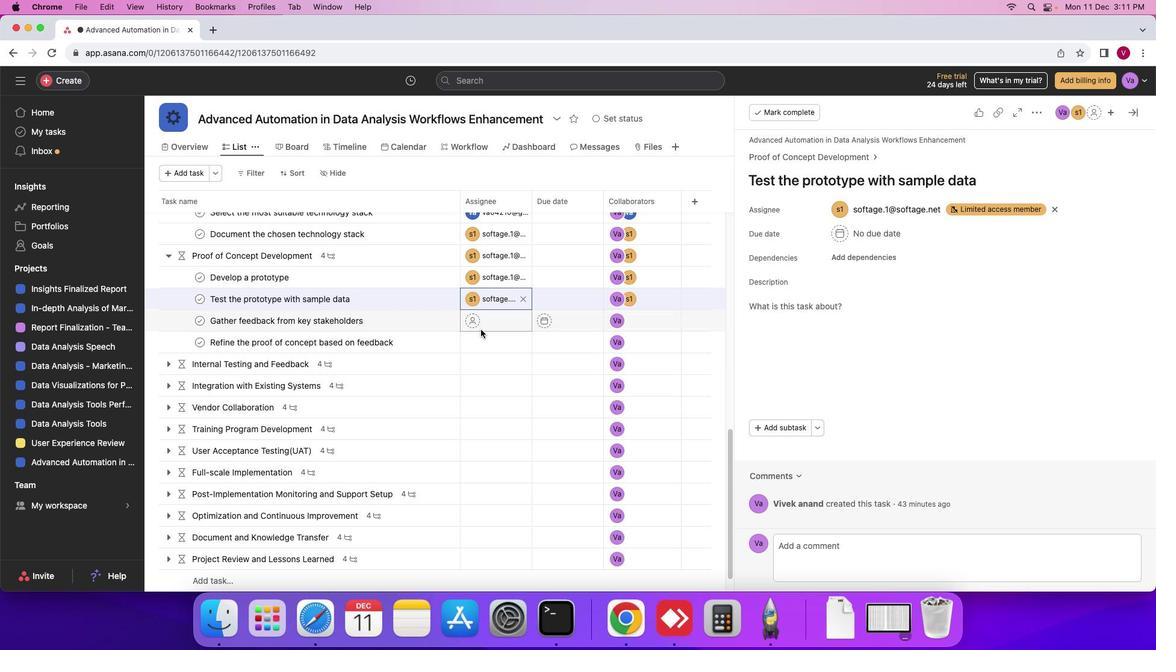 
Action: Mouse pressed left at (482, 330)
Screenshot: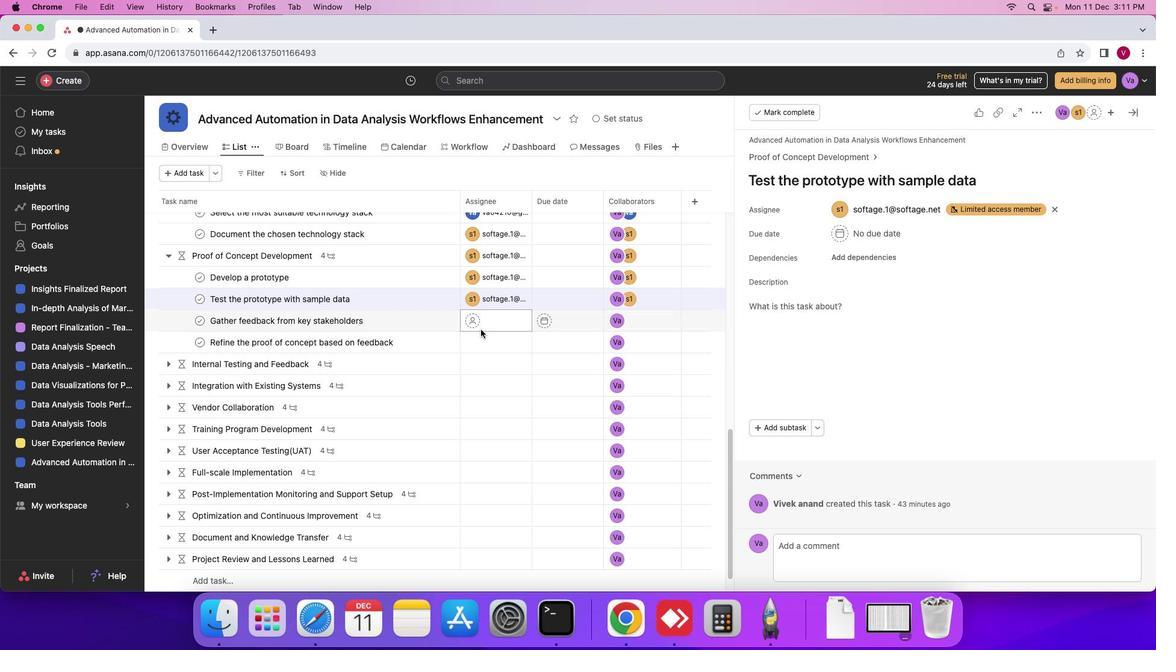 
Action: Mouse moved to (478, 327)
Screenshot: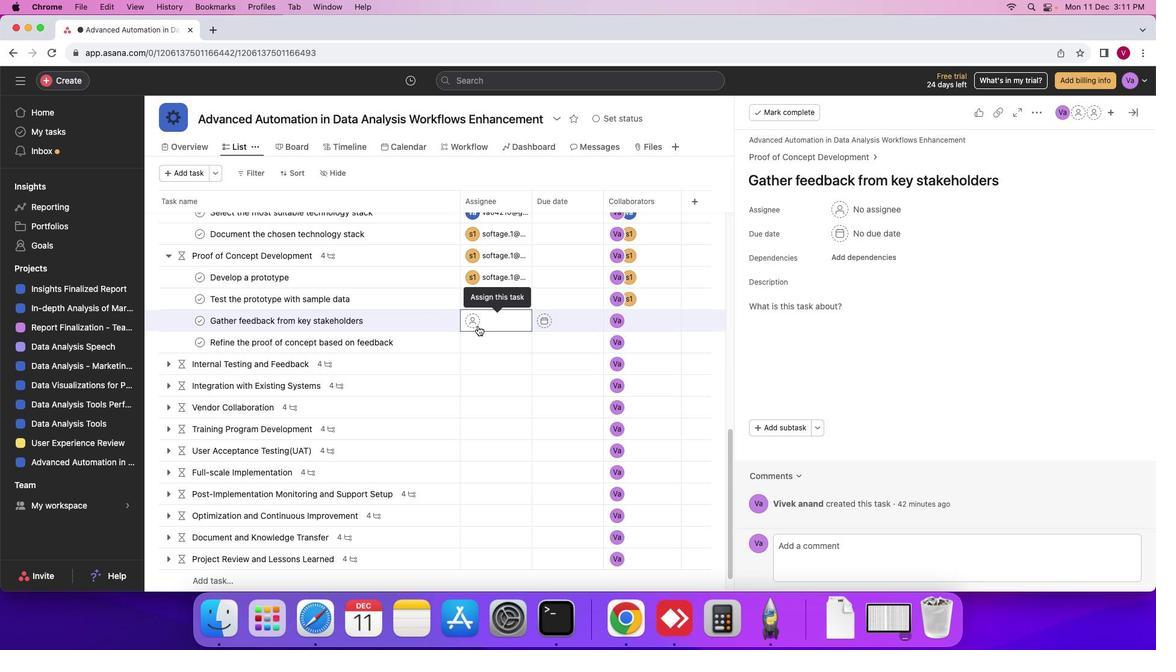 
Action: Mouse pressed left at (478, 327)
Screenshot: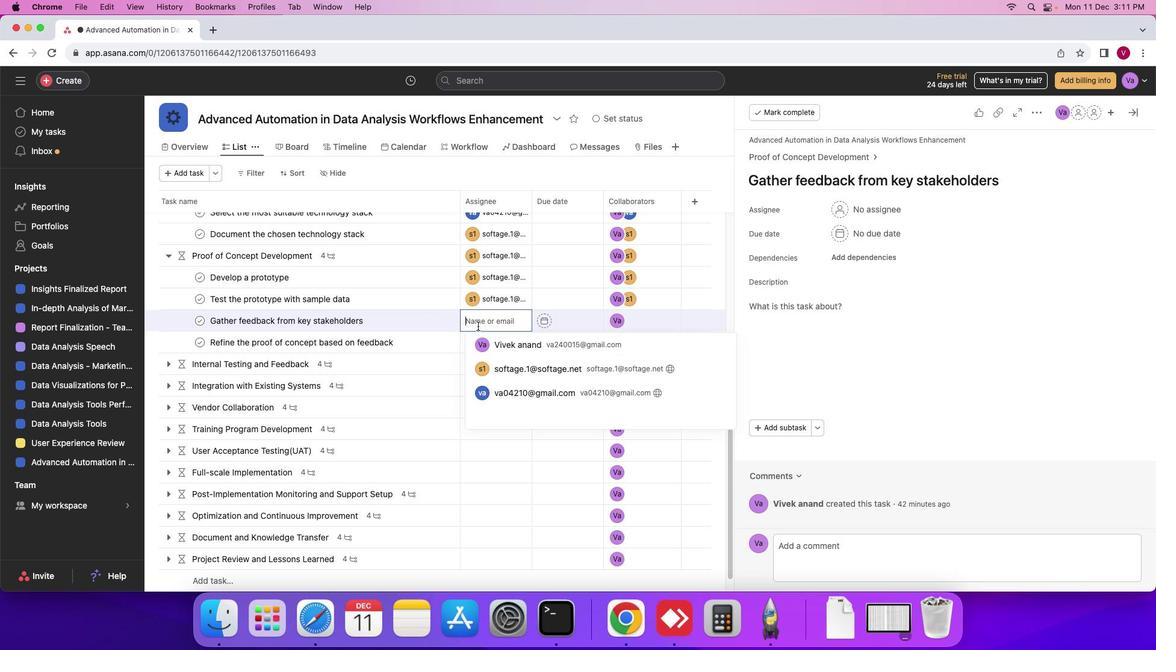 
Action: Mouse moved to (490, 386)
Screenshot: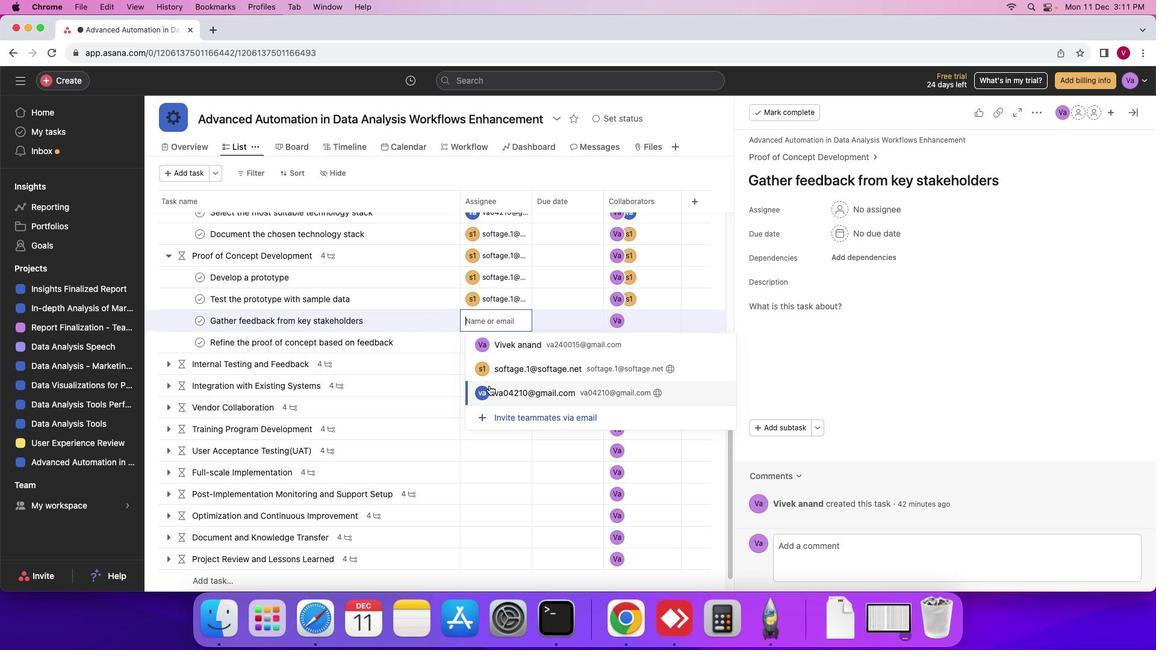 
Action: Mouse pressed left at (490, 386)
Screenshot: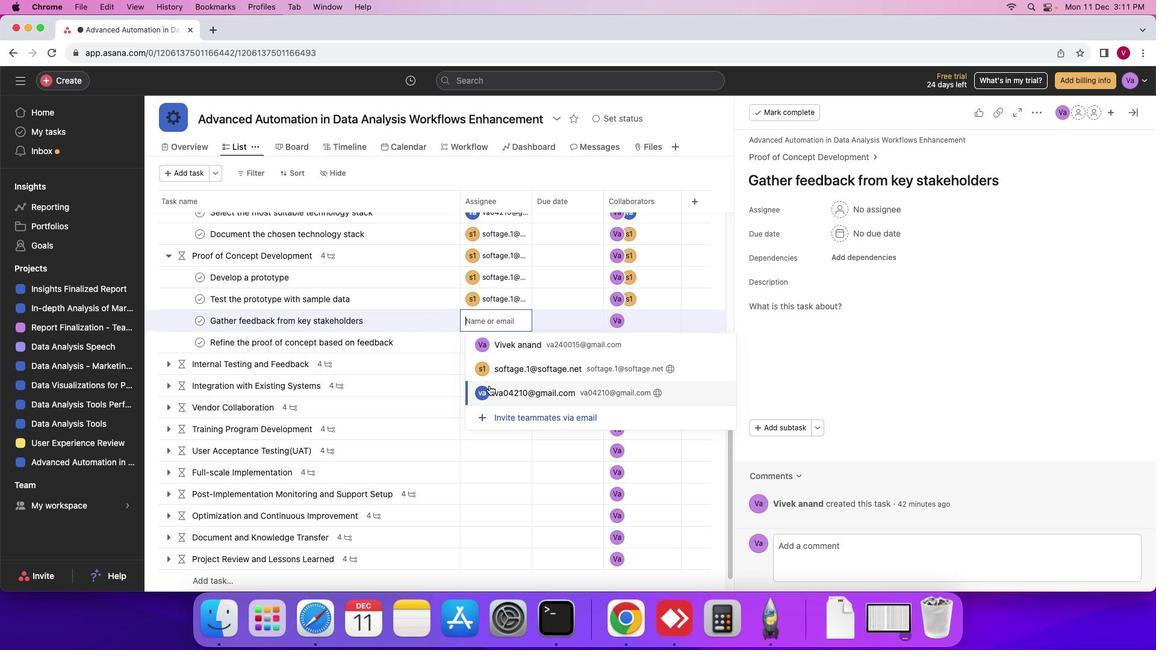 
Action: Mouse moved to (466, 344)
Screenshot: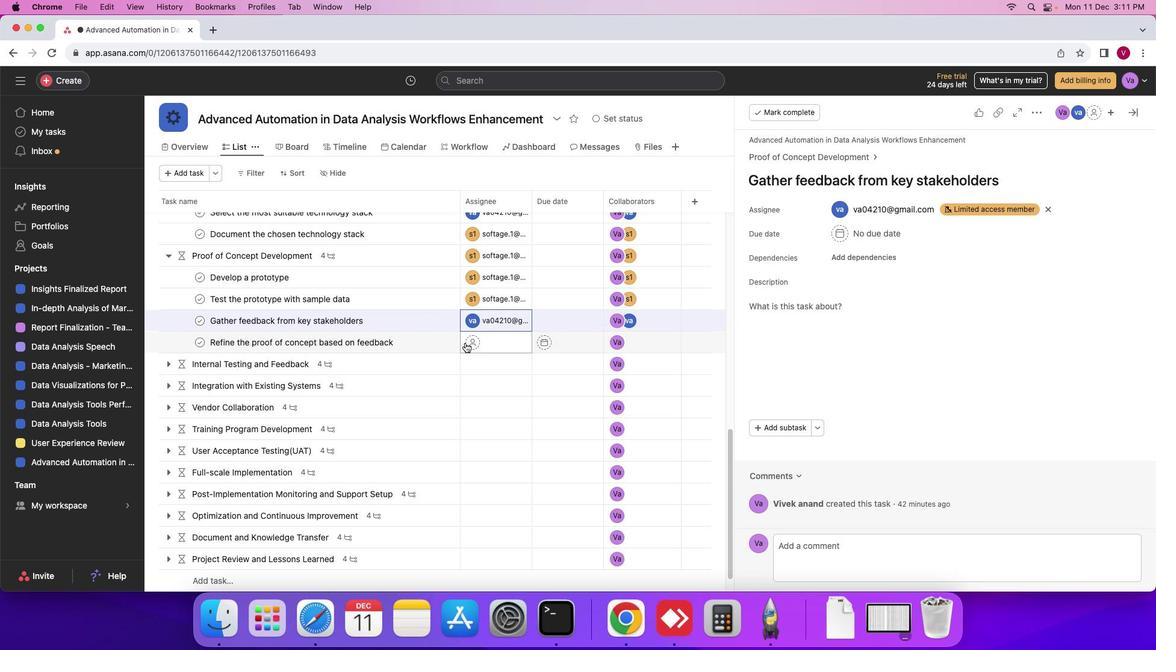 
Action: Mouse pressed left at (466, 344)
Screenshot: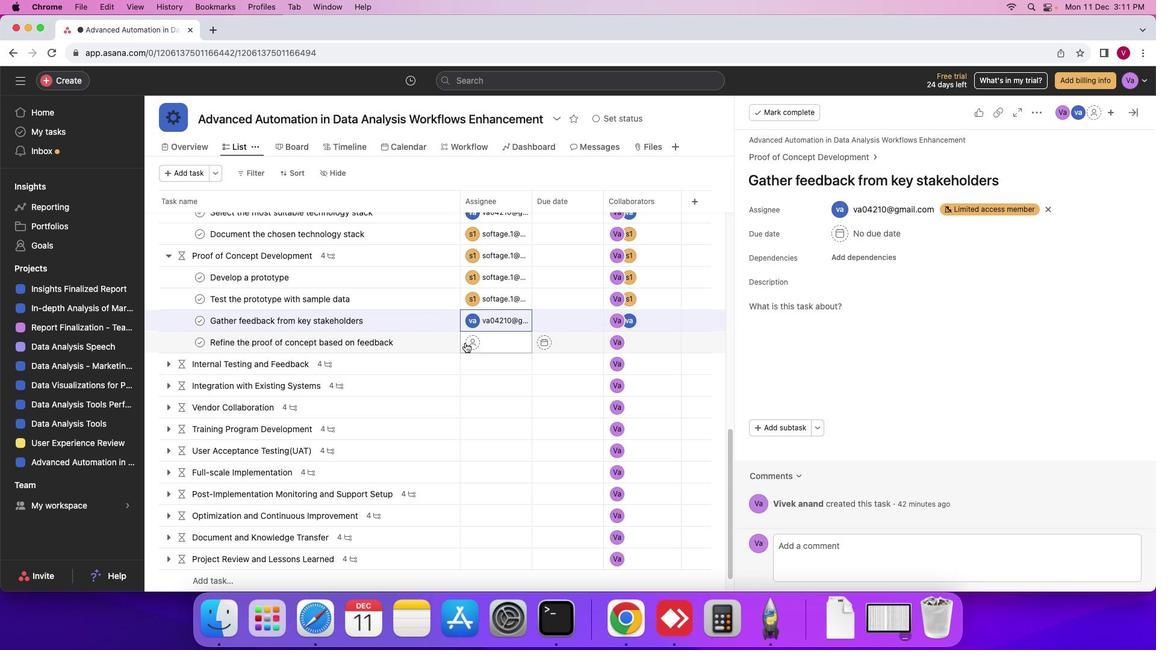
Action: Mouse moved to (480, 416)
Screenshot: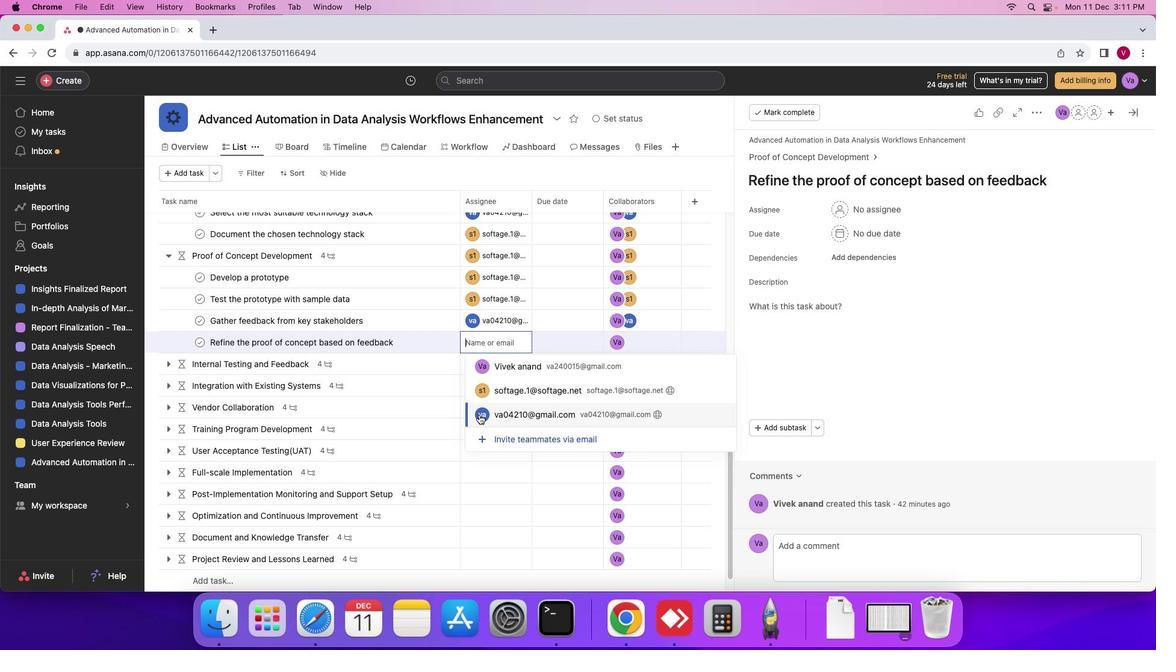 
Action: Mouse pressed left at (480, 416)
Screenshot: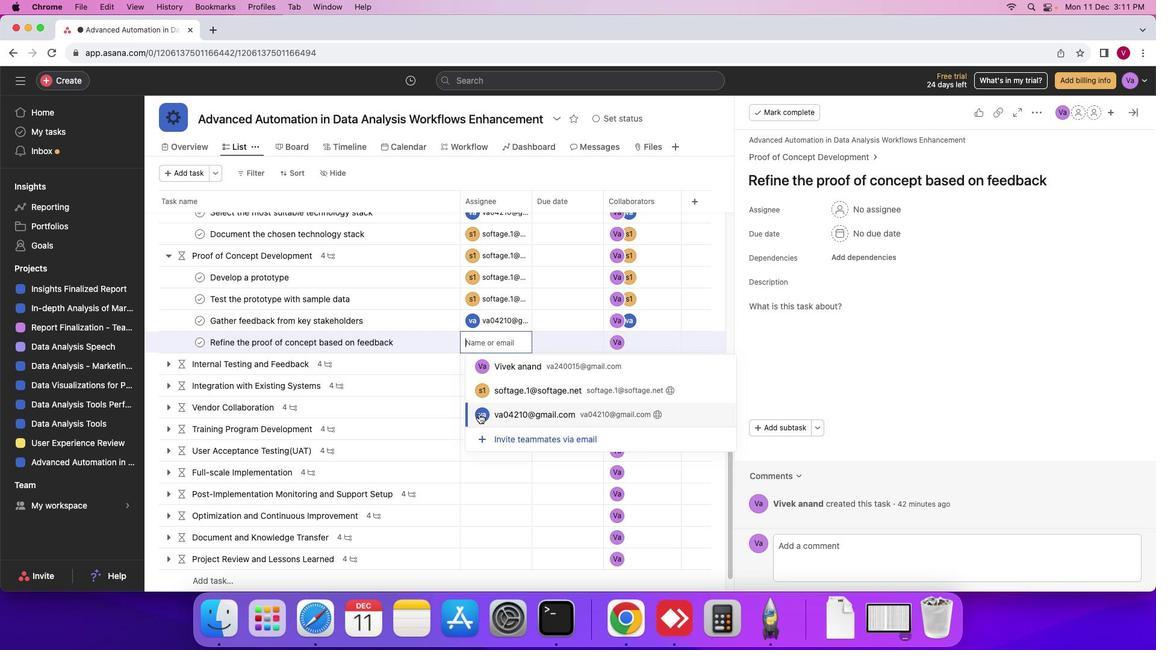 
Action: Mouse moved to (171, 364)
Screenshot: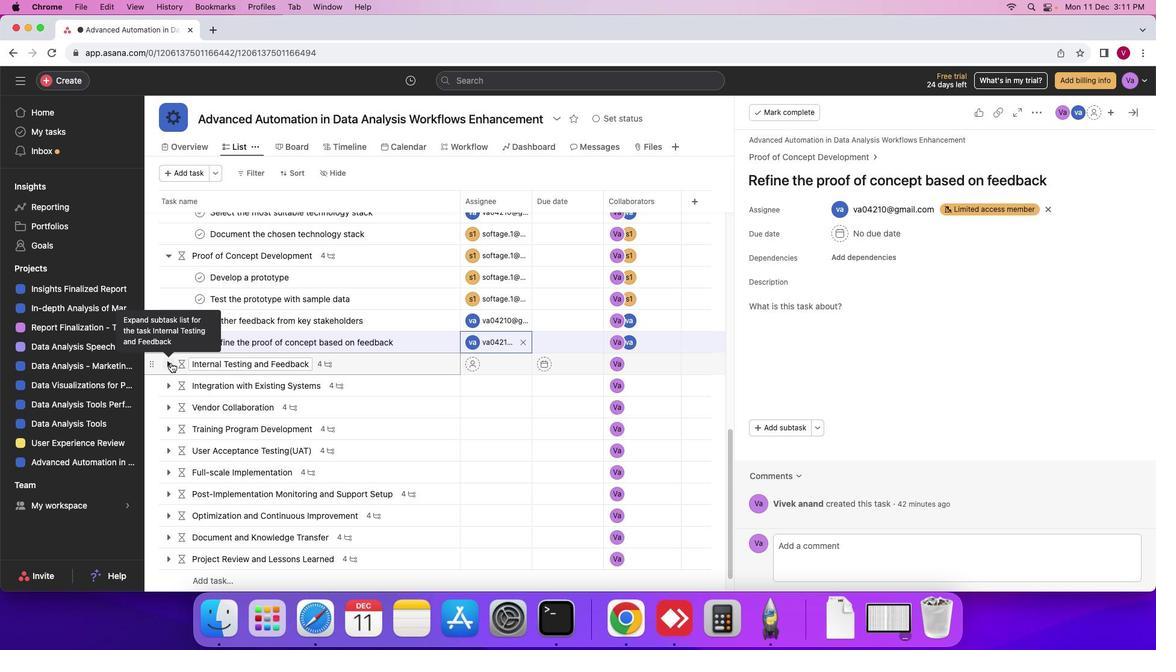 
Action: Mouse pressed left at (171, 364)
Screenshot: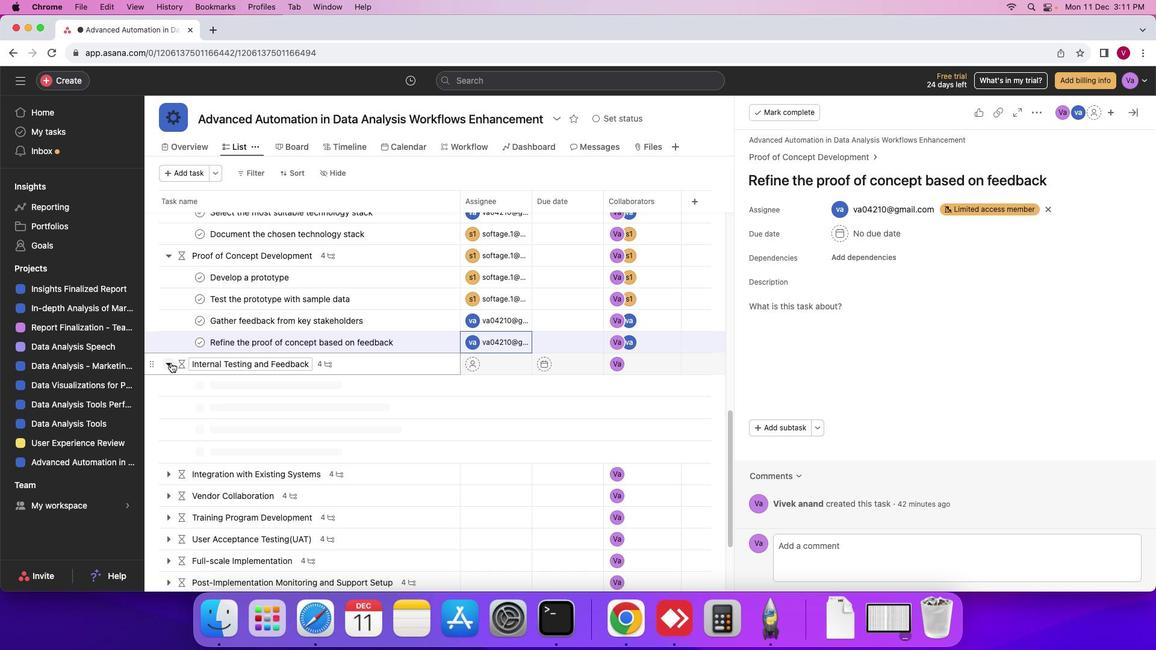 
Action: Mouse moved to (539, 387)
Screenshot: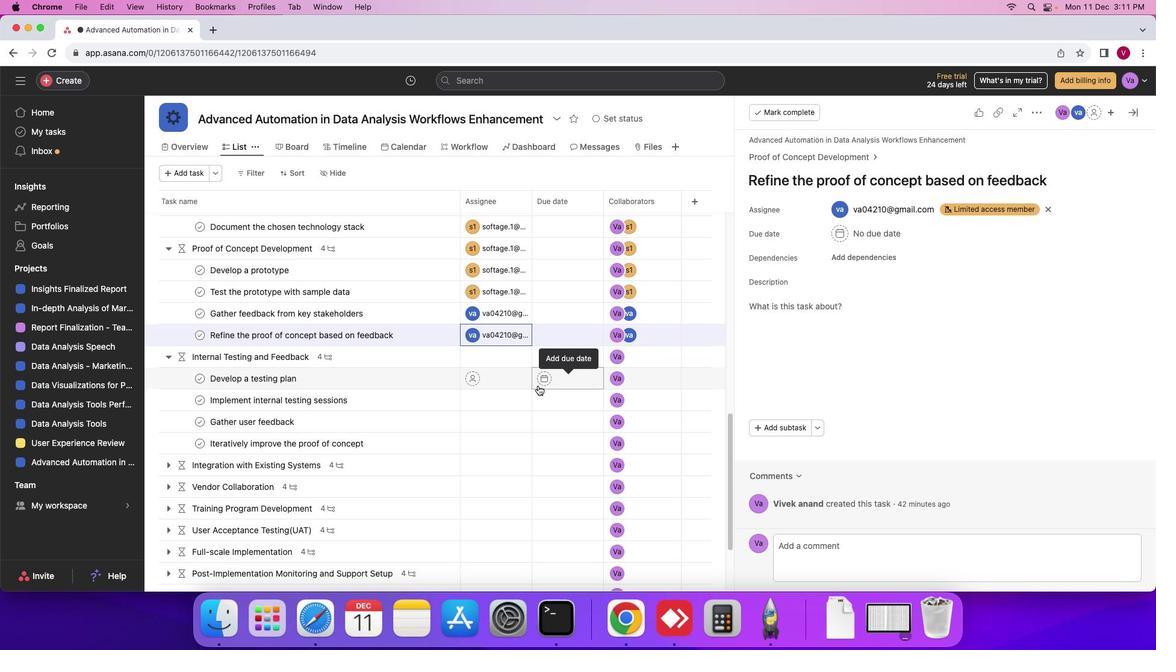 
Action: Mouse scrolled (539, 387) with delta (1, 0)
Screenshot: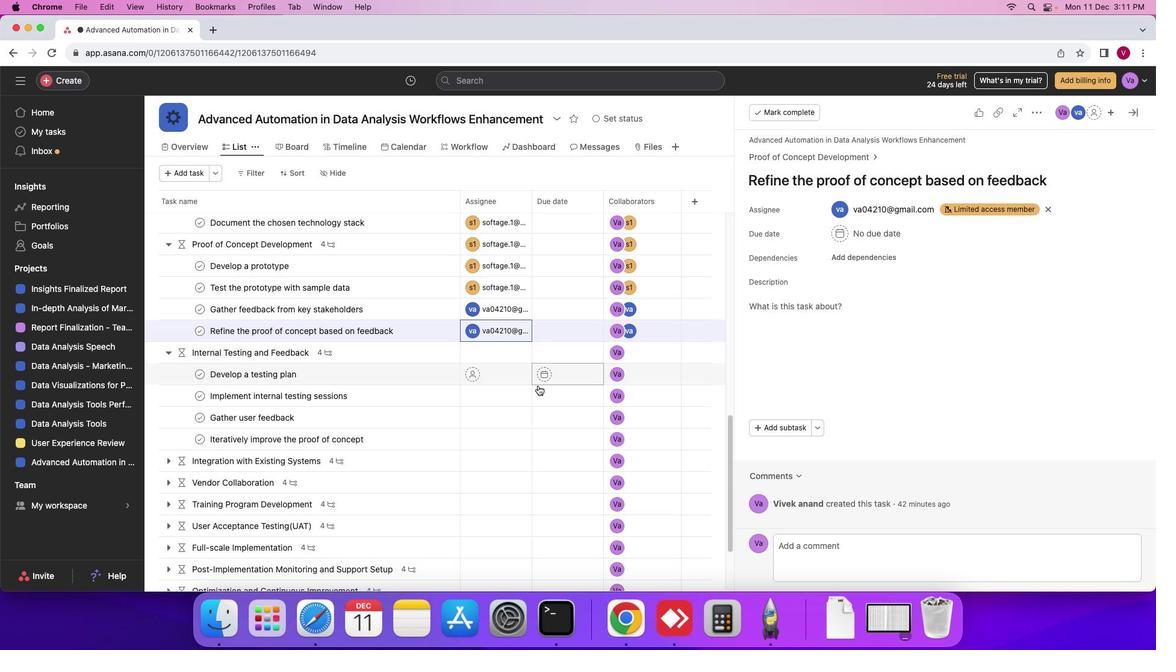
Action: Mouse scrolled (539, 387) with delta (1, 0)
Screenshot: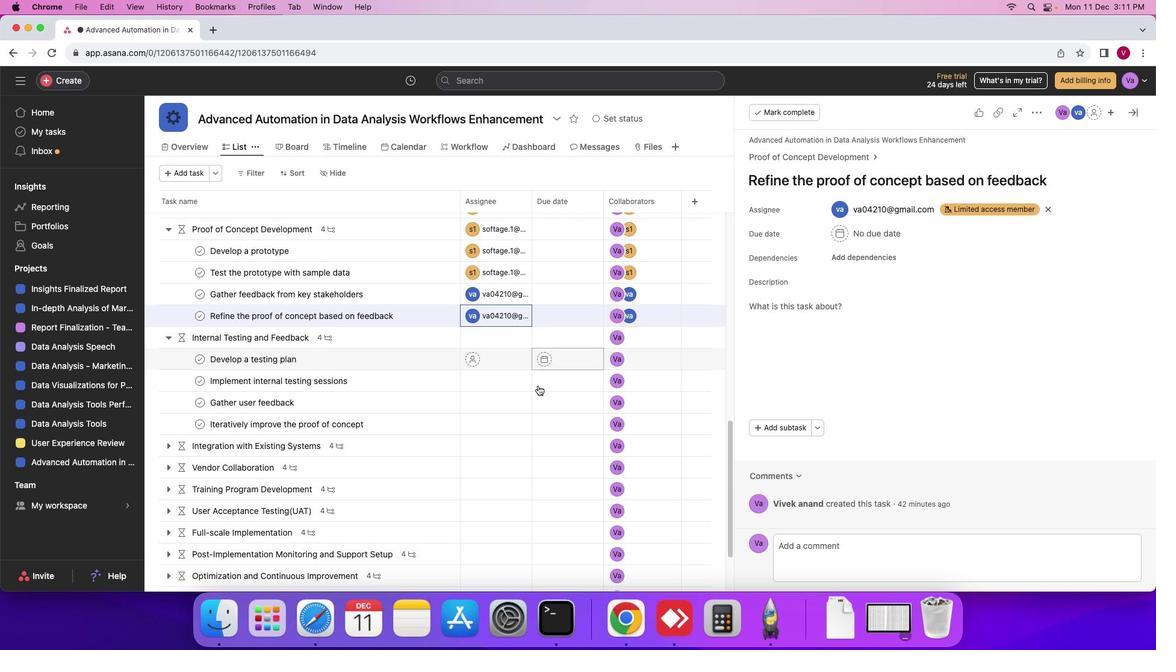
Action: Mouse scrolled (539, 387) with delta (1, 0)
Screenshot: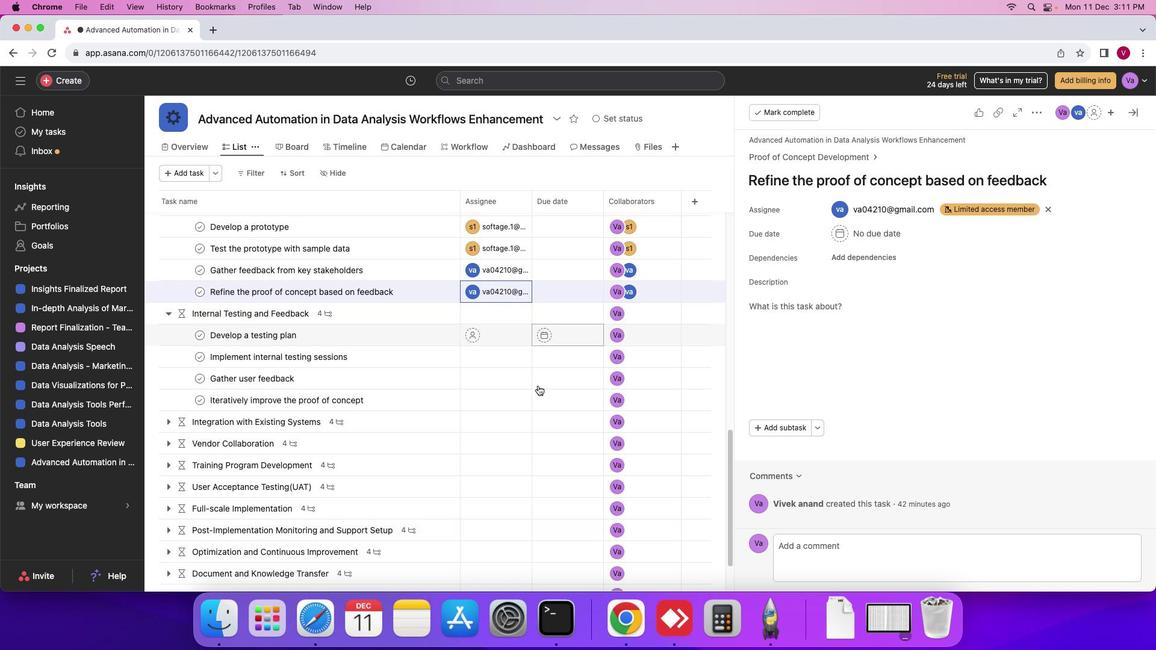 
Action: Mouse scrolled (539, 387) with delta (1, 0)
Screenshot: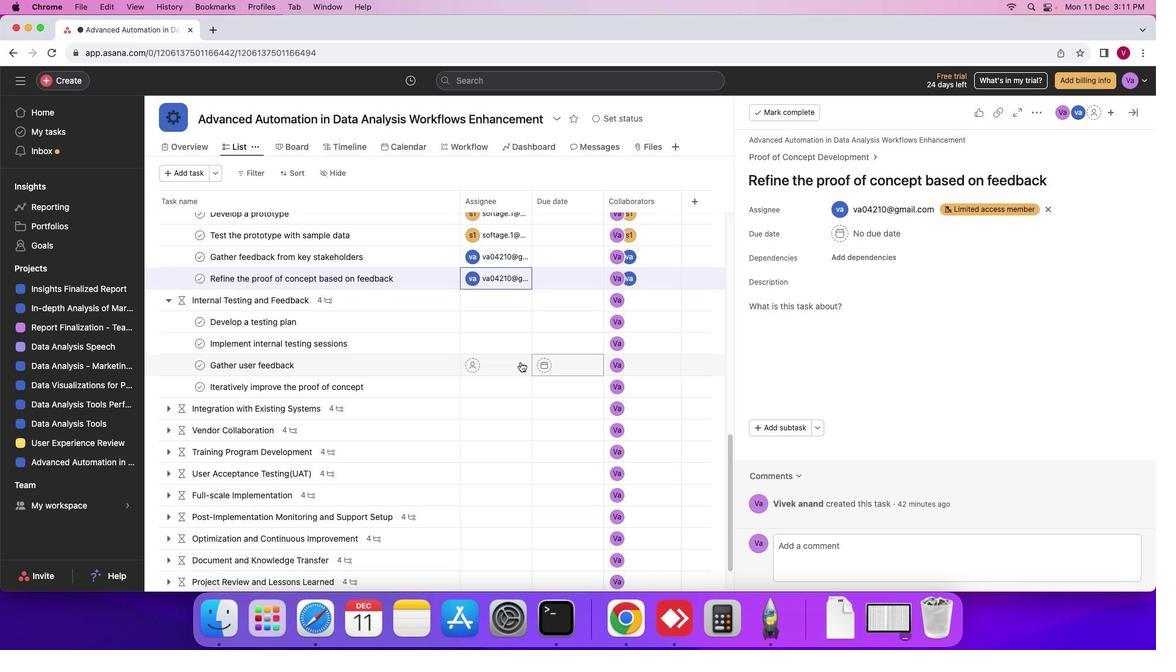 
Action: Mouse moved to (494, 299)
Screenshot: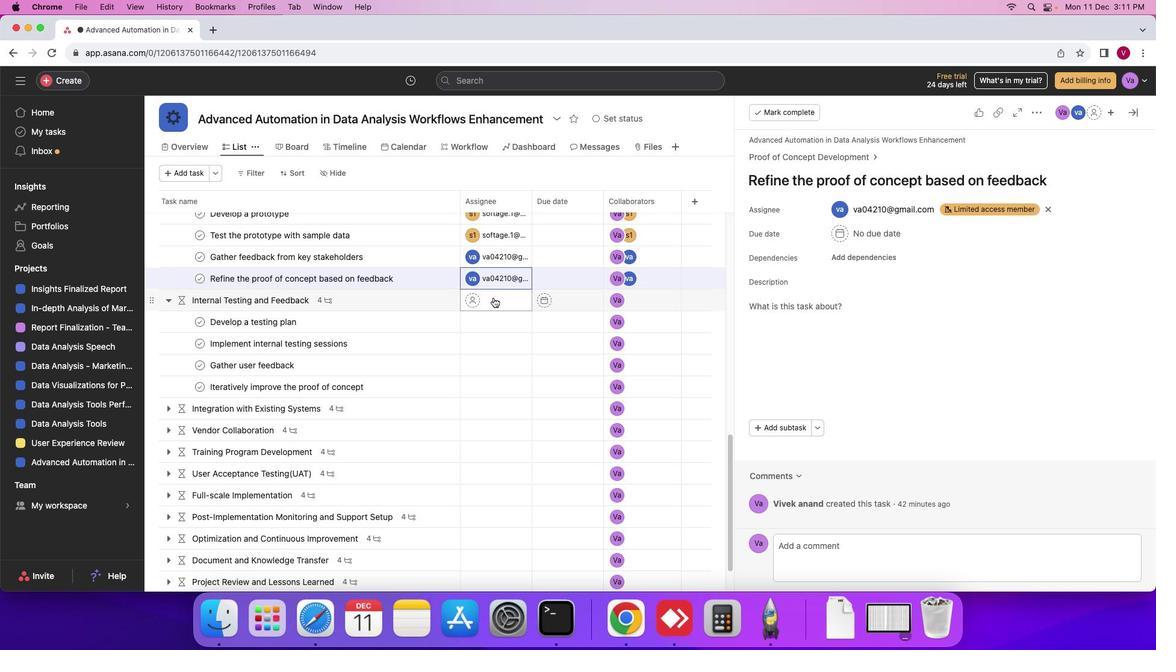 
Action: Mouse pressed left at (494, 299)
Screenshot: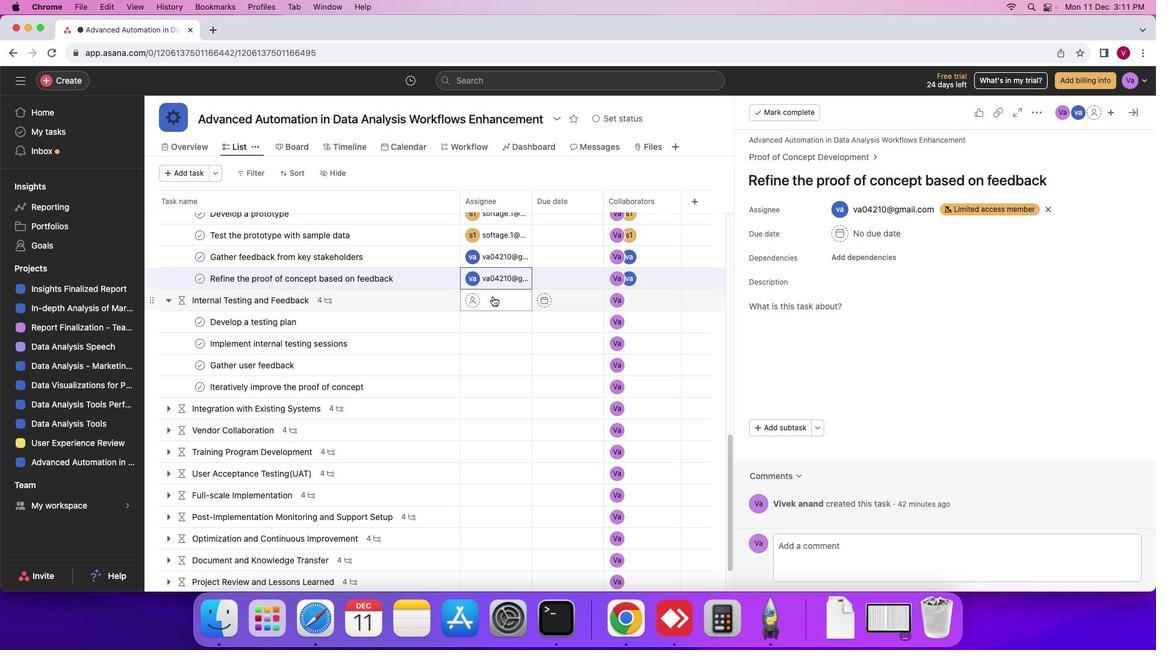 
Action: Mouse moved to (497, 341)
Screenshot: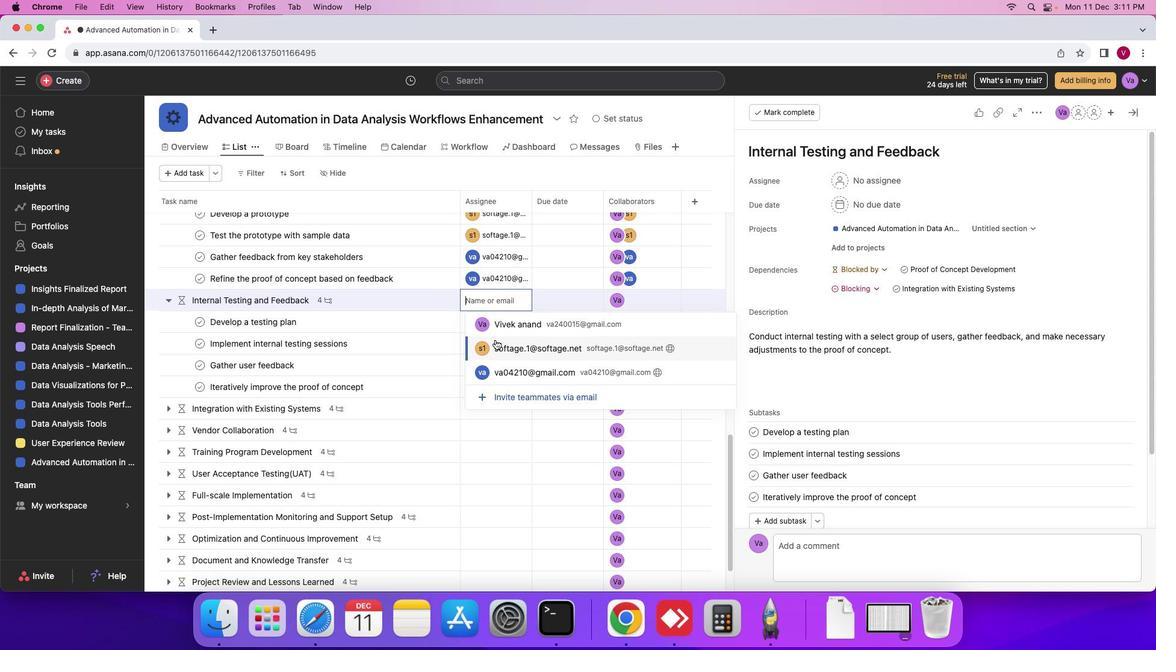 
Action: Mouse pressed left at (497, 341)
Screenshot: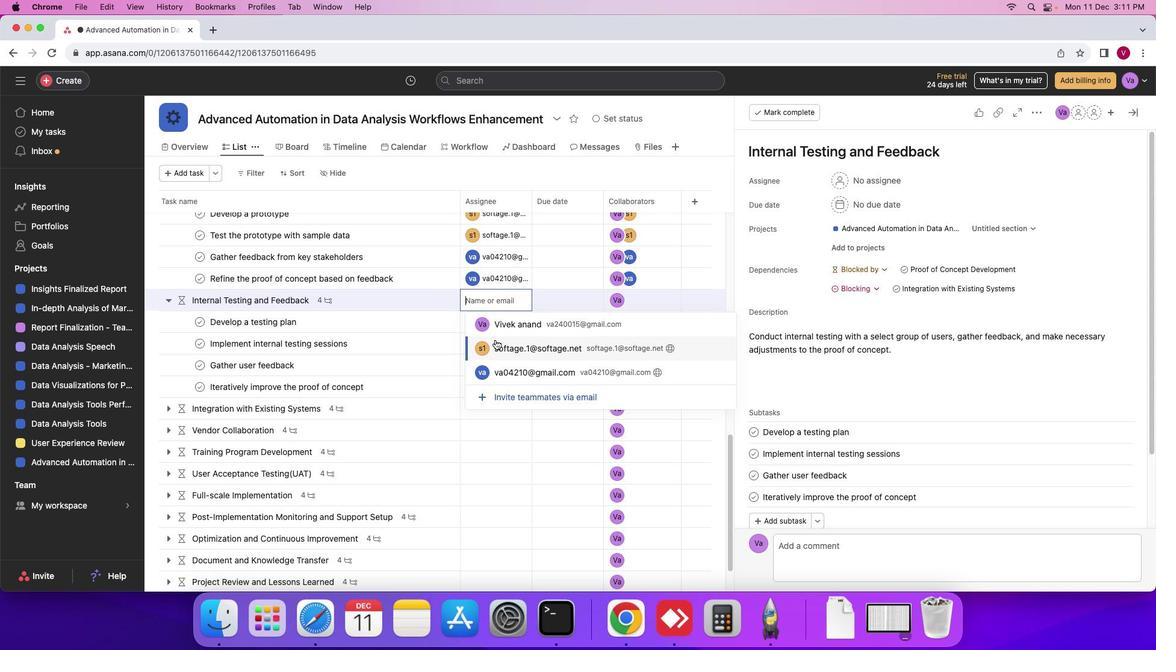 
Action: Mouse moved to (482, 326)
Screenshot: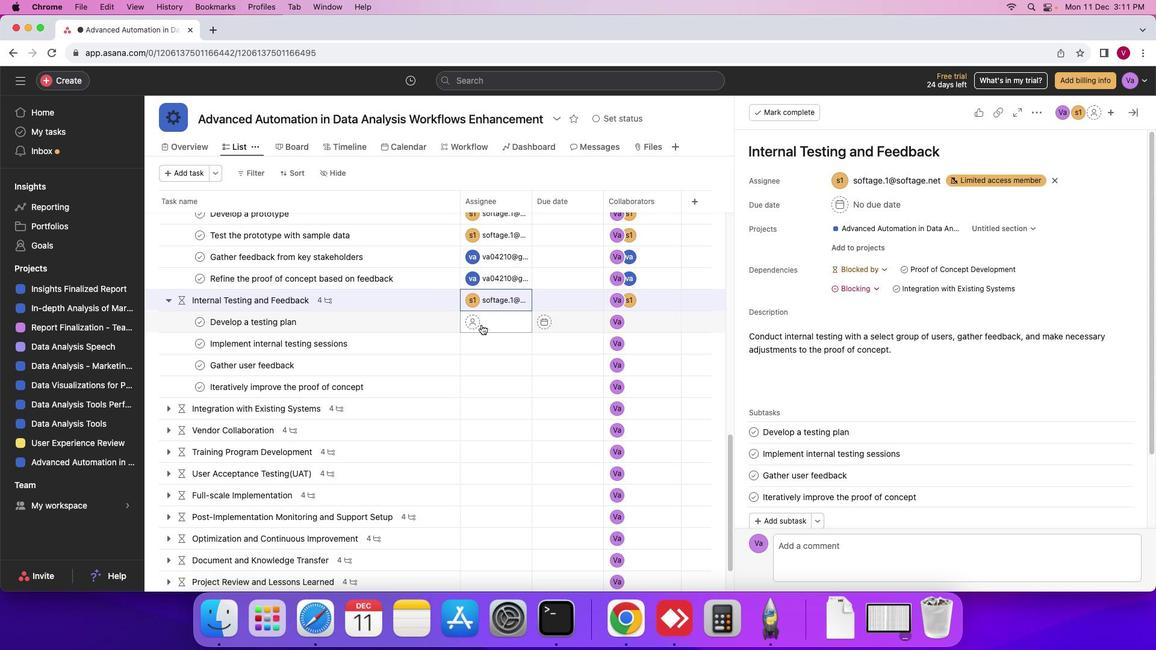 
Action: Mouse pressed left at (482, 326)
Screenshot: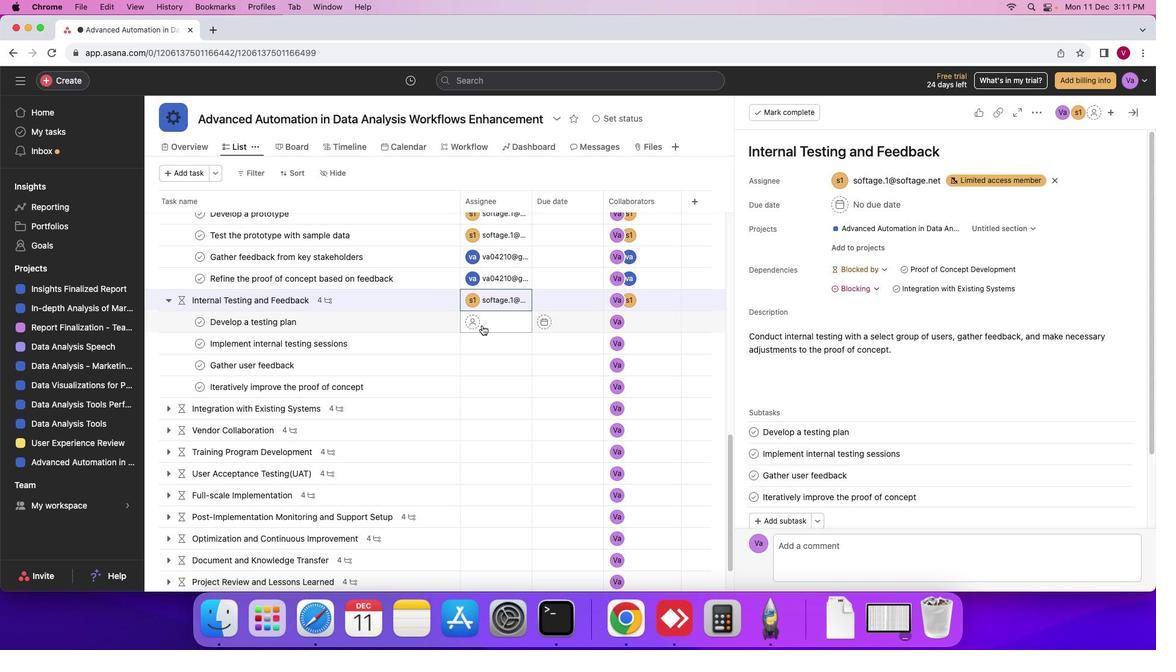 
Action: Mouse moved to (491, 365)
Screenshot: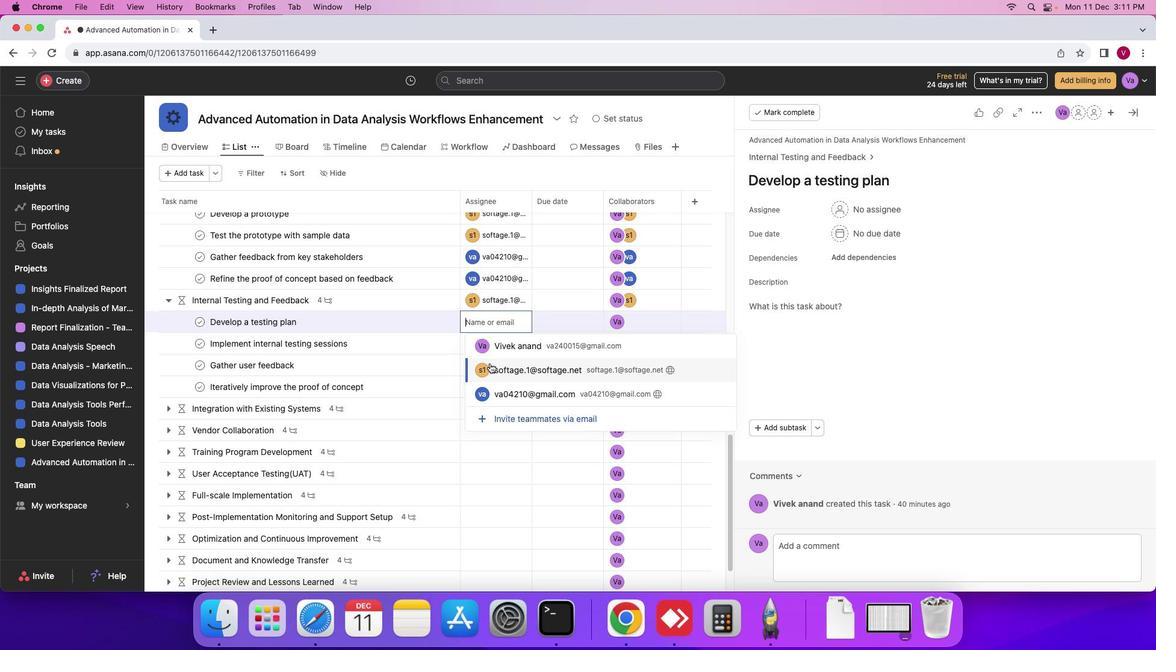 
Action: Mouse pressed left at (491, 365)
Screenshot: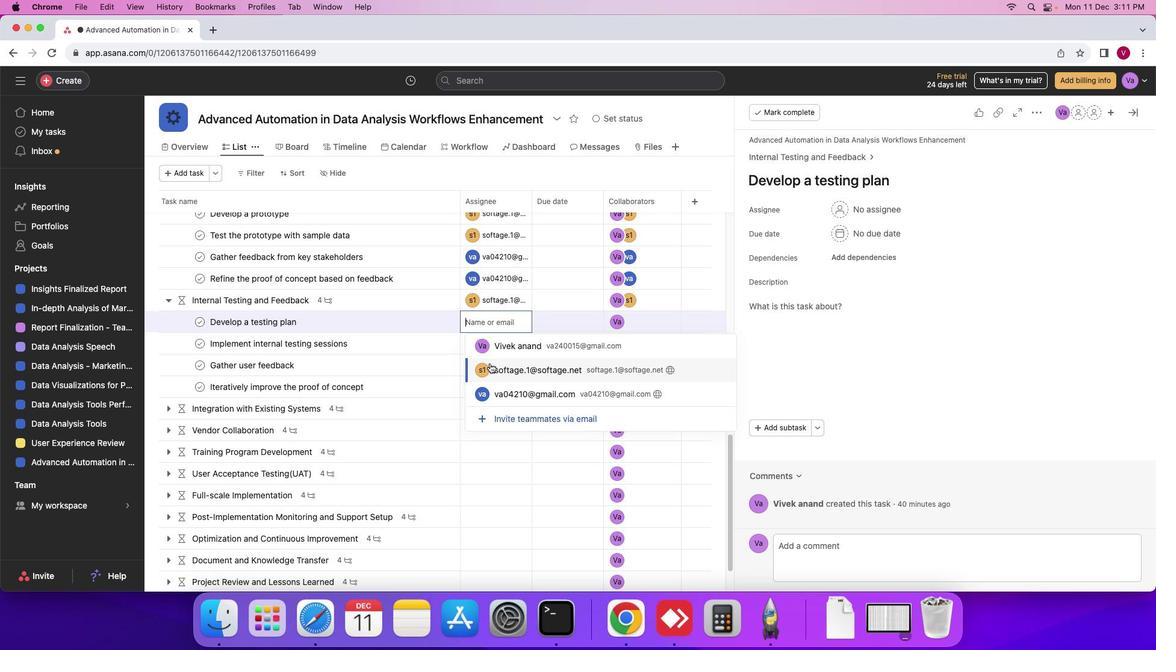 
Action: Mouse moved to (494, 345)
Screenshot: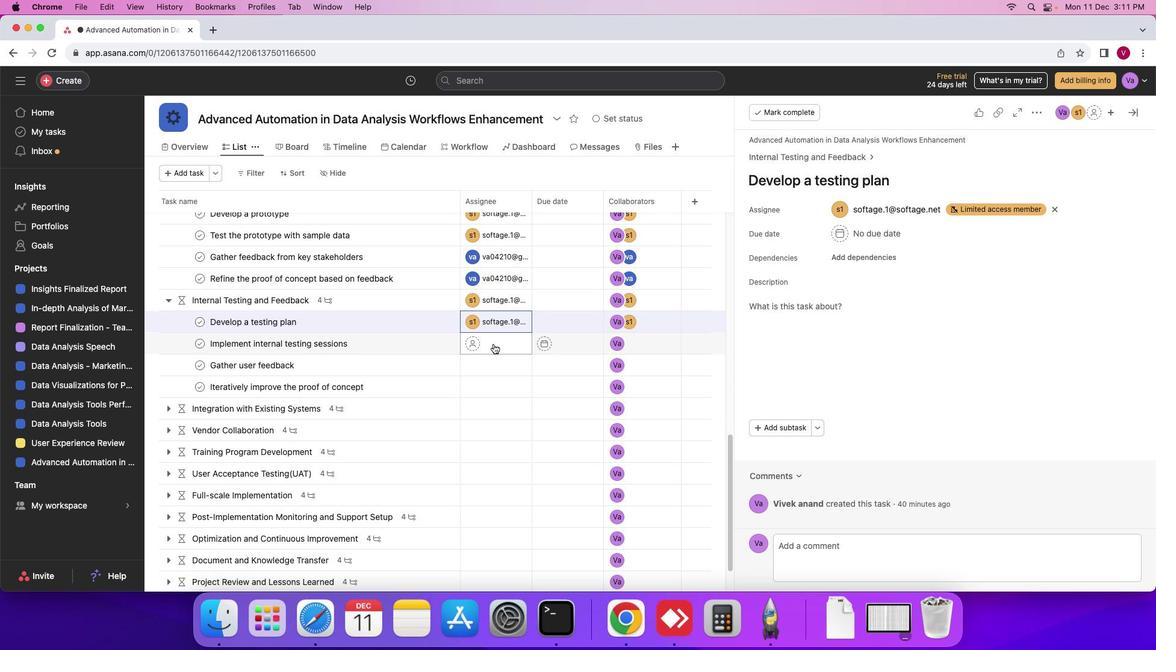 
Action: Mouse pressed left at (494, 345)
Screenshot: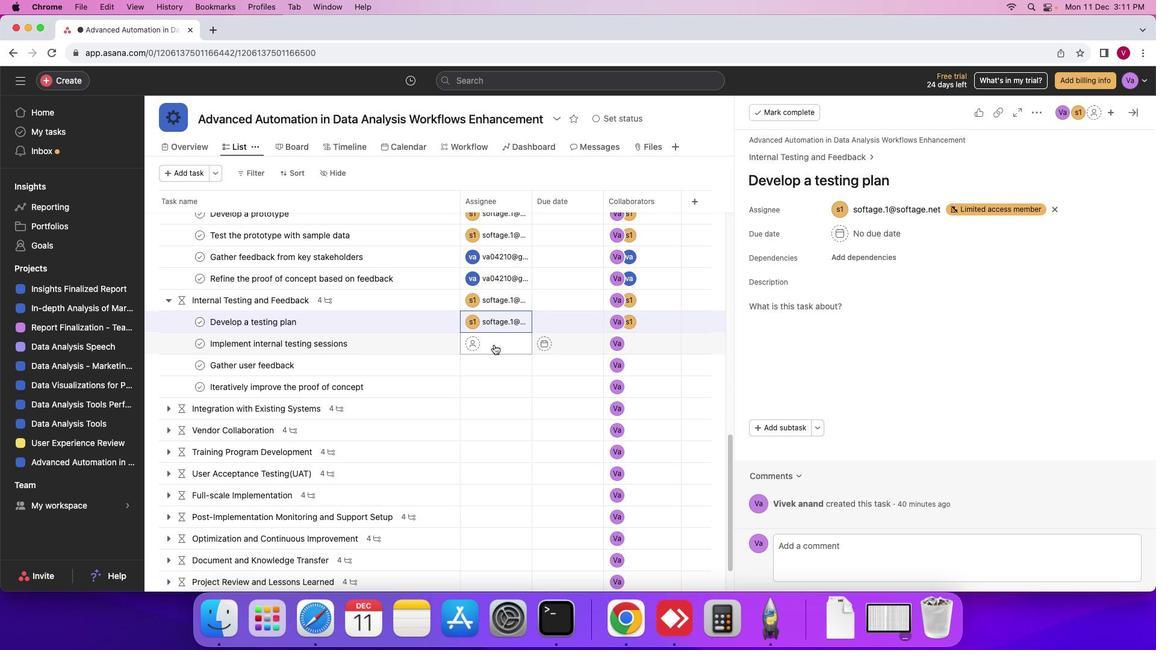
Action: Mouse moved to (500, 366)
Screenshot: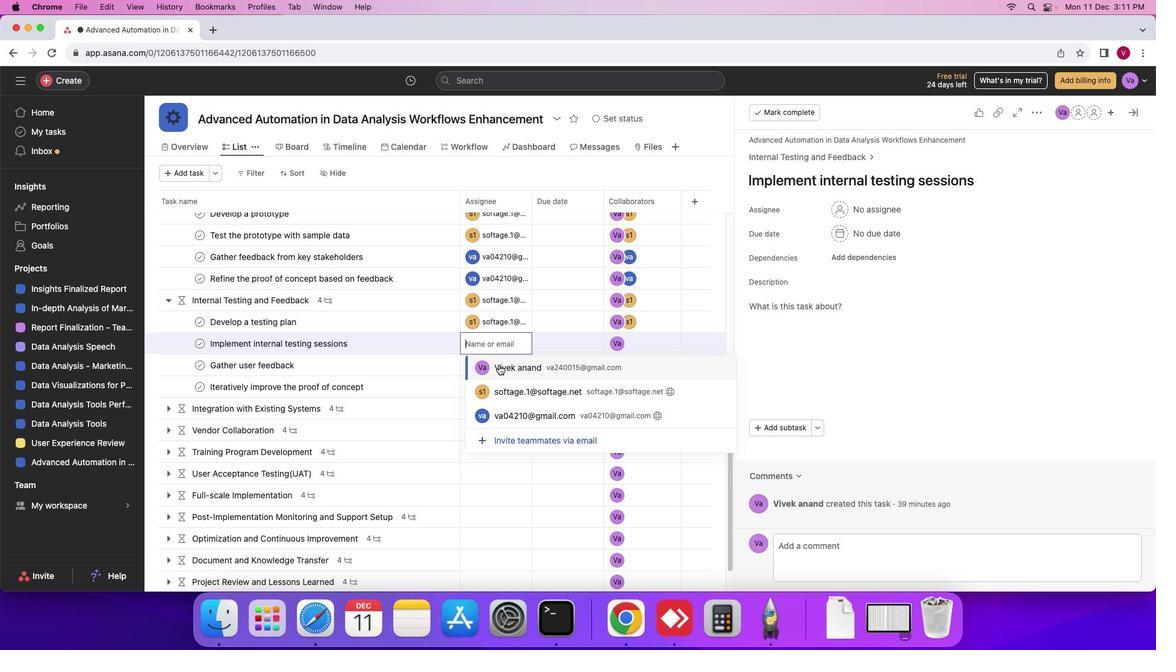 
Action: Mouse pressed left at (500, 366)
Screenshot: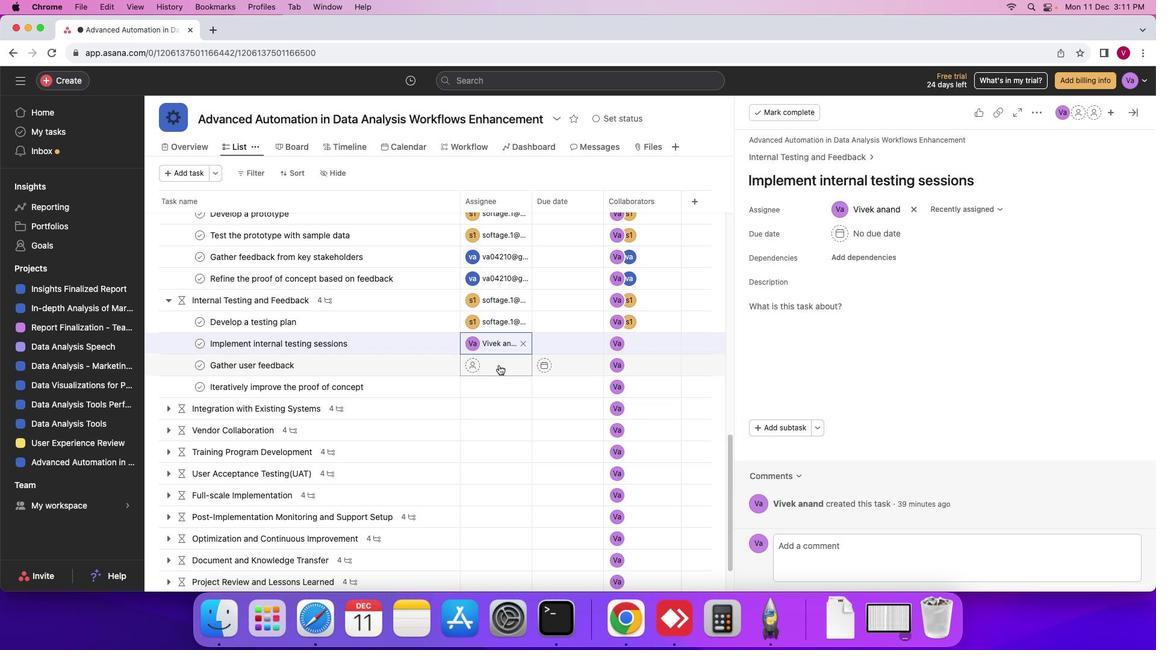 
Action: Mouse moved to (498, 366)
Screenshot: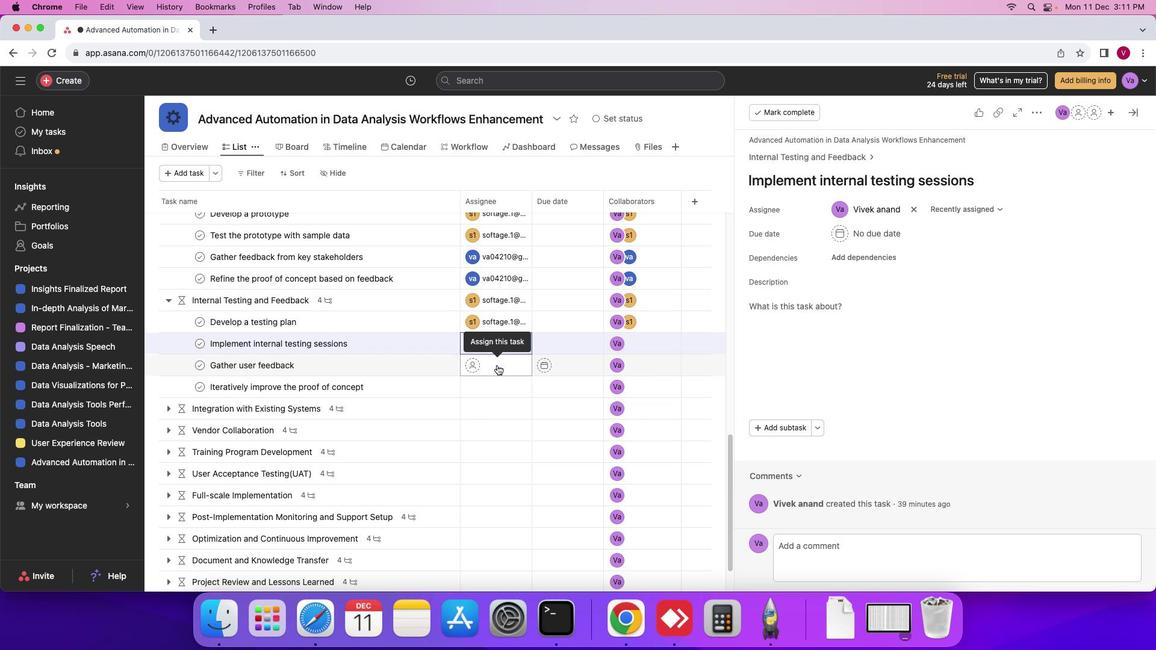
Action: Mouse pressed left at (498, 366)
Screenshot: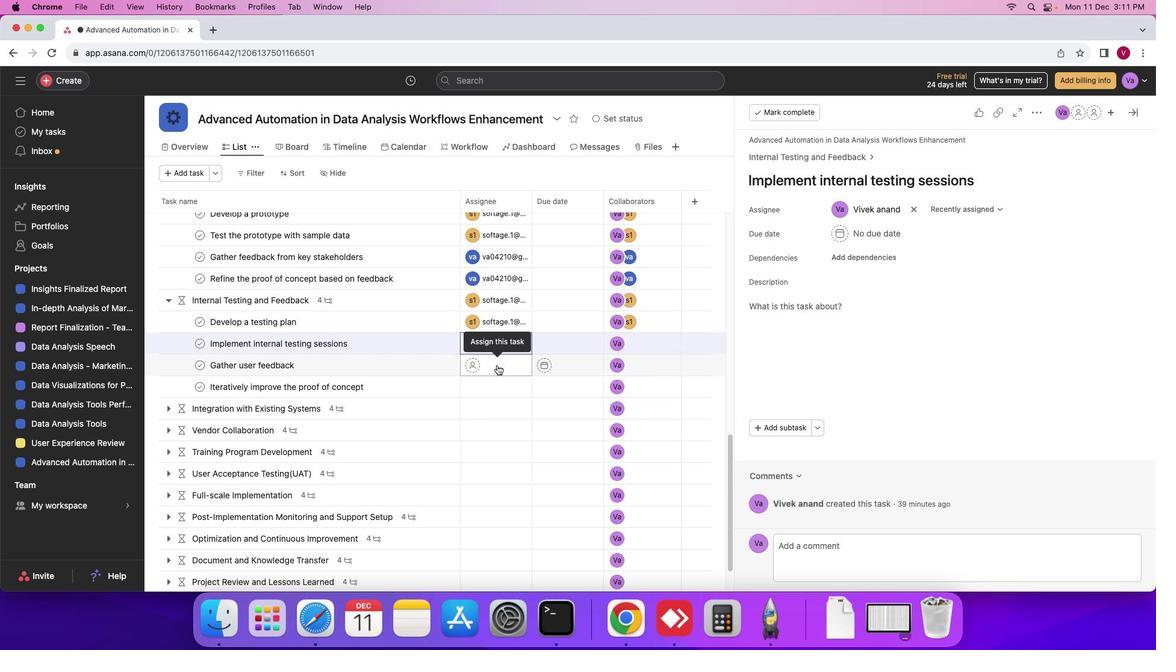 
Action: Mouse moved to (498, 389)
Screenshot: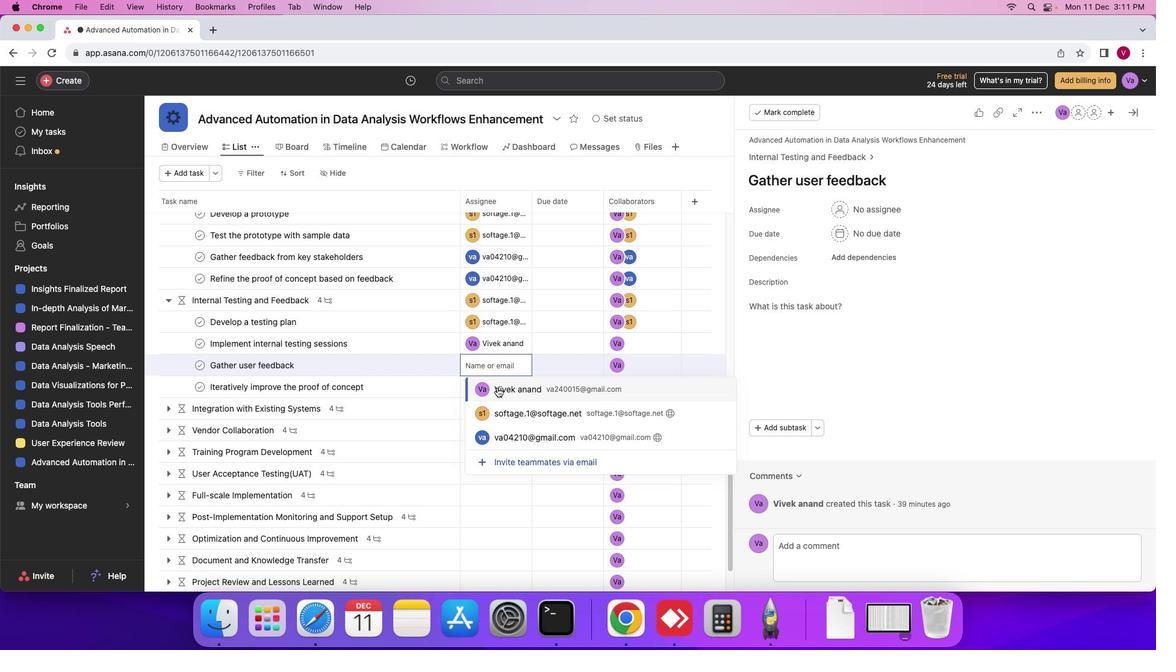
Action: Mouse pressed left at (498, 389)
Screenshot: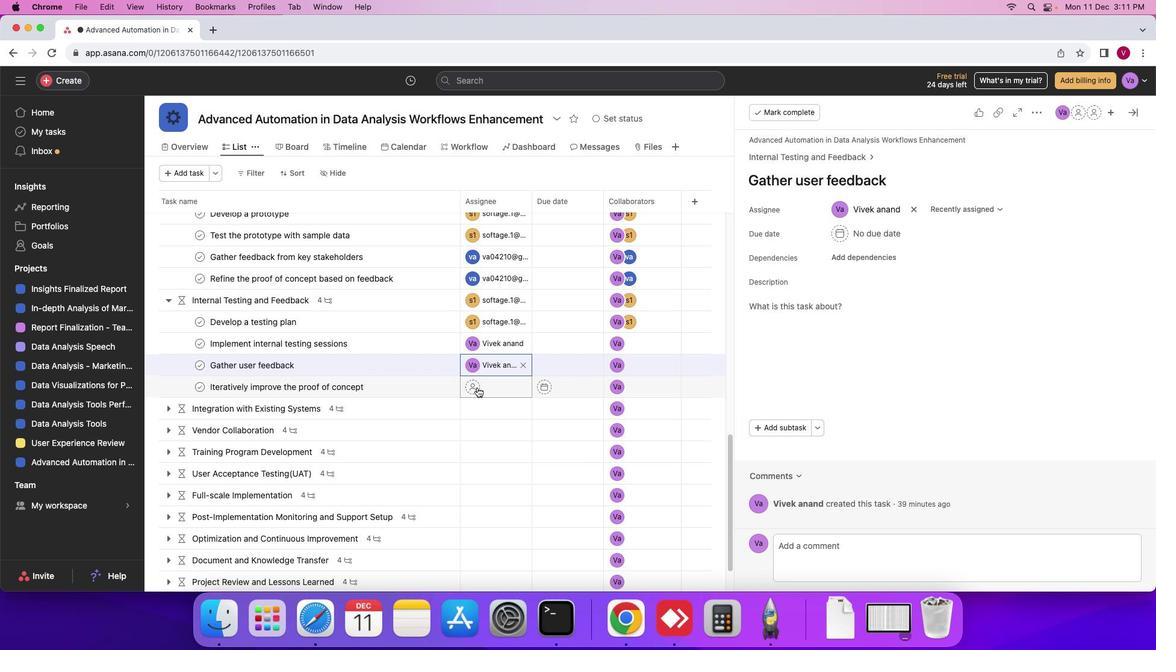 
Action: Mouse moved to (161, 415)
Screenshot: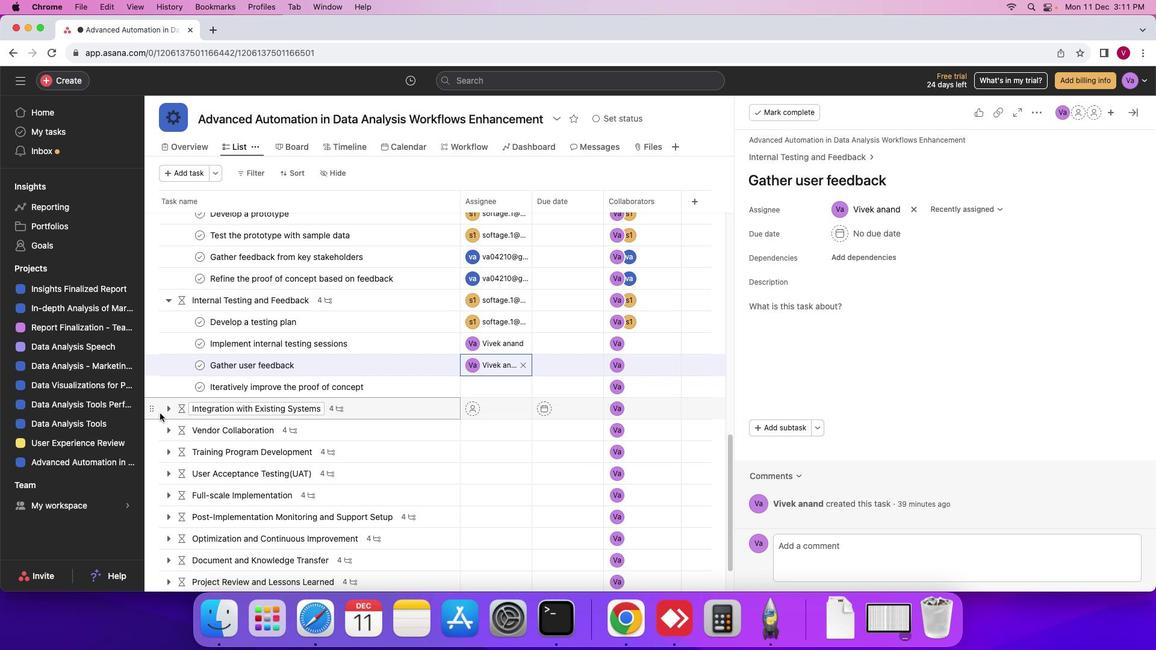 
Action: Mouse pressed left at (161, 415)
Screenshot: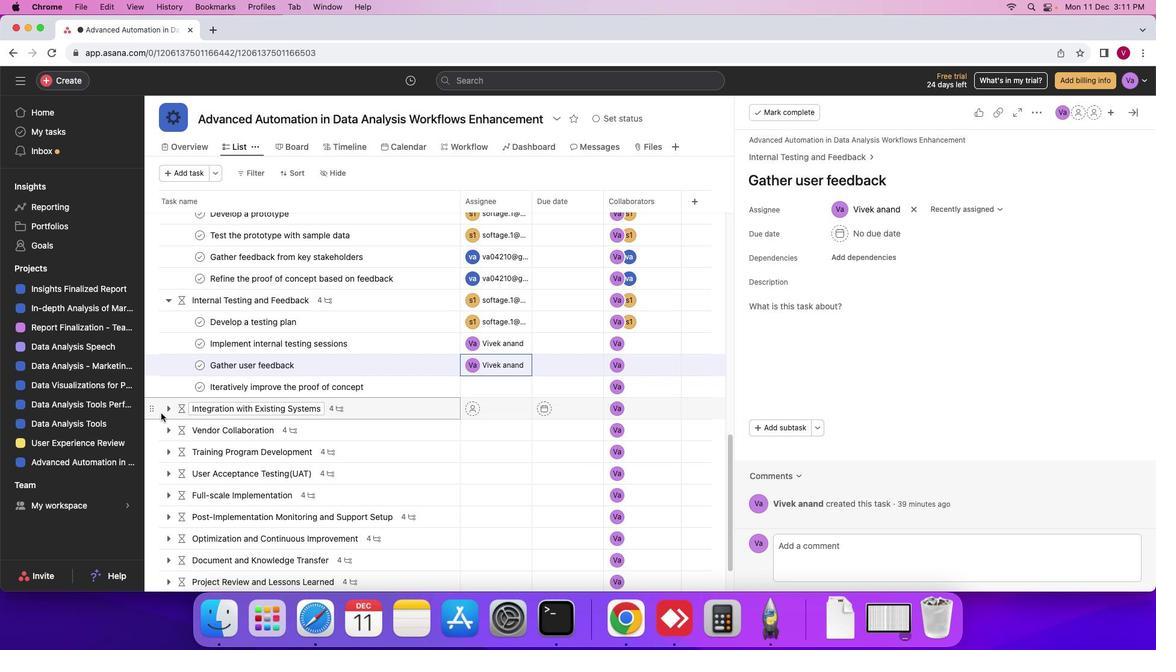 
Action: Mouse moved to (492, 390)
Screenshot: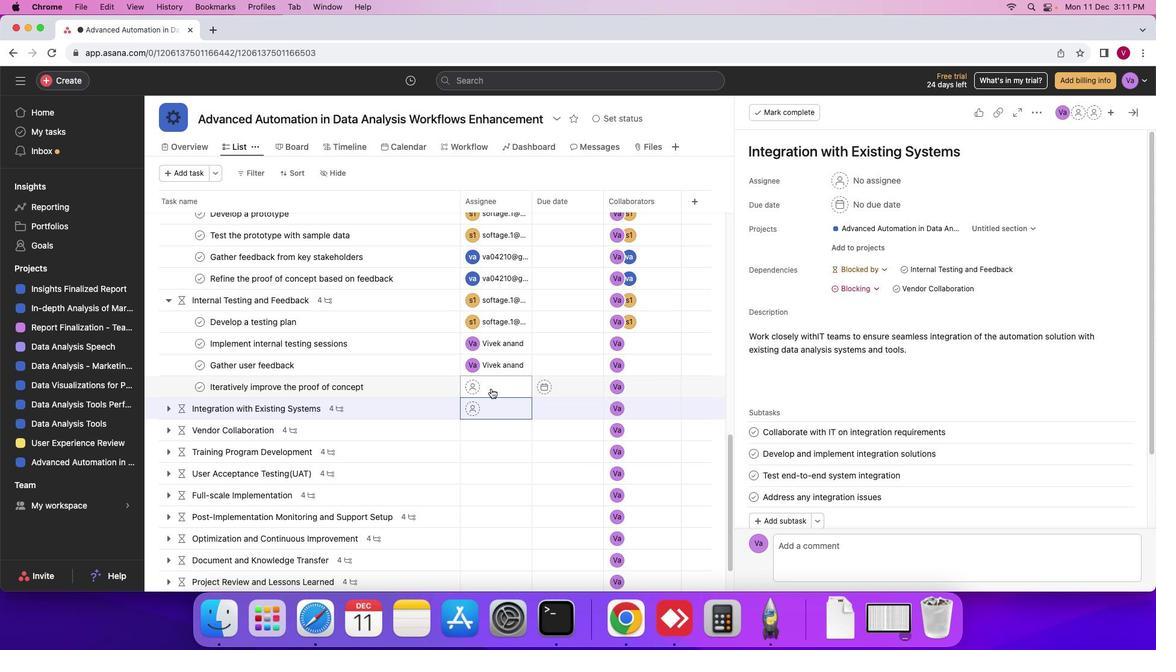 
Action: Mouse pressed left at (492, 390)
Screenshot: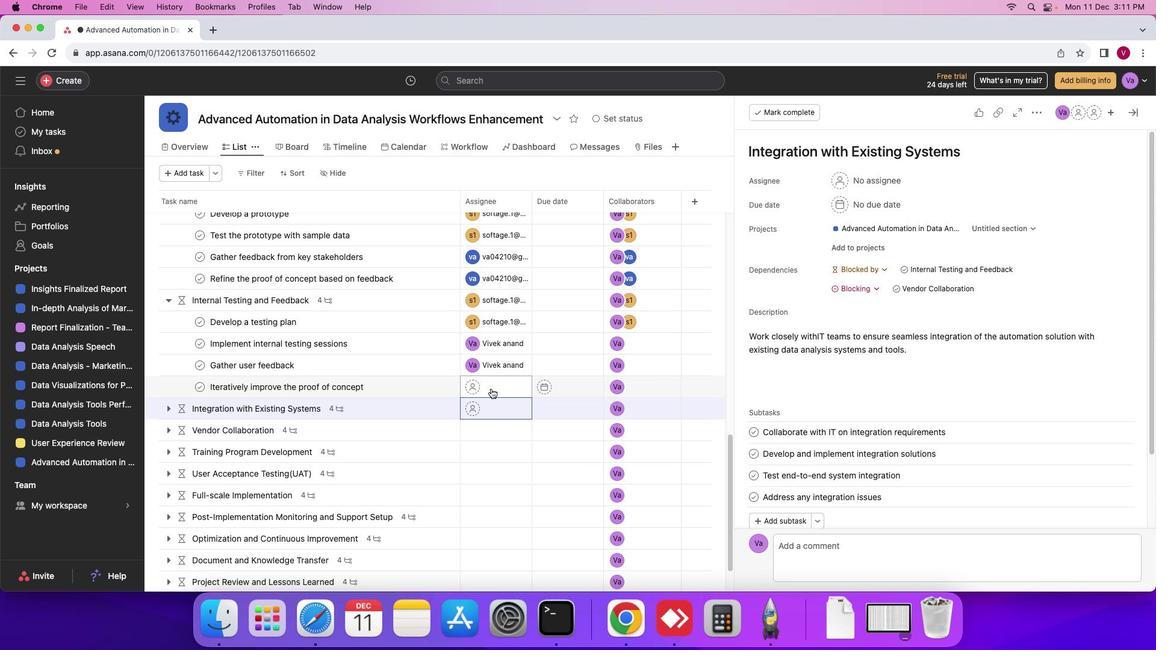 
Action: Mouse moved to (501, 457)
Screenshot: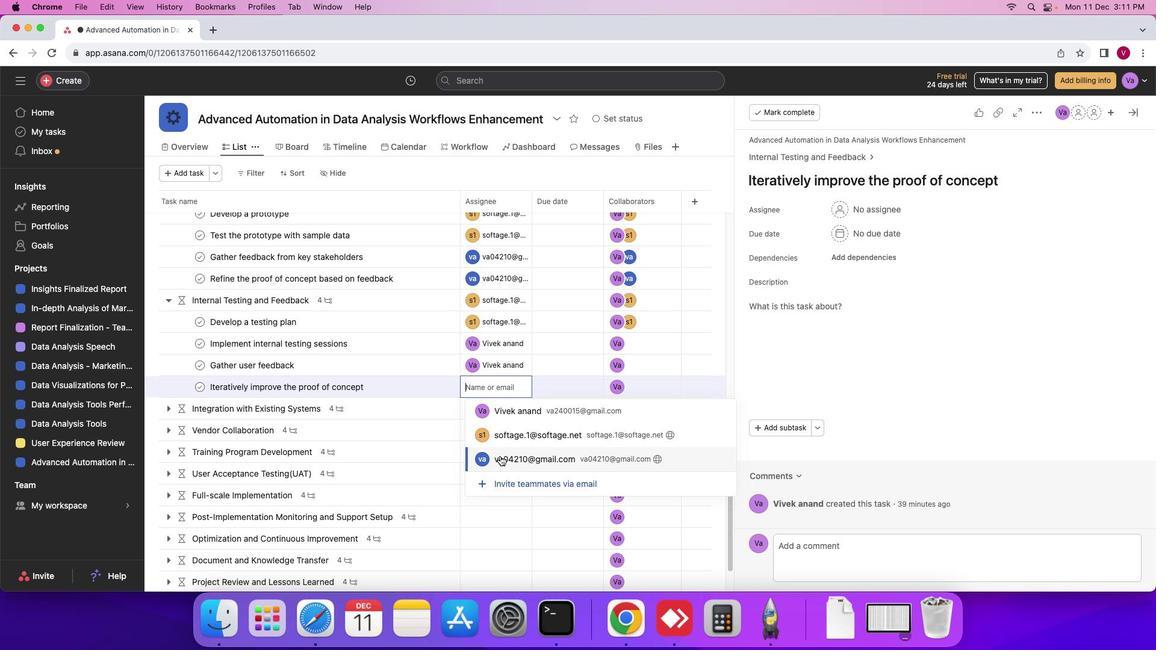 
Action: Mouse pressed left at (501, 457)
Screenshot: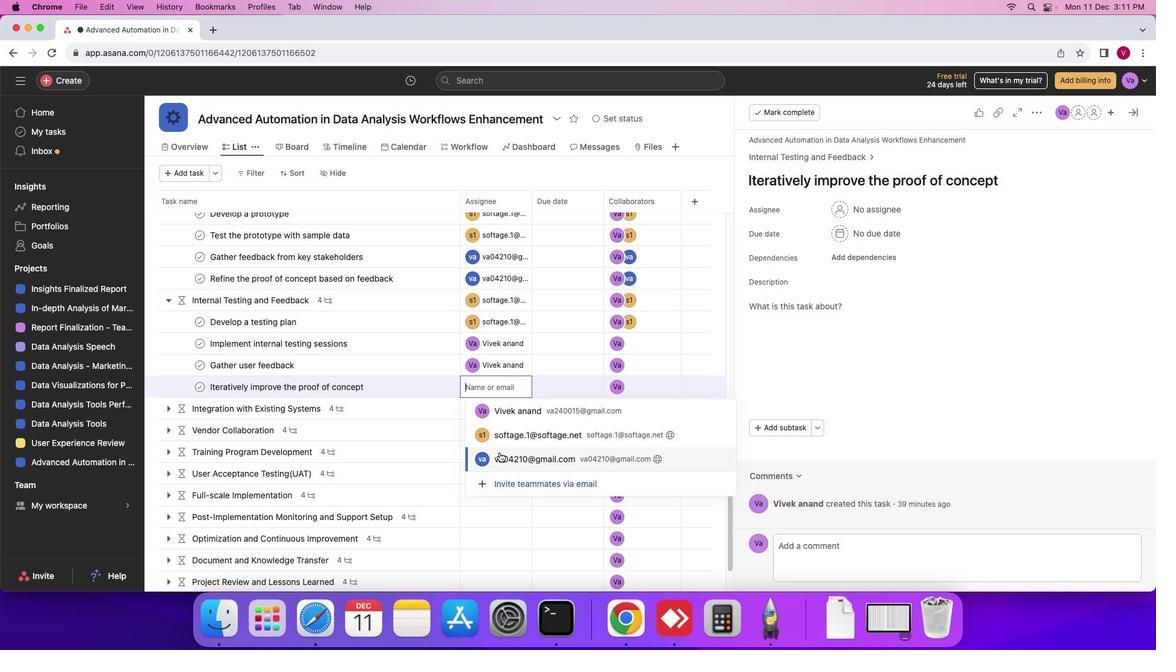 
Action: Mouse moved to (478, 406)
Screenshot: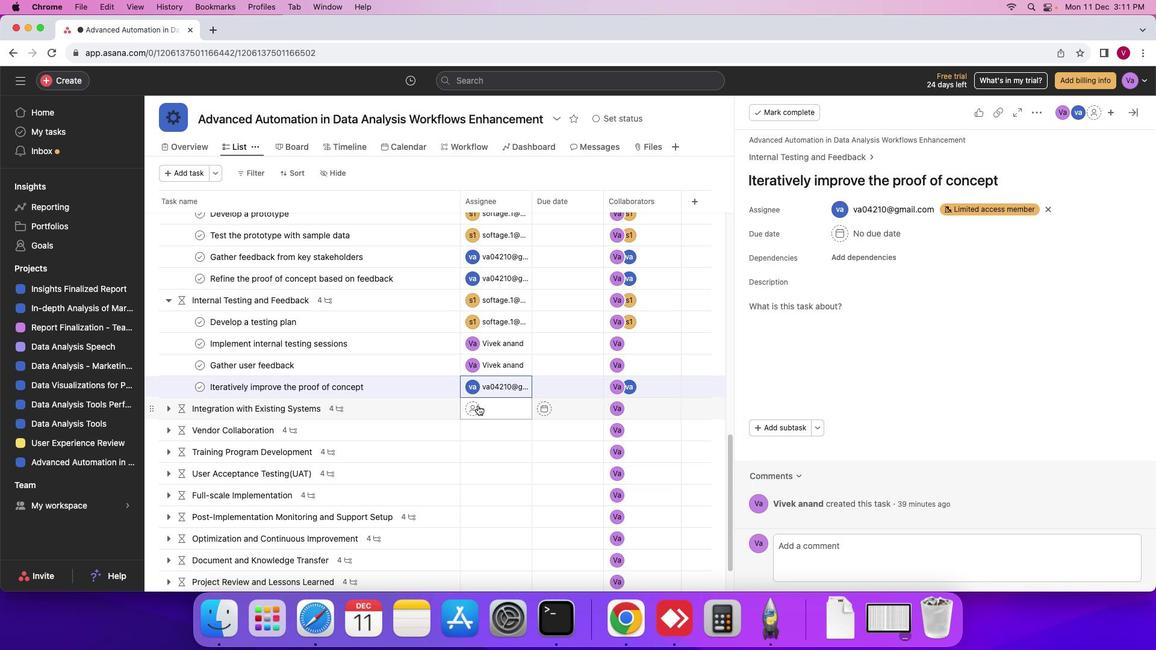 
Action: Mouse pressed left at (478, 406)
Screenshot: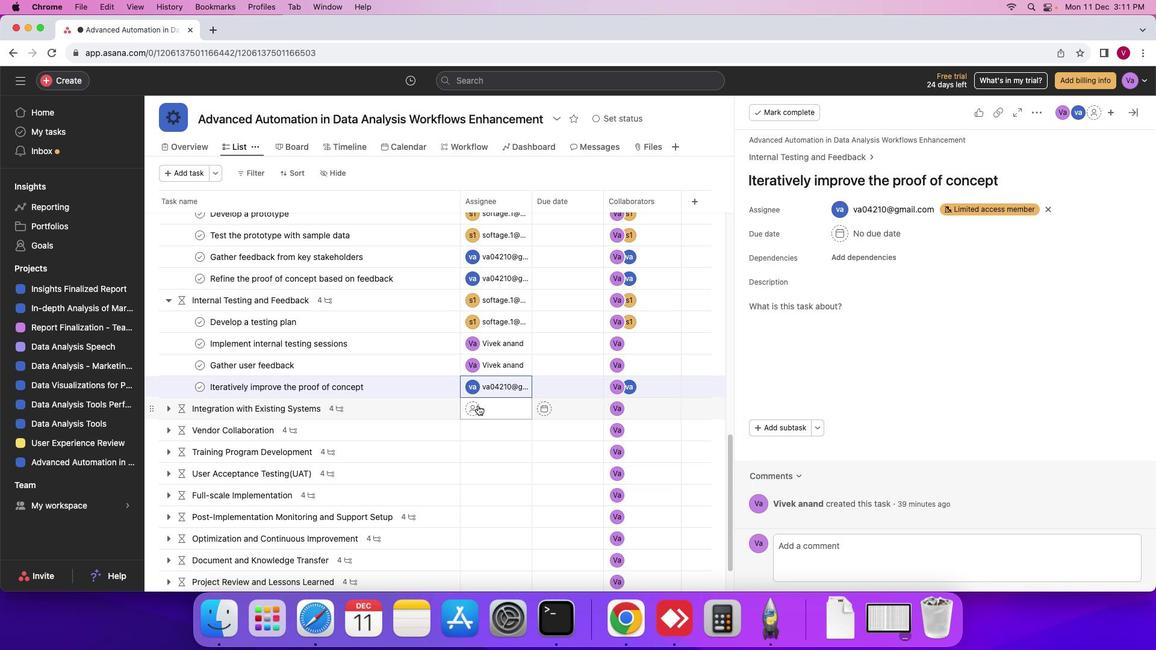 
Action: Mouse moved to (492, 451)
Screenshot: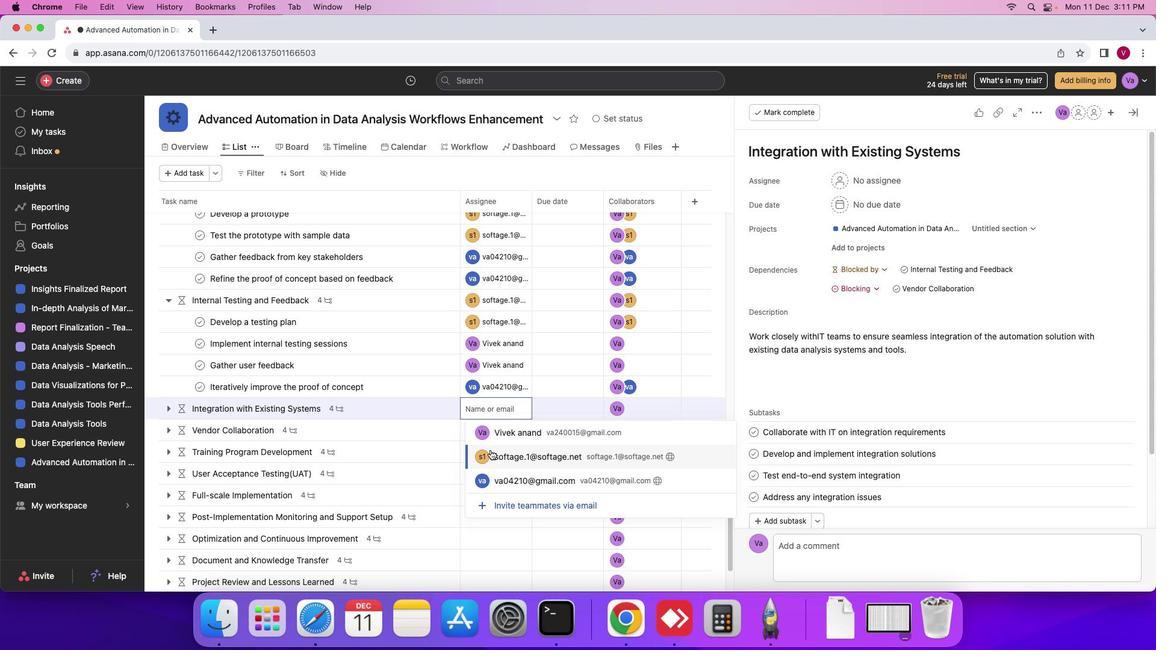 
Action: Mouse pressed left at (492, 451)
Screenshot: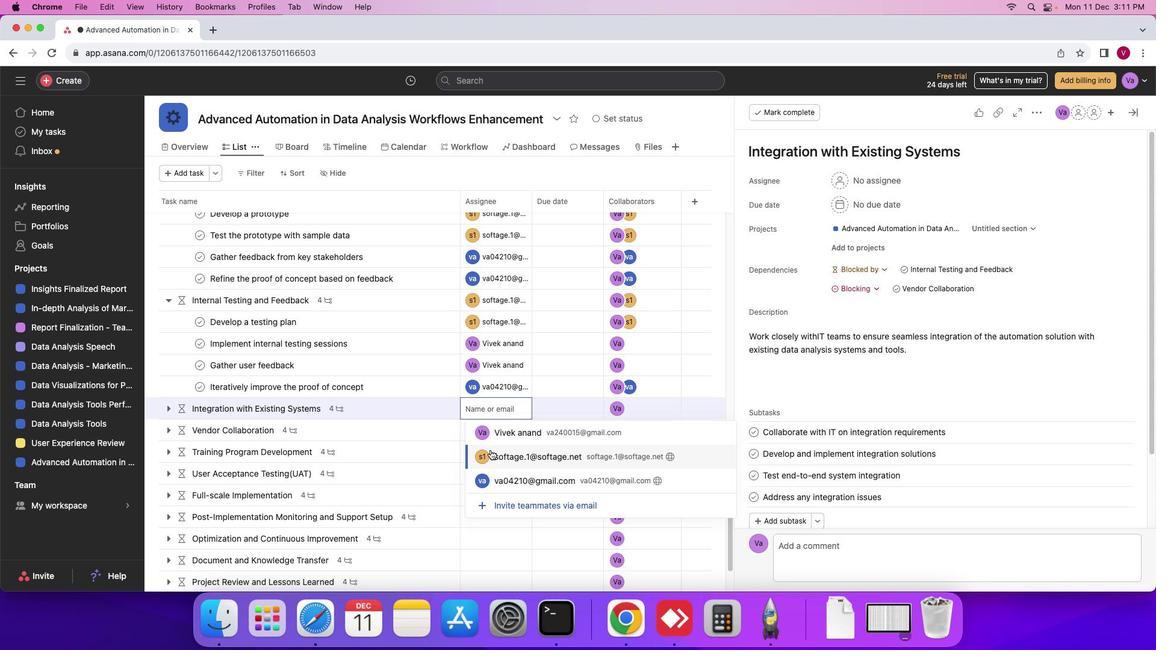 
Action: Mouse moved to (477, 436)
Screenshot: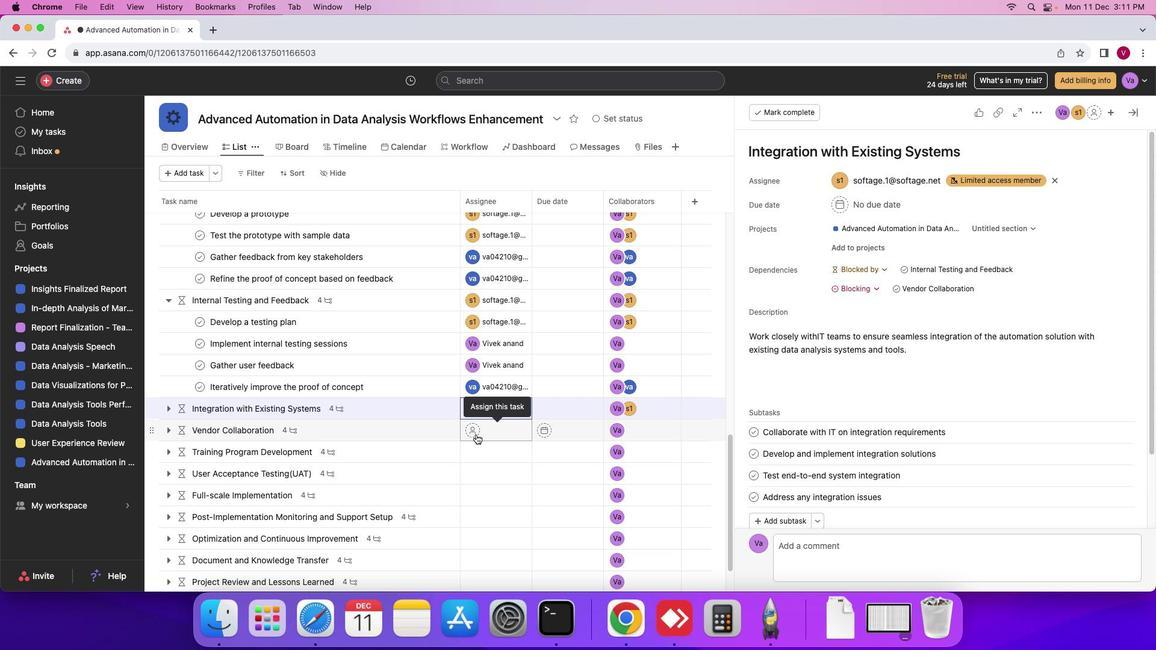 
Action: Mouse pressed left at (477, 436)
Screenshot: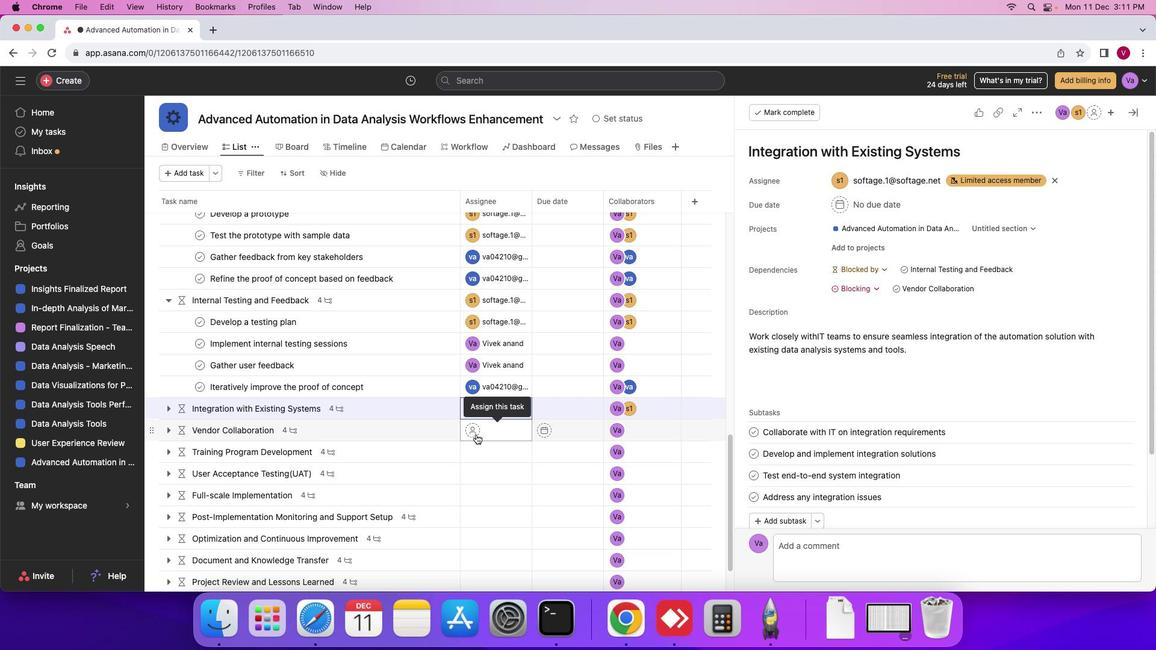 
Action: Mouse moved to (169, 409)
Screenshot: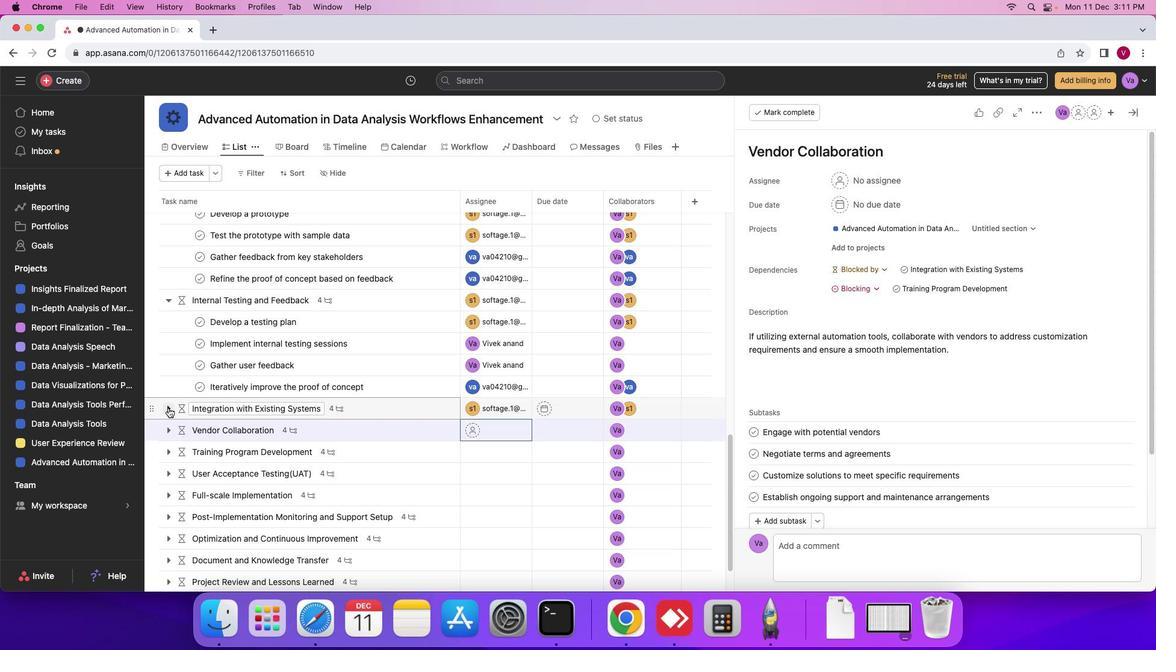 
Action: Mouse pressed left at (169, 409)
Screenshot: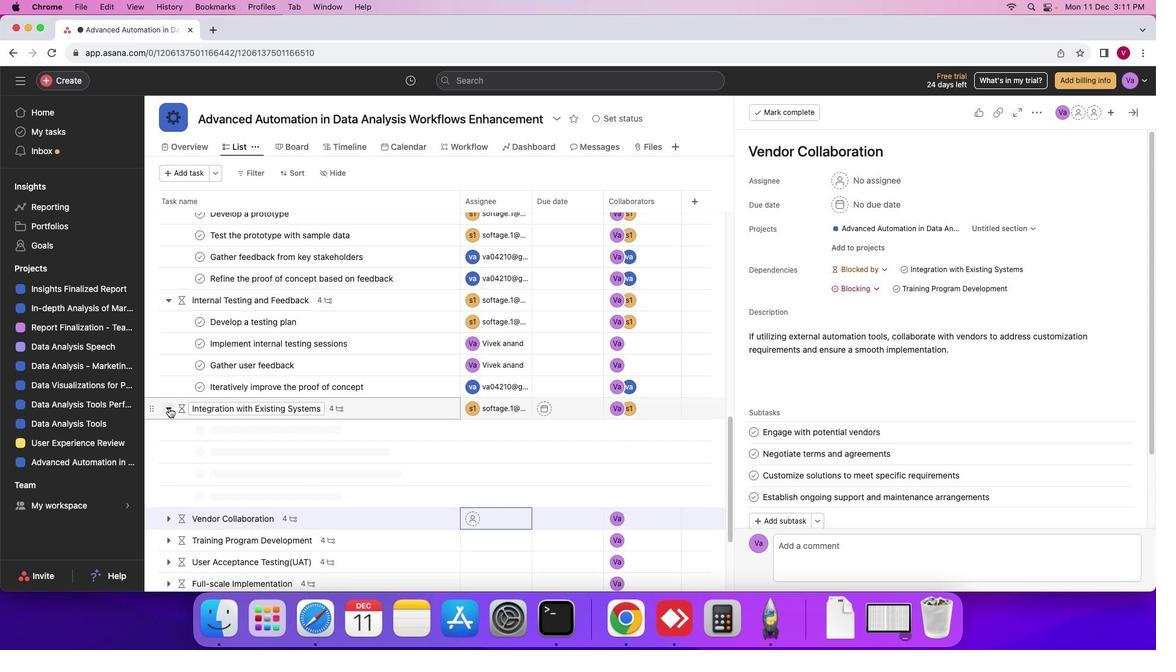 
Action: Mouse moved to (479, 422)
Screenshot: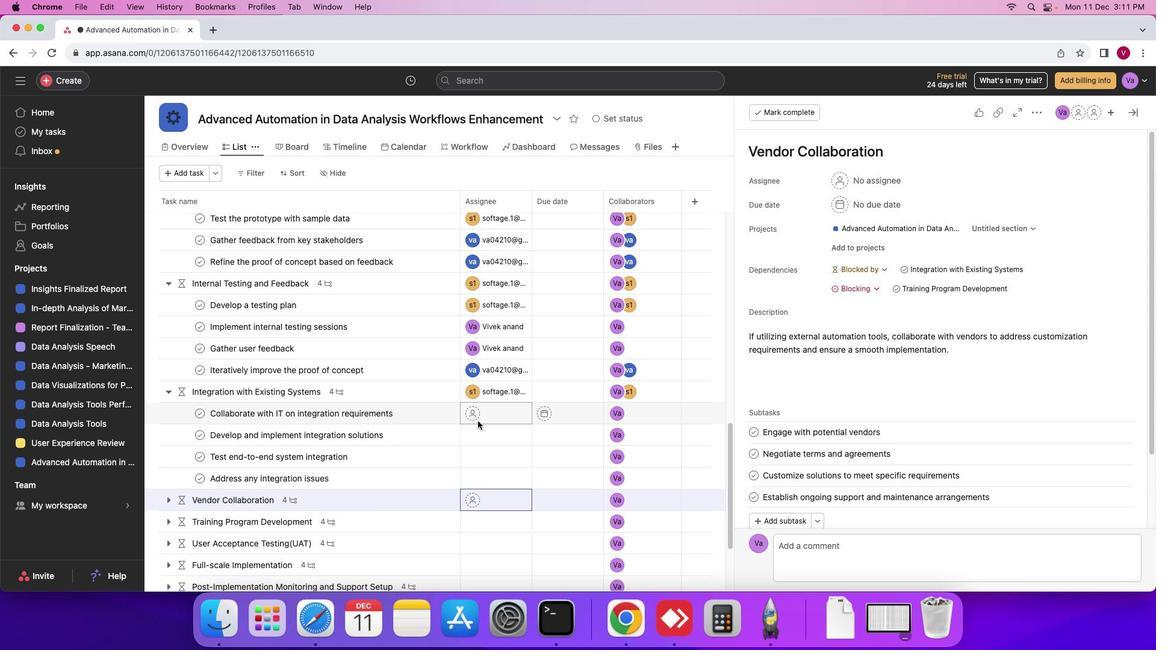 
Action: Mouse scrolled (479, 422) with delta (1, 0)
Screenshot: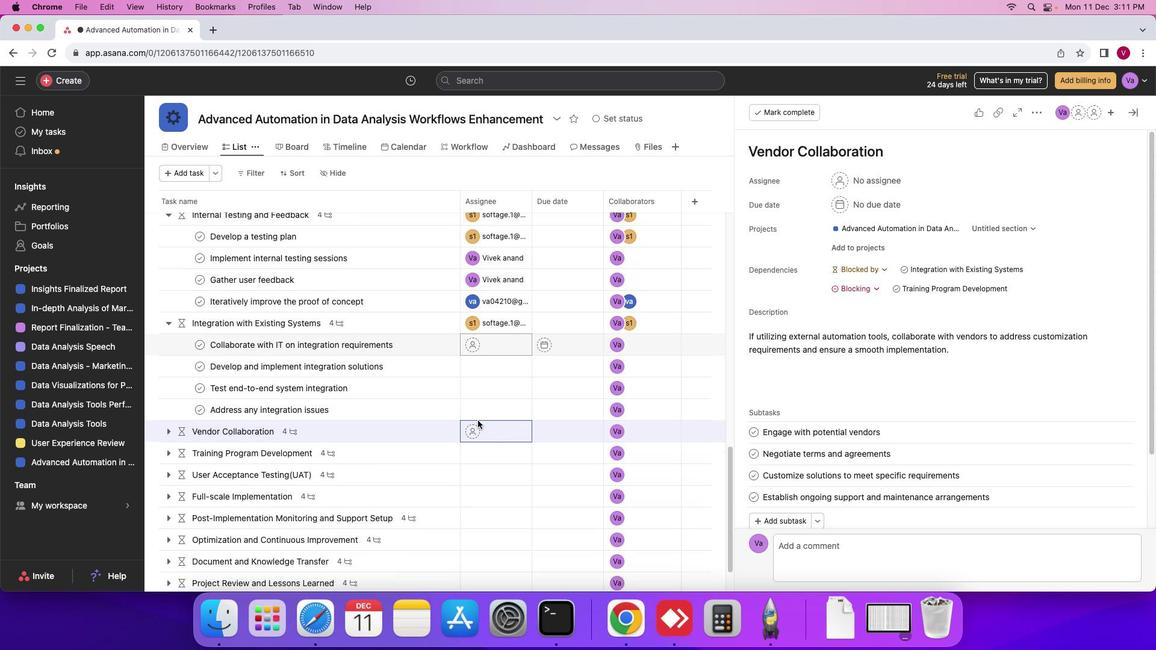 
Action: Mouse scrolled (479, 422) with delta (1, 0)
Screenshot: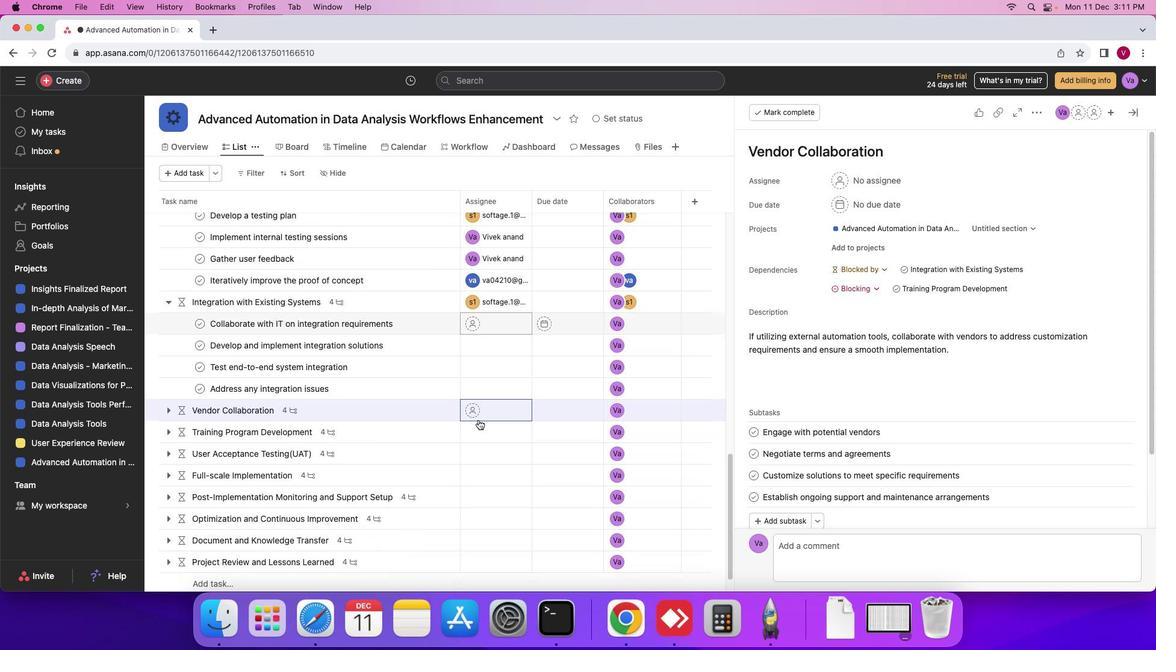 
Action: Mouse scrolled (479, 422) with delta (1, 0)
Screenshot: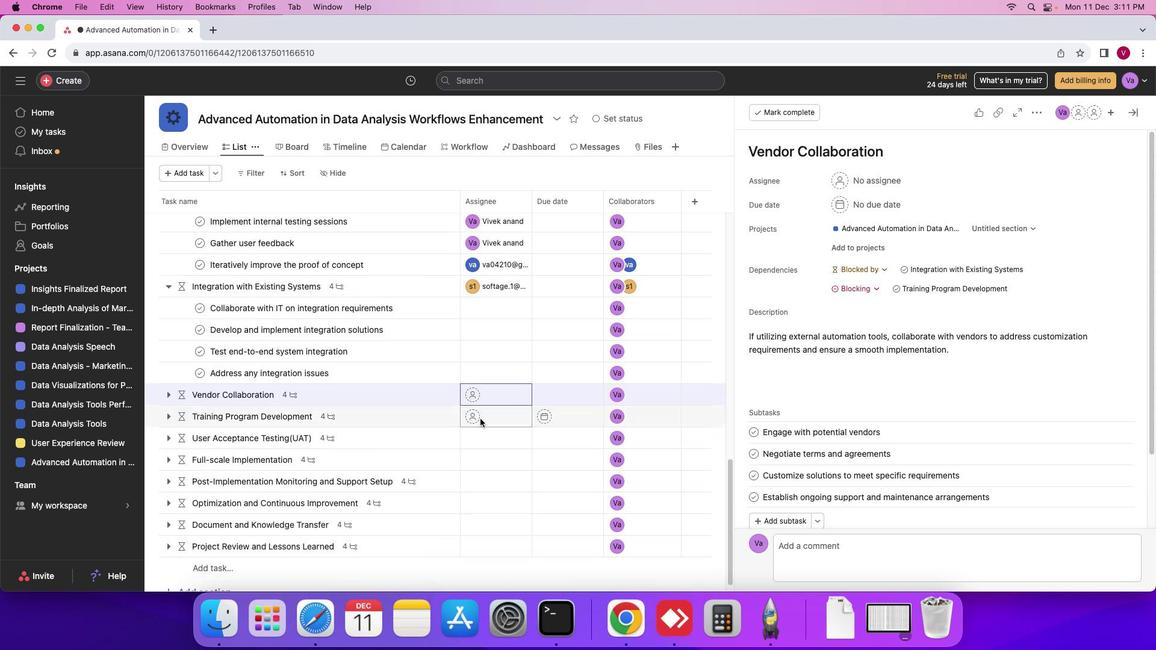 
Action: Mouse scrolled (479, 422) with delta (1, 0)
Screenshot: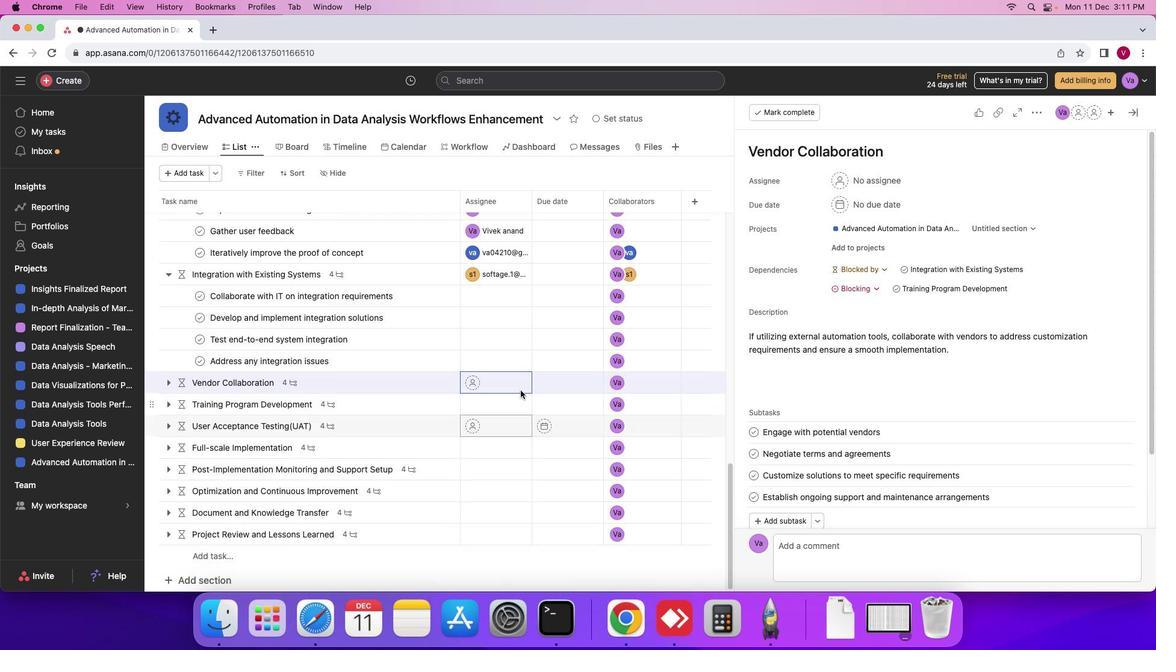 
Action: Mouse moved to (485, 300)
Screenshot: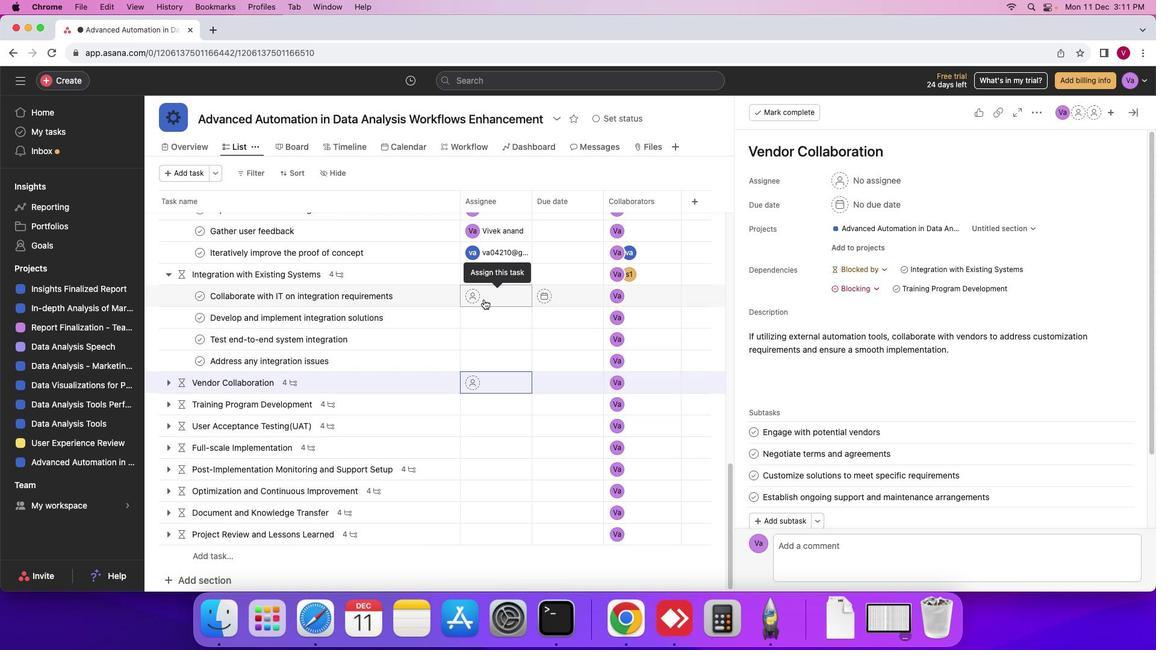 
Action: Mouse pressed left at (485, 300)
Screenshot: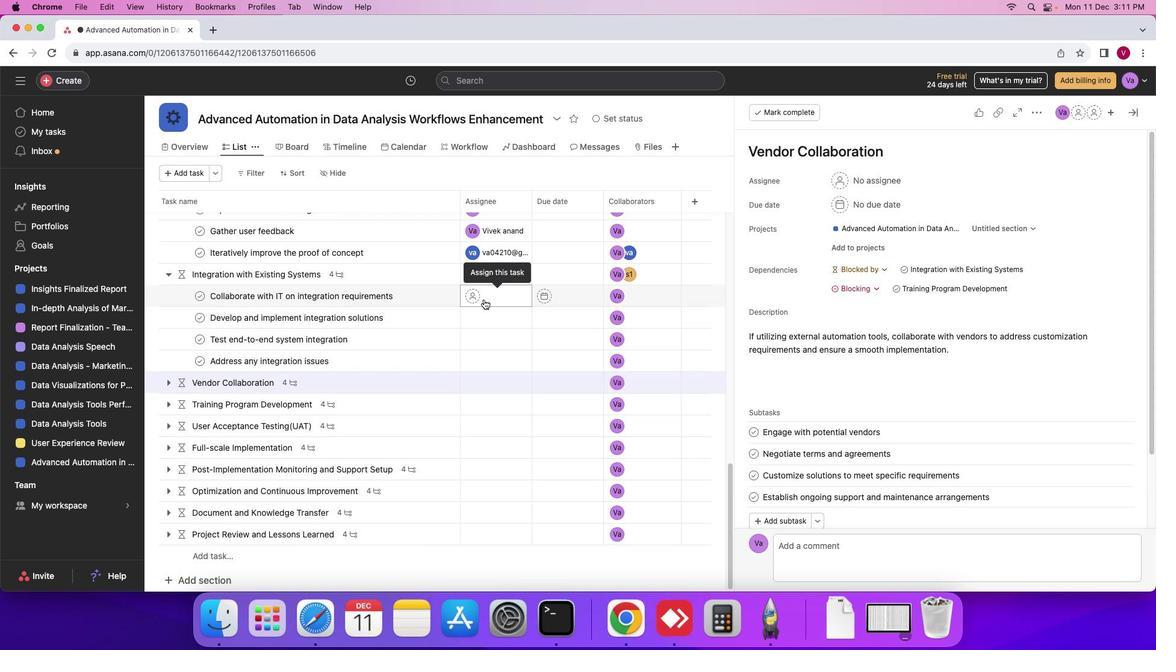 
Action: Mouse moved to (510, 345)
Screenshot: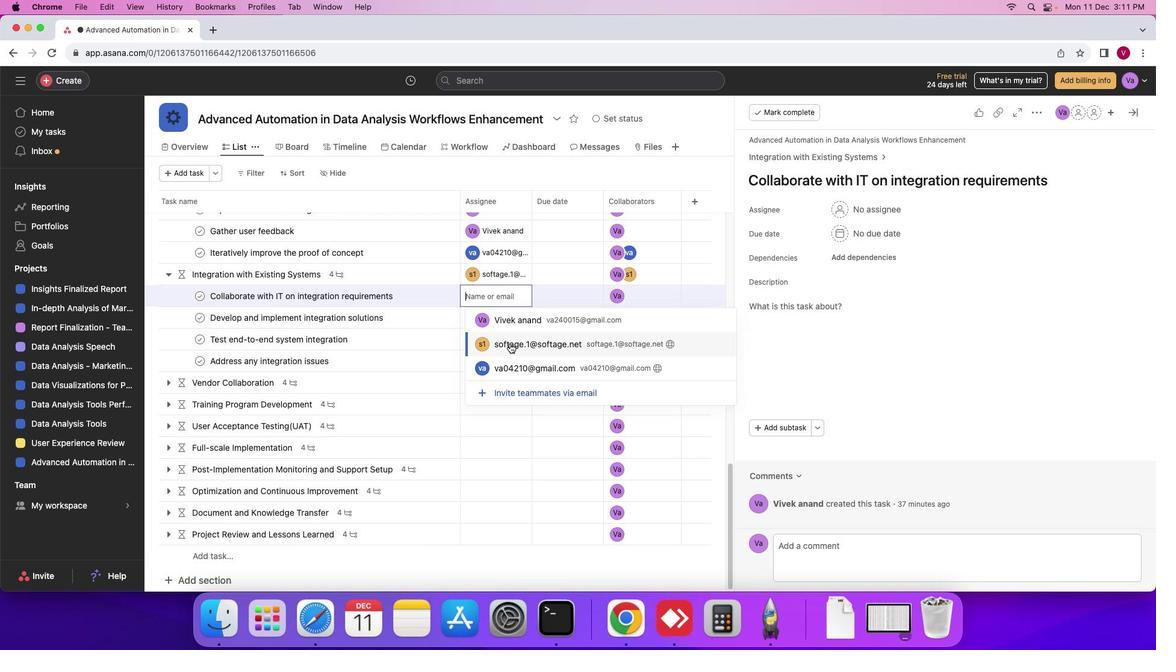 
Action: Mouse pressed left at (510, 345)
Screenshot: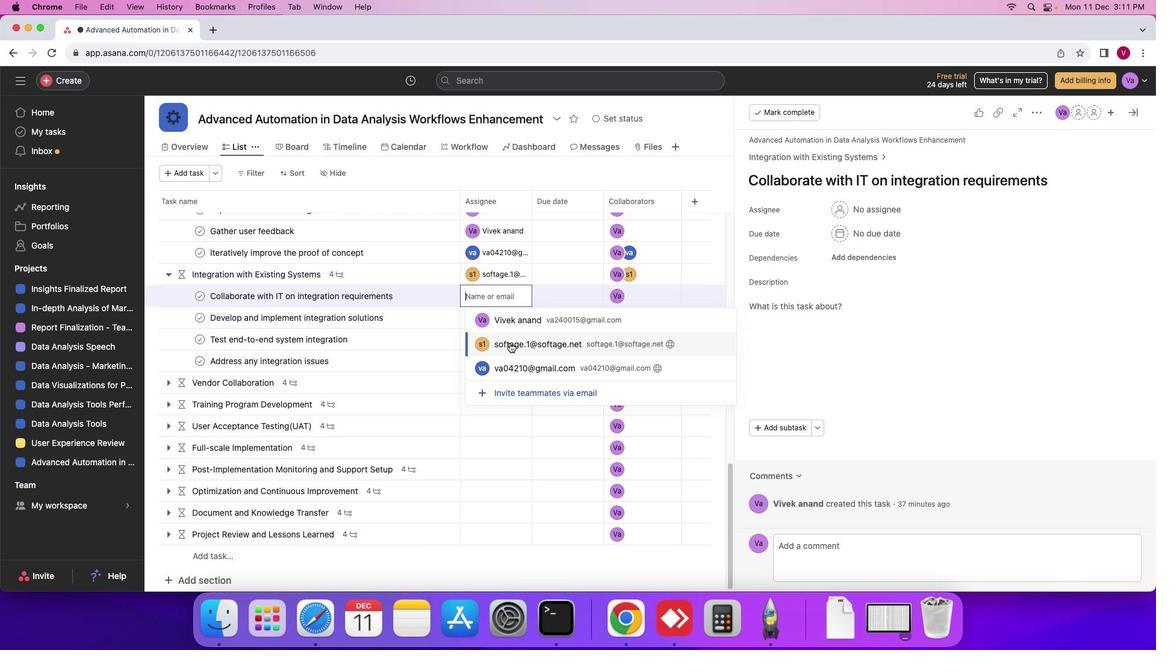 
Action: Mouse moved to (480, 313)
Screenshot: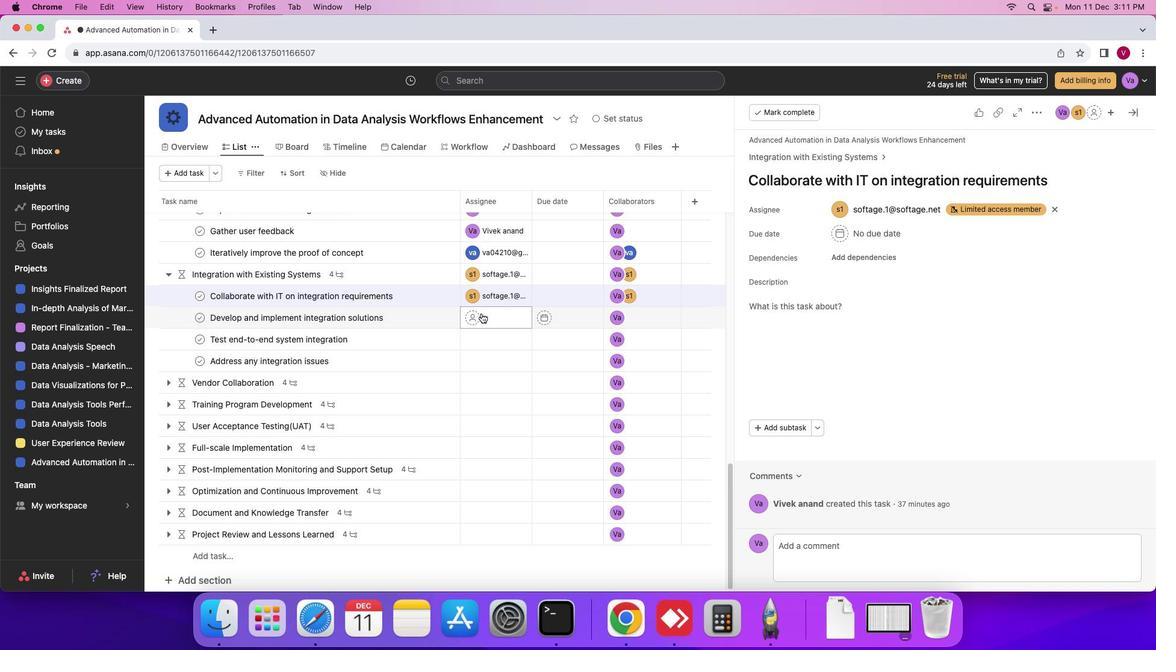 
Action: Mouse pressed left at (480, 313)
Screenshot: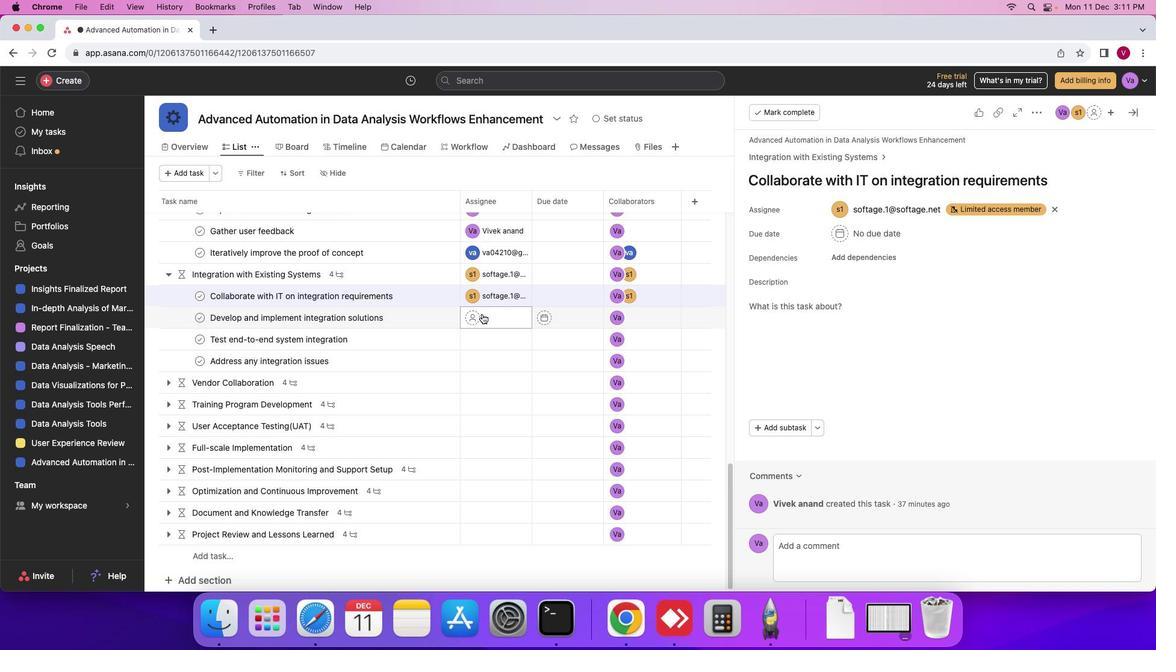 
Action: Mouse moved to (507, 352)
Screenshot: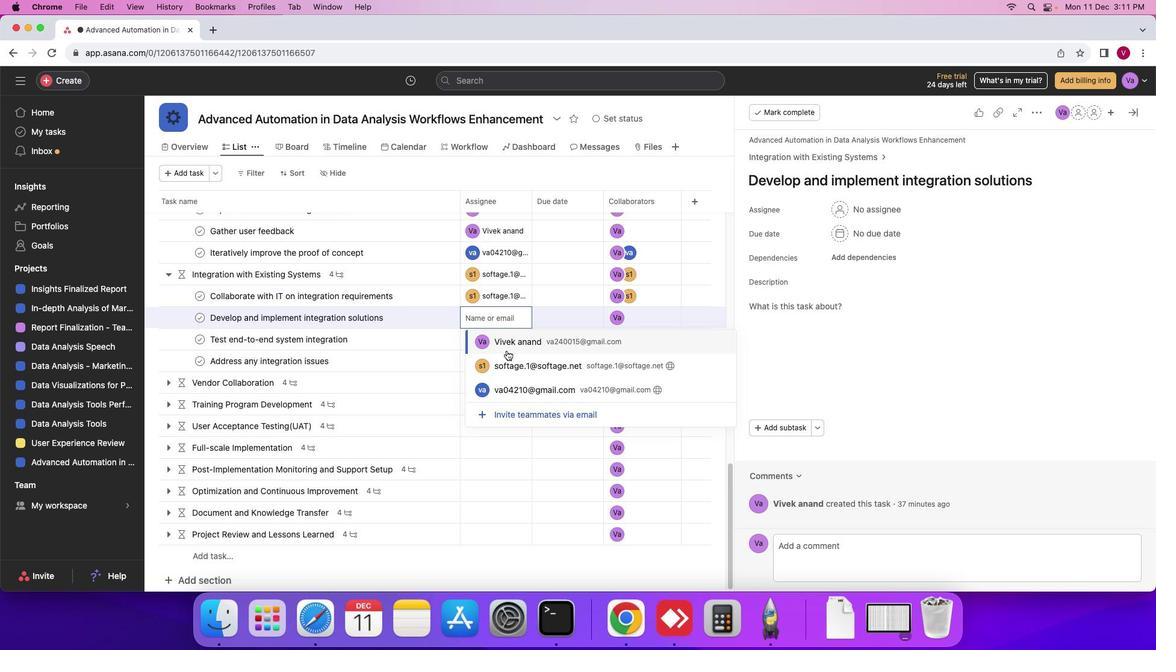 
Action: Mouse pressed left at (507, 352)
Screenshot: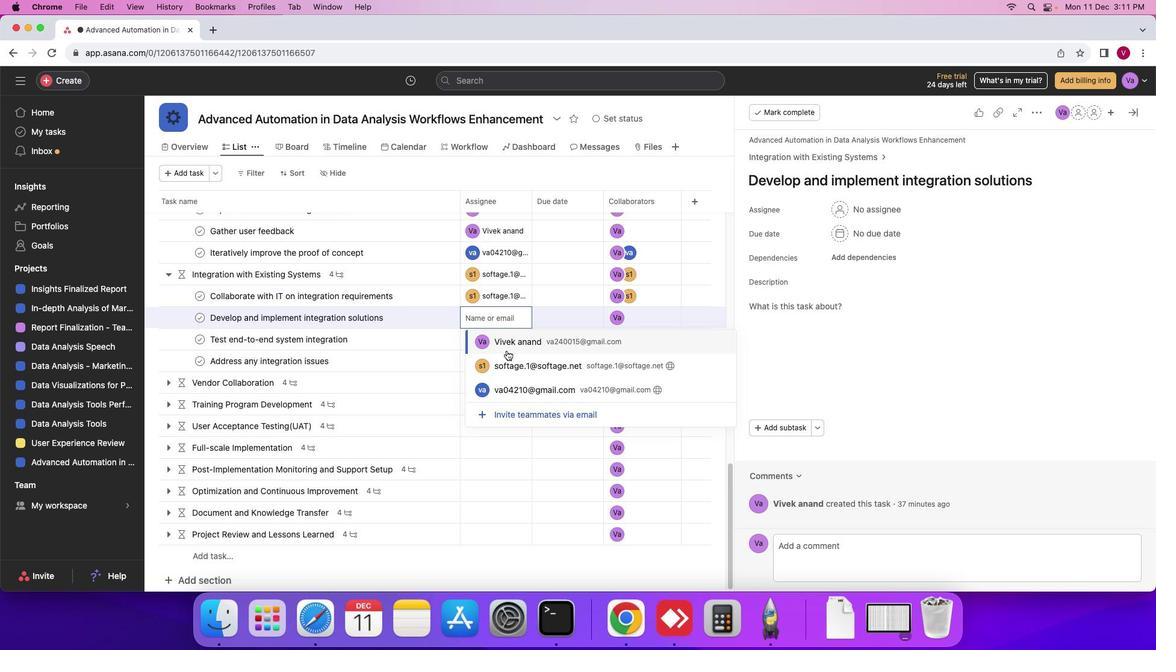 
Action: Mouse moved to (499, 347)
Screenshot: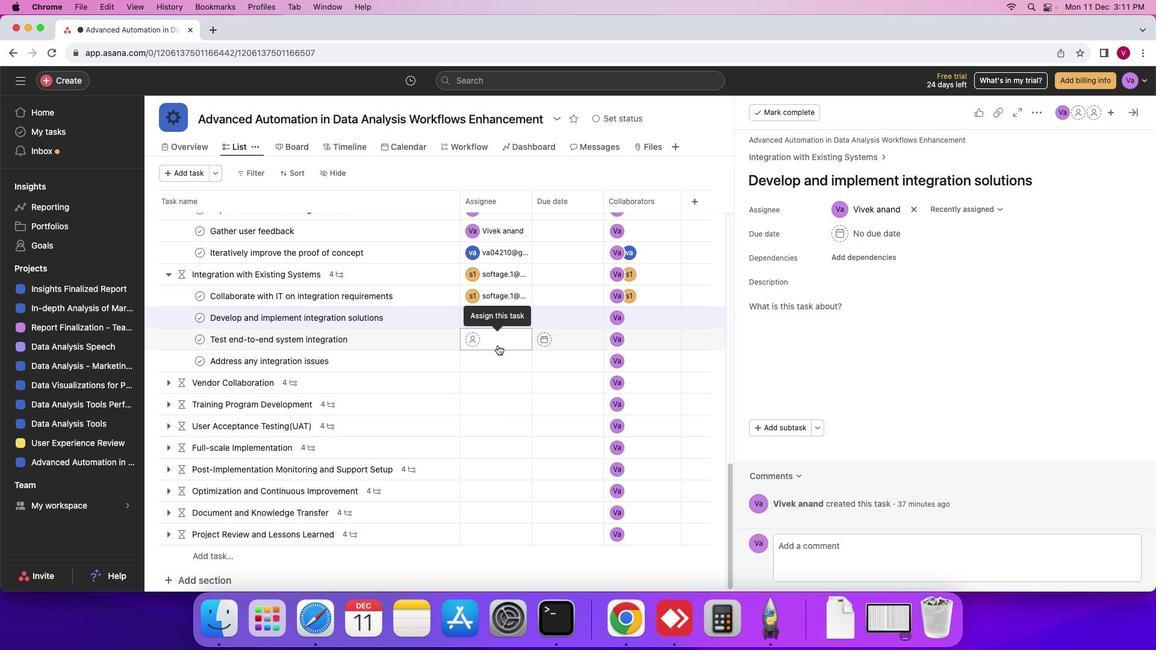 
Action: Mouse pressed left at (499, 347)
Screenshot: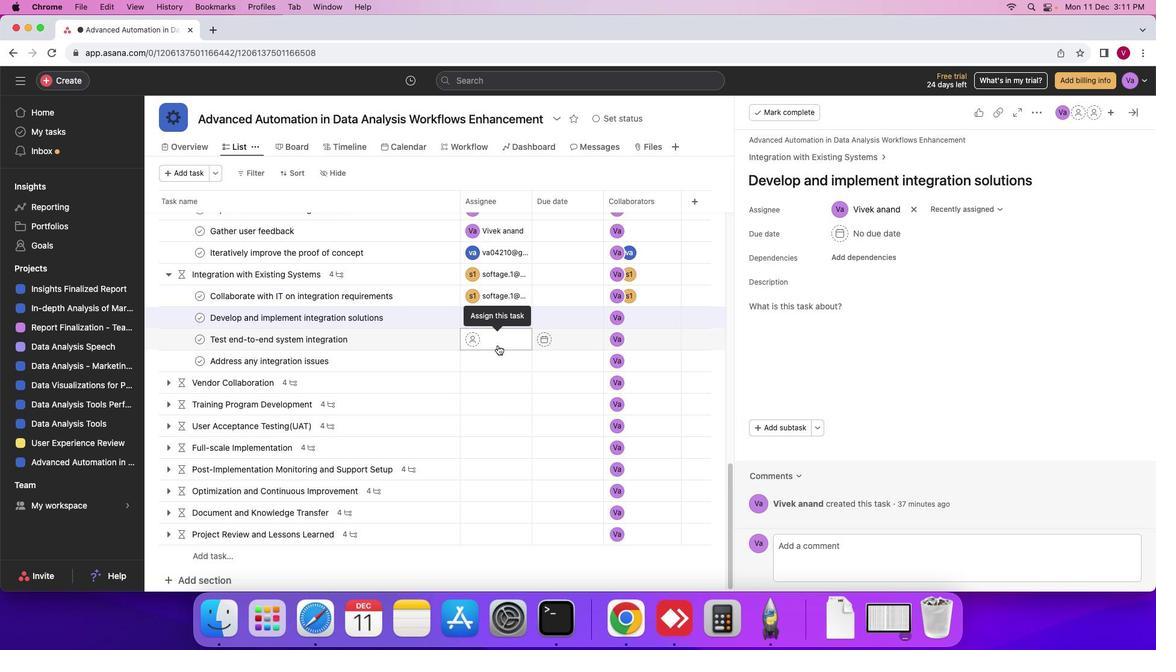 
Action: Mouse moved to (524, 411)
Screenshot: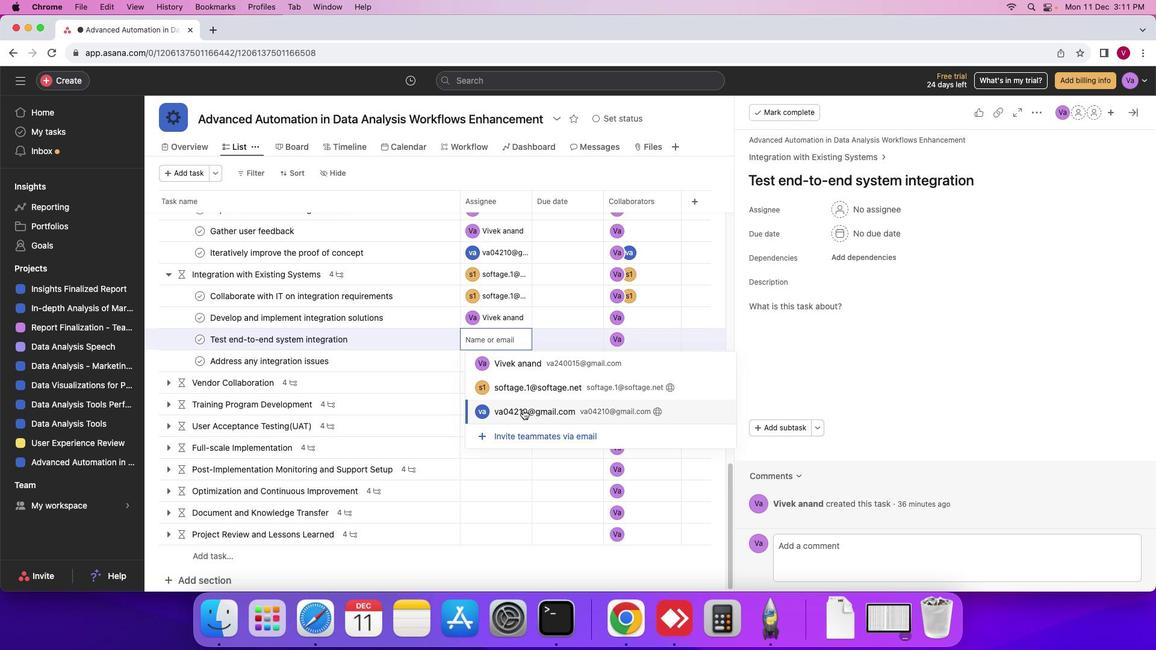 
Action: Mouse pressed left at (524, 411)
Screenshot: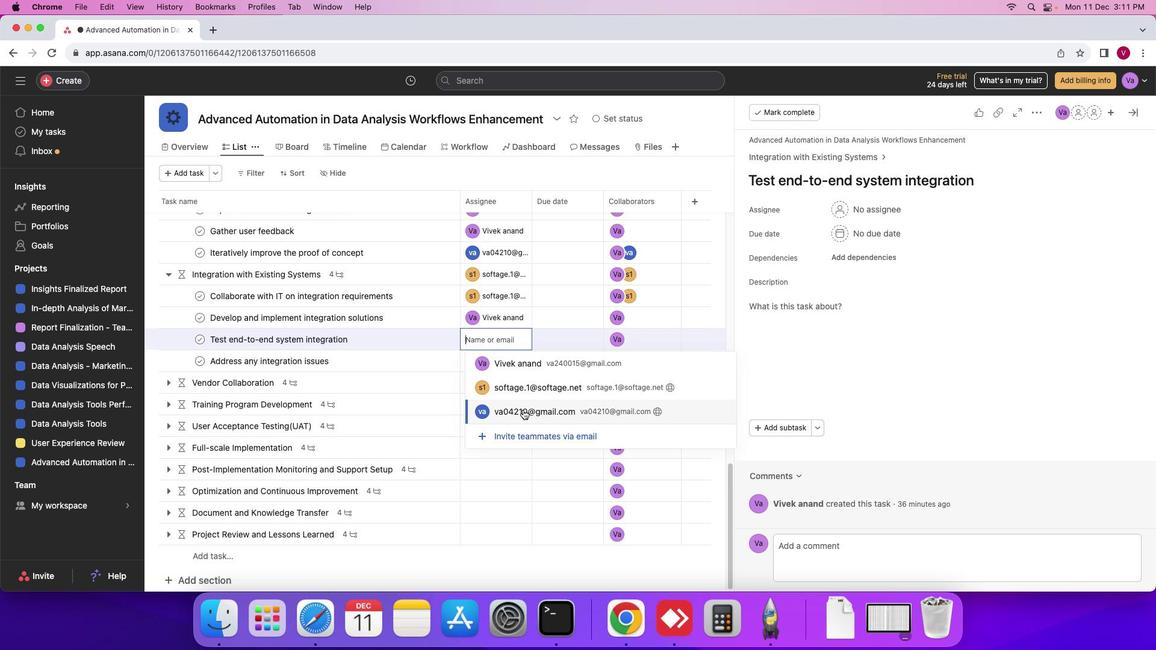
Action: Mouse moved to (514, 368)
Screenshot: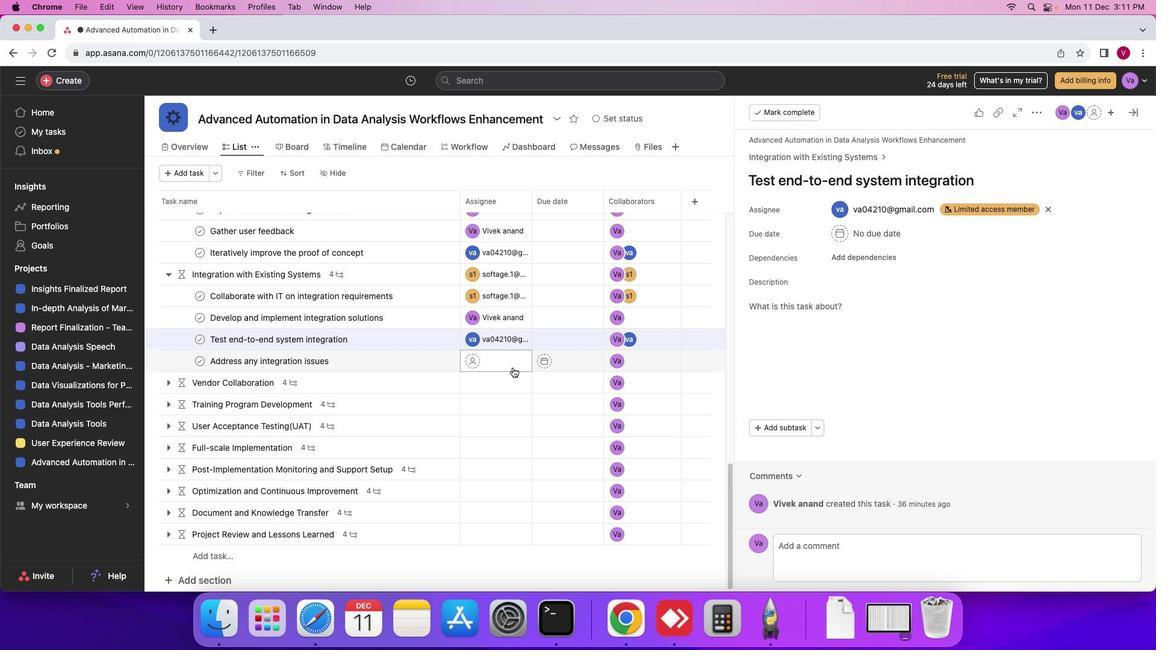 
Action: Mouse pressed left at (514, 368)
Screenshot: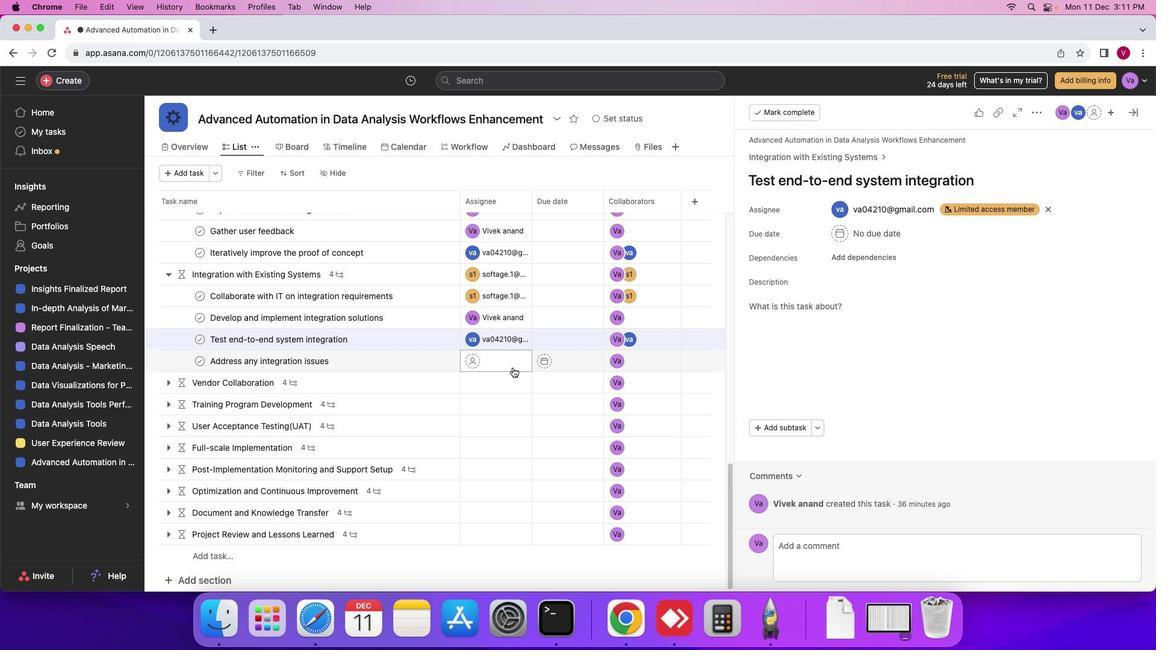
Action: Mouse moved to (511, 435)
Screenshot: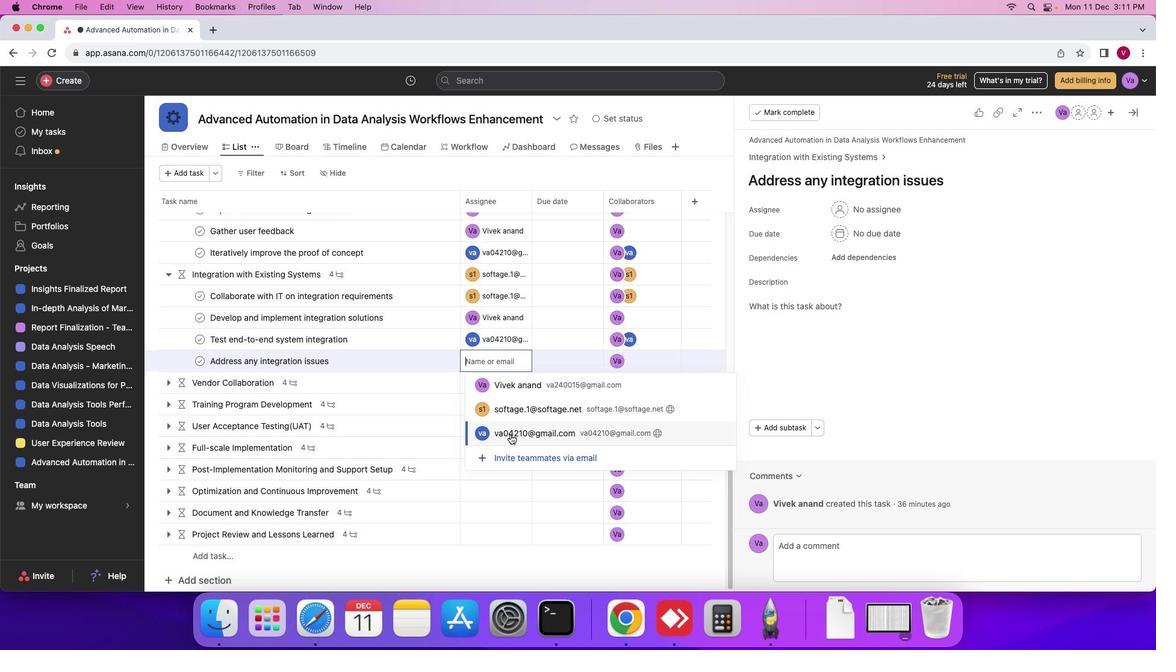 
Action: Mouse pressed left at (511, 435)
